 Task: Create a four accounting slide templates set.
Action: Mouse moved to (303, 170)
Screenshot: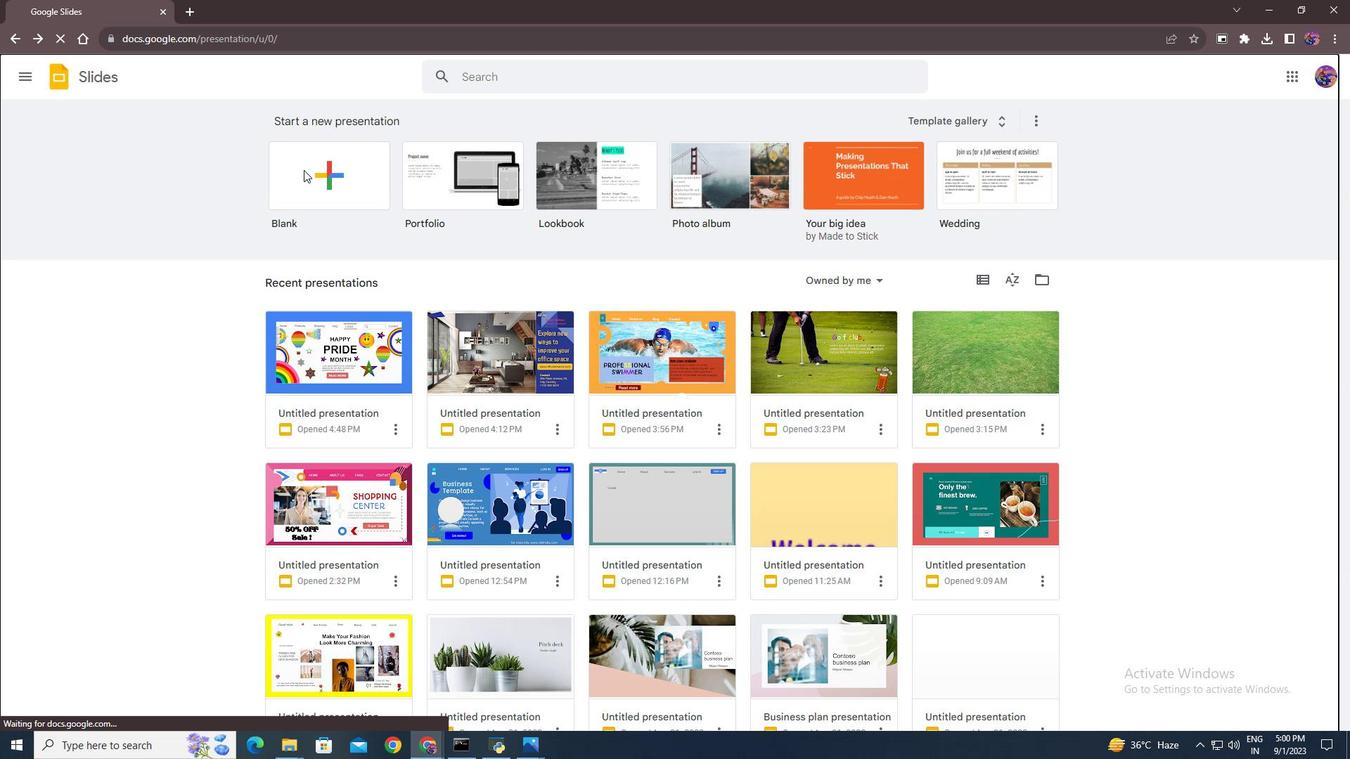 
Action: Mouse pressed left at (303, 170)
Screenshot: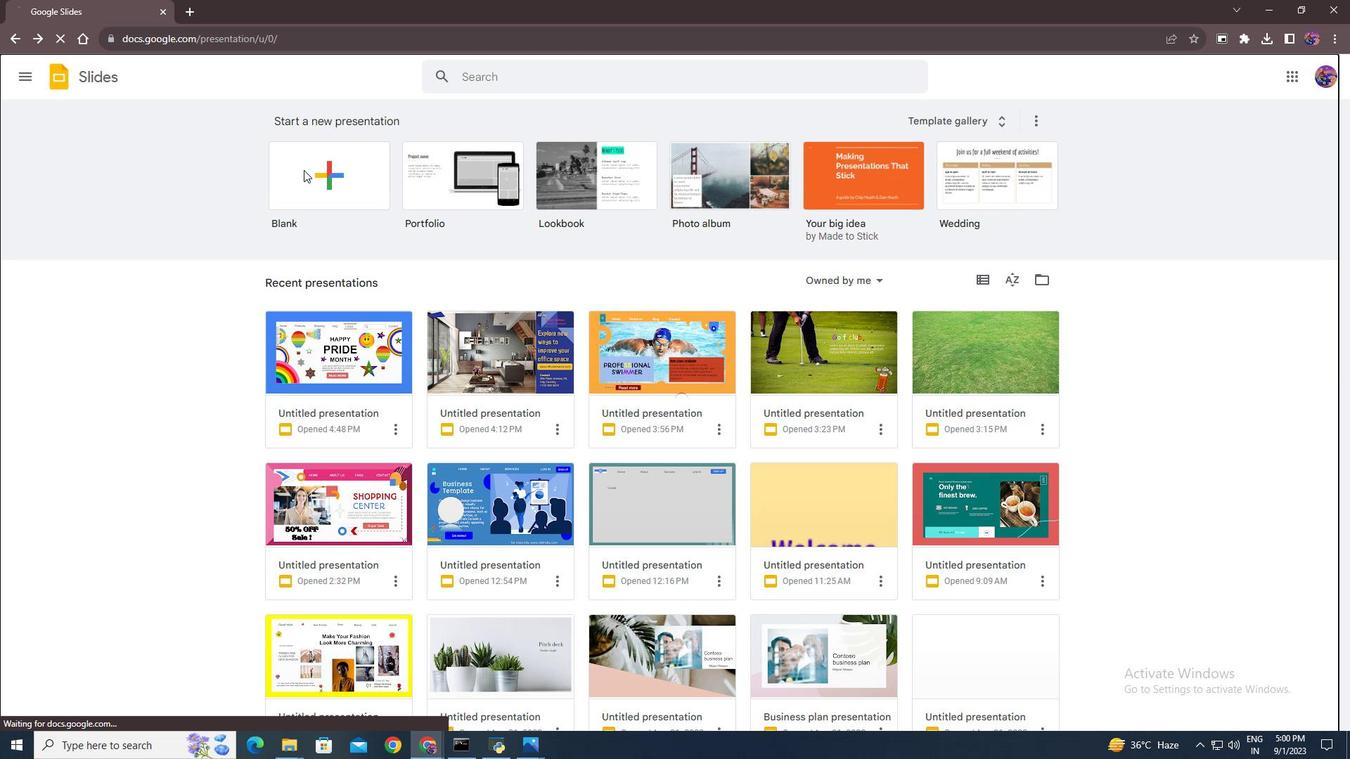 
Action: Mouse moved to (392, 232)
Screenshot: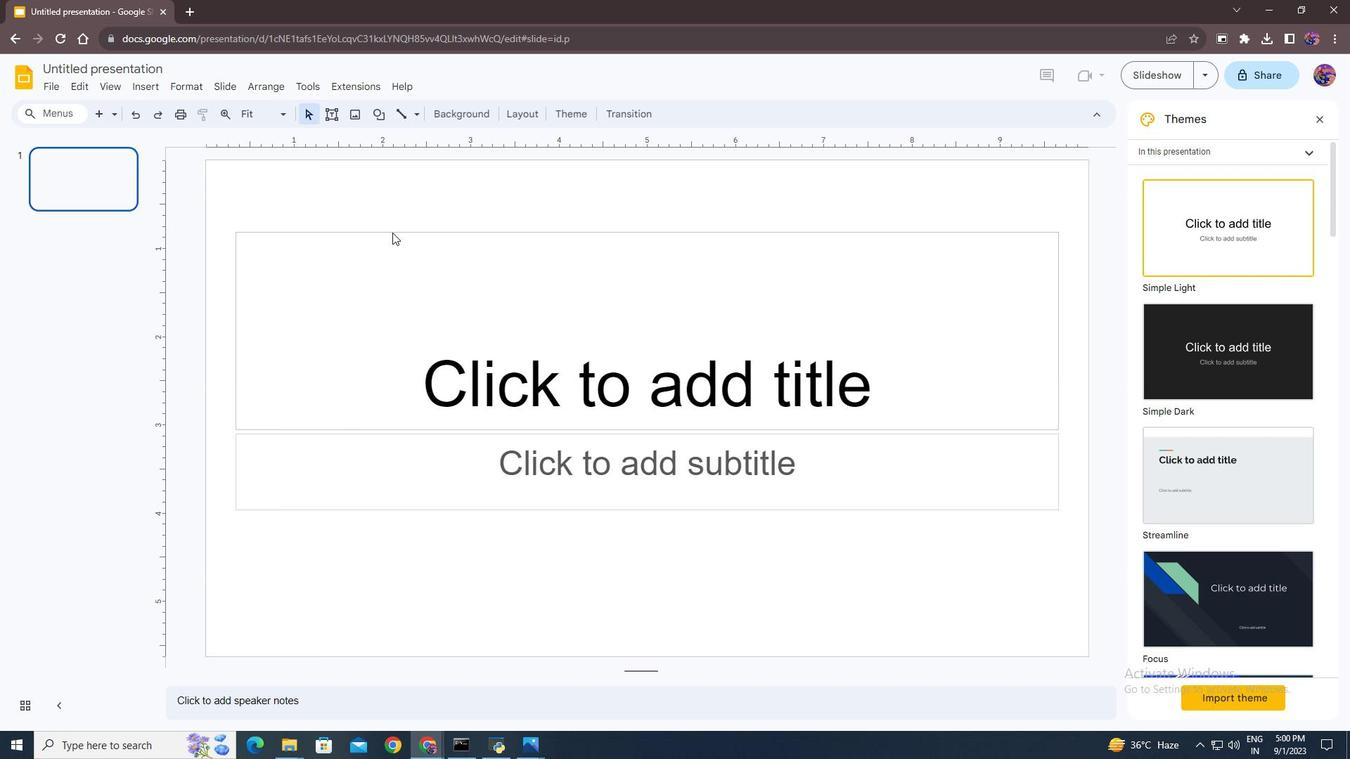 
Action: Mouse pressed left at (392, 232)
Screenshot: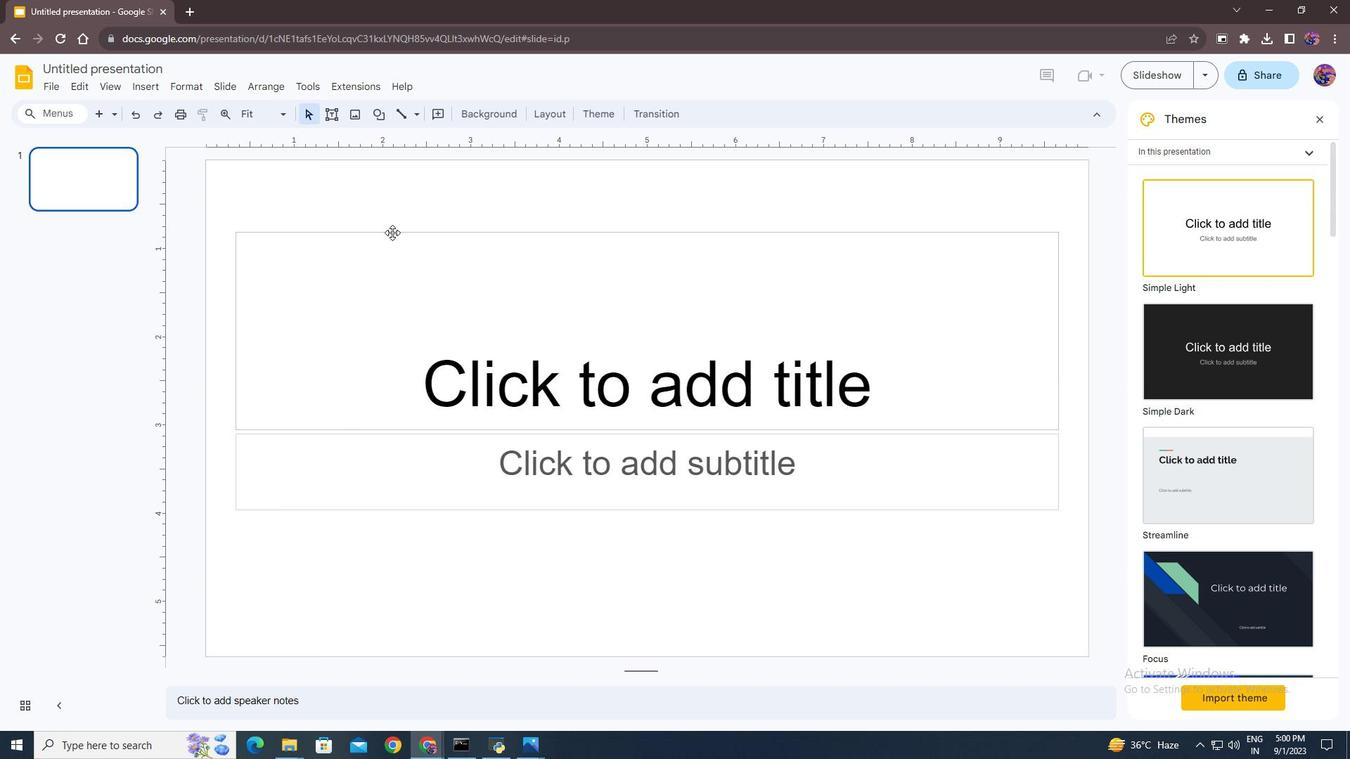
Action: Mouse moved to (392, 232)
Screenshot: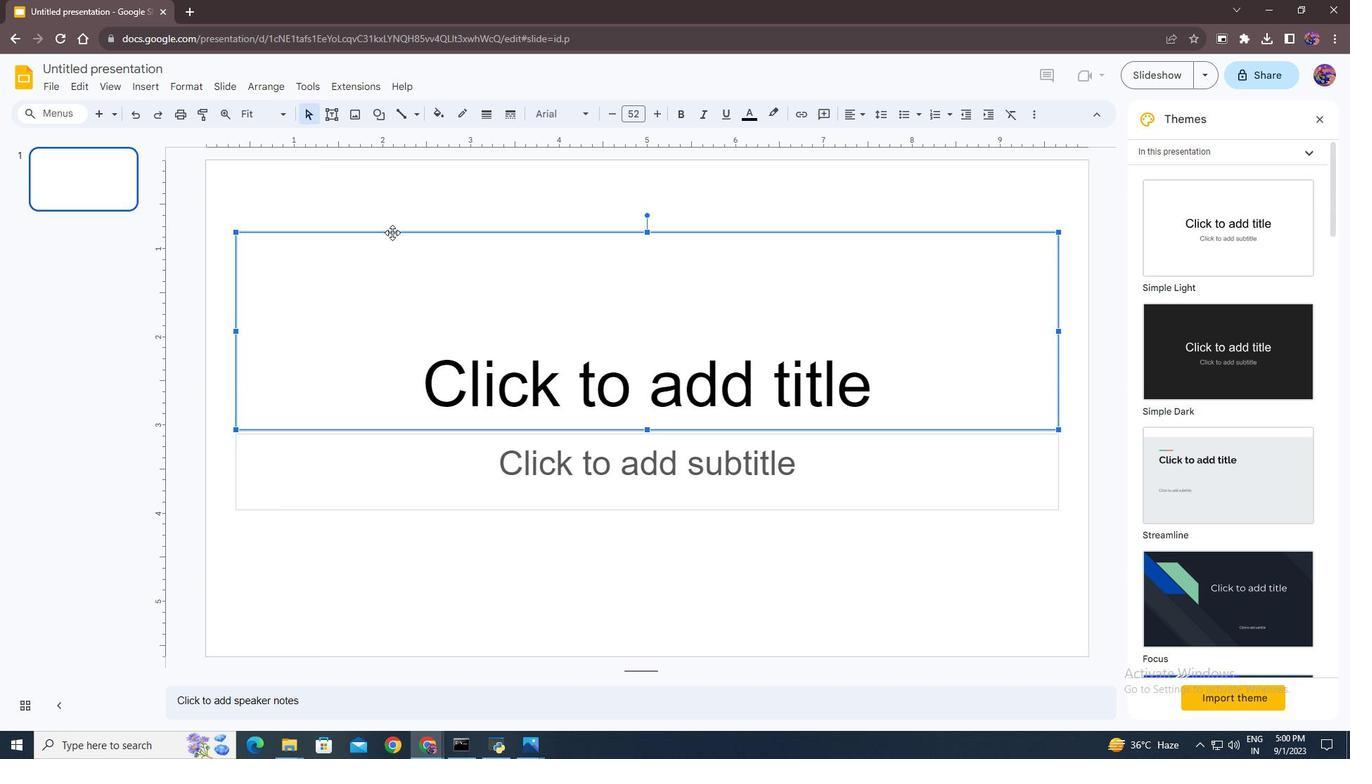 
Action: Key pressed <Key.delete>
Screenshot: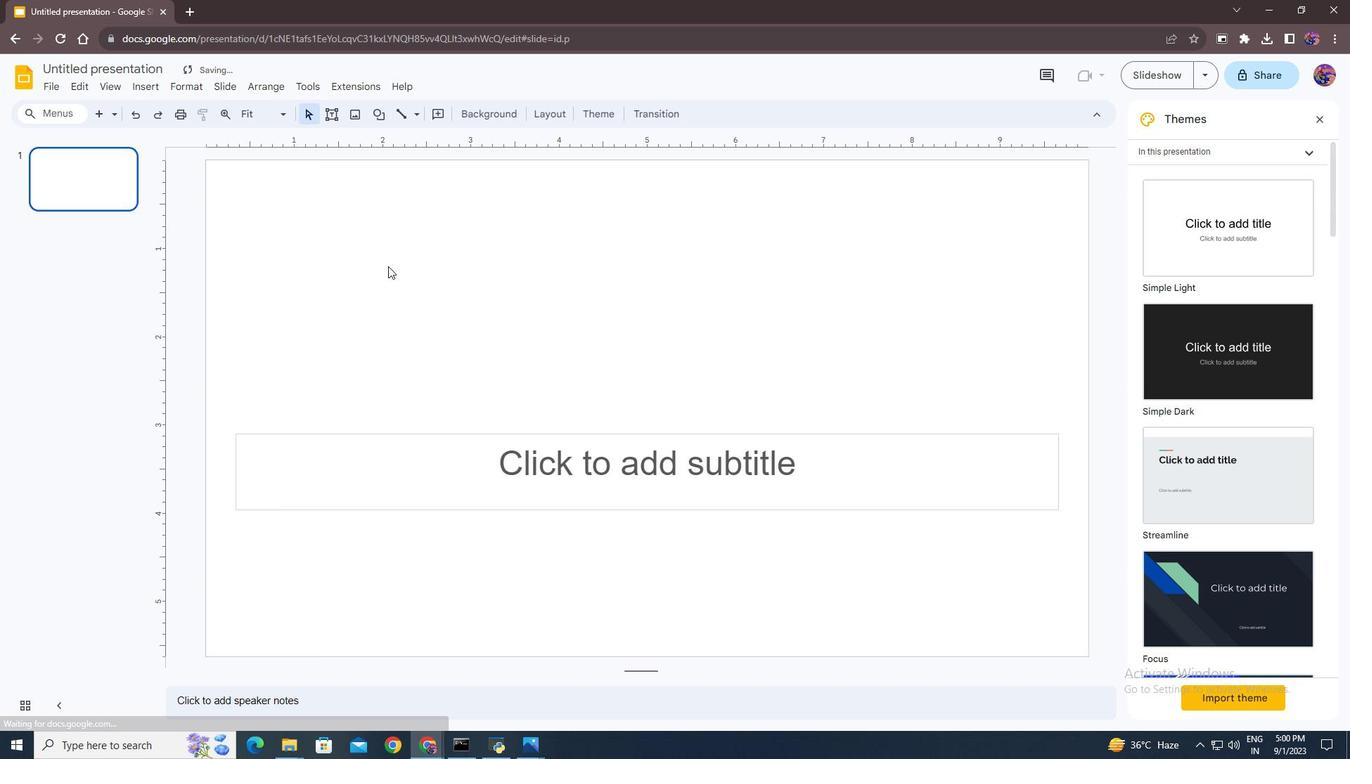 
Action: Mouse moved to (382, 429)
Screenshot: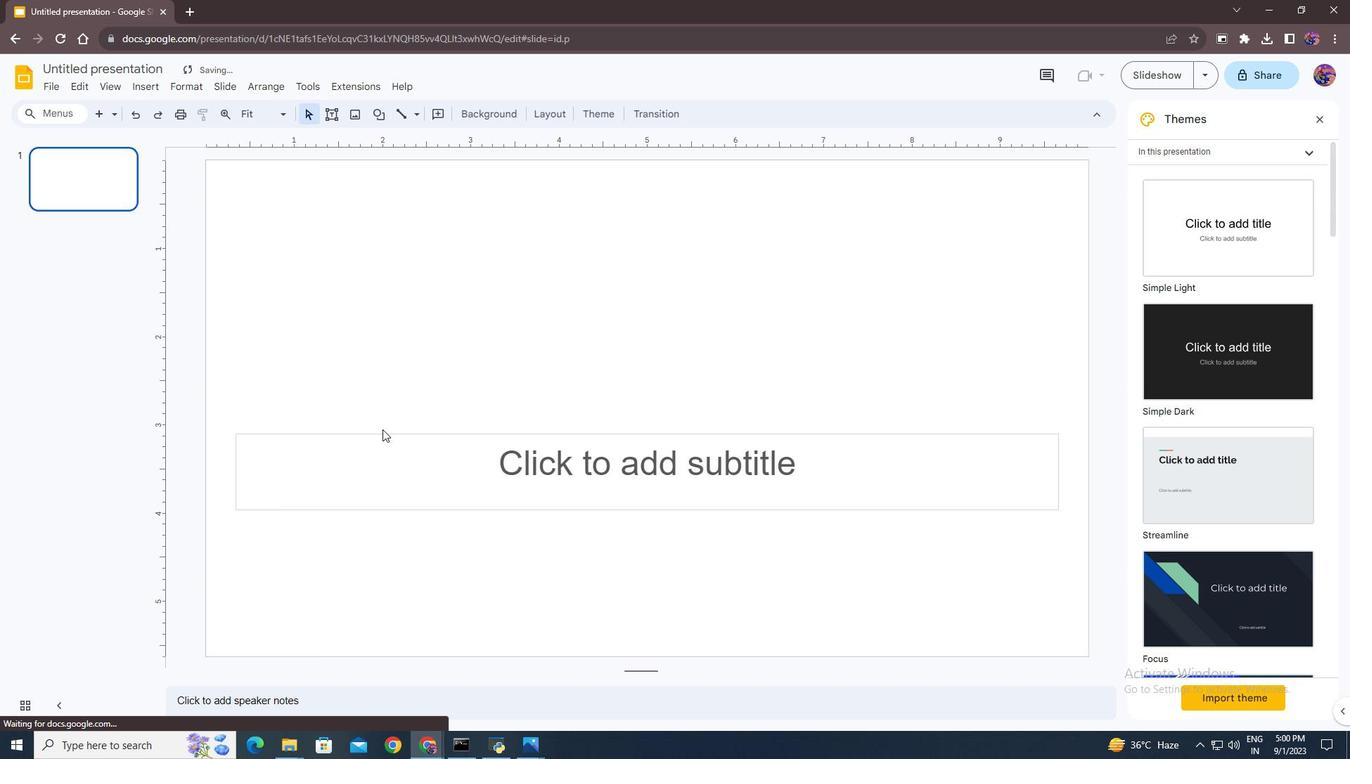 
Action: Mouse pressed left at (382, 429)
Screenshot: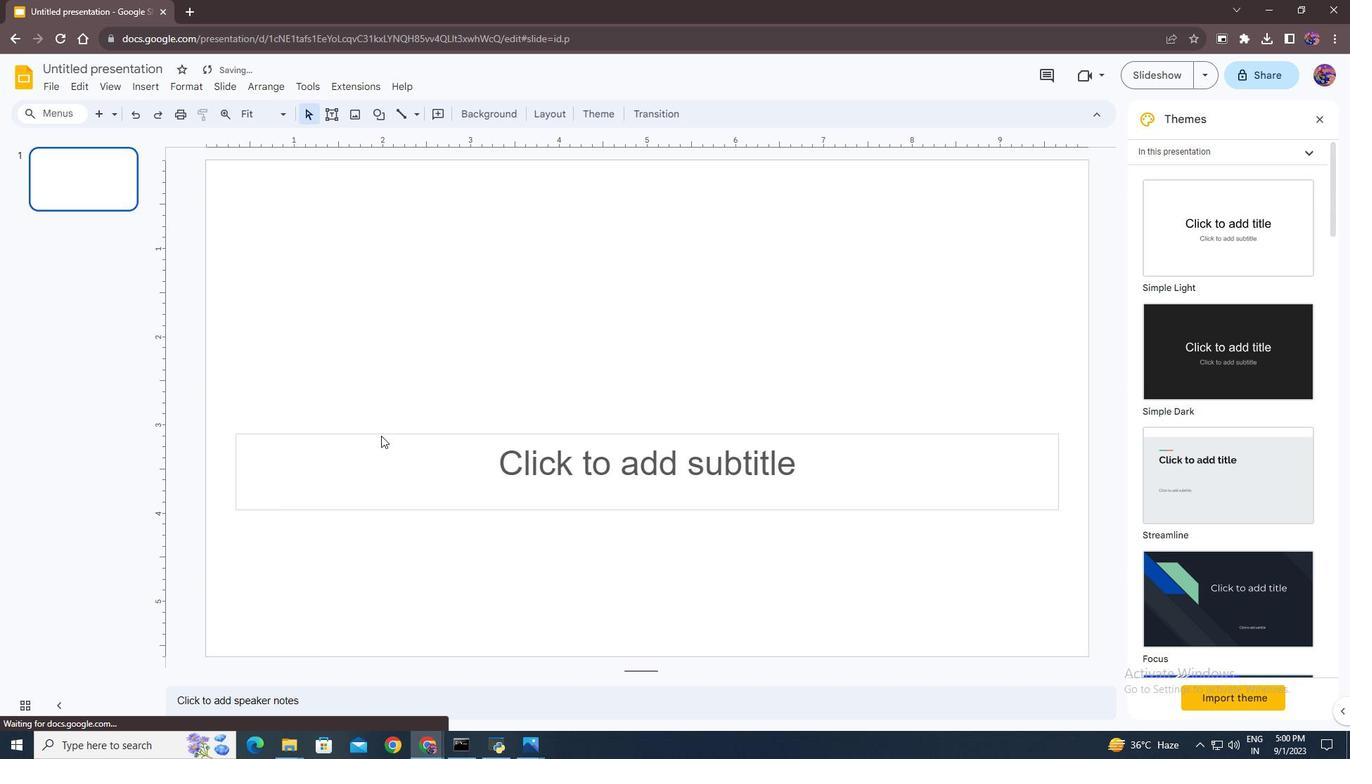 
Action: Mouse moved to (379, 437)
Screenshot: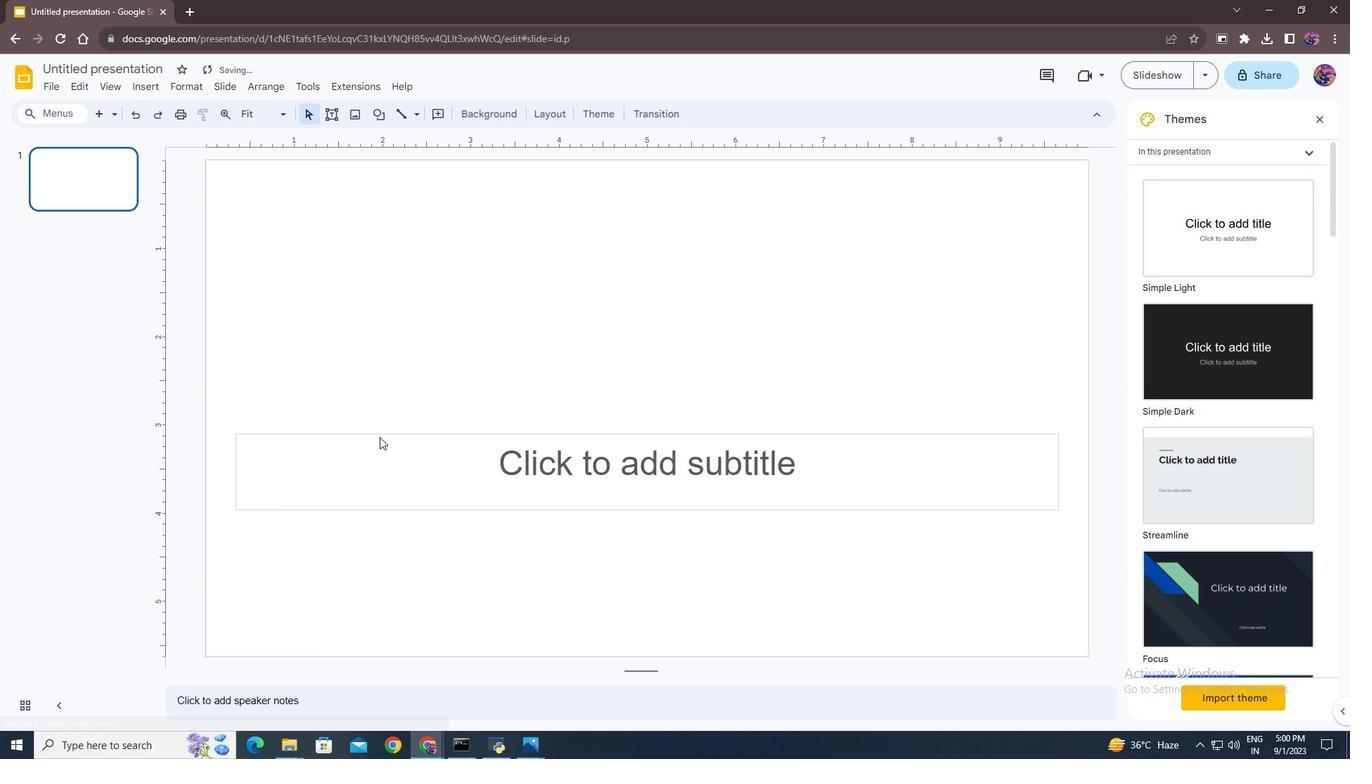 
Action: Mouse pressed left at (379, 437)
Screenshot: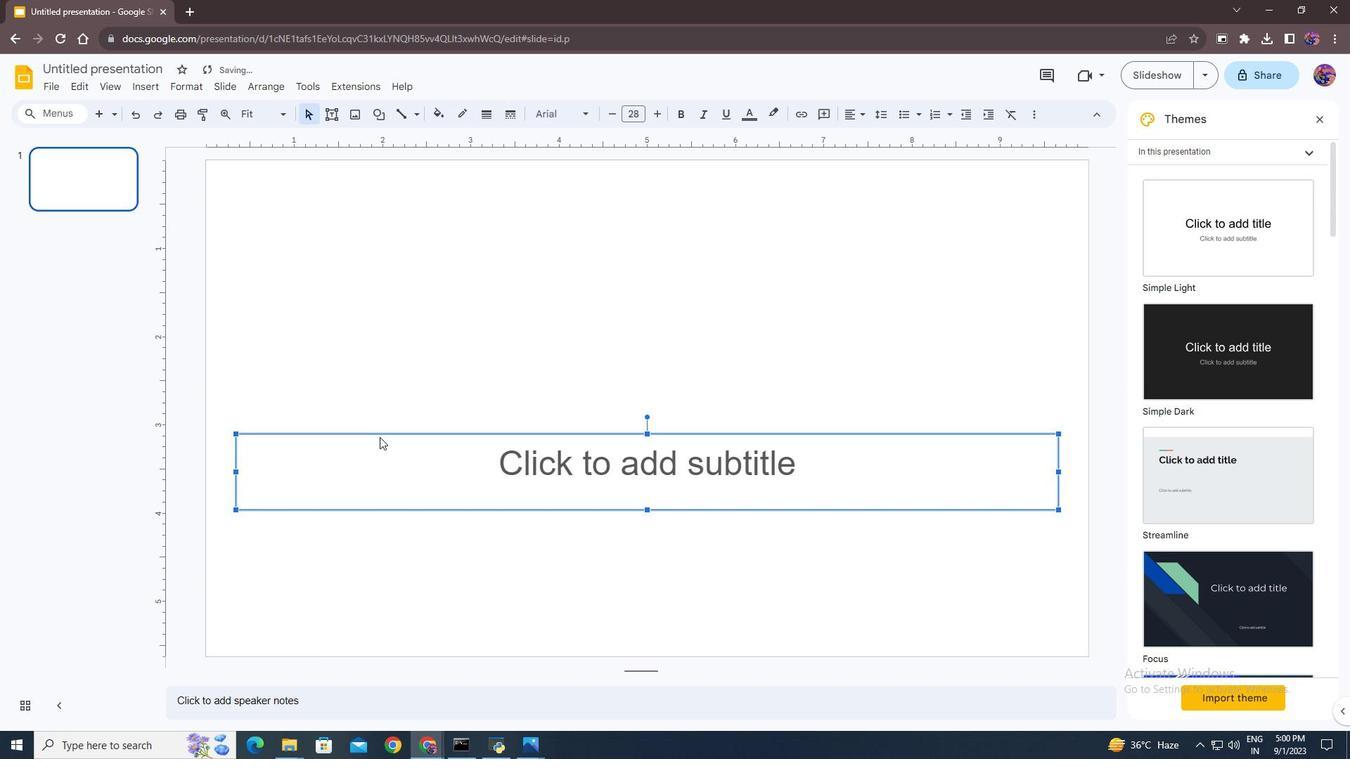 
Action: Mouse moved to (379, 434)
Screenshot: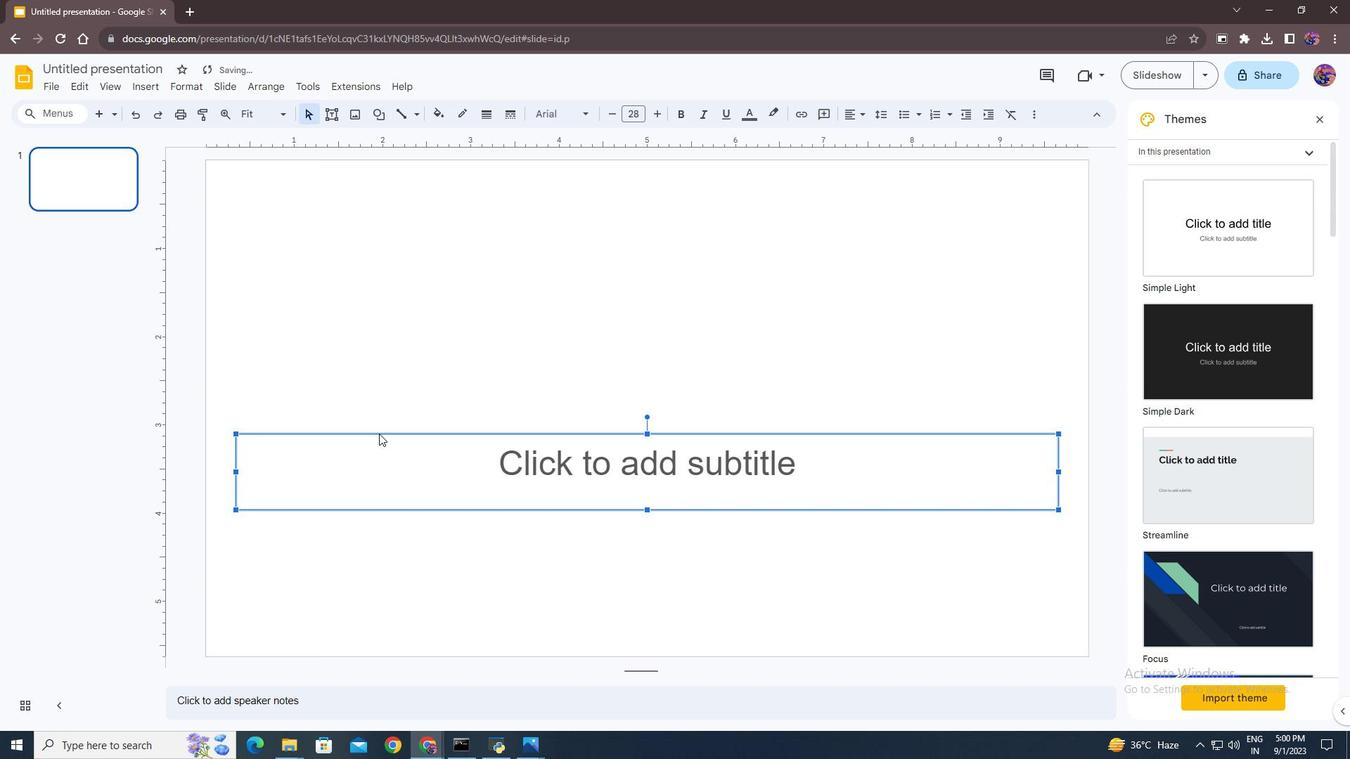 
Action: Key pressed <Key.delete>
Screenshot: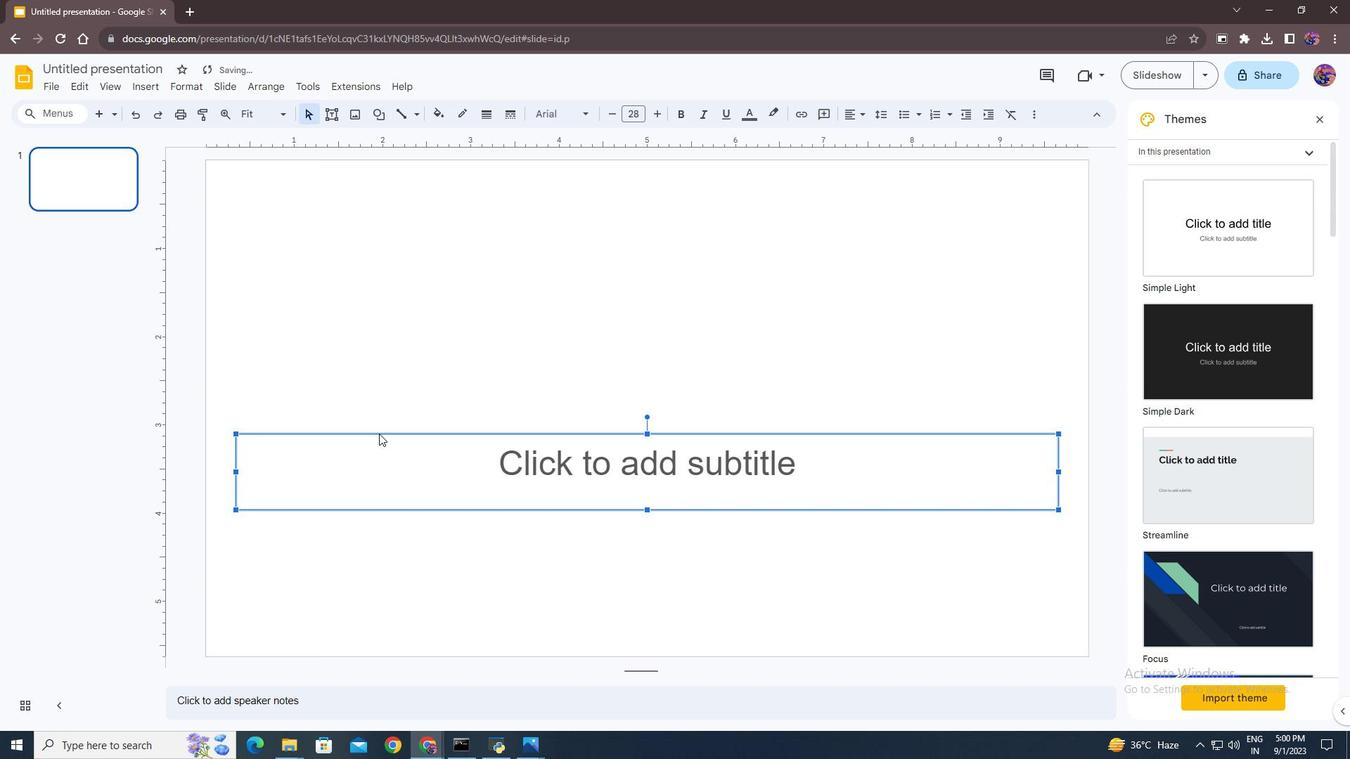 
Action: Mouse moved to (1320, 121)
Screenshot: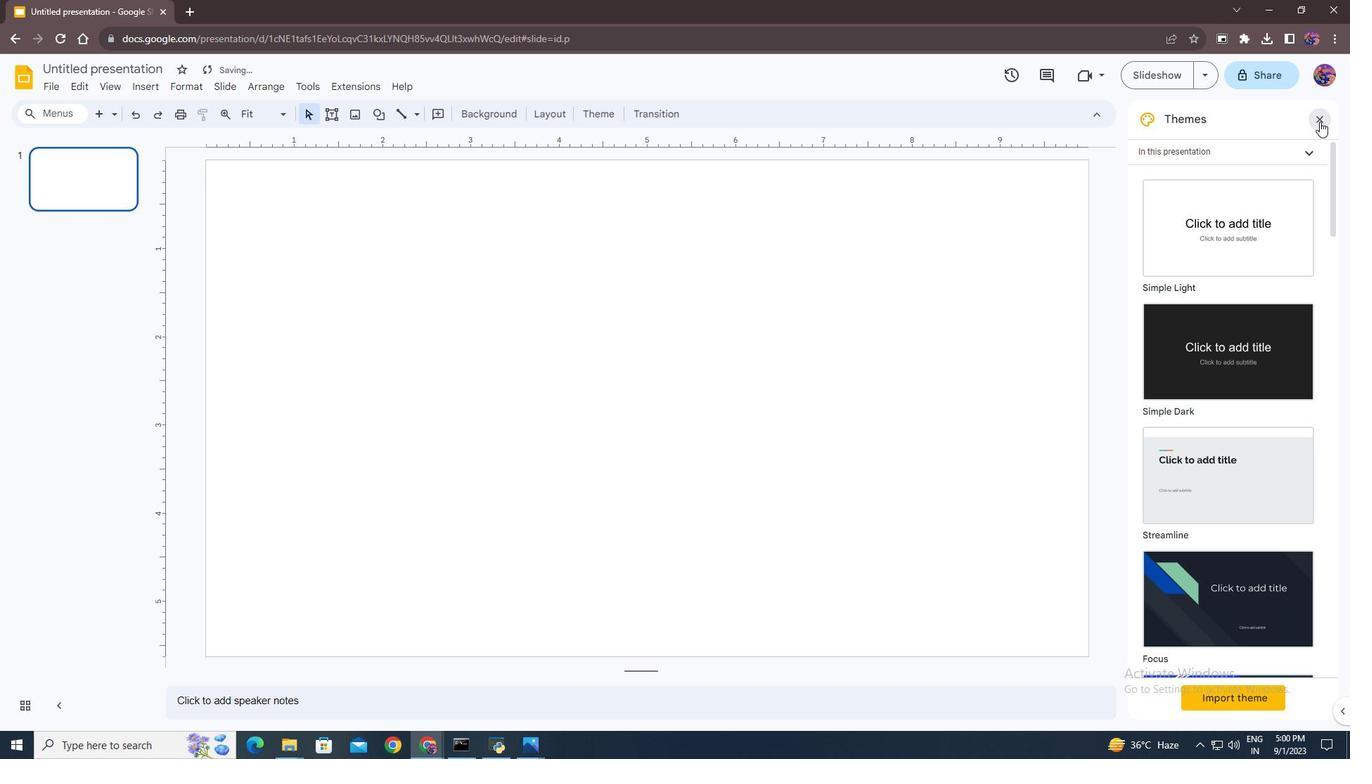 
Action: Mouse pressed left at (1320, 121)
Screenshot: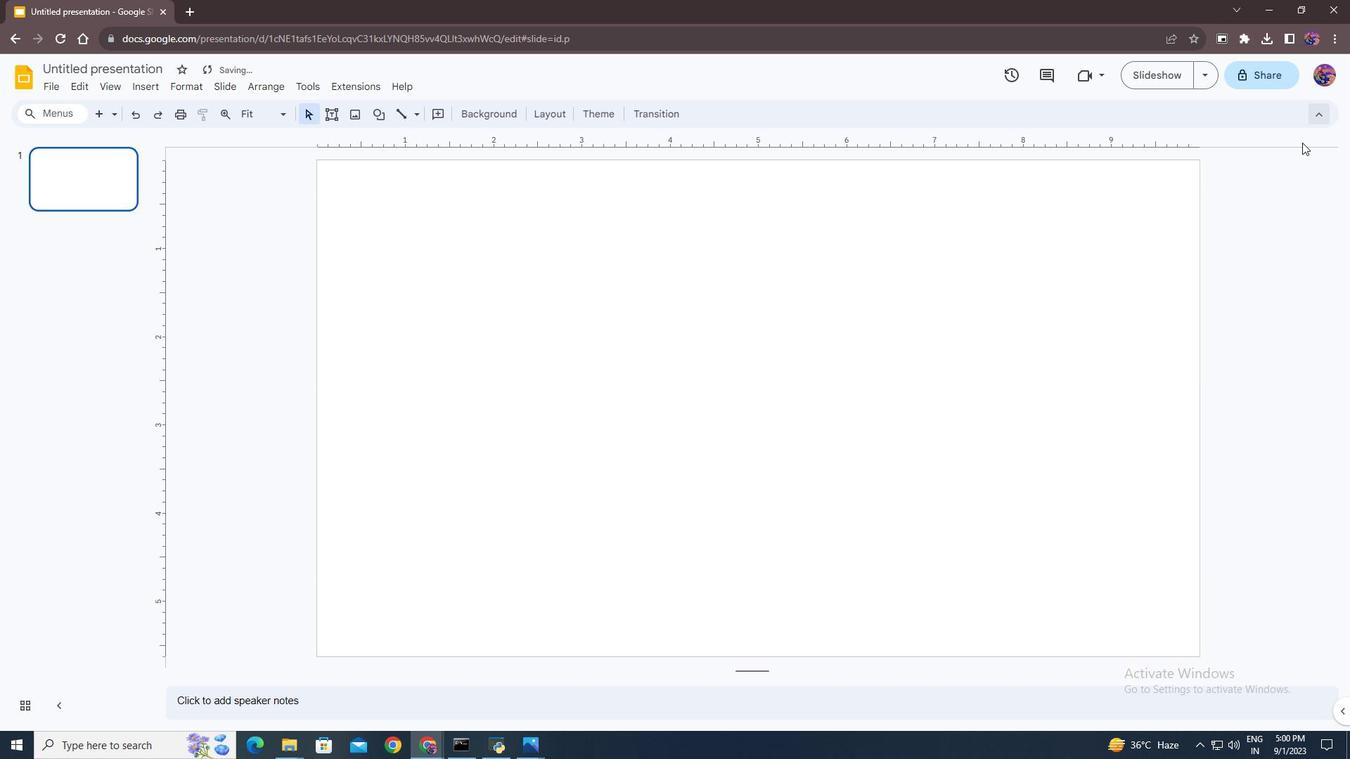
Action: Mouse moved to (684, 303)
Screenshot: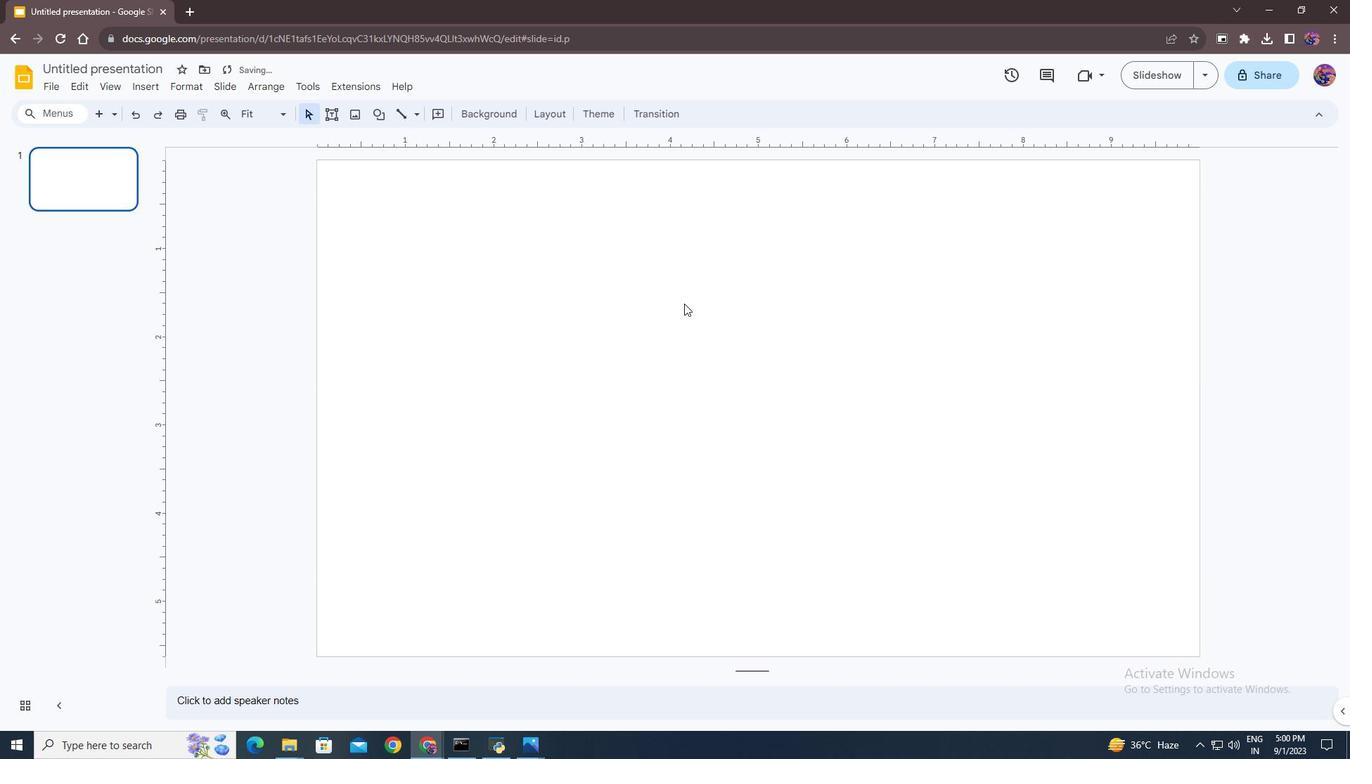 
Action: Mouse pressed left at (684, 303)
Screenshot: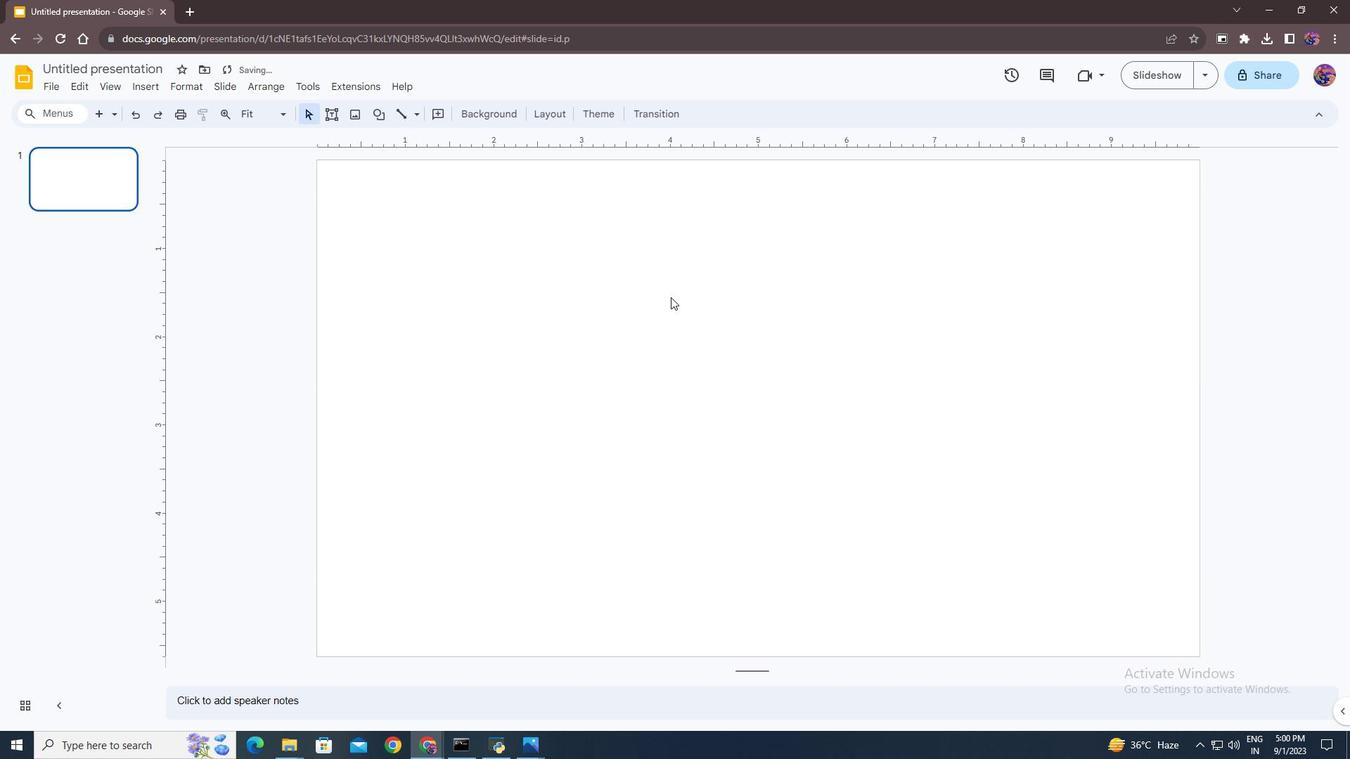 
Action: Mouse moved to (480, 113)
Screenshot: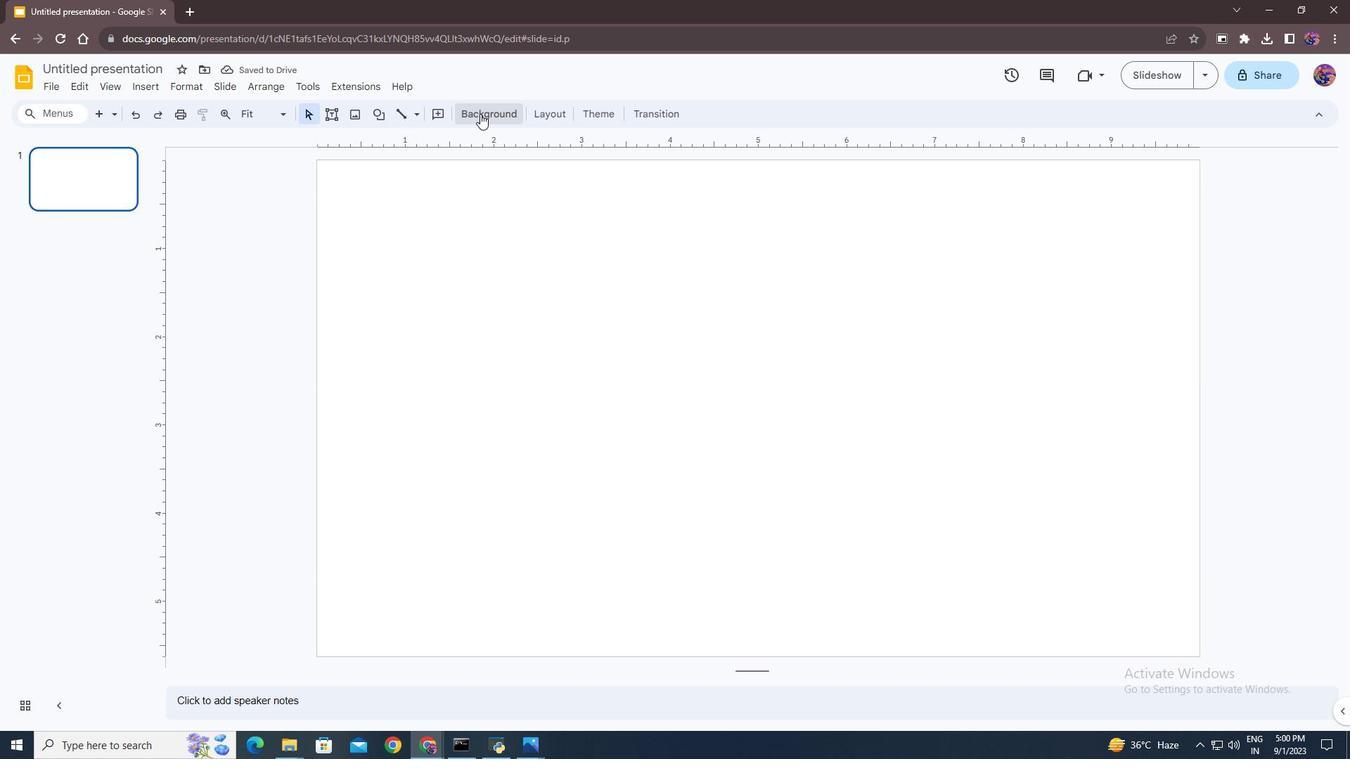 
Action: Mouse pressed left at (480, 113)
Screenshot: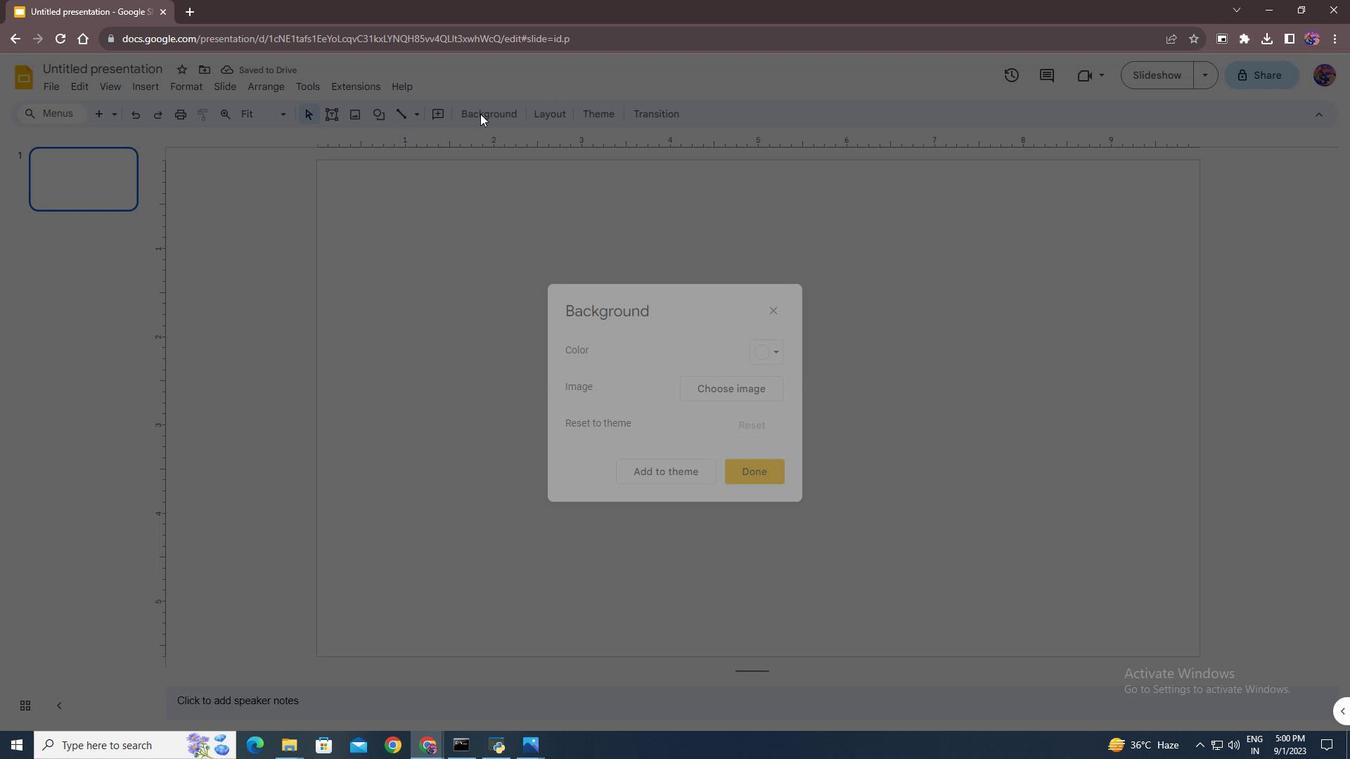 
Action: Mouse moved to (761, 351)
Screenshot: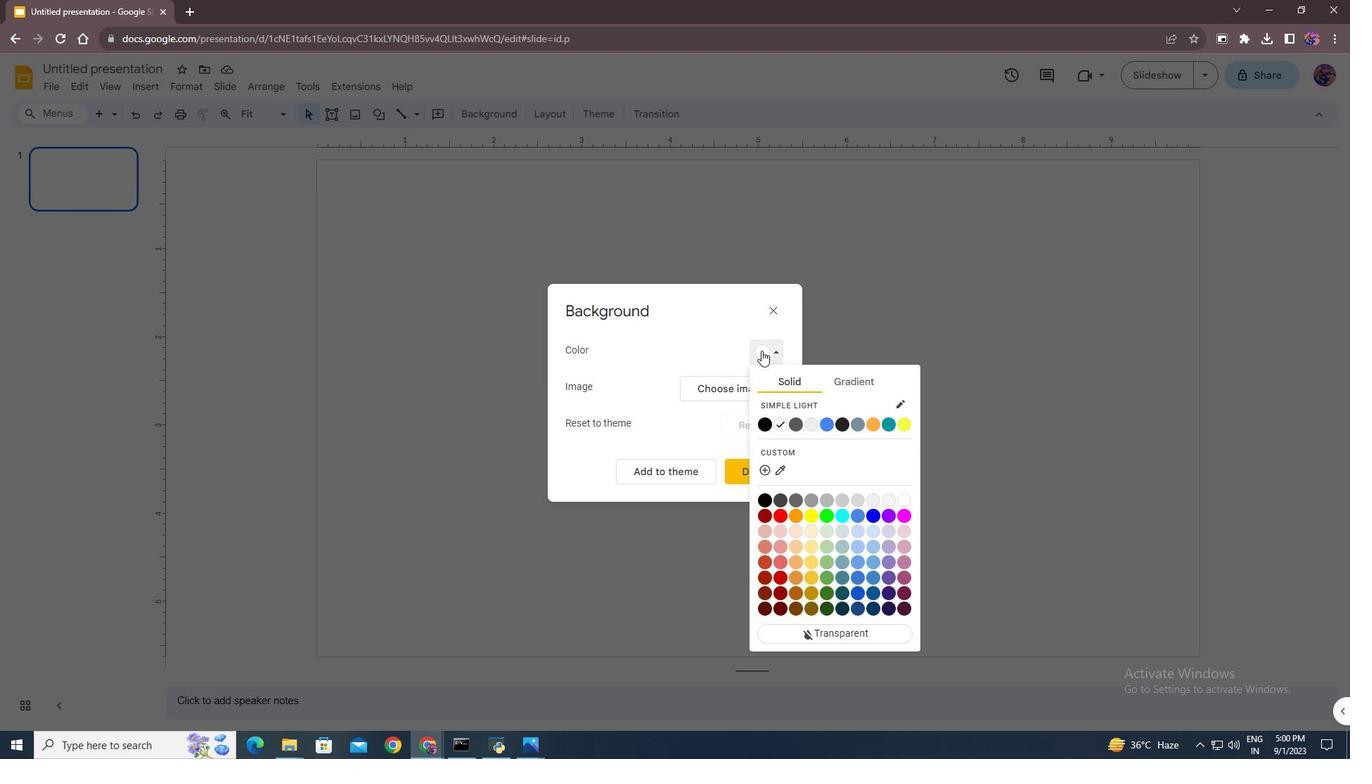 
Action: Mouse pressed left at (761, 351)
Screenshot: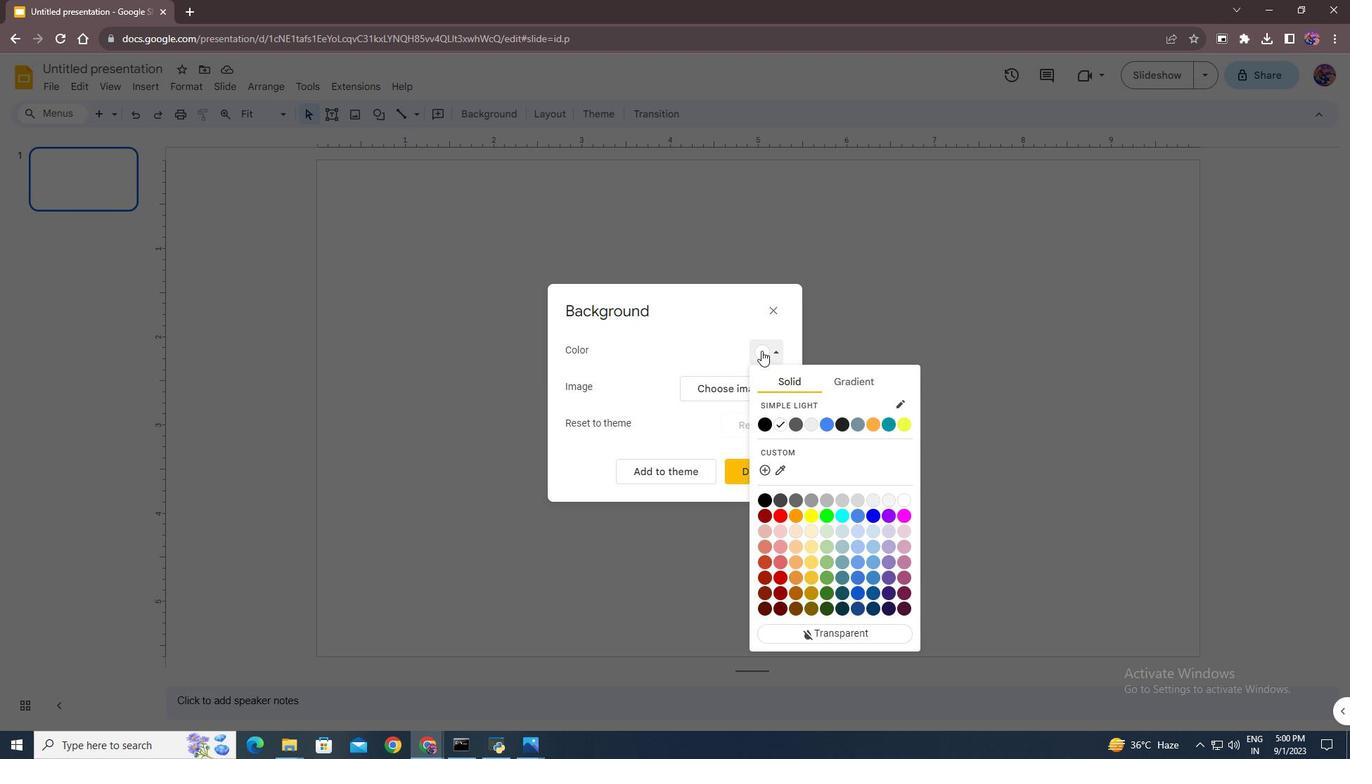 
Action: Mouse moved to (856, 519)
Screenshot: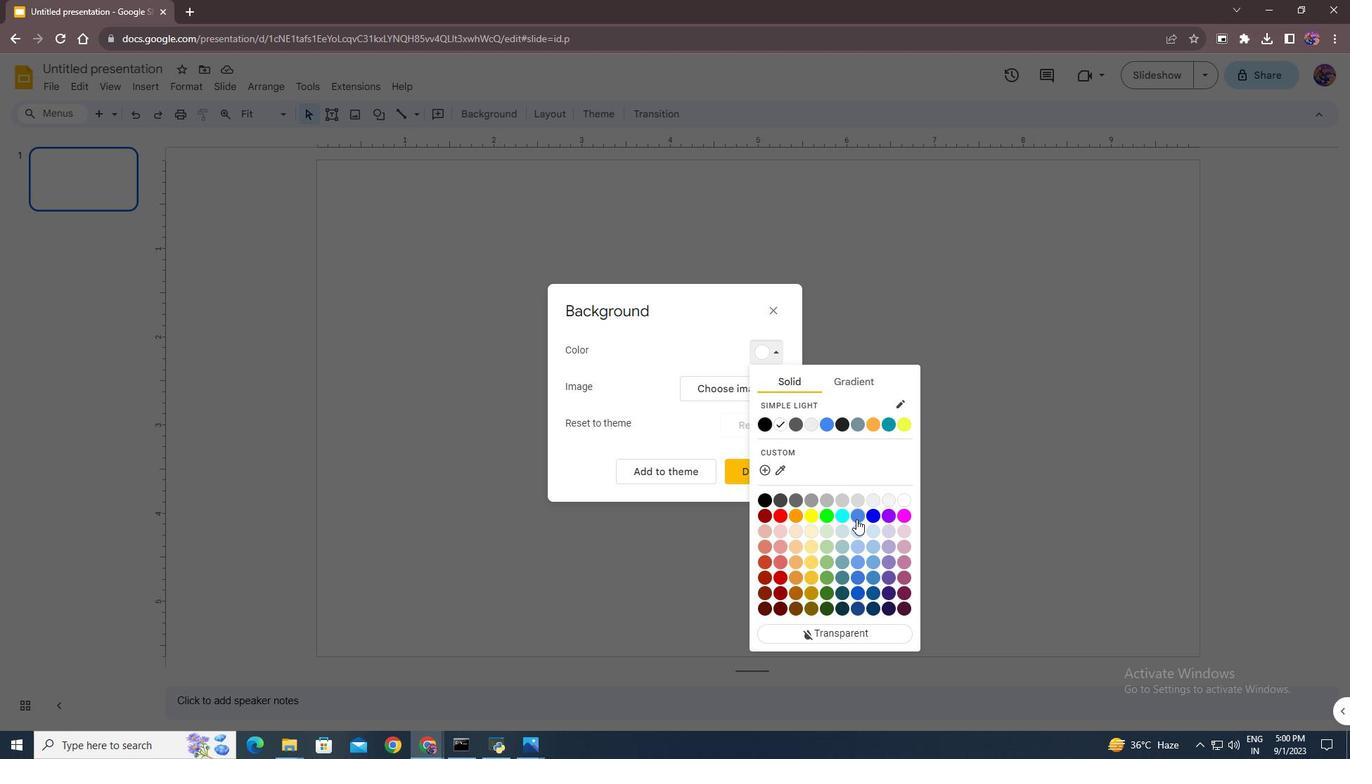 
Action: Mouse pressed left at (856, 519)
Screenshot: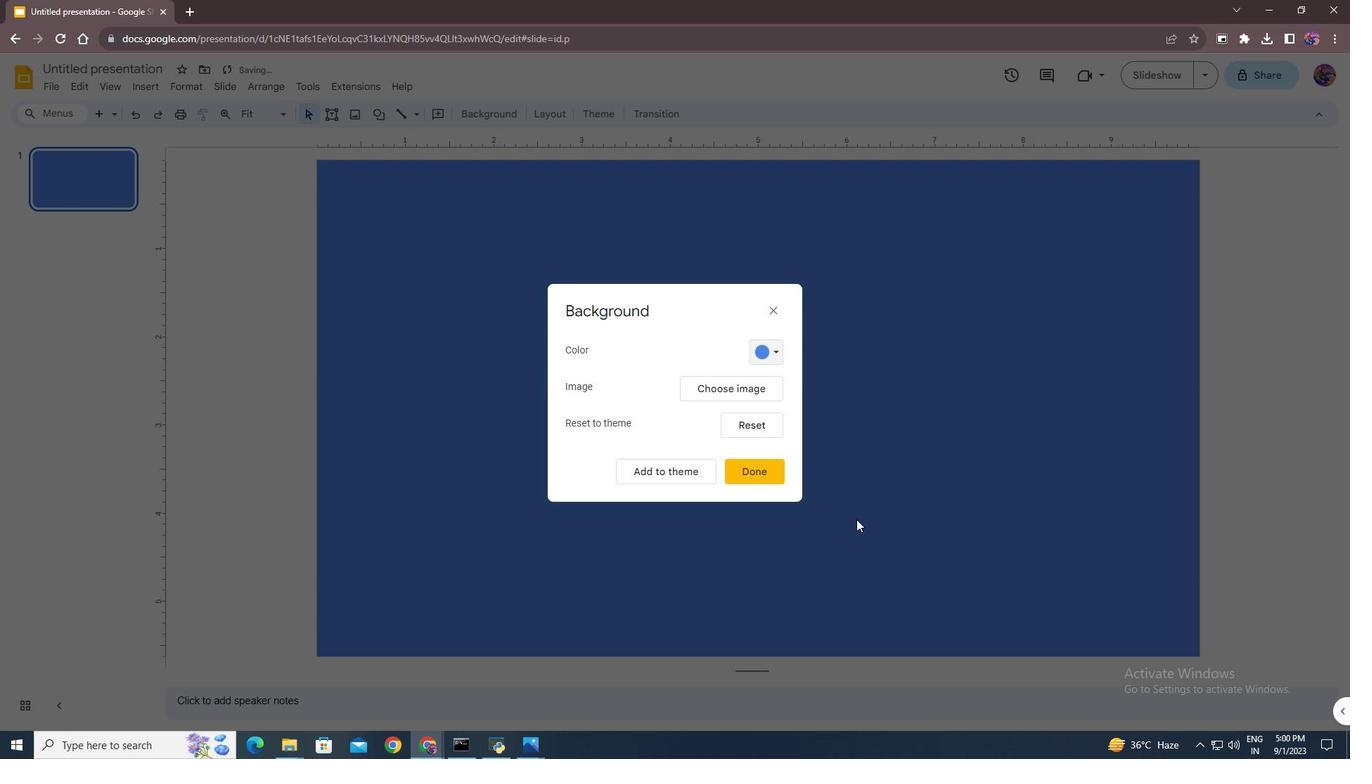 
Action: Mouse moved to (755, 469)
Screenshot: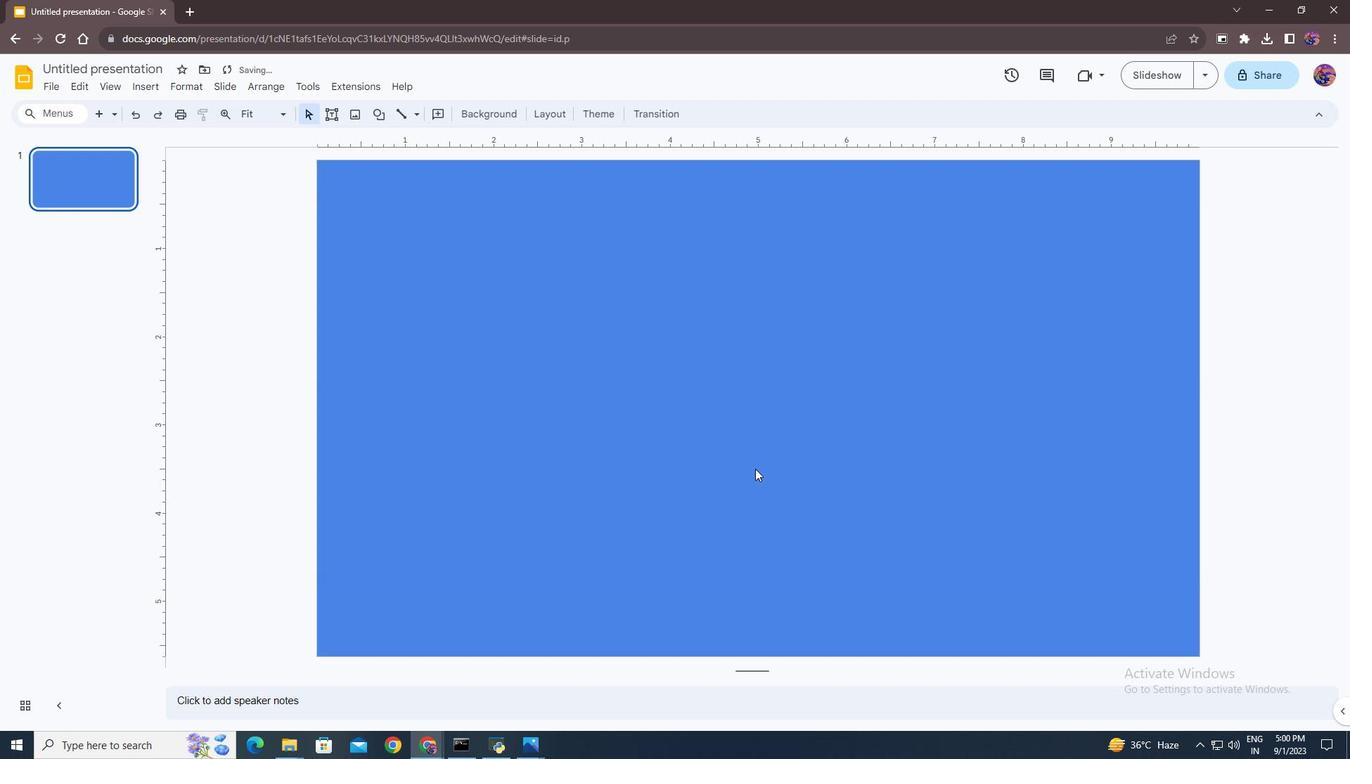 
Action: Mouse pressed left at (755, 469)
Screenshot: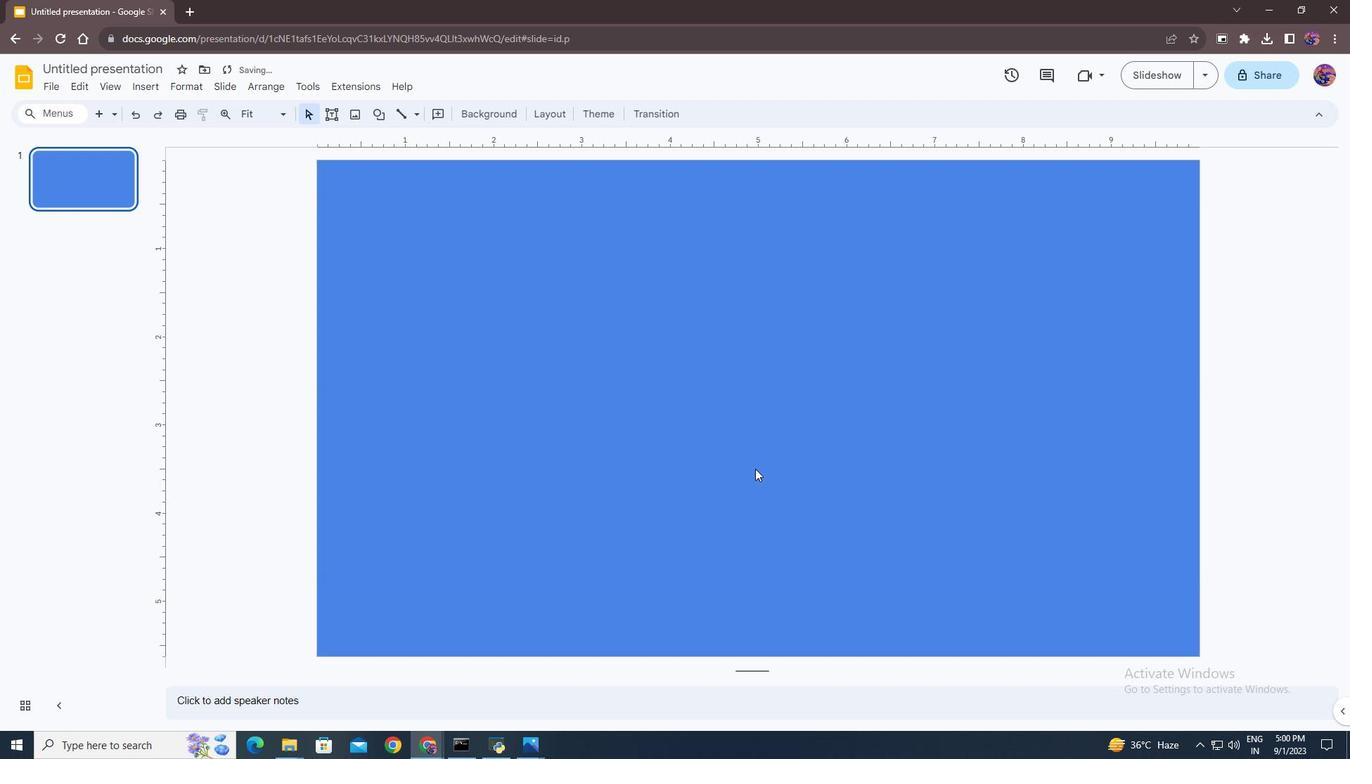 
Action: Mouse moved to (588, 428)
Screenshot: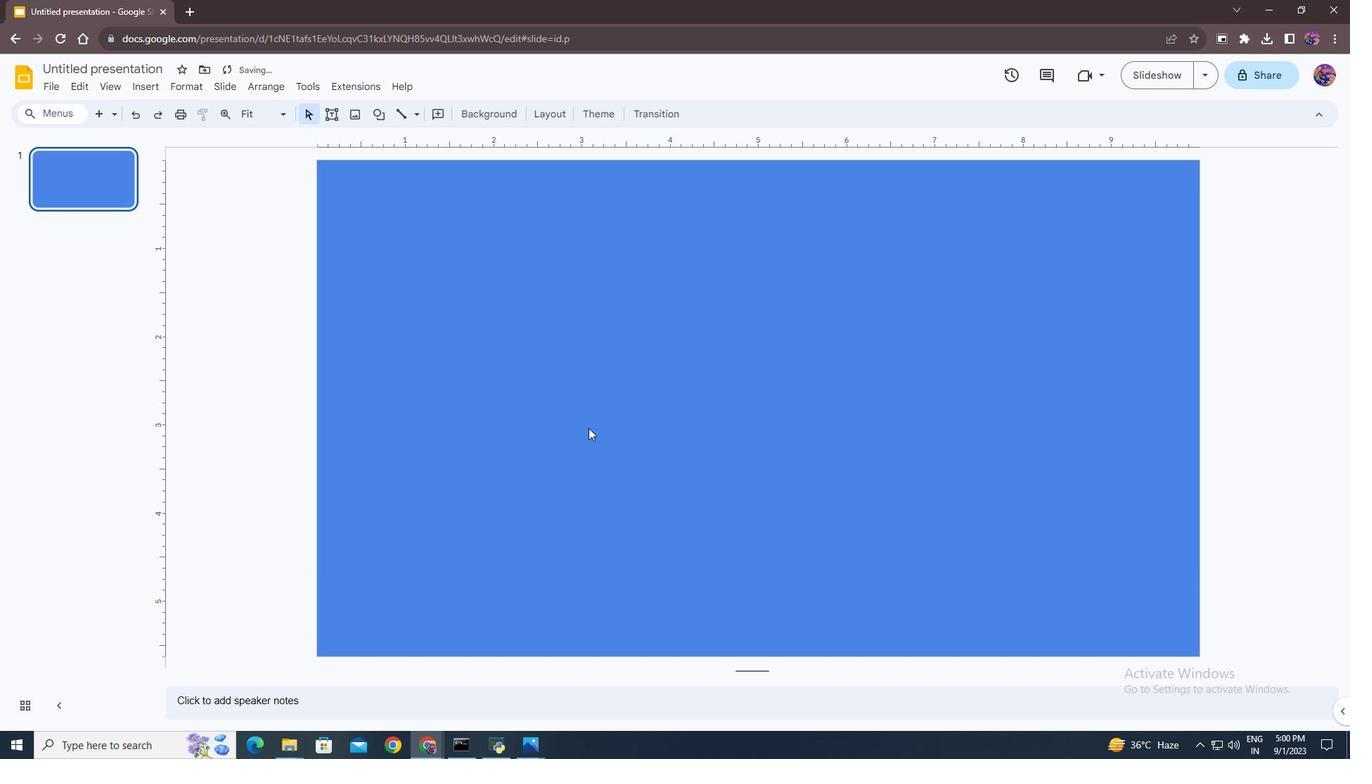 
Action: Mouse pressed left at (588, 428)
Screenshot: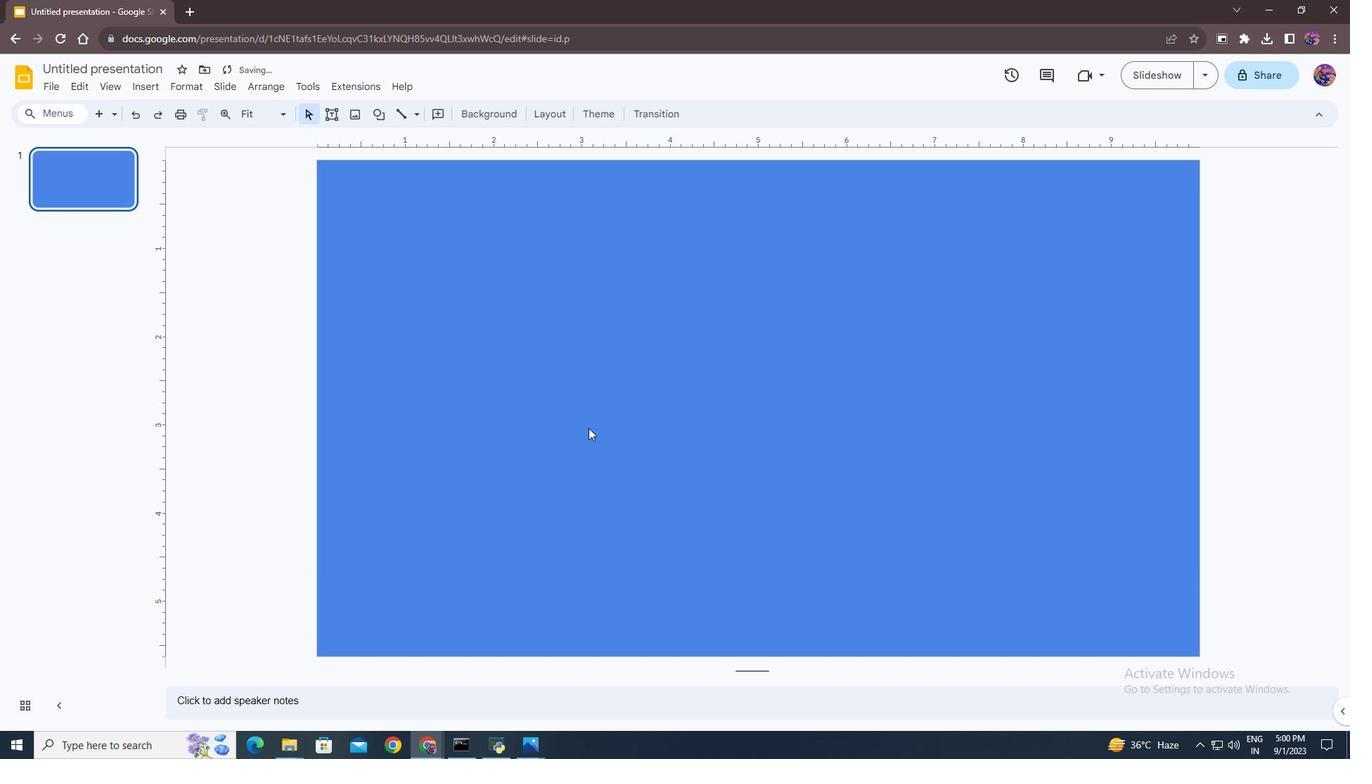 
Action: Mouse moved to (481, 113)
Screenshot: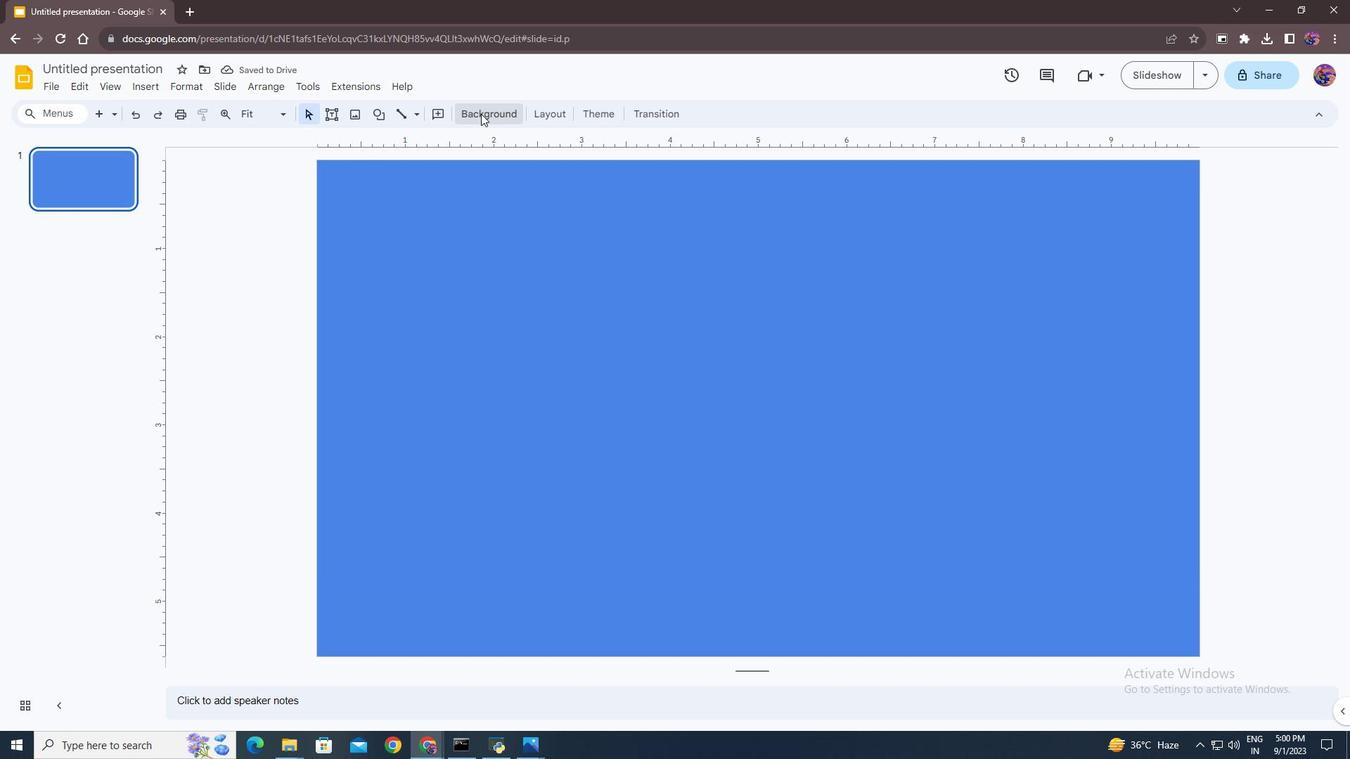
Action: Mouse pressed left at (481, 113)
Screenshot: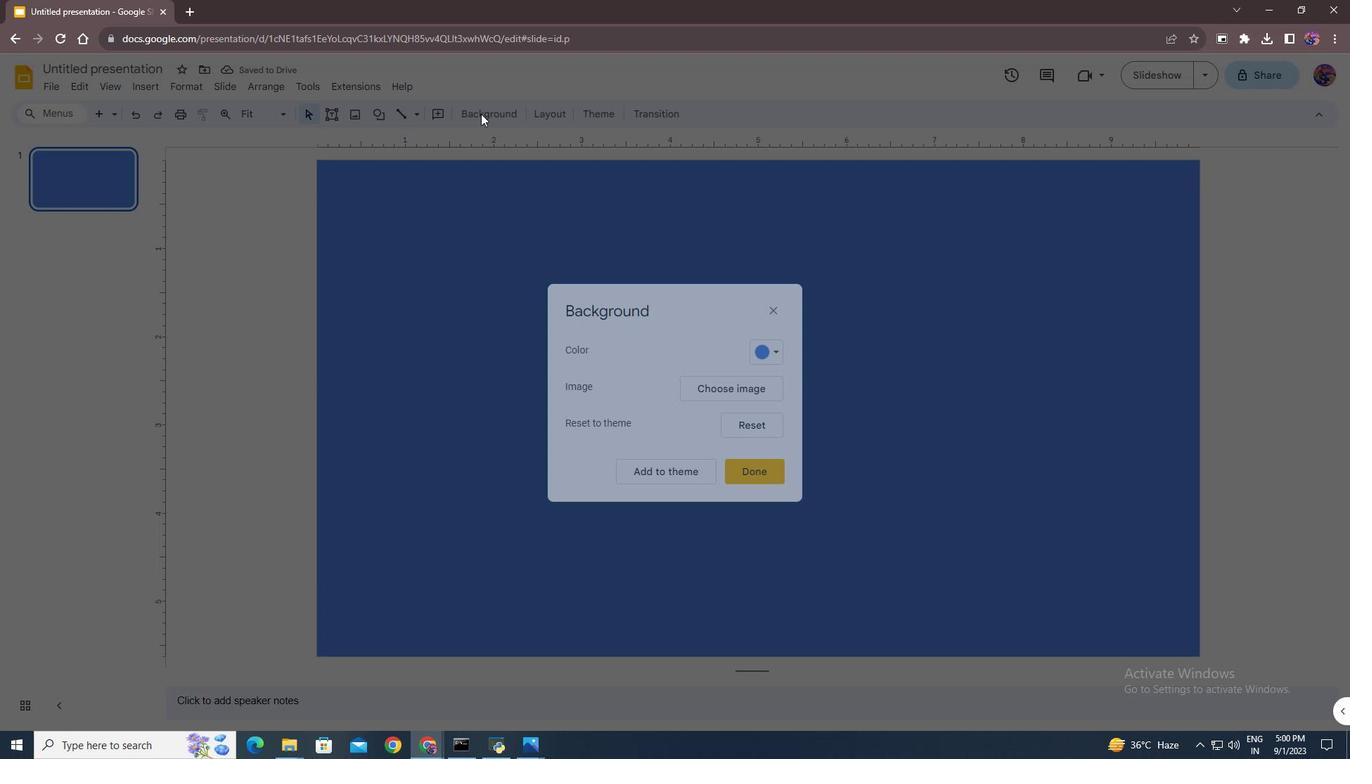 
Action: Mouse moved to (778, 348)
Screenshot: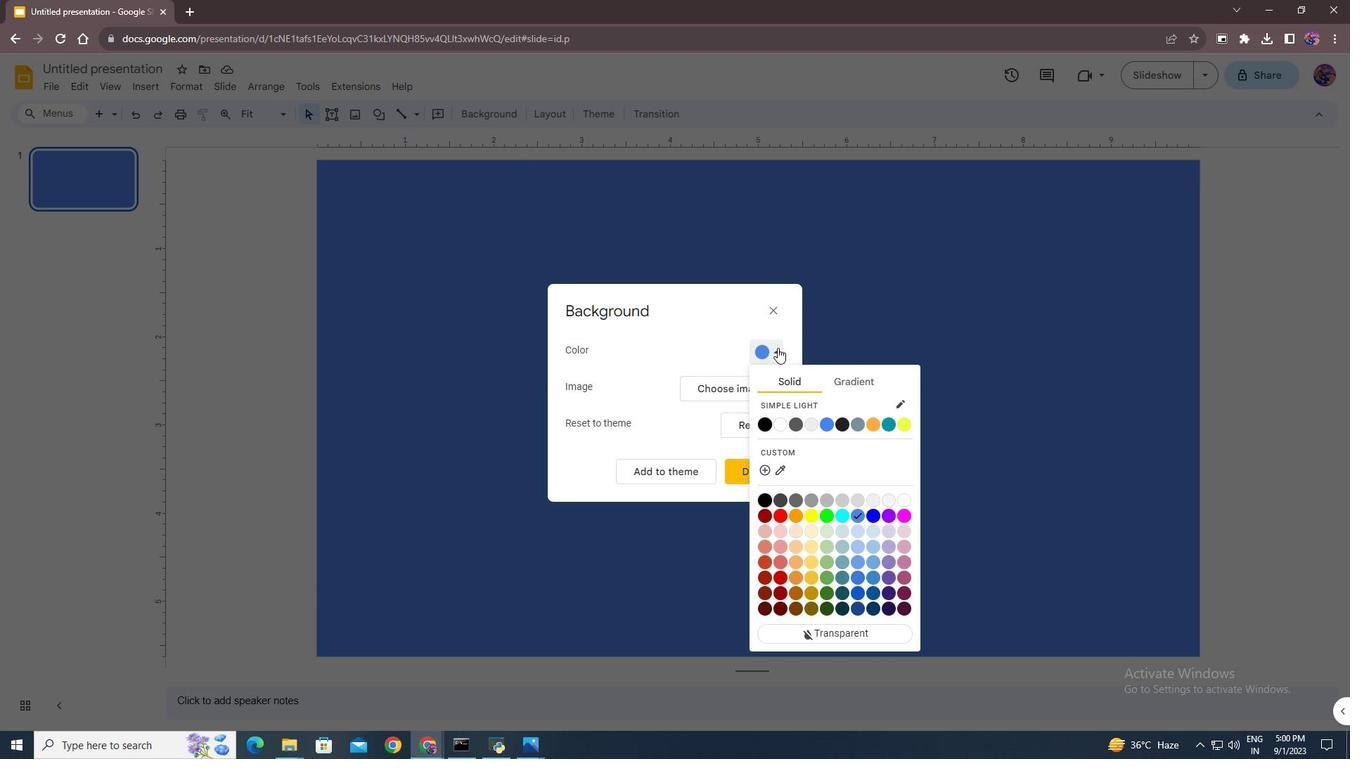 
Action: Mouse pressed left at (778, 348)
Screenshot: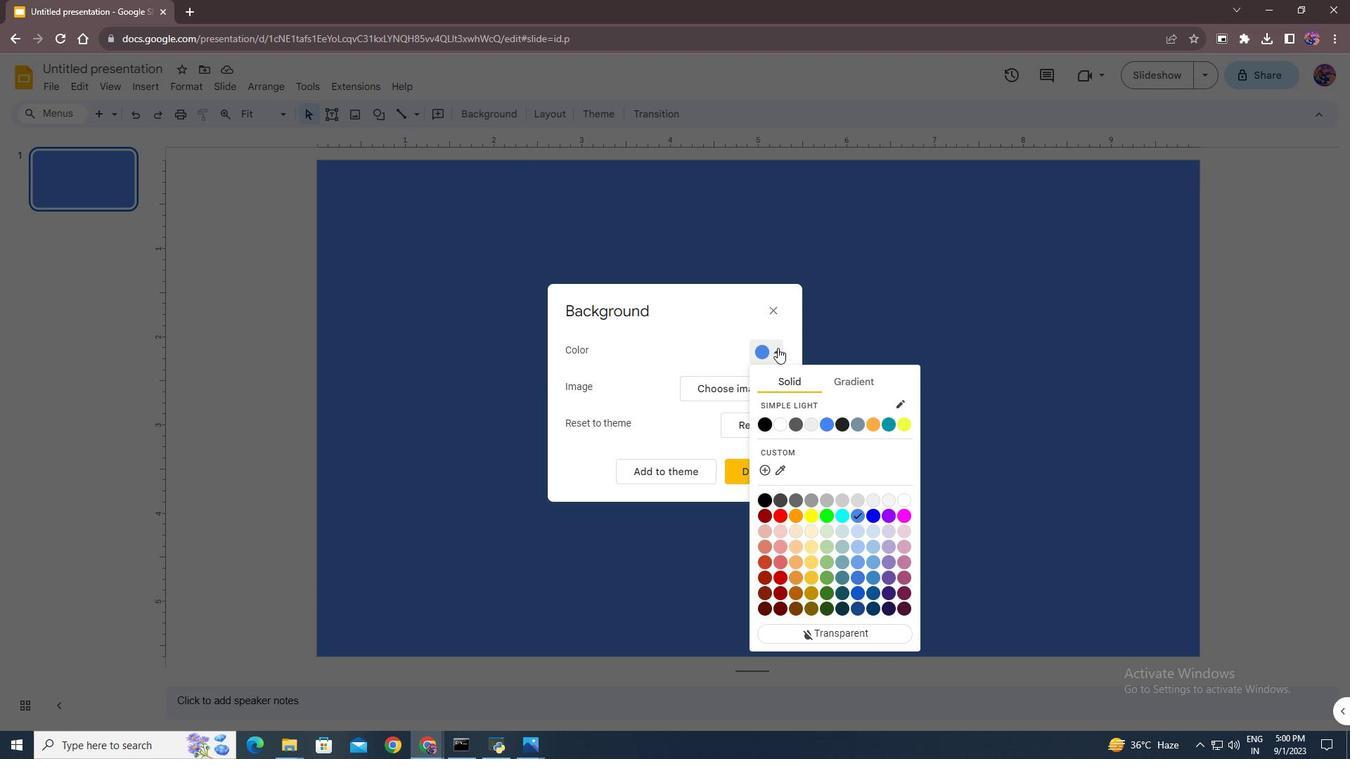 
Action: Mouse moved to (884, 422)
Screenshot: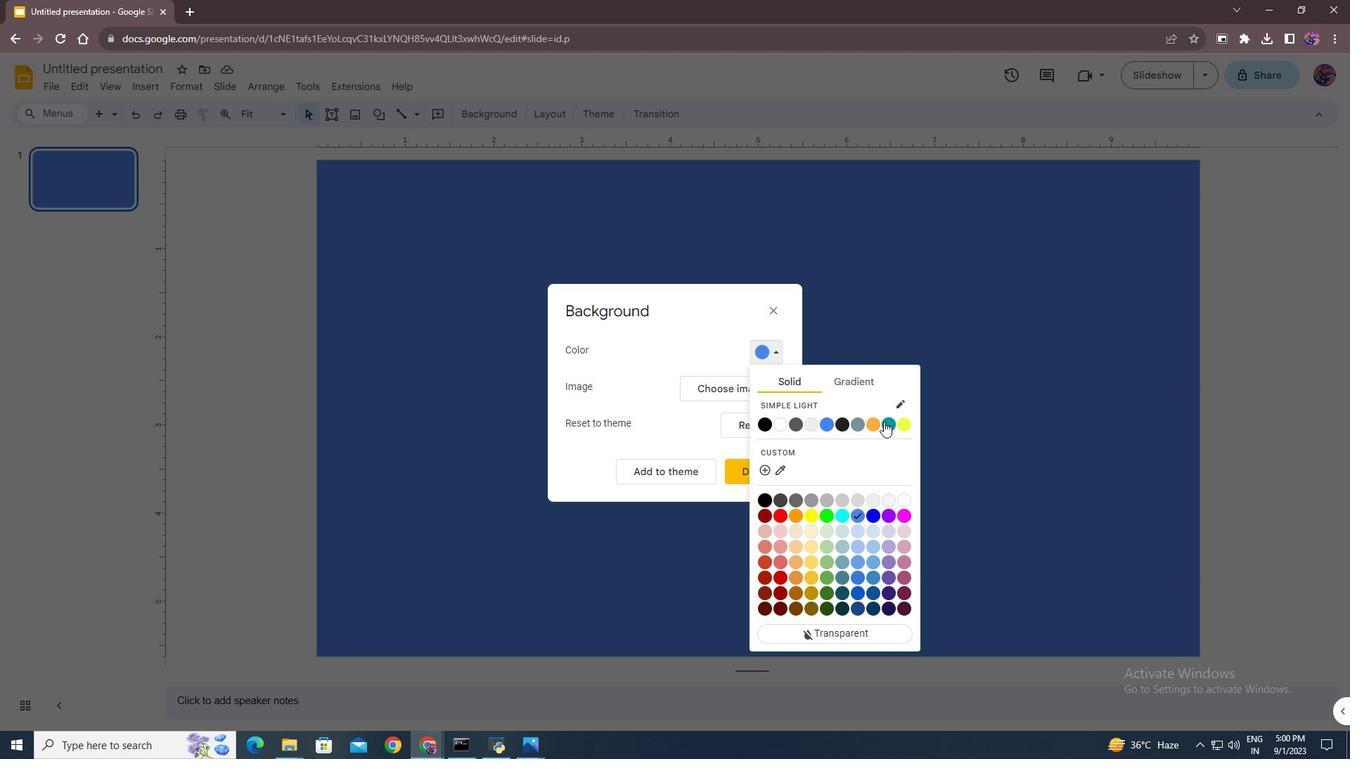 
Action: Mouse pressed left at (884, 422)
Screenshot: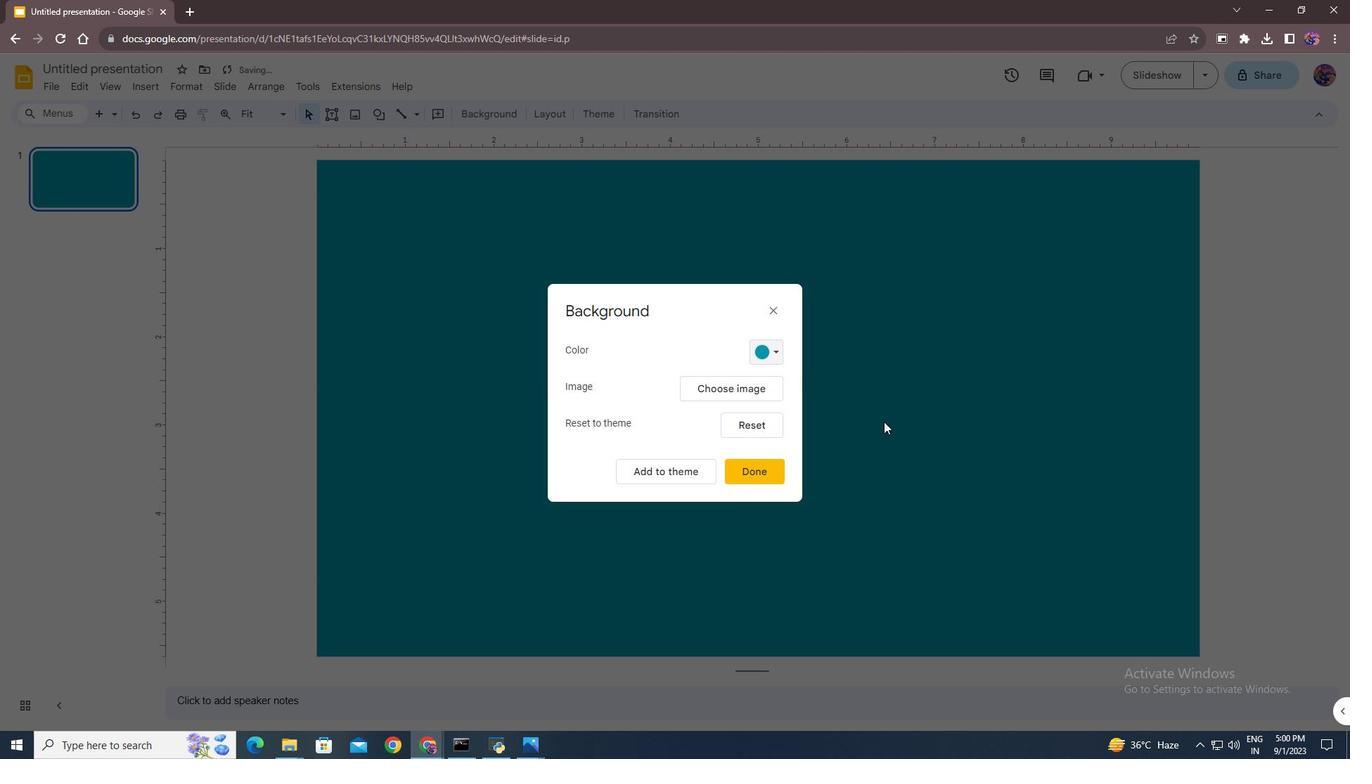 
Action: Mouse moved to (756, 469)
Screenshot: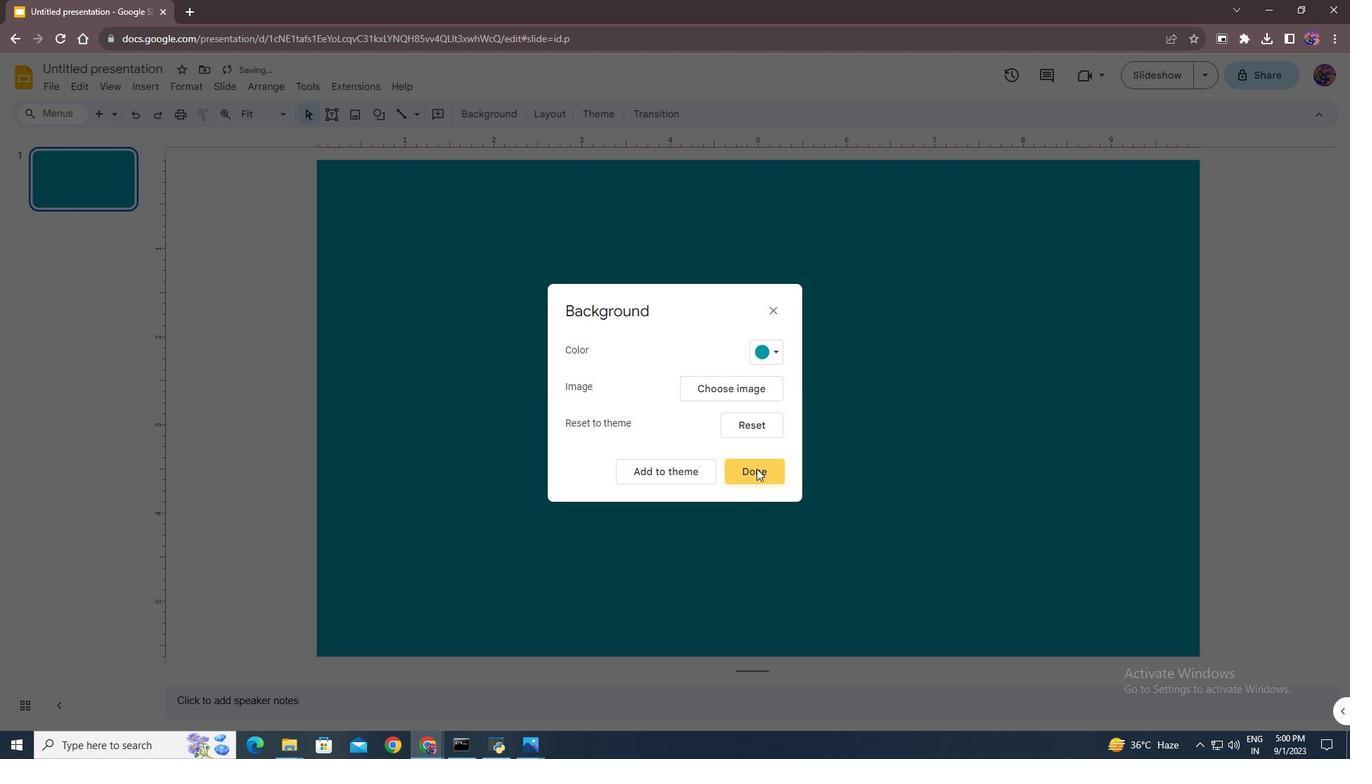 
Action: Mouse pressed left at (756, 469)
Screenshot: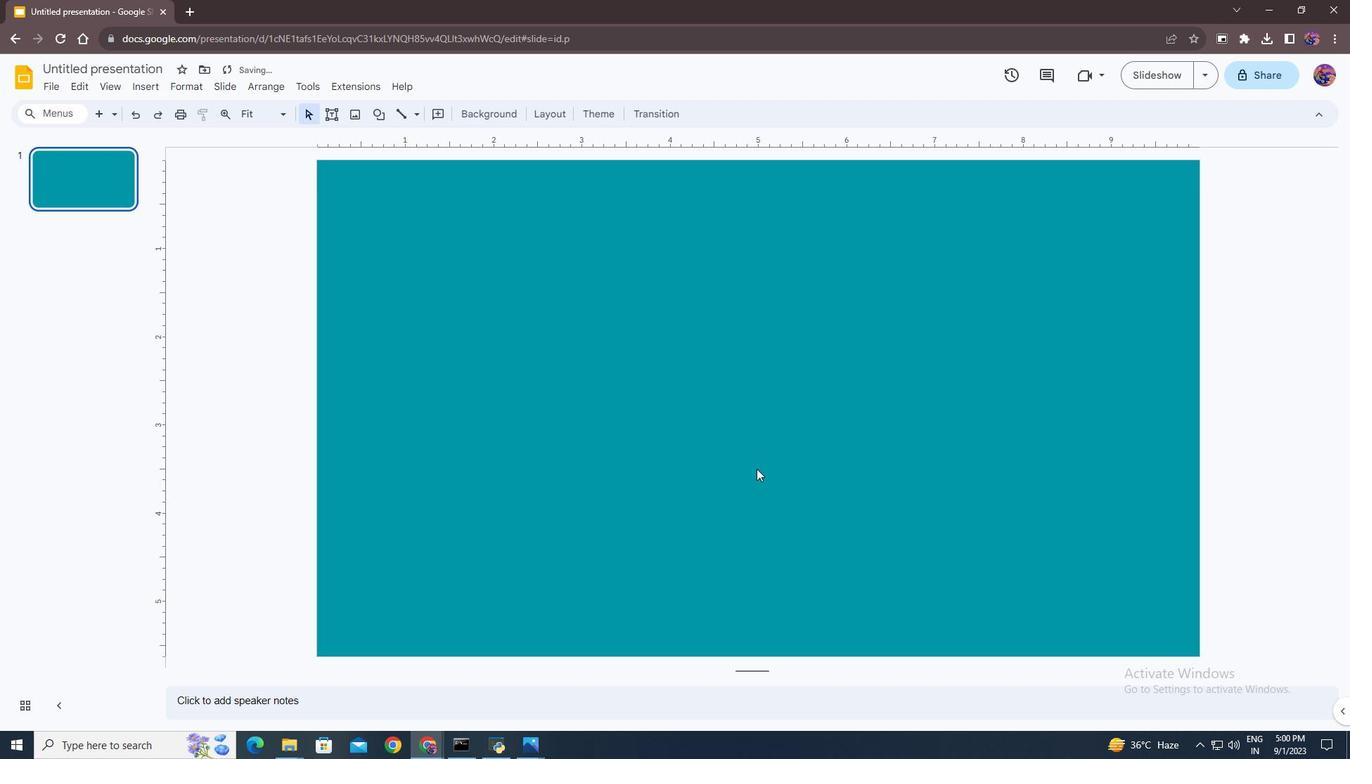 
Action: Mouse moved to (643, 416)
Screenshot: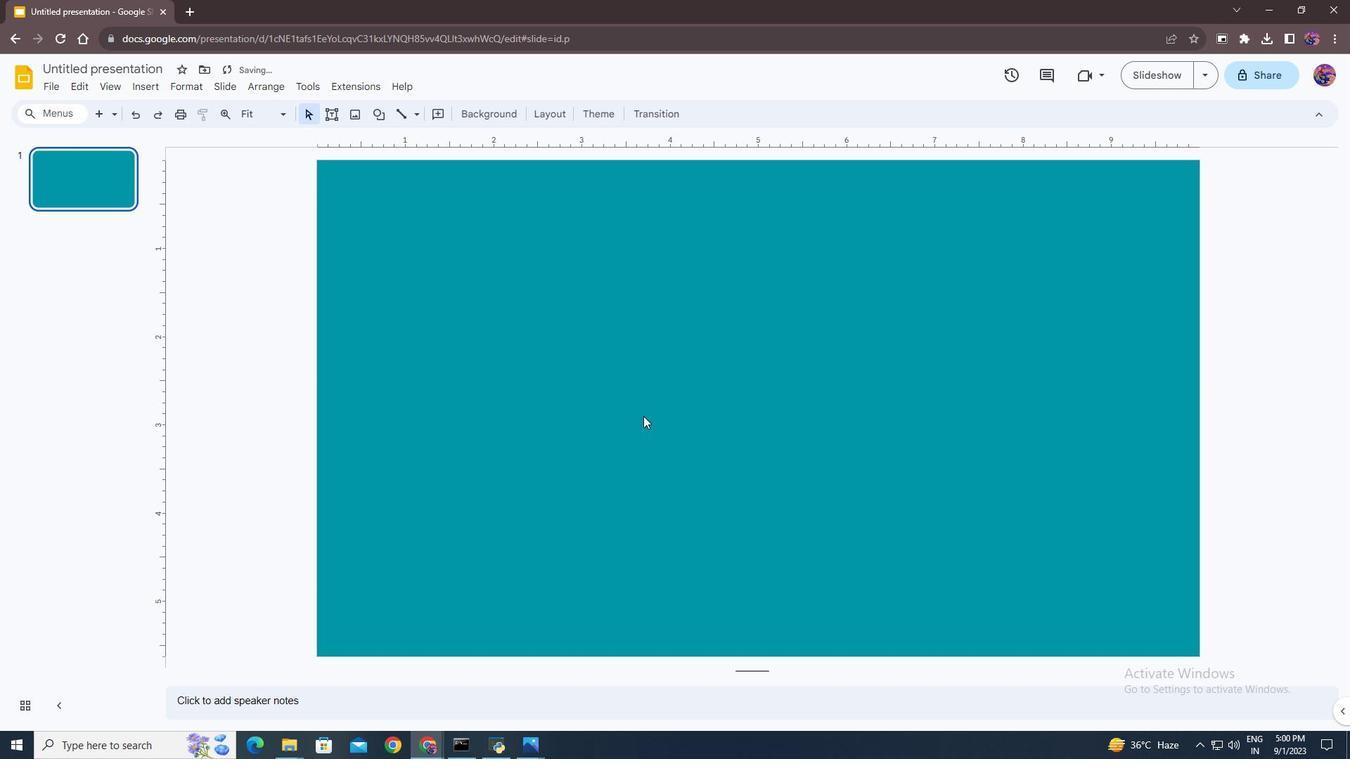 
Action: Mouse pressed left at (643, 416)
Screenshot: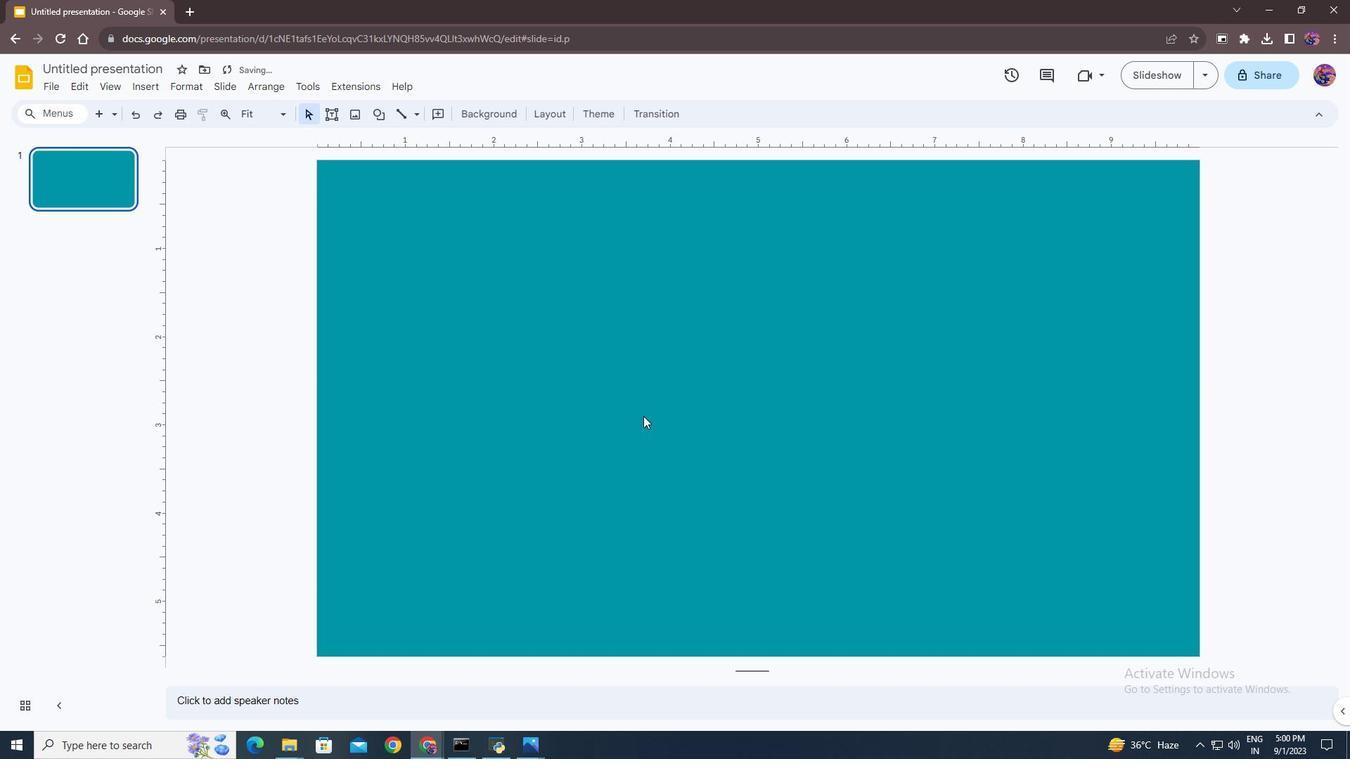
Action: Mouse moved to (378, 113)
Screenshot: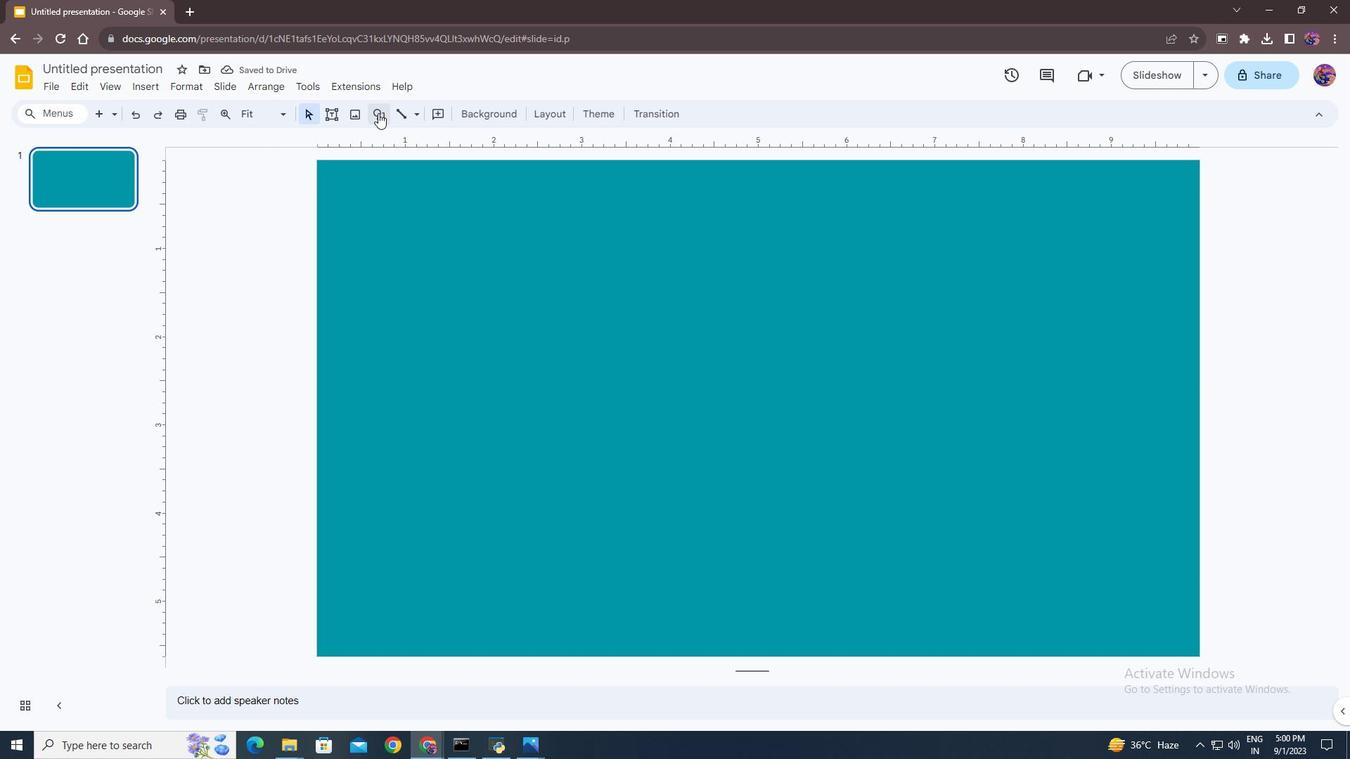
Action: Mouse pressed left at (378, 113)
Screenshot: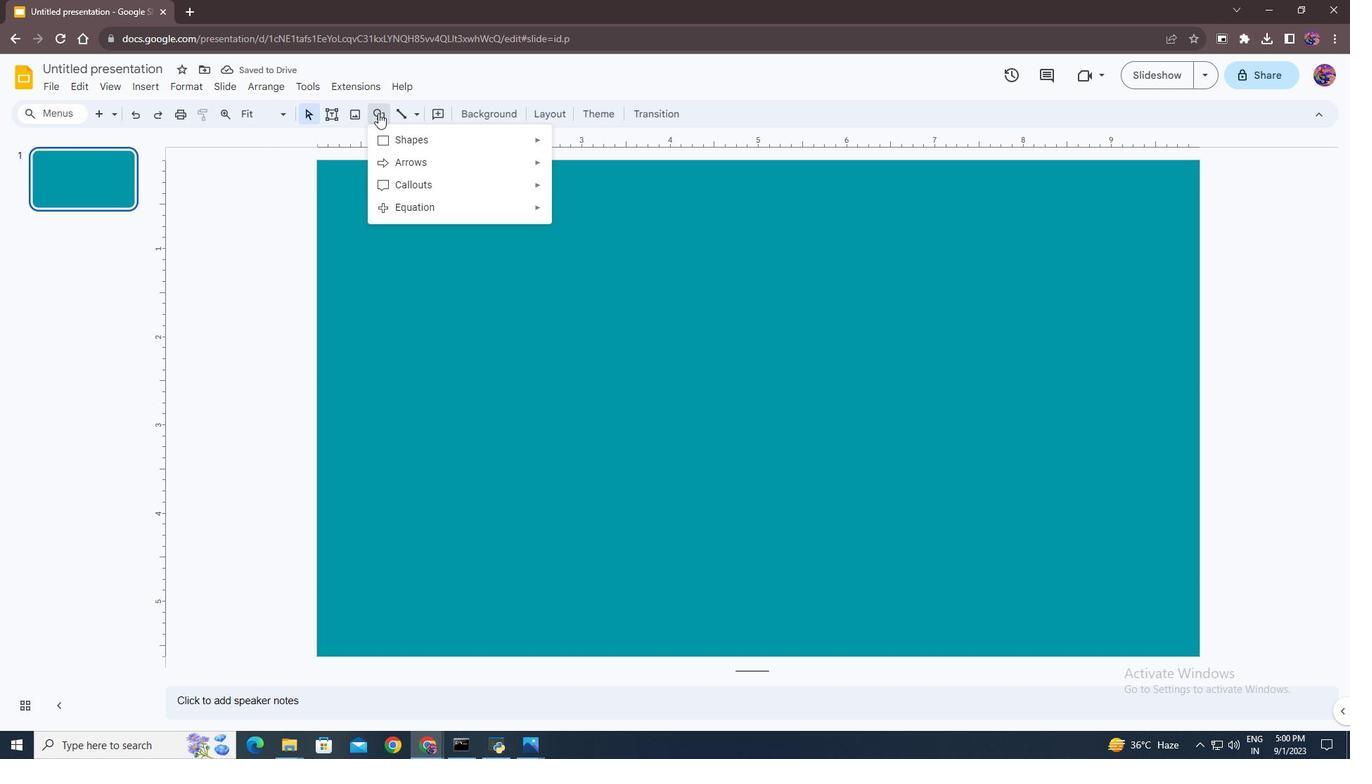 
Action: Mouse moved to (440, 140)
Screenshot: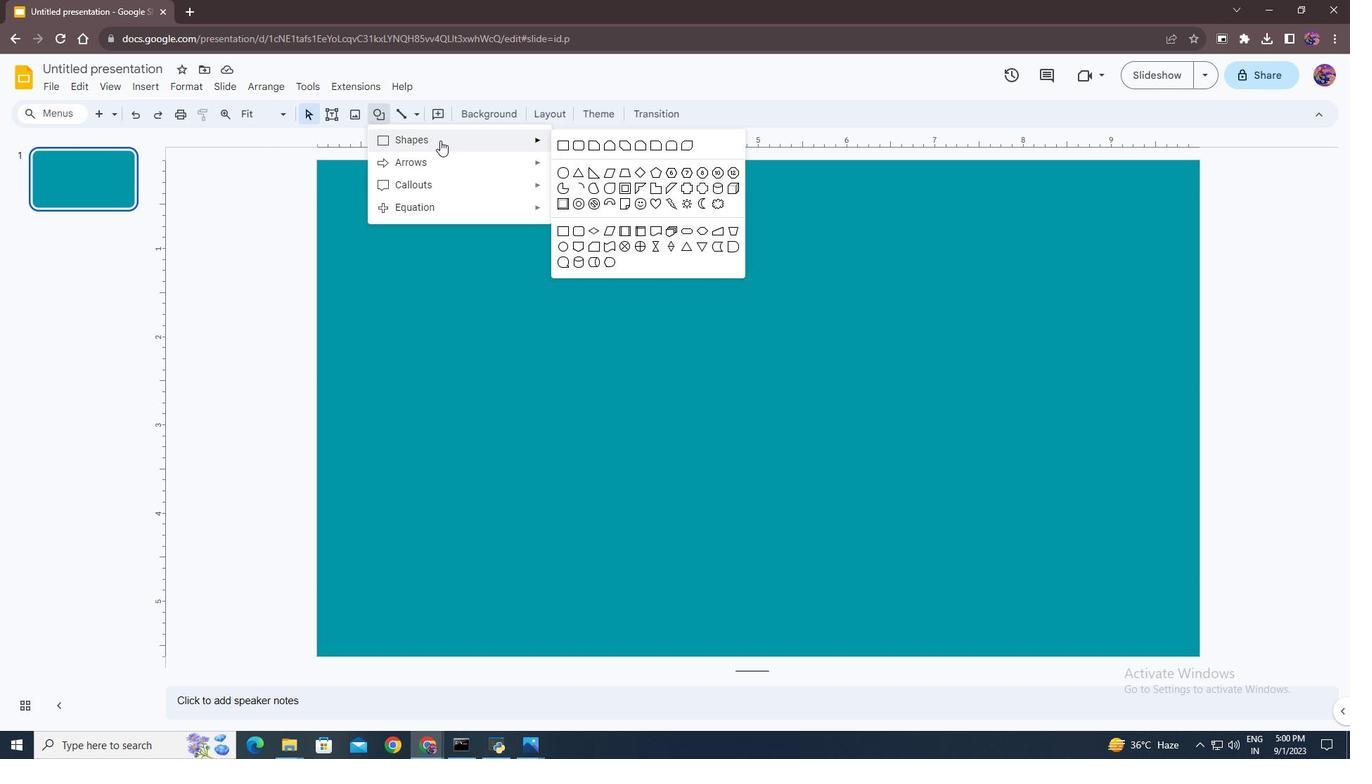 
Action: Mouse pressed left at (440, 140)
Screenshot: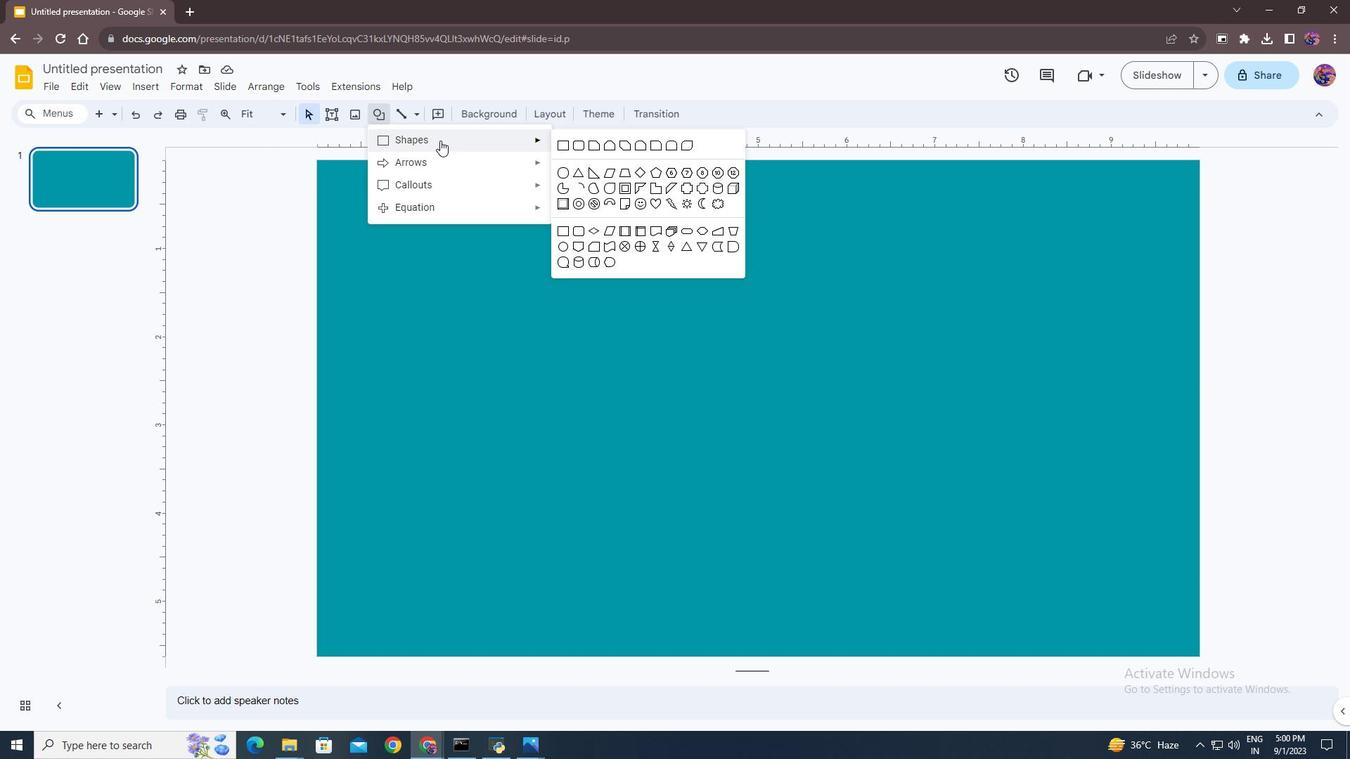 
Action: Mouse moved to (563, 145)
Screenshot: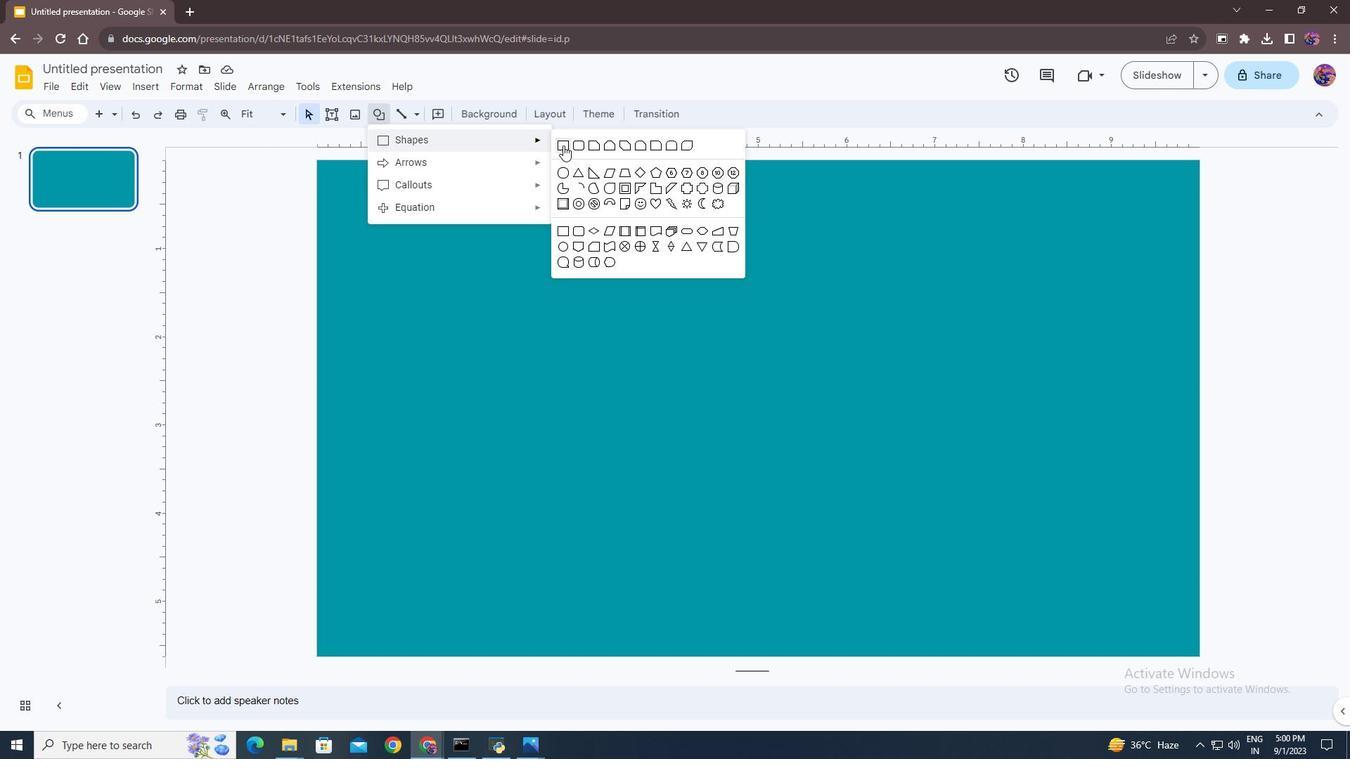 
Action: Mouse pressed left at (563, 145)
Screenshot: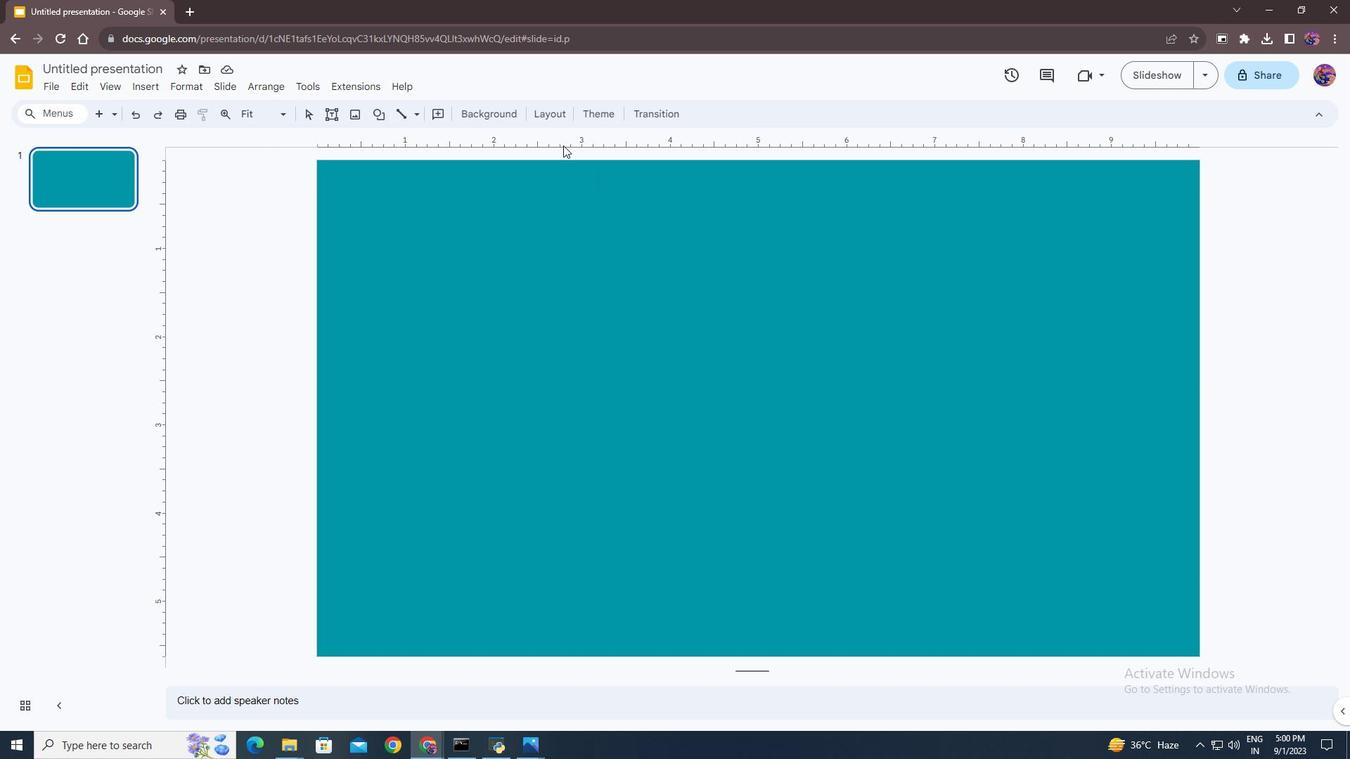 
Action: Mouse moved to (363, 192)
Screenshot: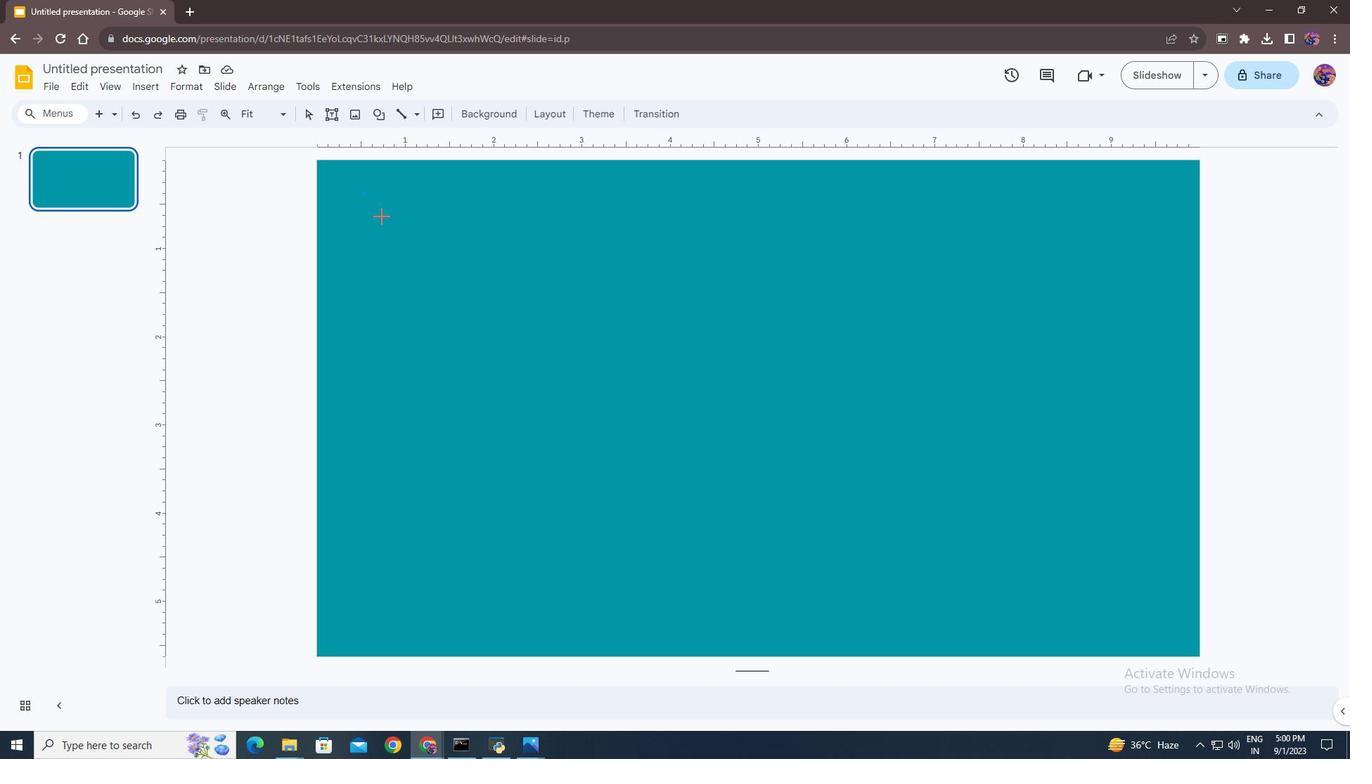 
Action: Mouse pressed left at (363, 192)
Screenshot: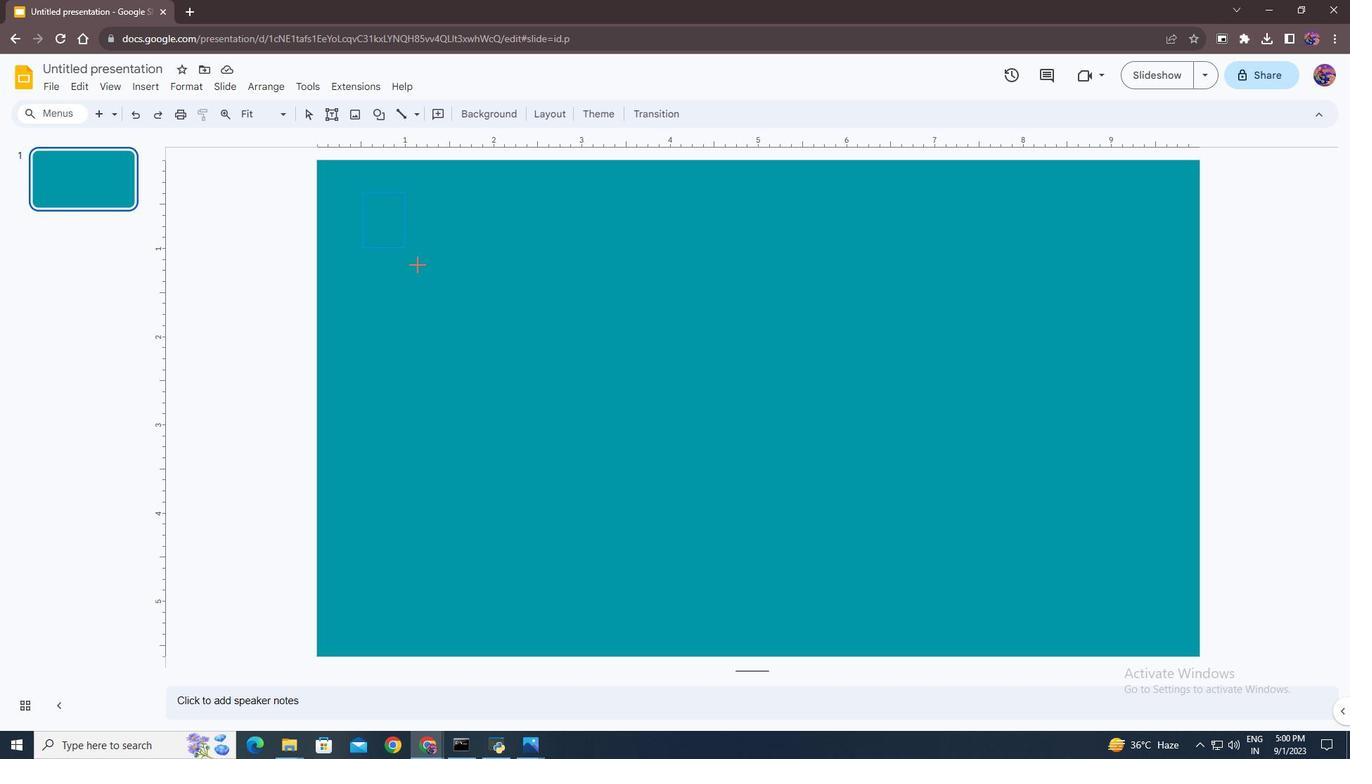 
Action: Mouse moved to (697, 454)
Screenshot: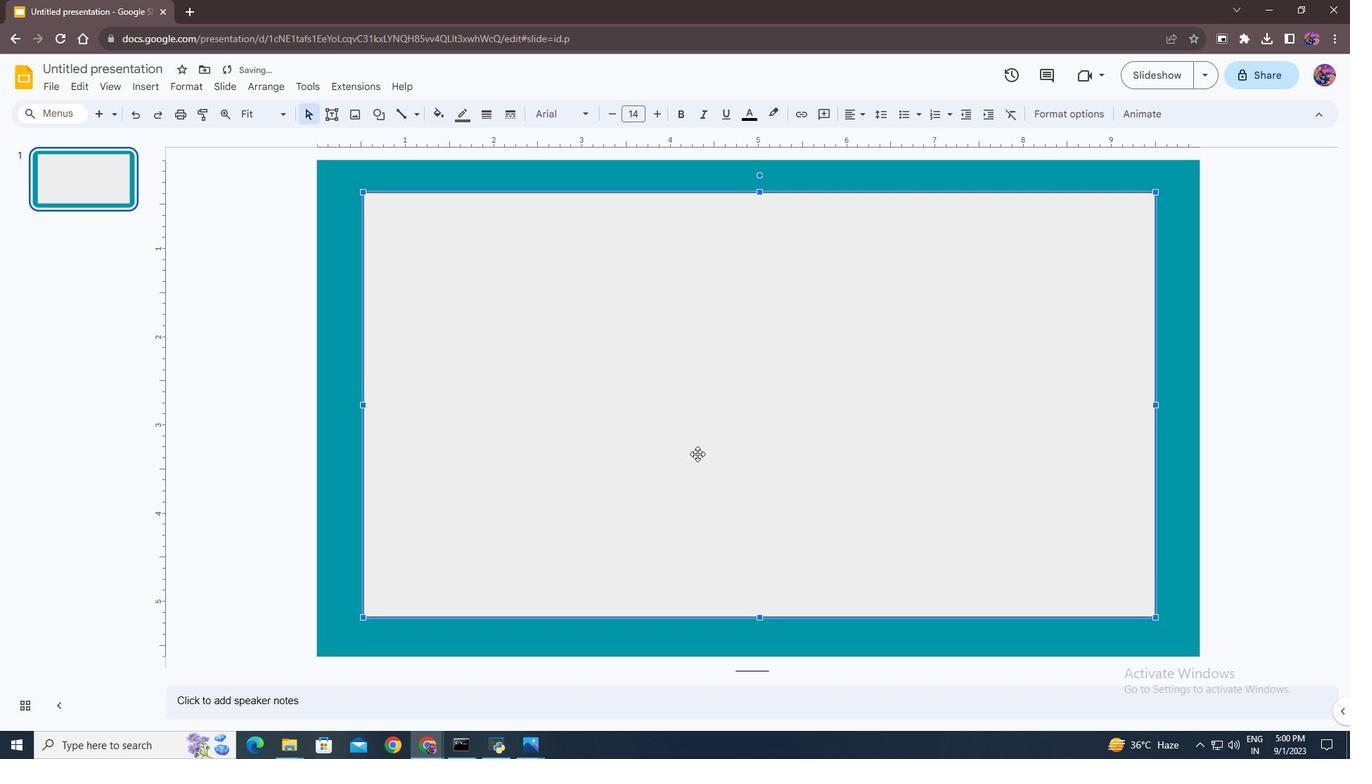 
Action: Mouse pressed left at (697, 454)
Screenshot: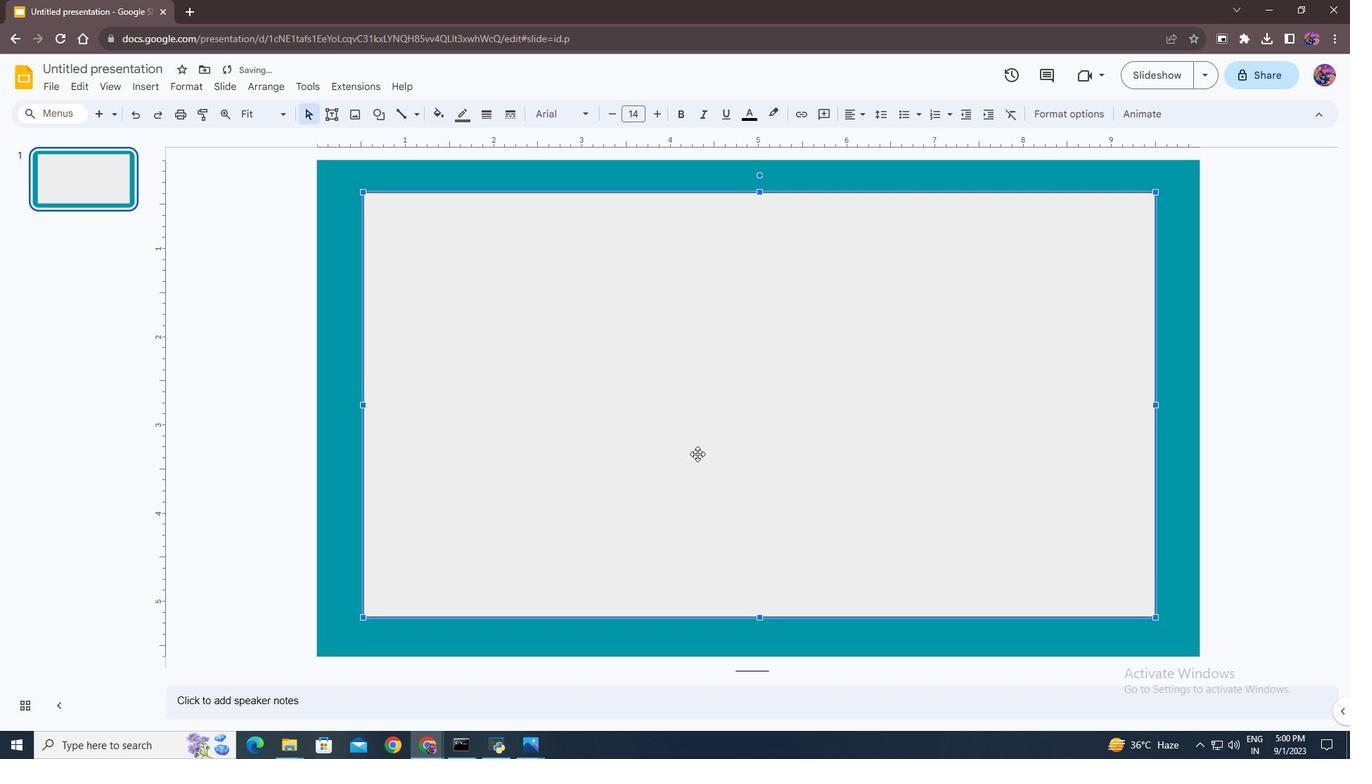 
Action: Mouse moved to (321, 301)
Screenshot: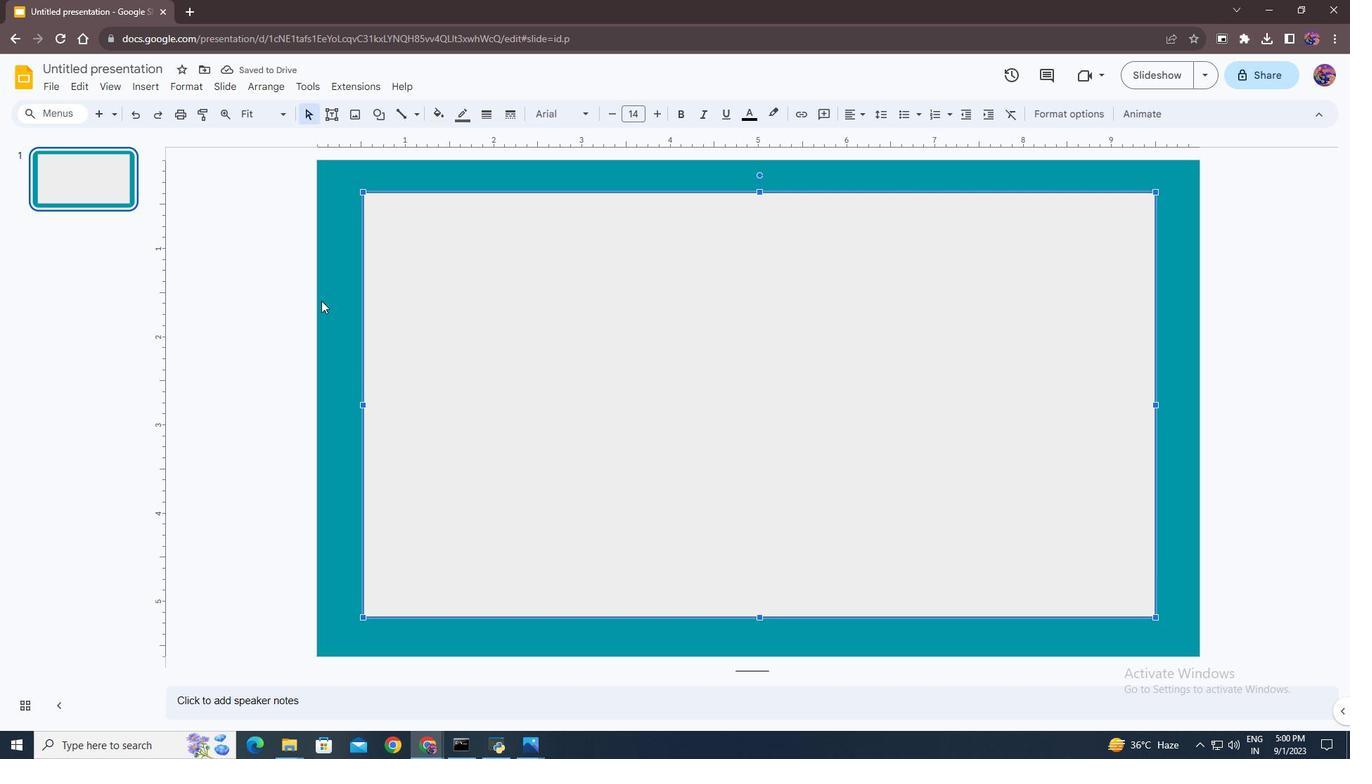 
Action: Mouse pressed left at (321, 301)
Screenshot: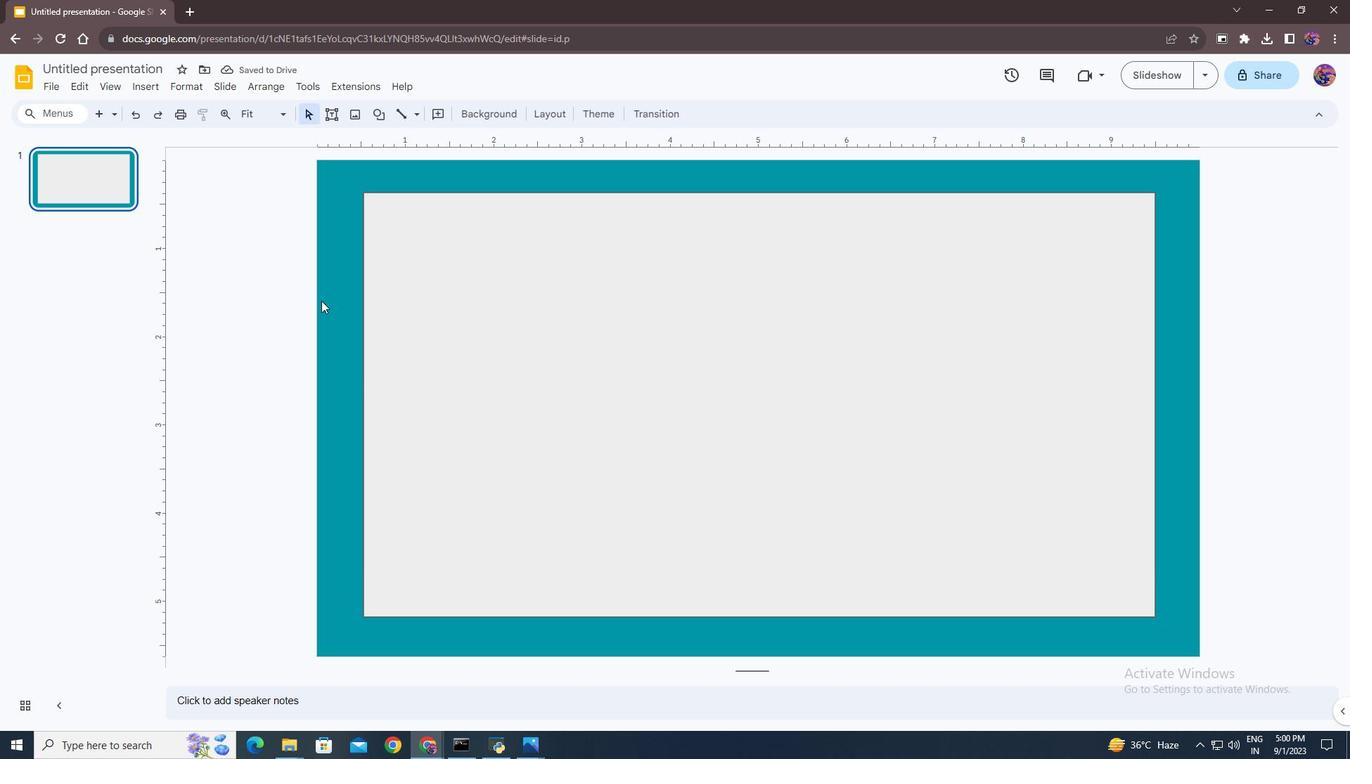 
Action: Mouse moved to (471, 321)
Screenshot: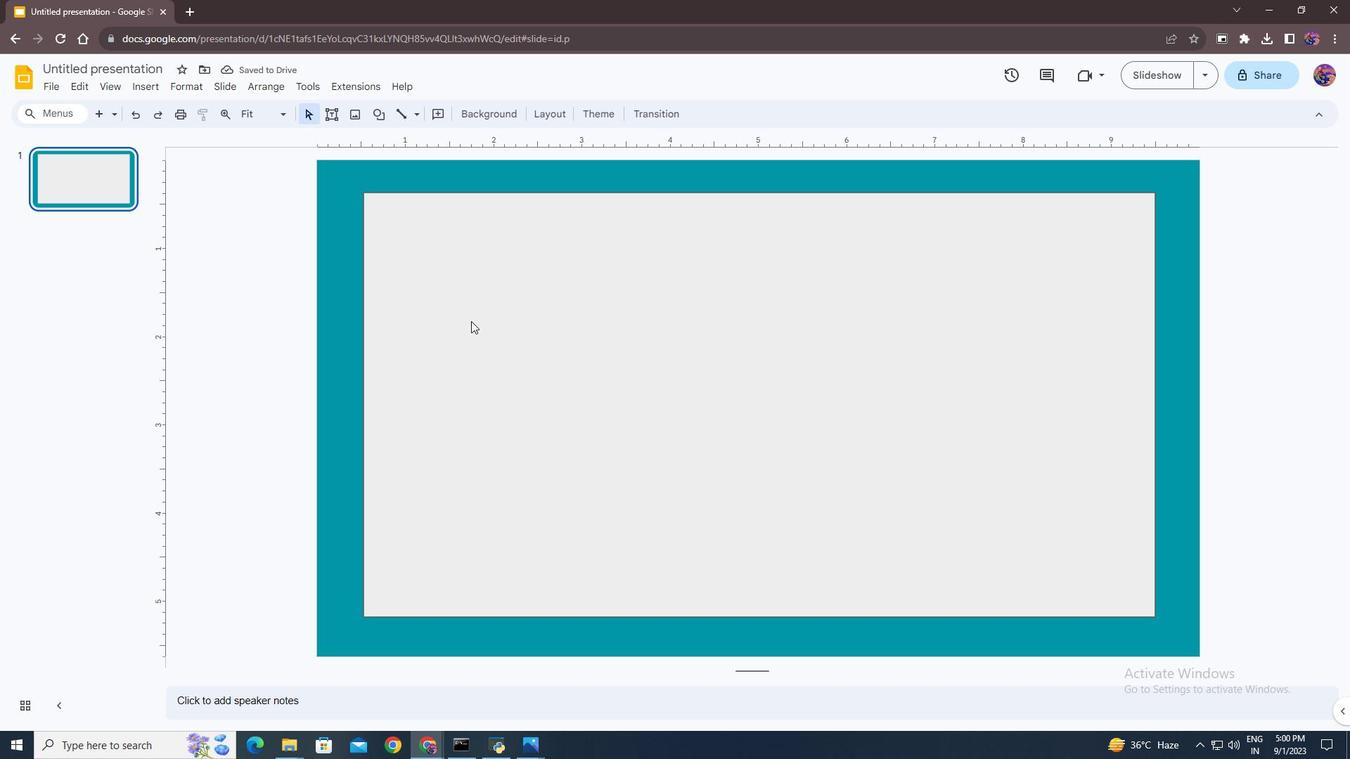 
Action: Mouse pressed left at (471, 321)
Screenshot: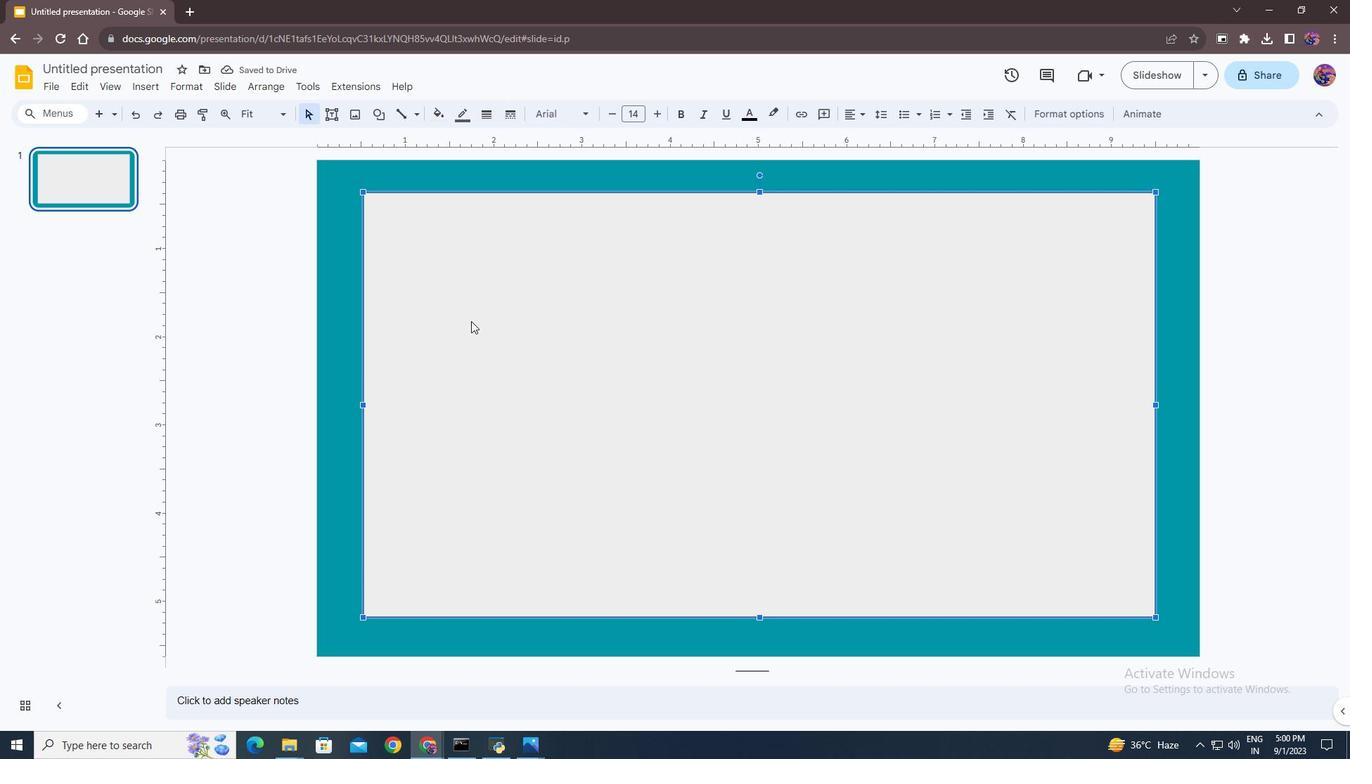 
Action: Mouse moved to (457, 111)
Screenshot: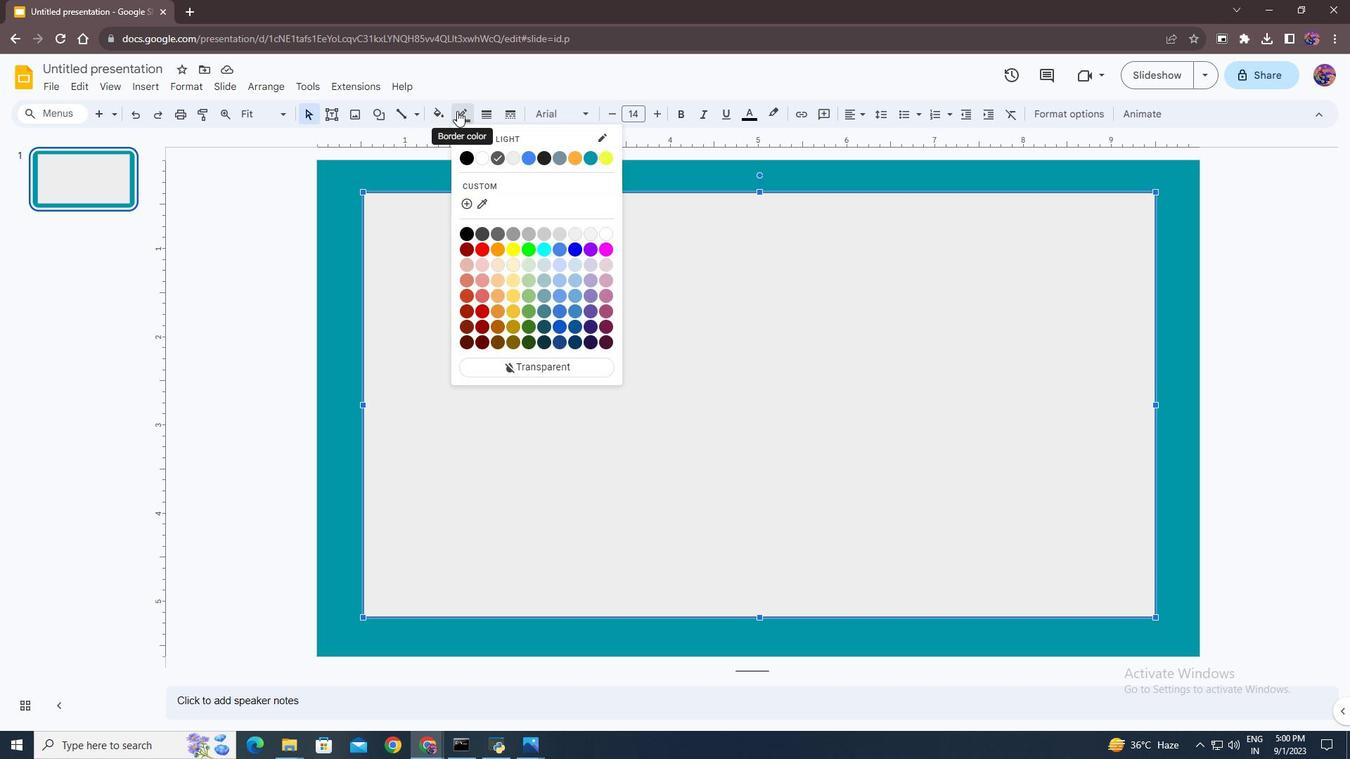 
Action: Mouse pressed left at (457, 111)
Screenshot: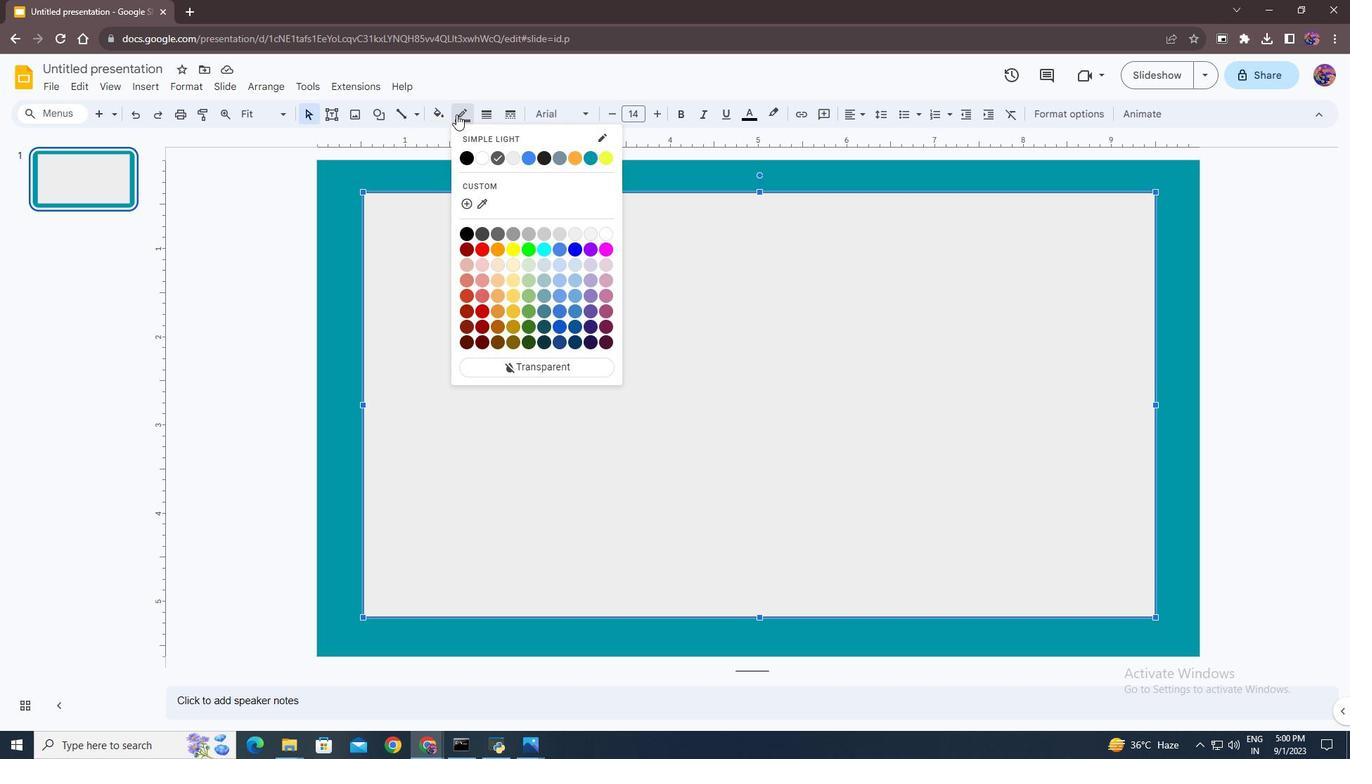 
Action: Mouse moved to (528, 365)
Screenshot: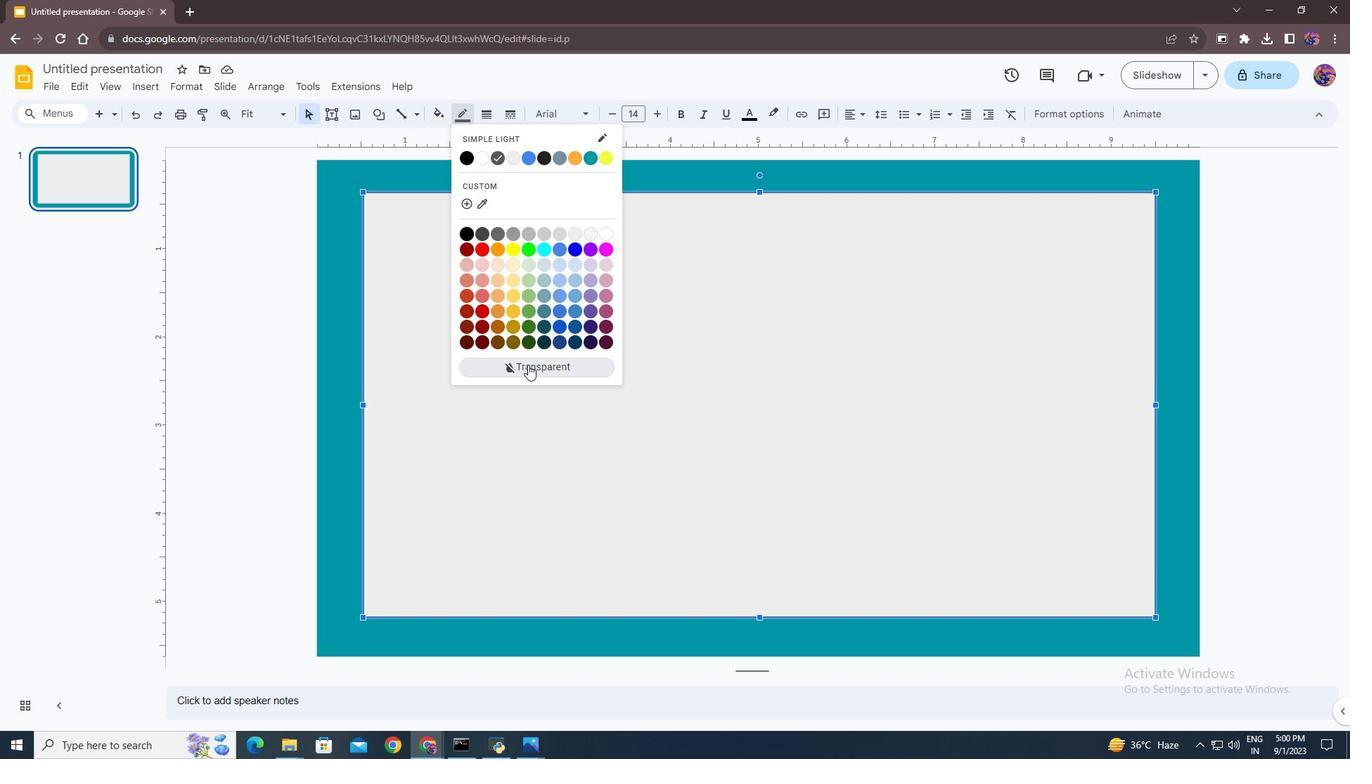 
Action: Mouse pressed left at (528, 365)
Screenshot: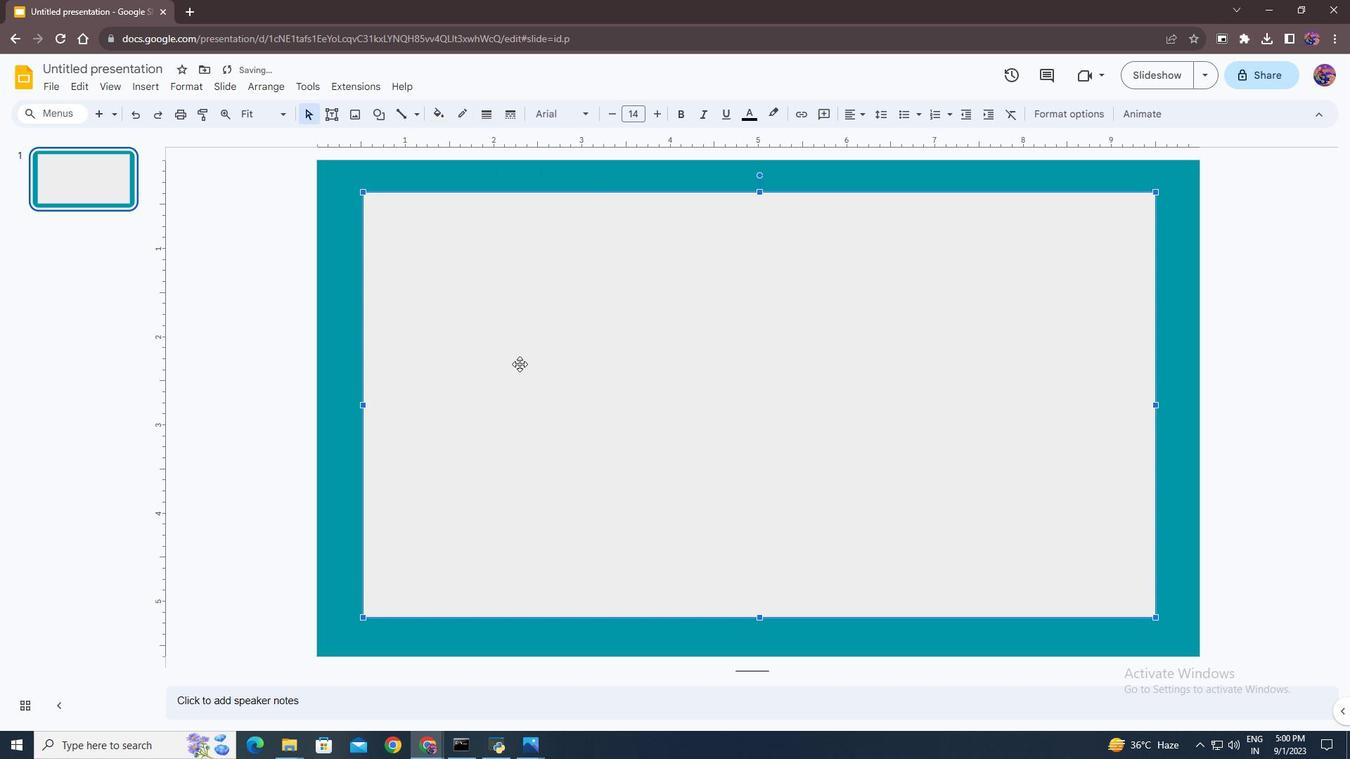 
Action: Mouse moved to (332, 294)
Screenshot: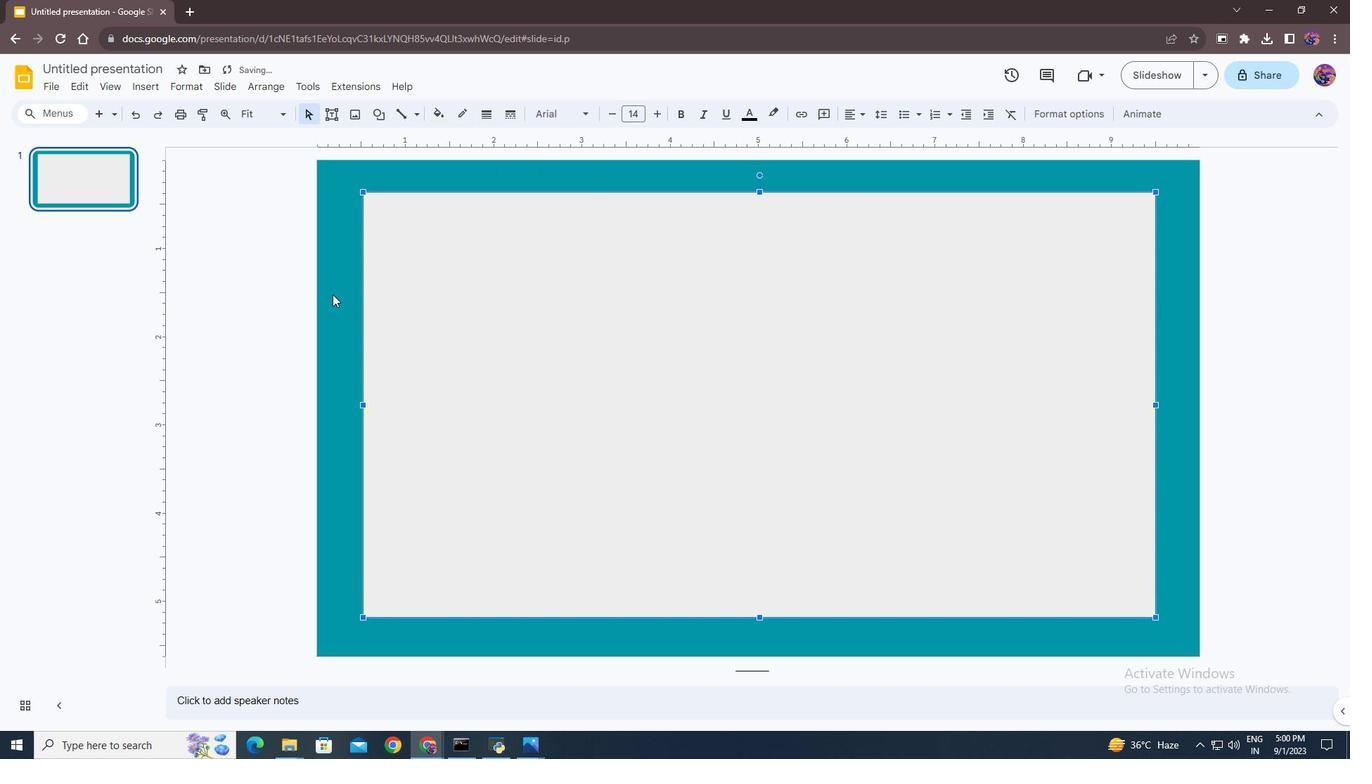 
Action: Mouse pressed left at (332, 294)
Screenshot: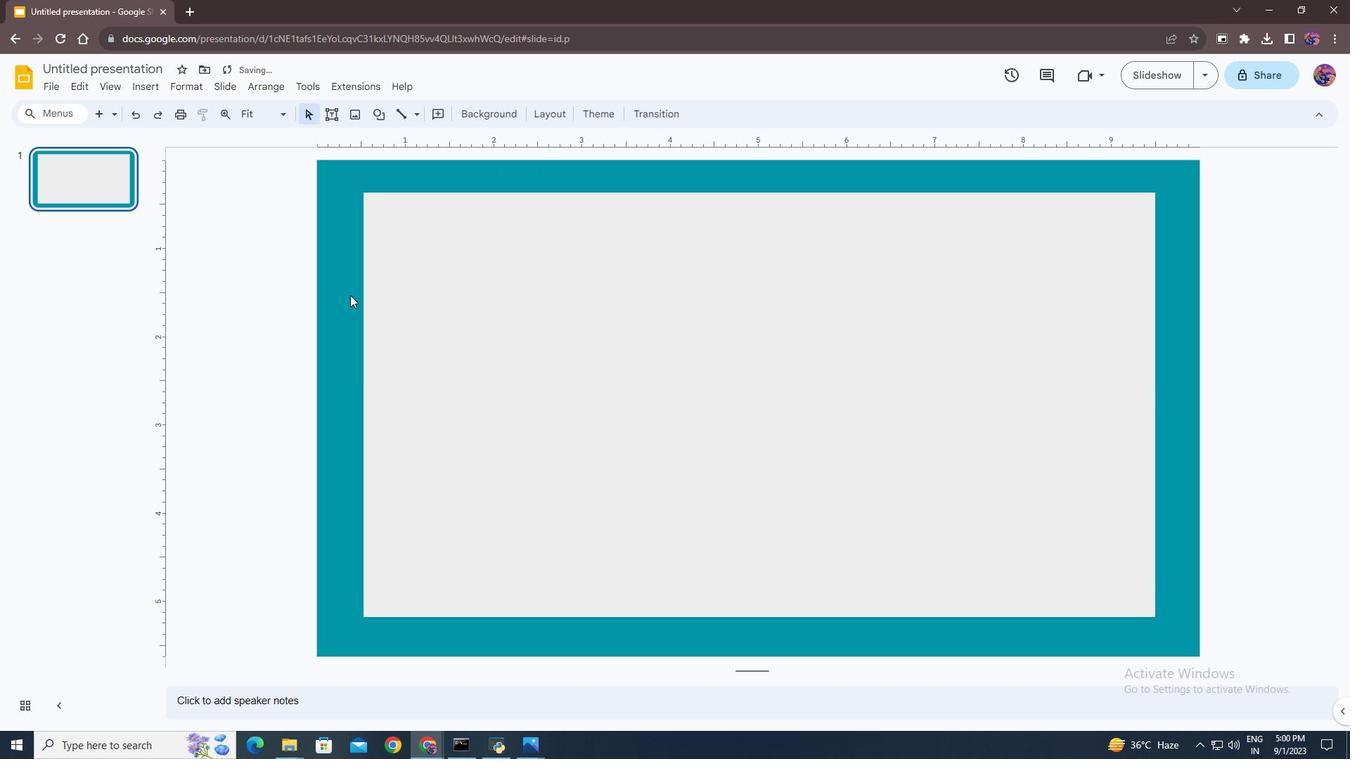 
Action: Mouse moved to (502, 292)
Screenshot: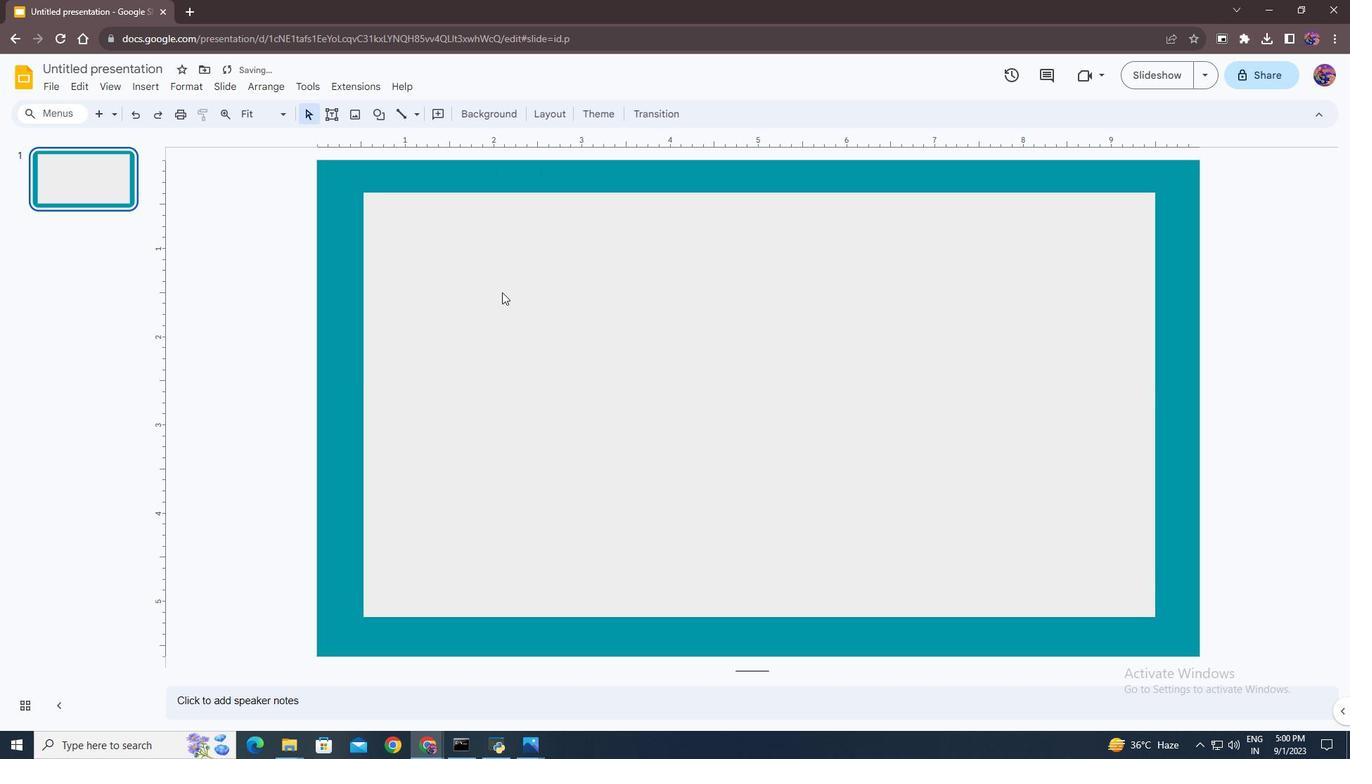 
Action: Mouse pressed left at (502, 292)
Screenshot: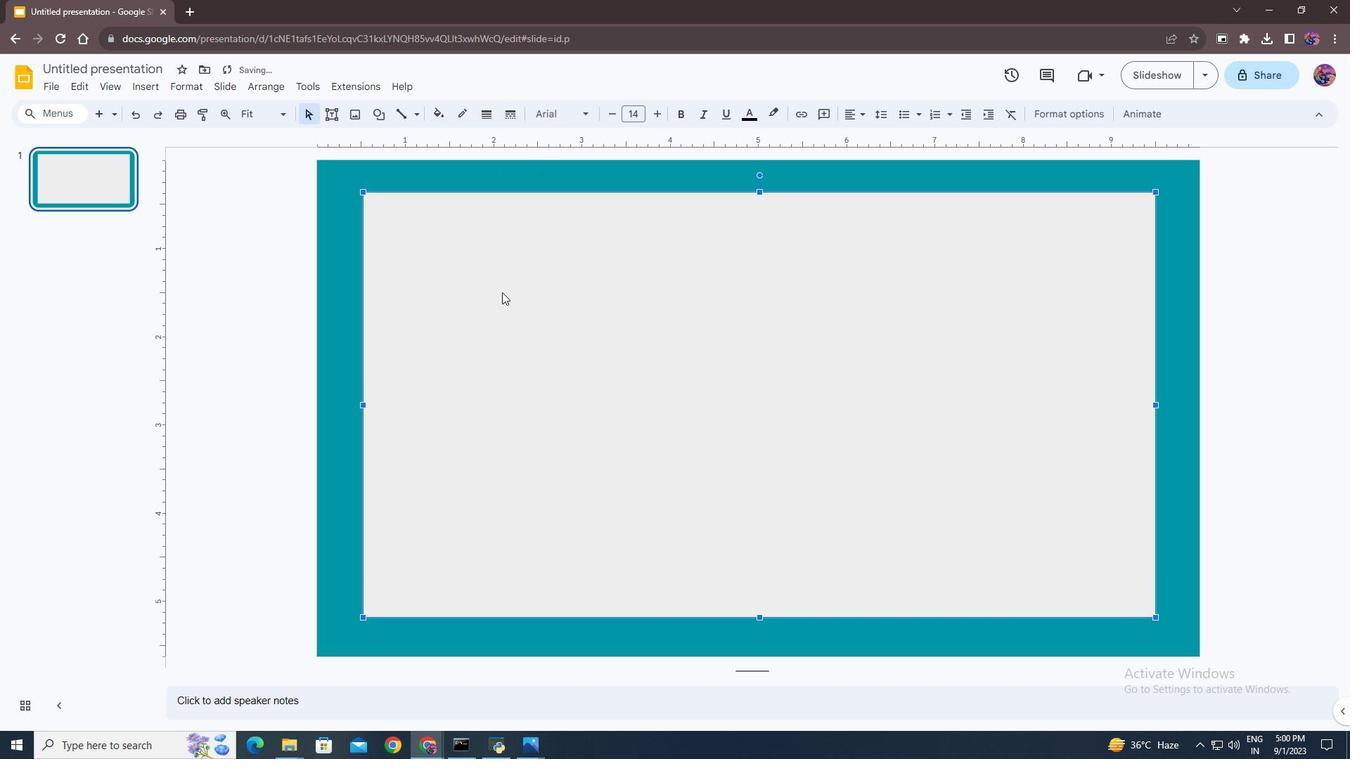 
Action: Mouse moved to (327, 109)
Screenshot: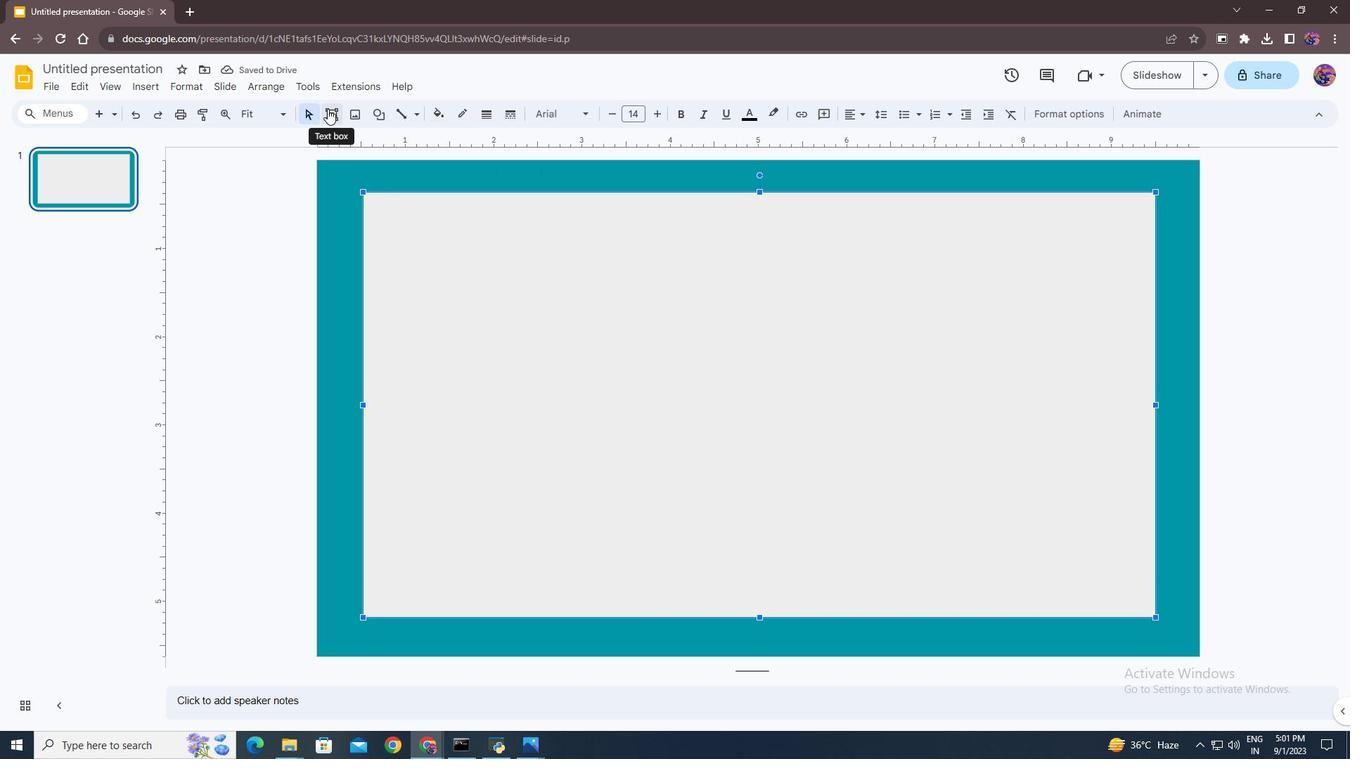 
Action: Mouse pressed left at (327, 109)
Screenshot: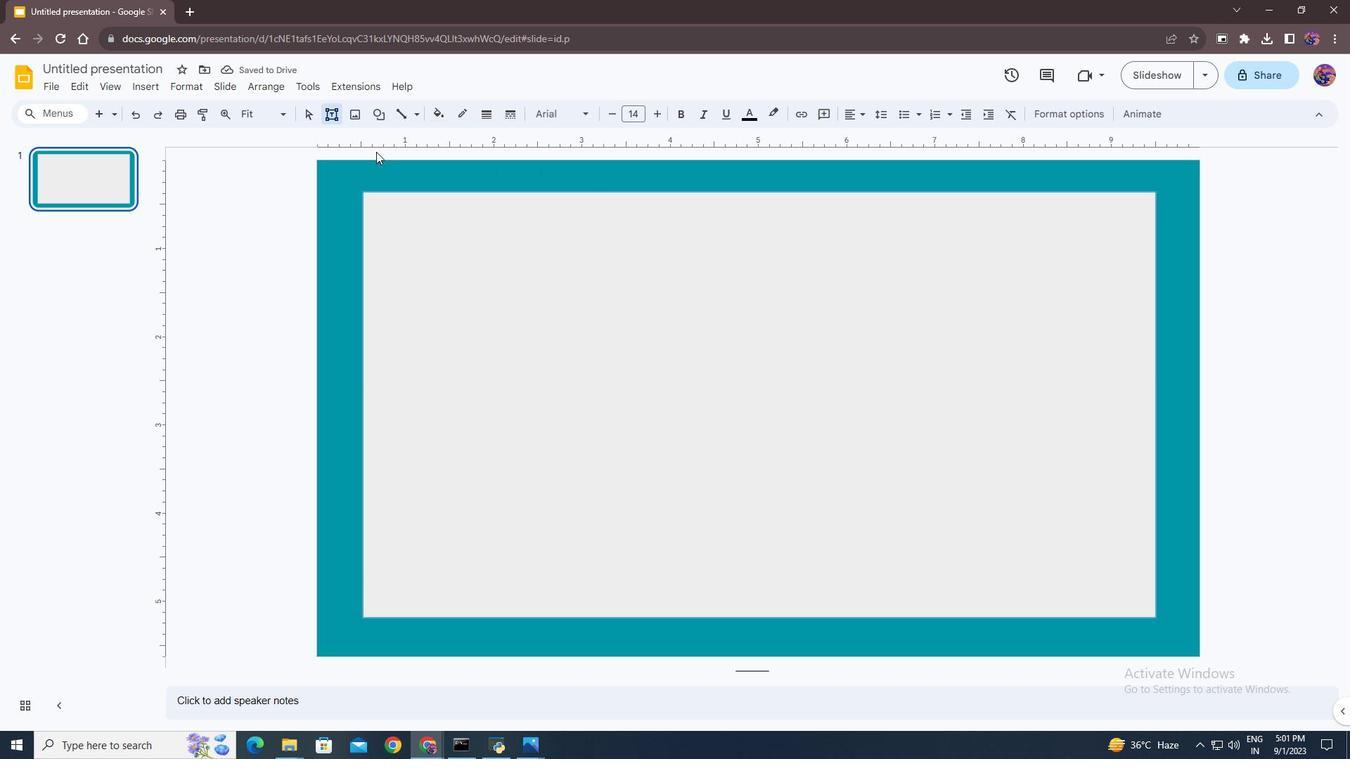 
Action: Mouse moved to (643, 206)
Screenshot: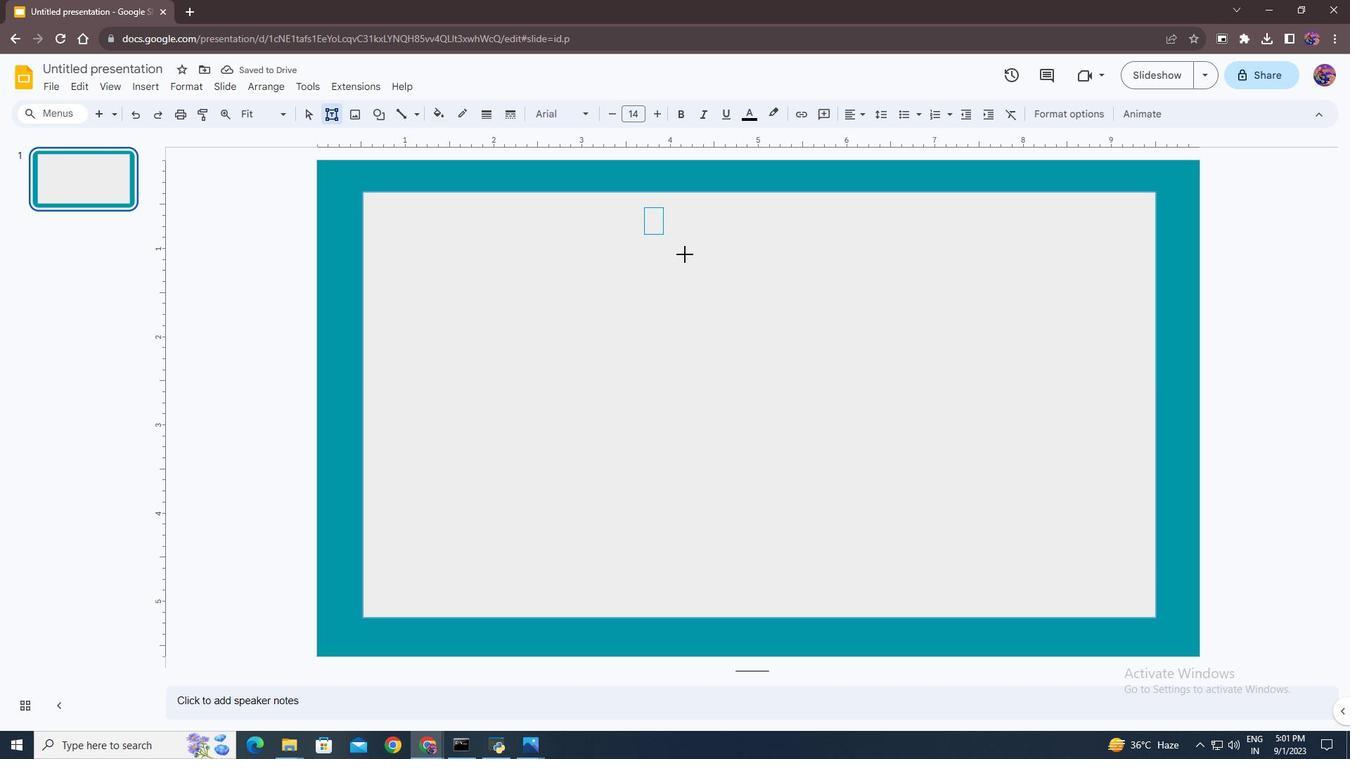 
Action: Mouse pressed left at (643, 206)
Screenshot: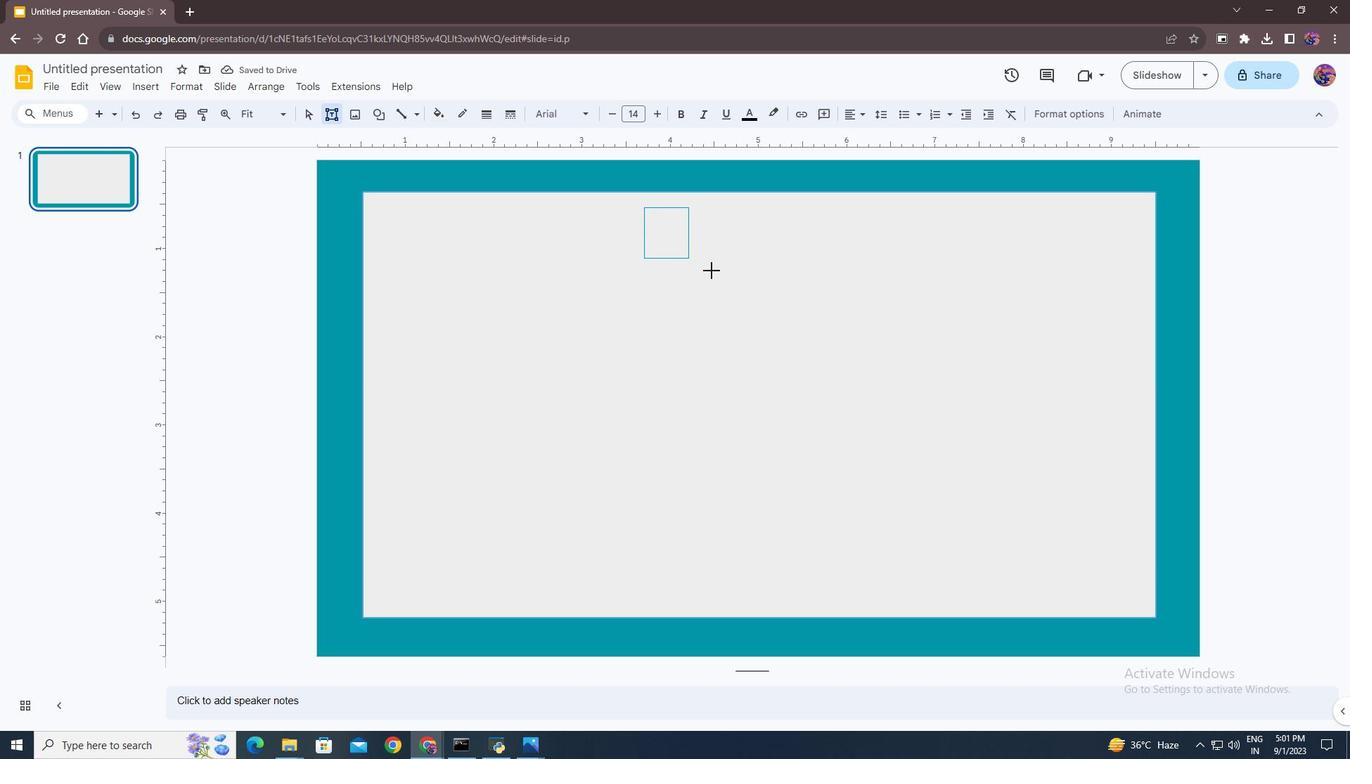
Action: Mouse moved to (771, 263)
Screenshot: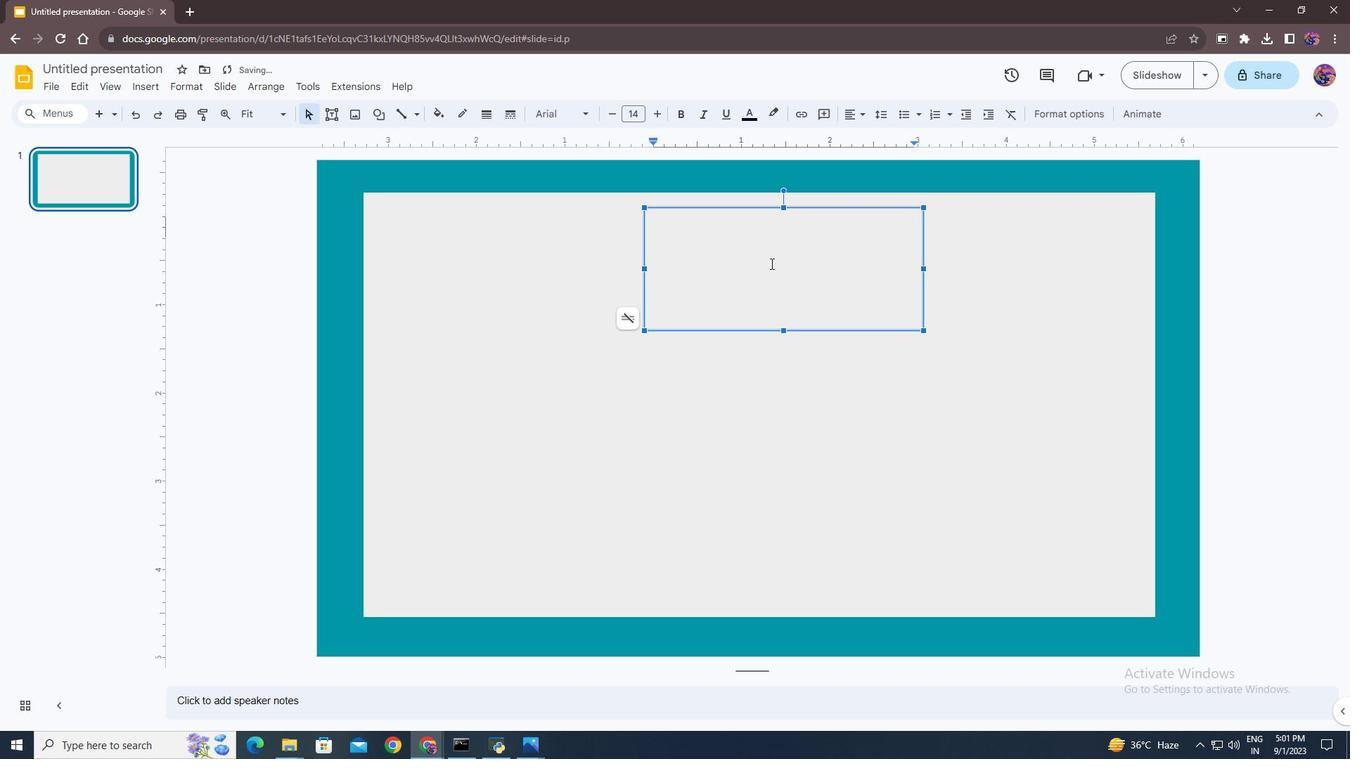 
Action: Key pressed <Key.caps_lock>FINANCE<Key.space>INFOGRAPHIC<Key.space>1<Key.enter>YOUR<Key.space>SUBHEAD<Key.space>HERE
Screenshot: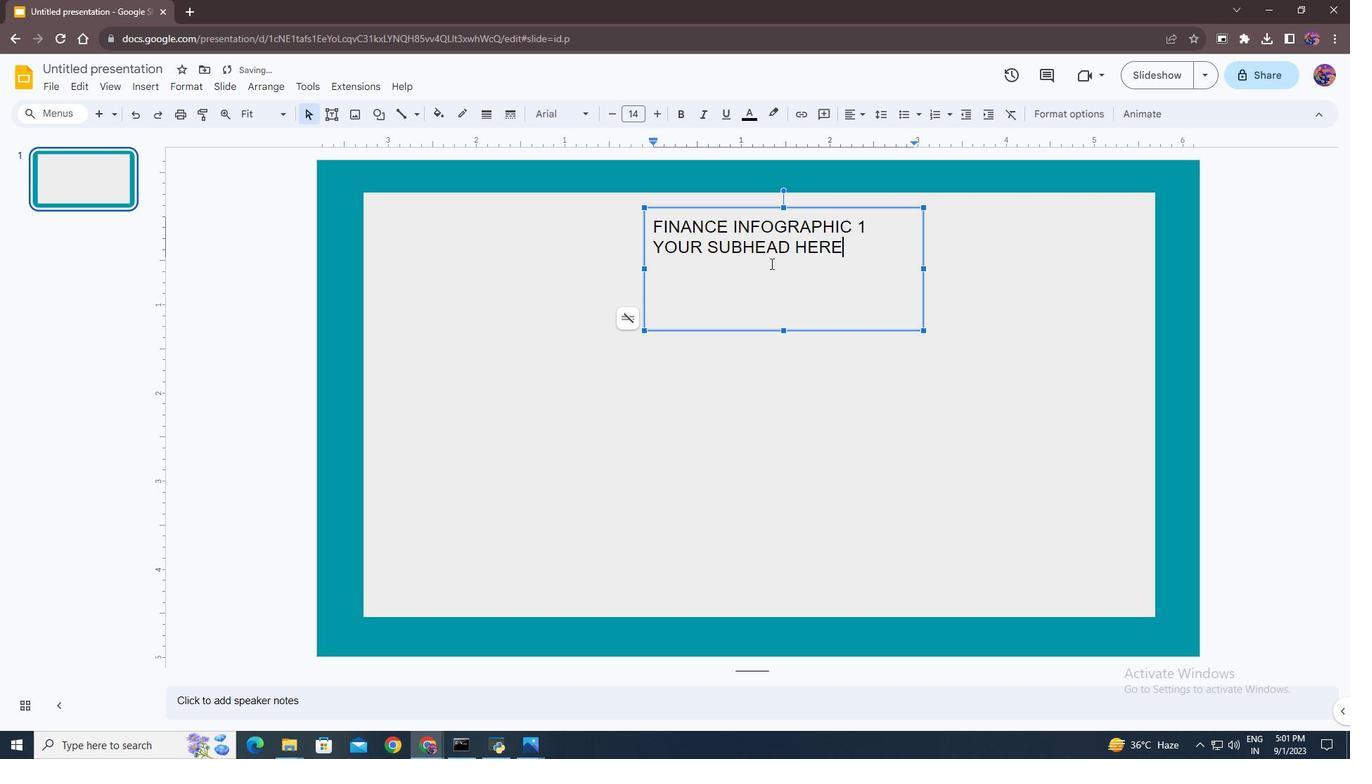 
Action: Mouse moved to (852, 246)
Screenshot: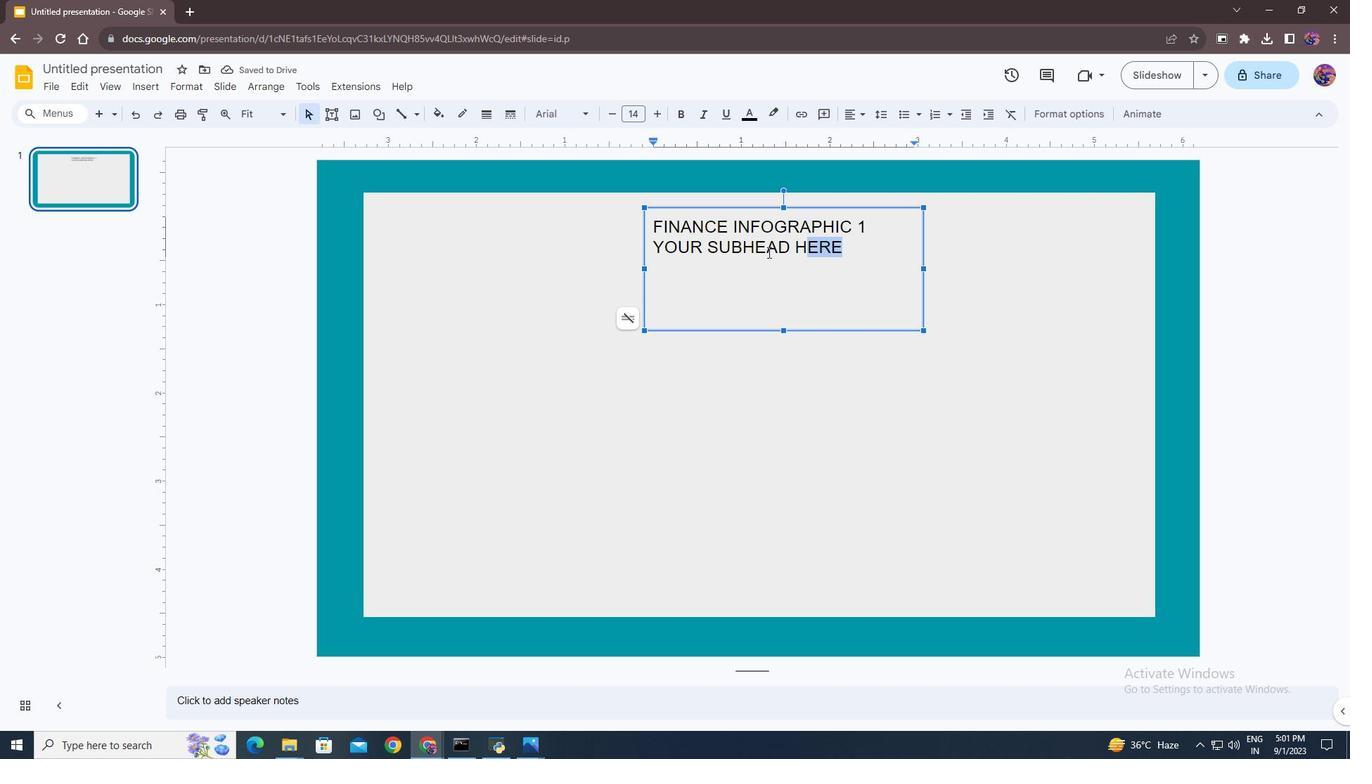 
Action: Mouse pressed left at (852, 246)
Screenshot: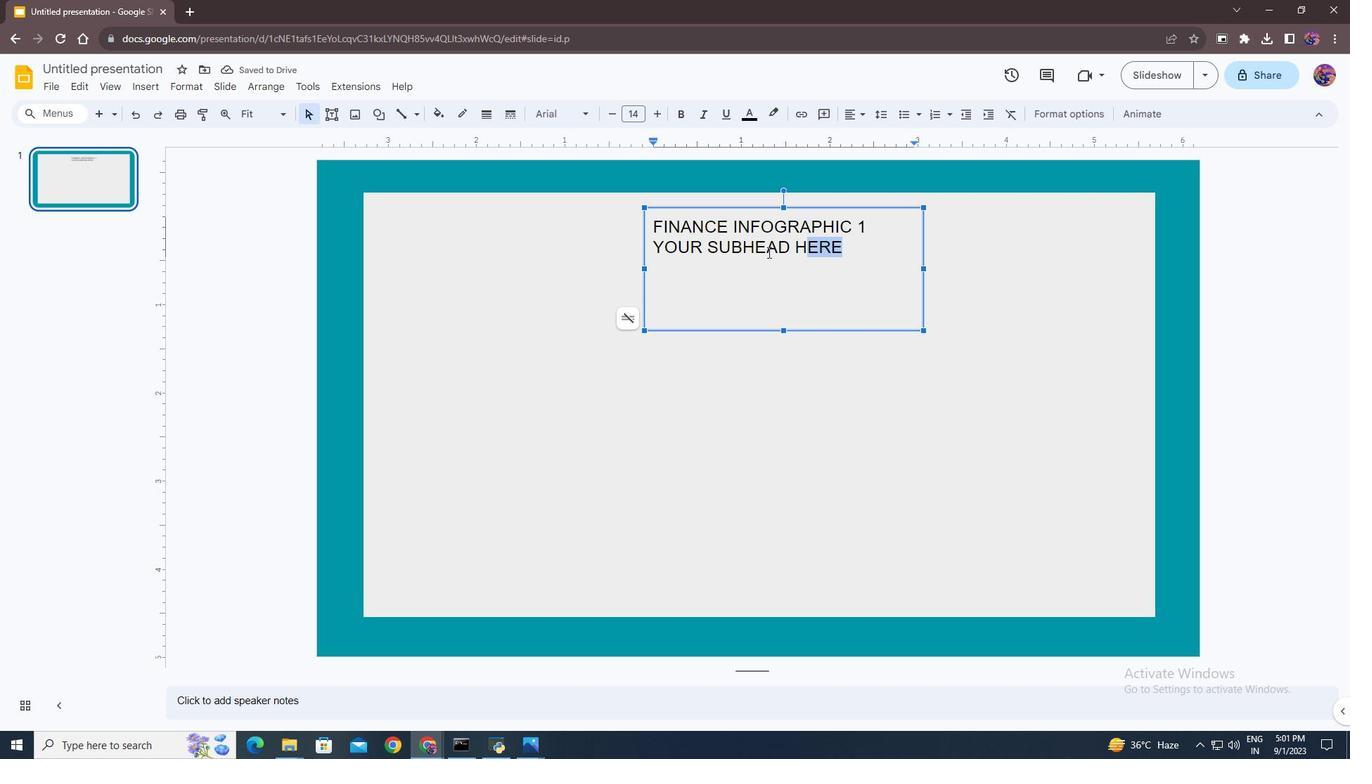 
Action: Mouse moved to (607, 113)
Screenshot: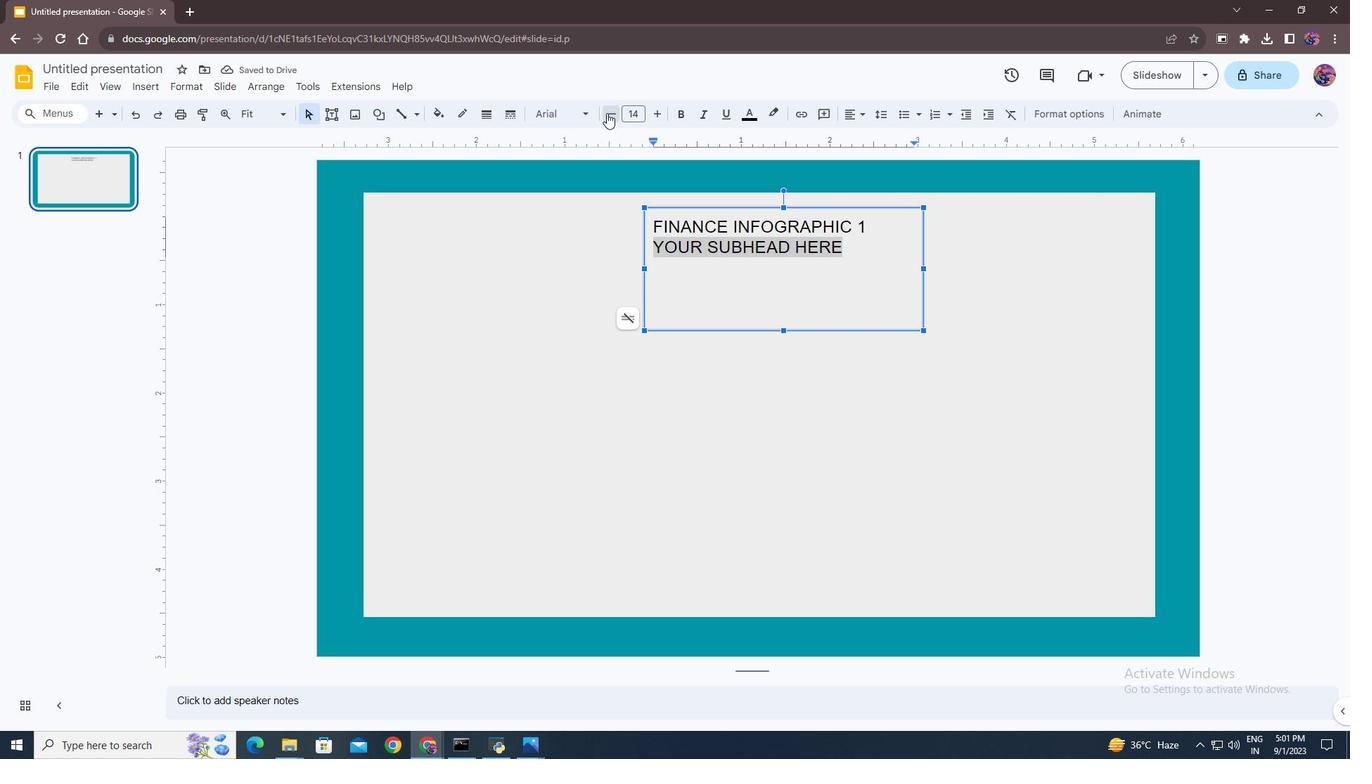 
Action: Mouse pressed left at (607, 113)
Screenshot: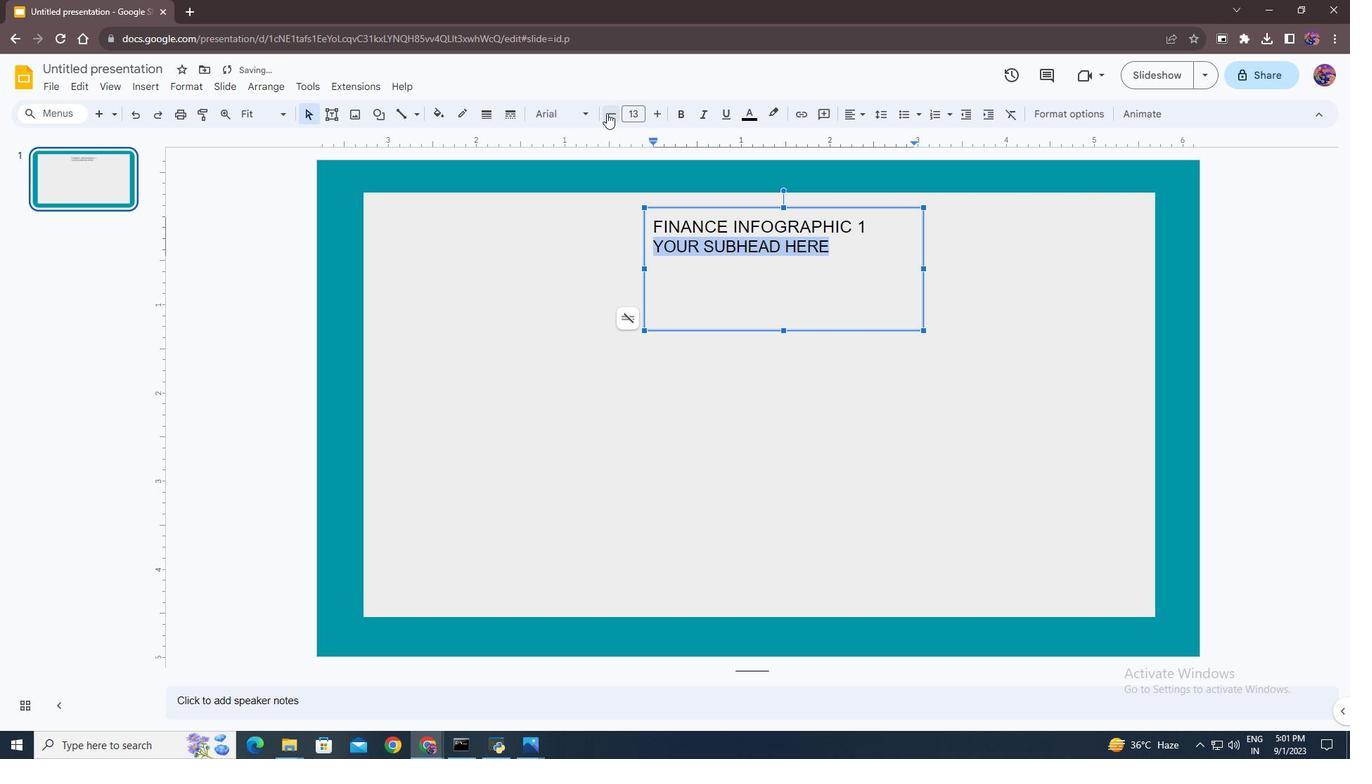 
Action: Mouse pressed left at (607, 113)
Screenshot: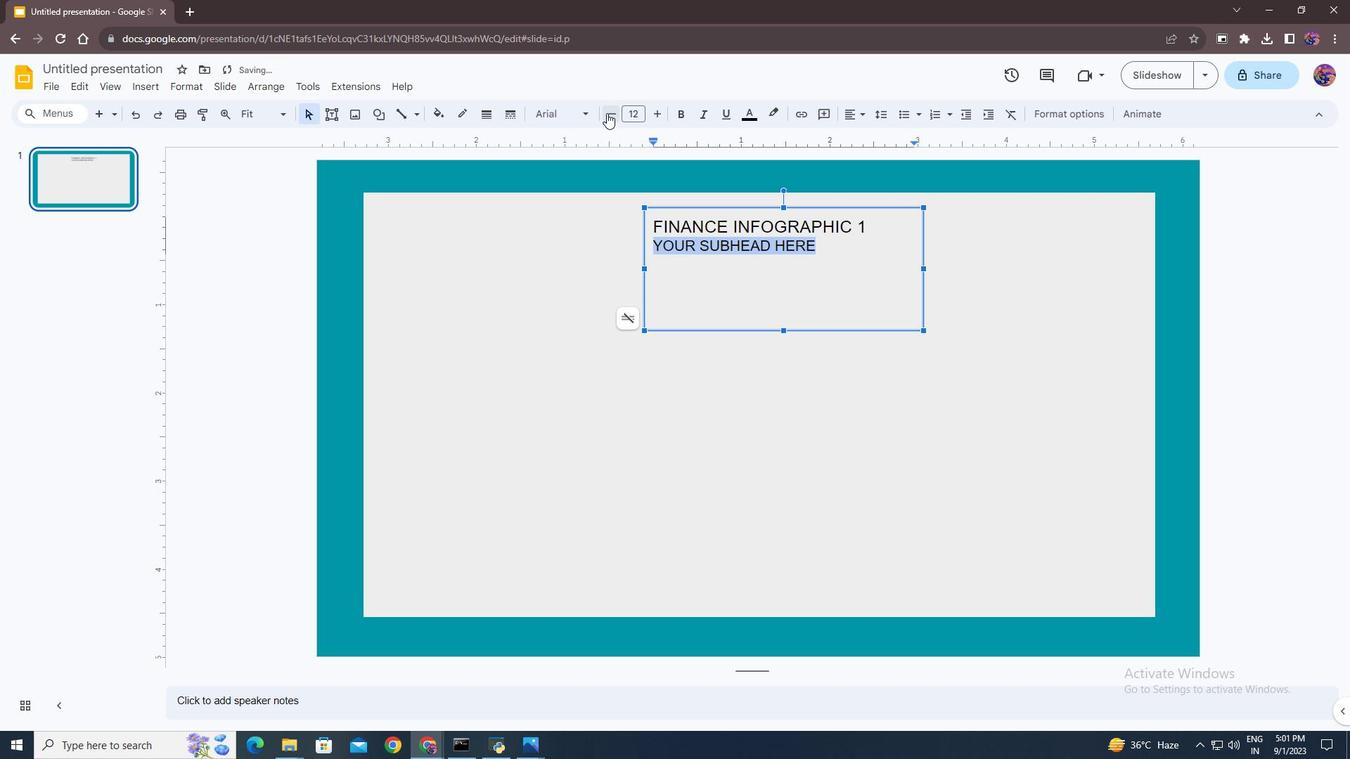 
Action: Mouse moved to (870, 227)
Screenshot: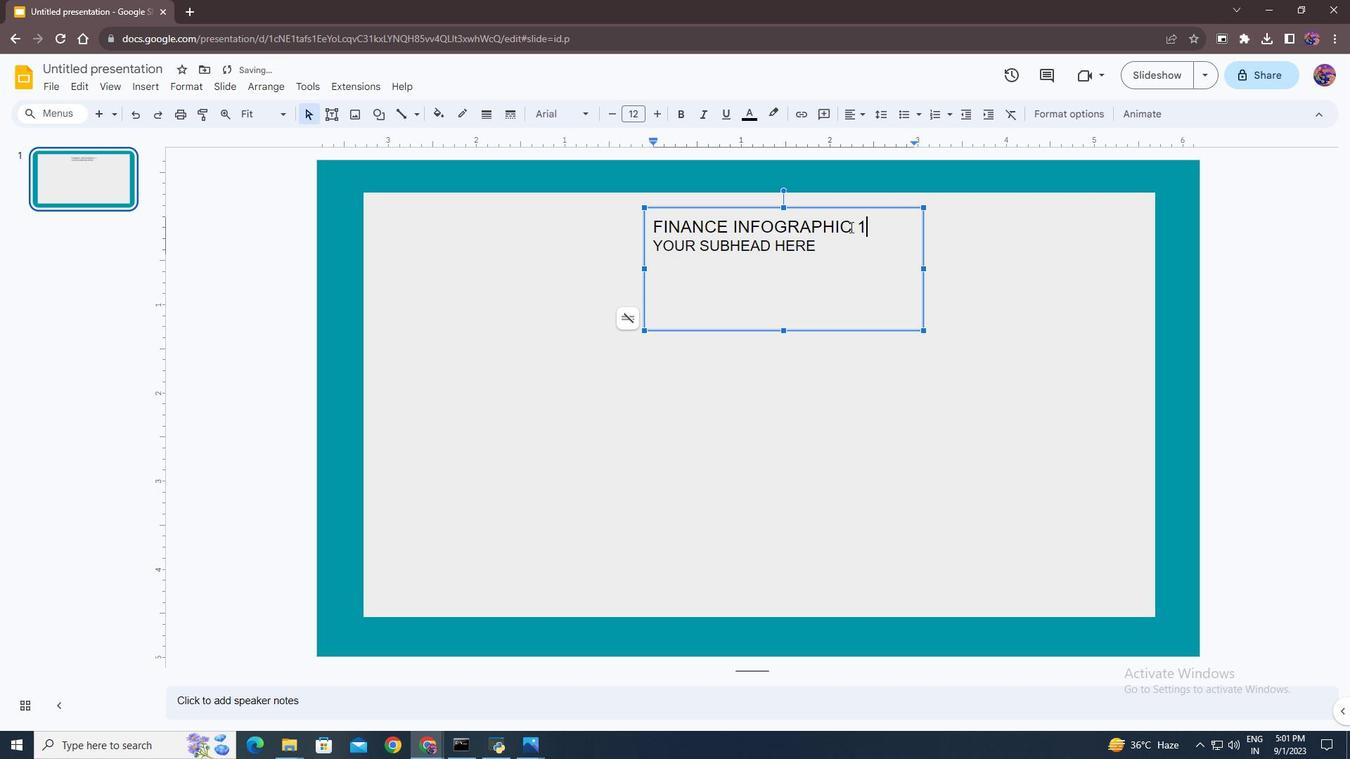 
Action: Mouse pressed left at (870, 227)
Screenshot: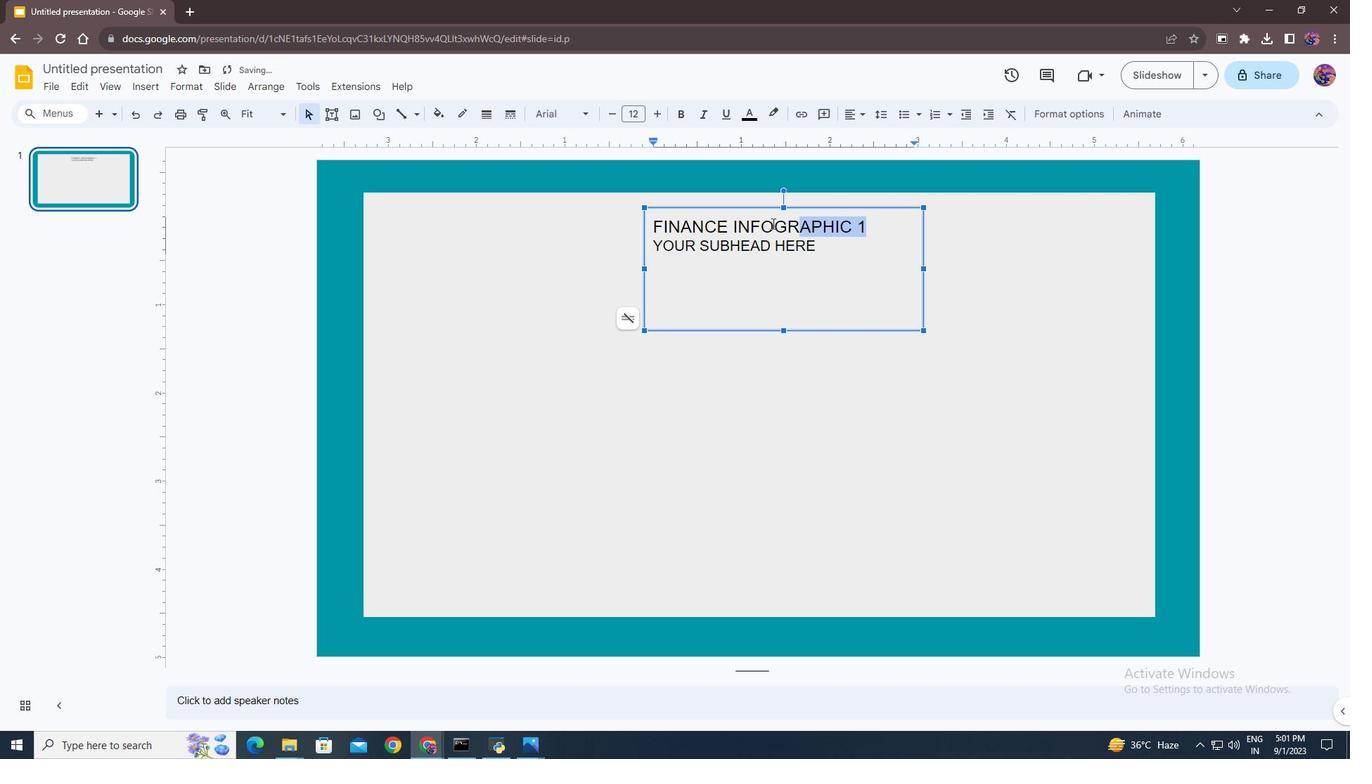 
Action: Mouse moved to (654, 109)
Screenshot: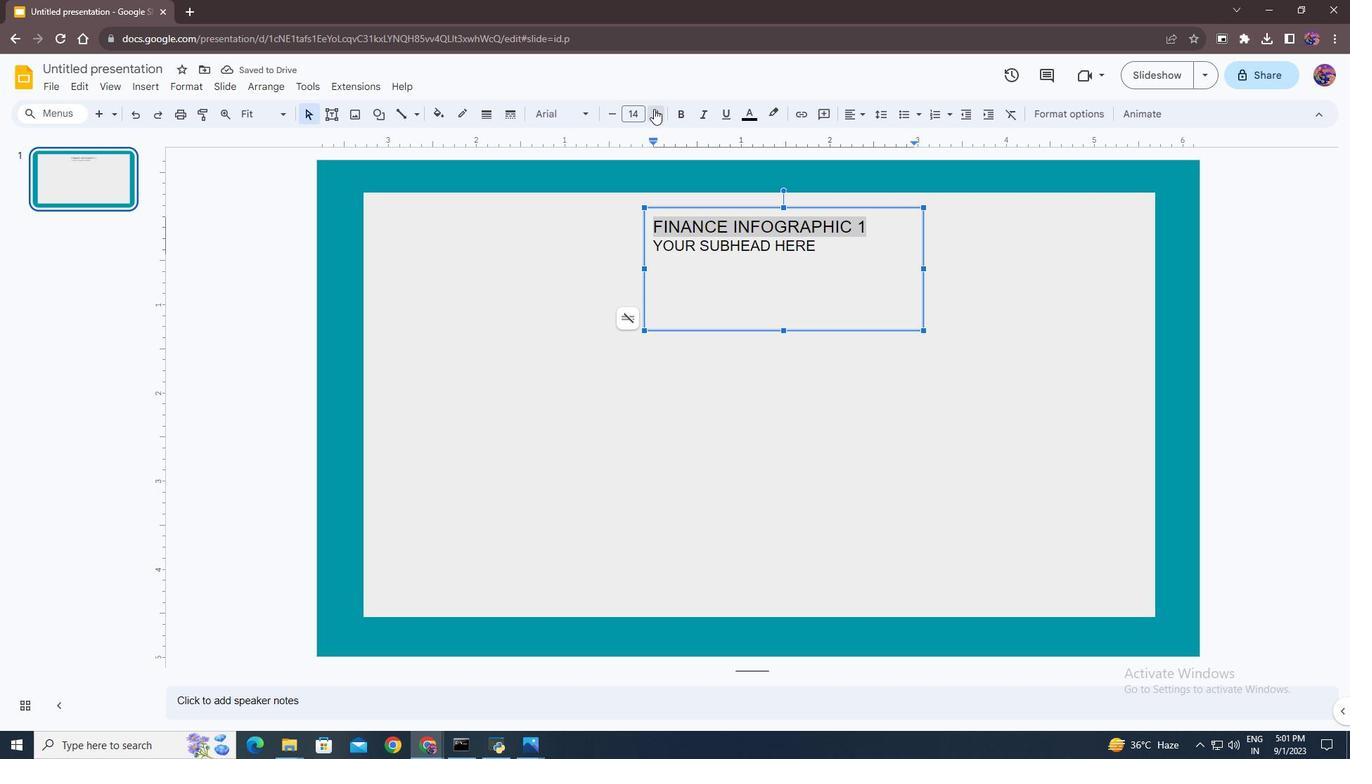 
Action: Mouse pressed left at (654, 109)
Screenshot: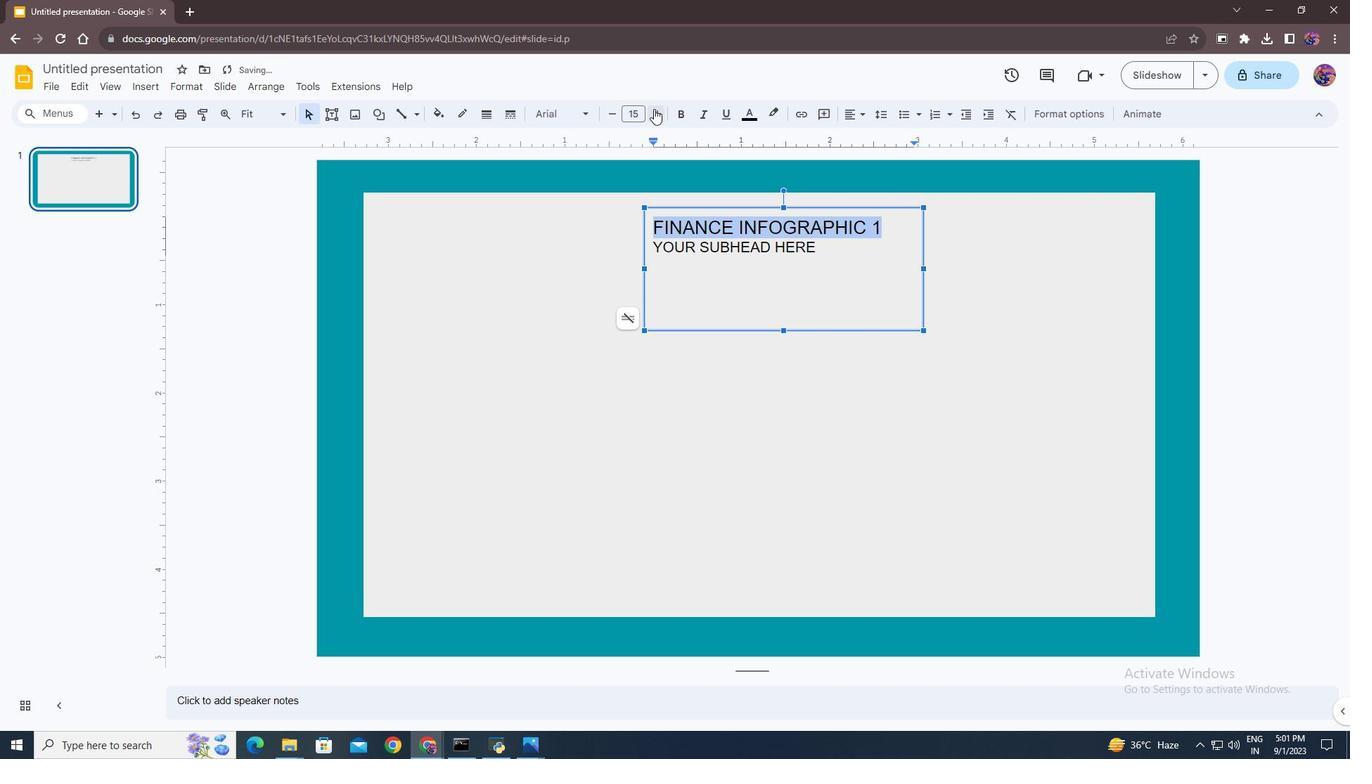 
Action: Mouse pressed left at (654, 109)
Screenshot: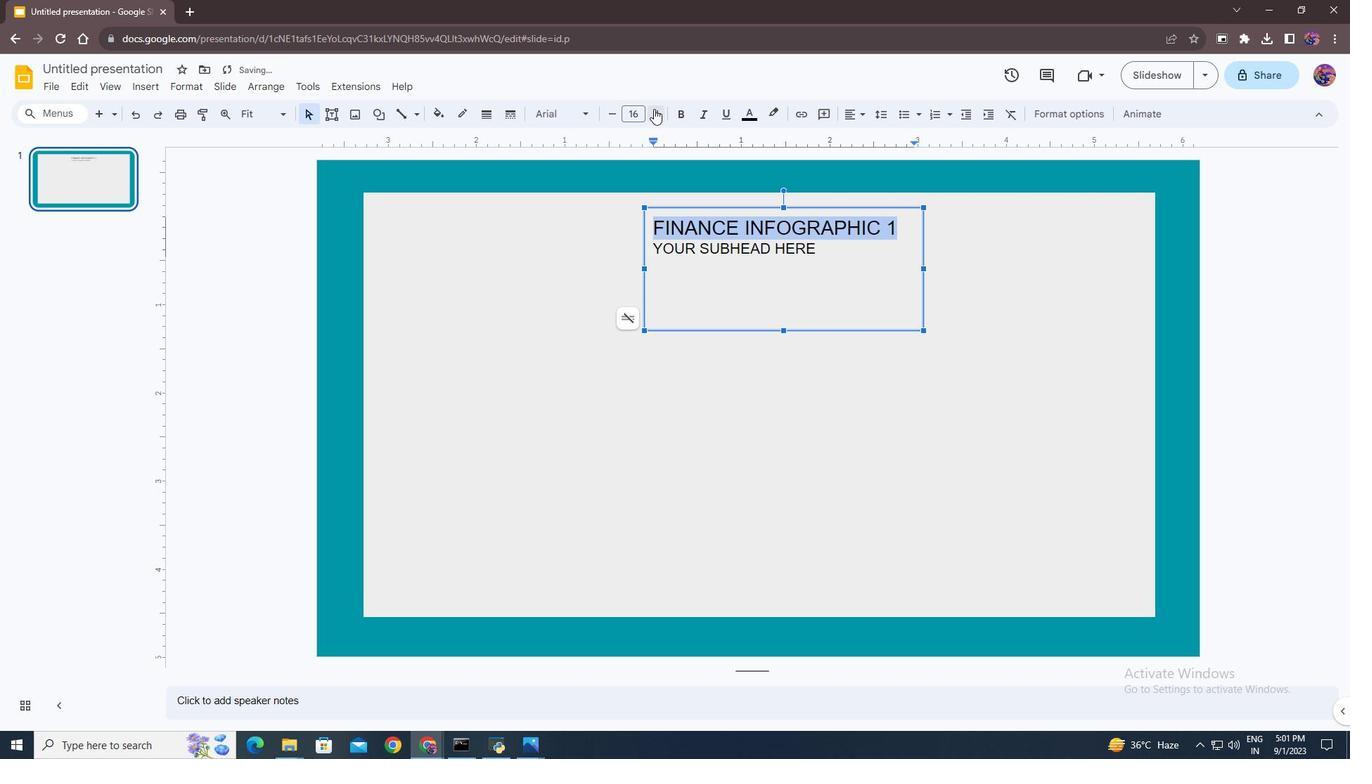 
Action: Mouse moved to (682, 117)
Screenshot: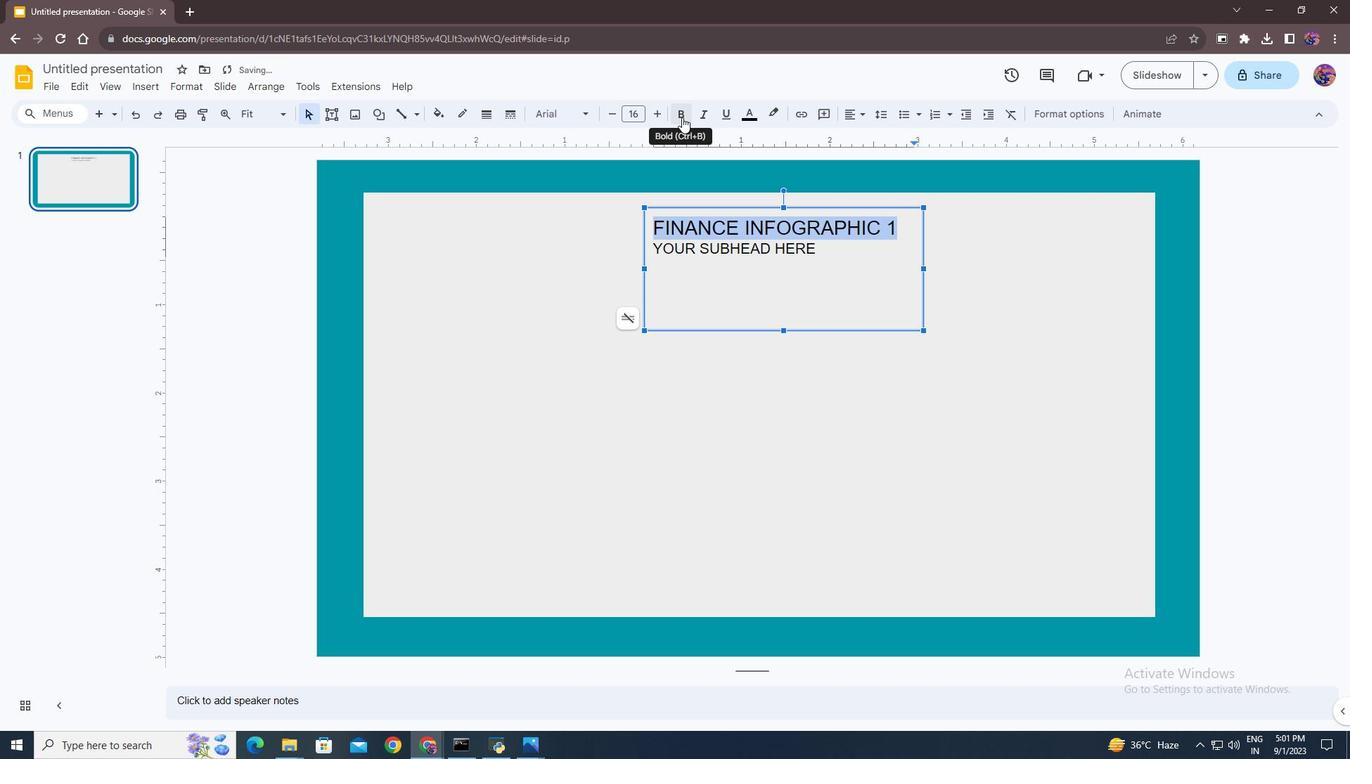 
Action: Mouse pressed left at (682, 117)
Screenshot: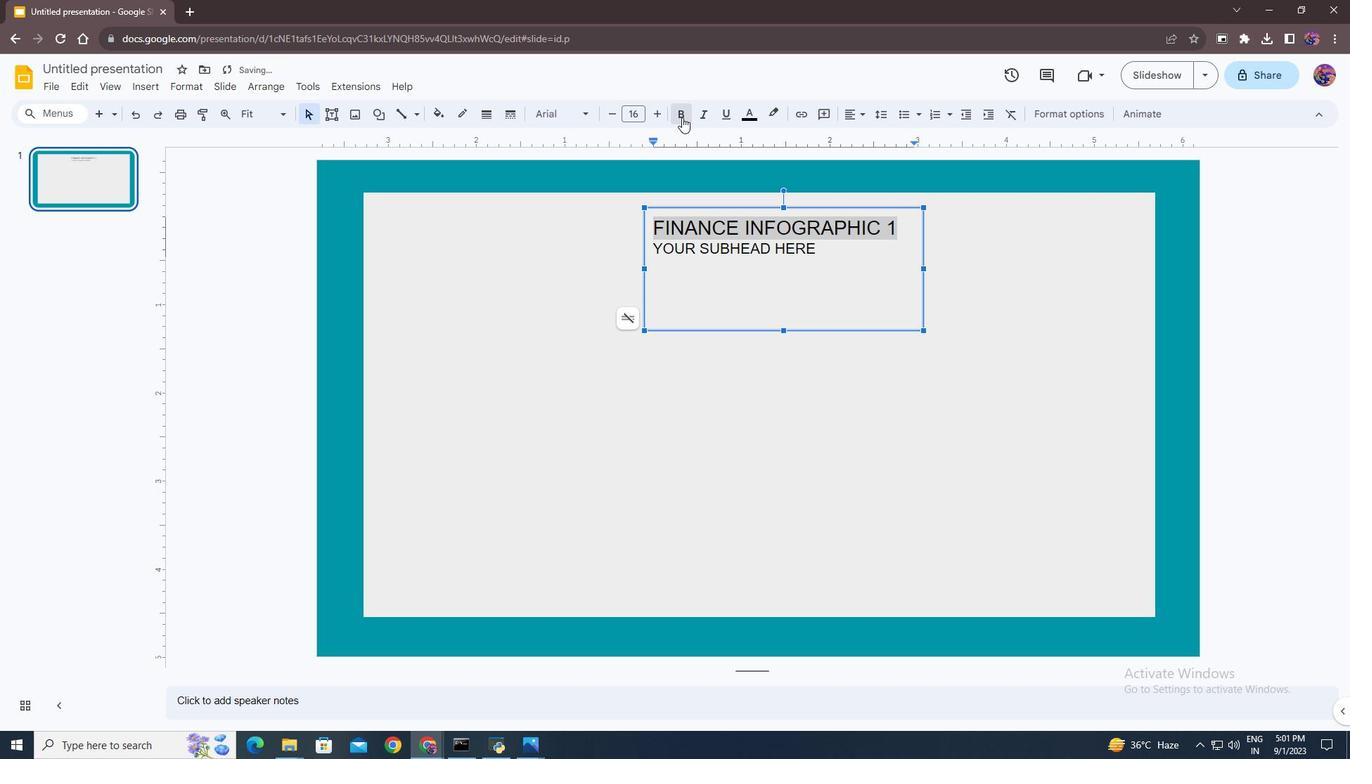
Action: Mouse moved to (856, 256)
Screenshot: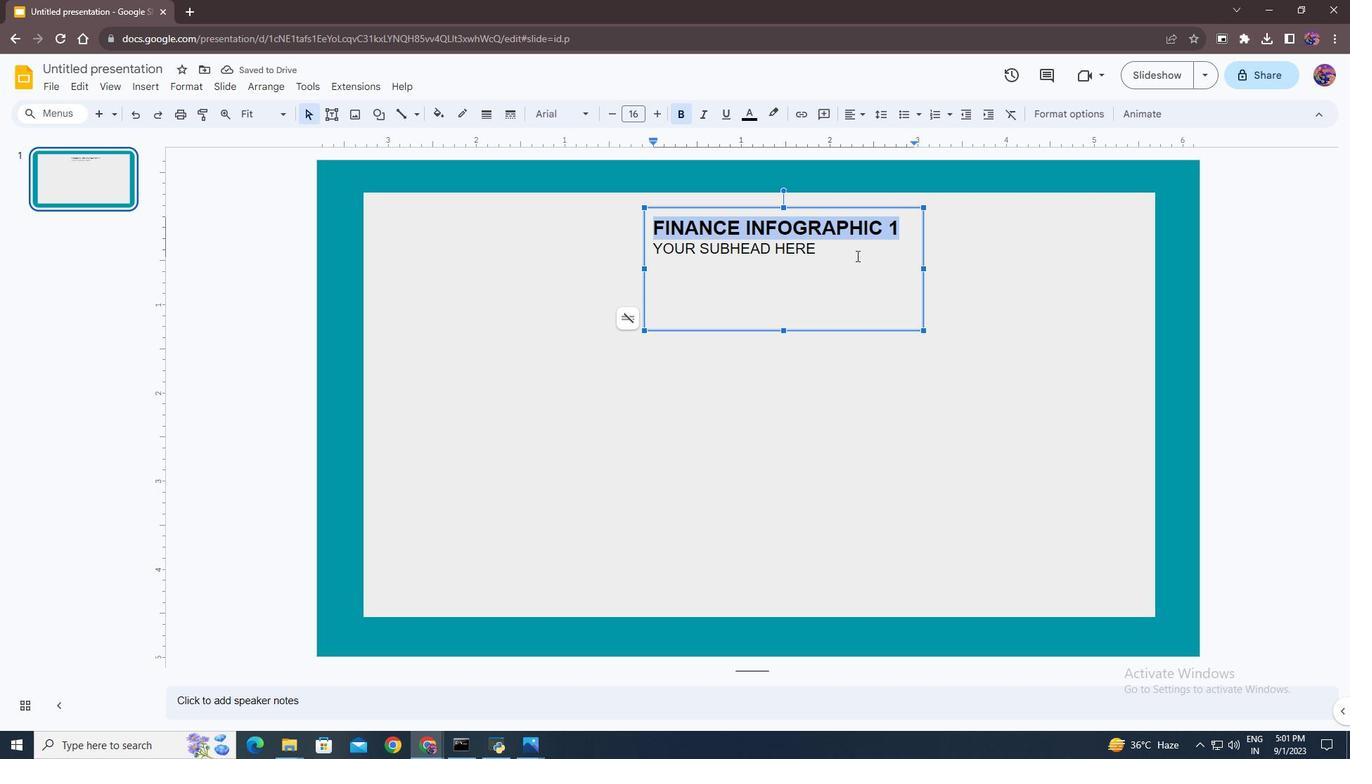 
Action: Mouse pressed left at (856, 256)
Screenshot: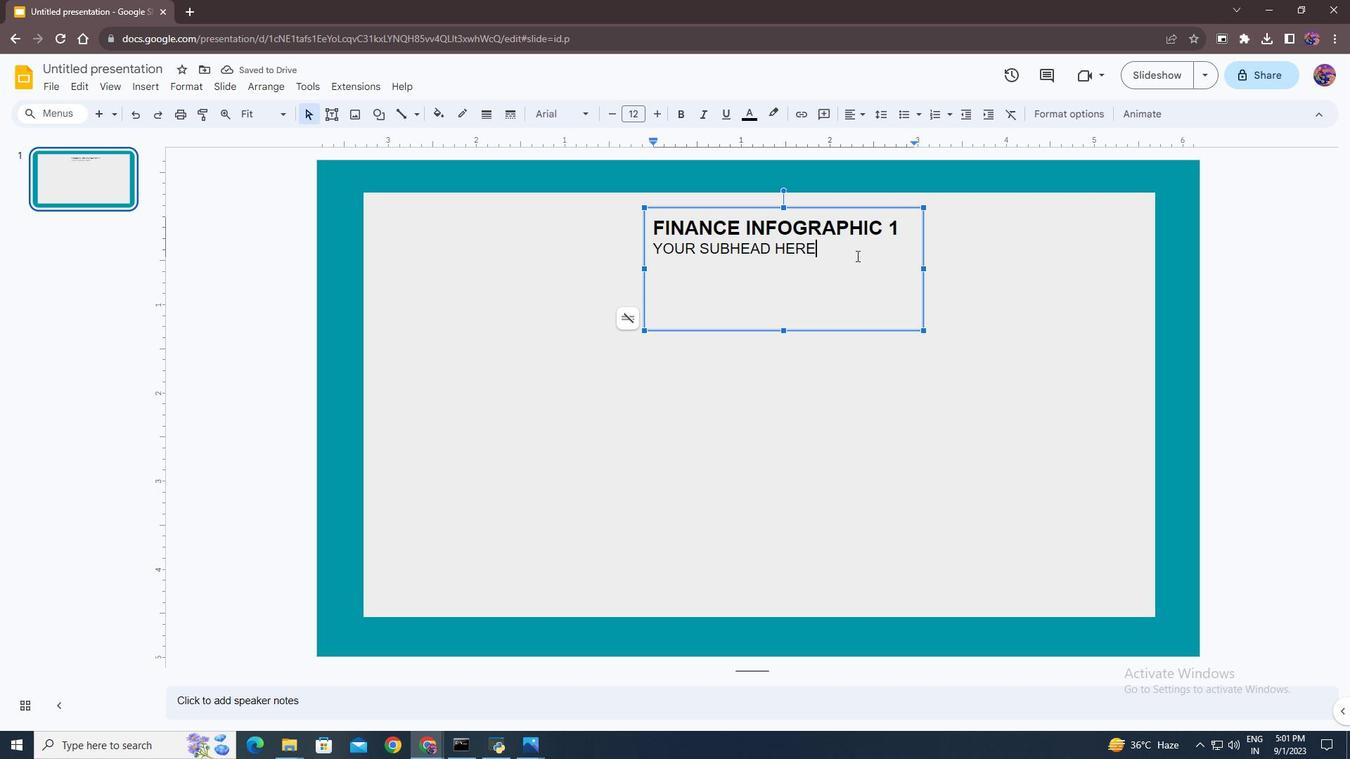 
Action: Mouse moved to (856, 256)
Screenshot: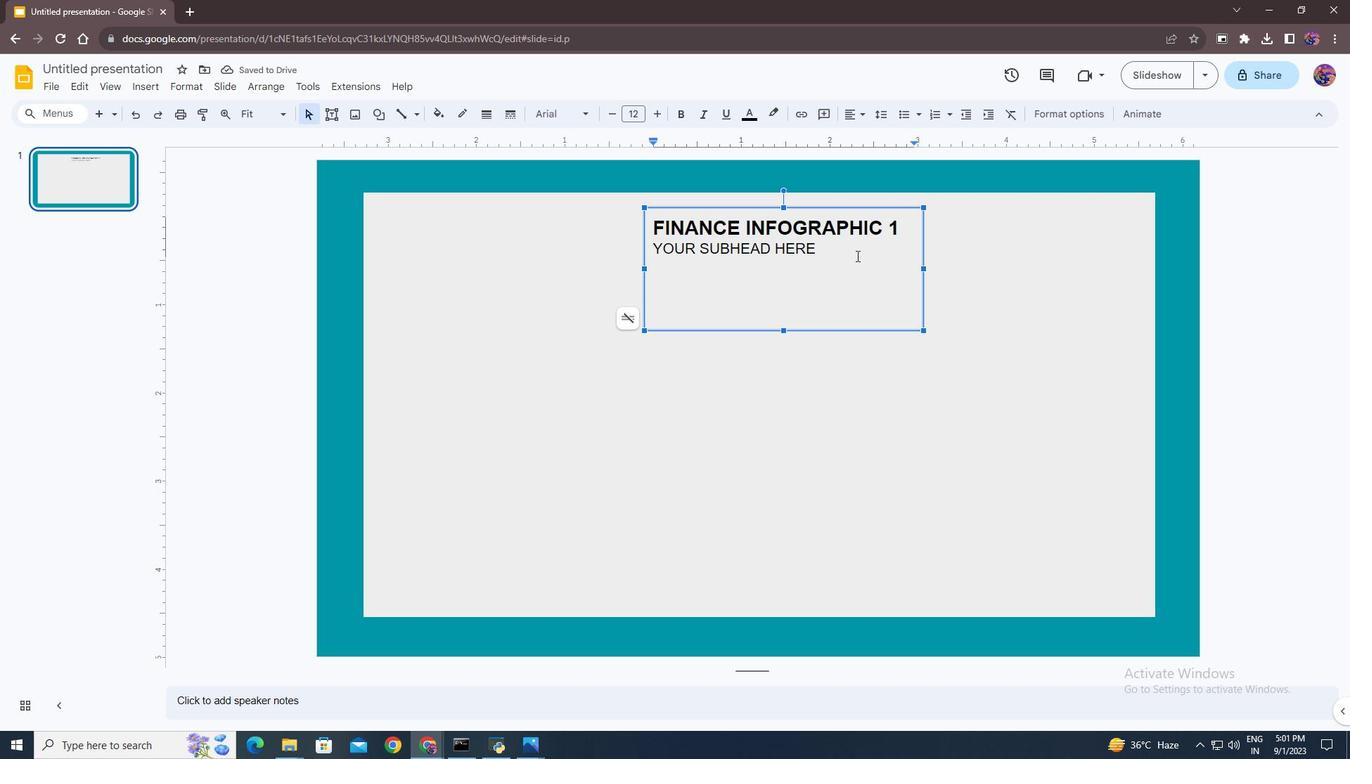 
Action: Key pressed <Key.enter><Key.caps_lock><Key.shift>Lorem<Key.space>ipsum<Key.space>dolor<Key.space>sit<Key.space>amet<Key.space><Key.backspace>,<Key.space>consecter<Key.backspace>tuer<Key.space>adipiscing<Key.space>elit<Key.space>consectetur.
Screenshot: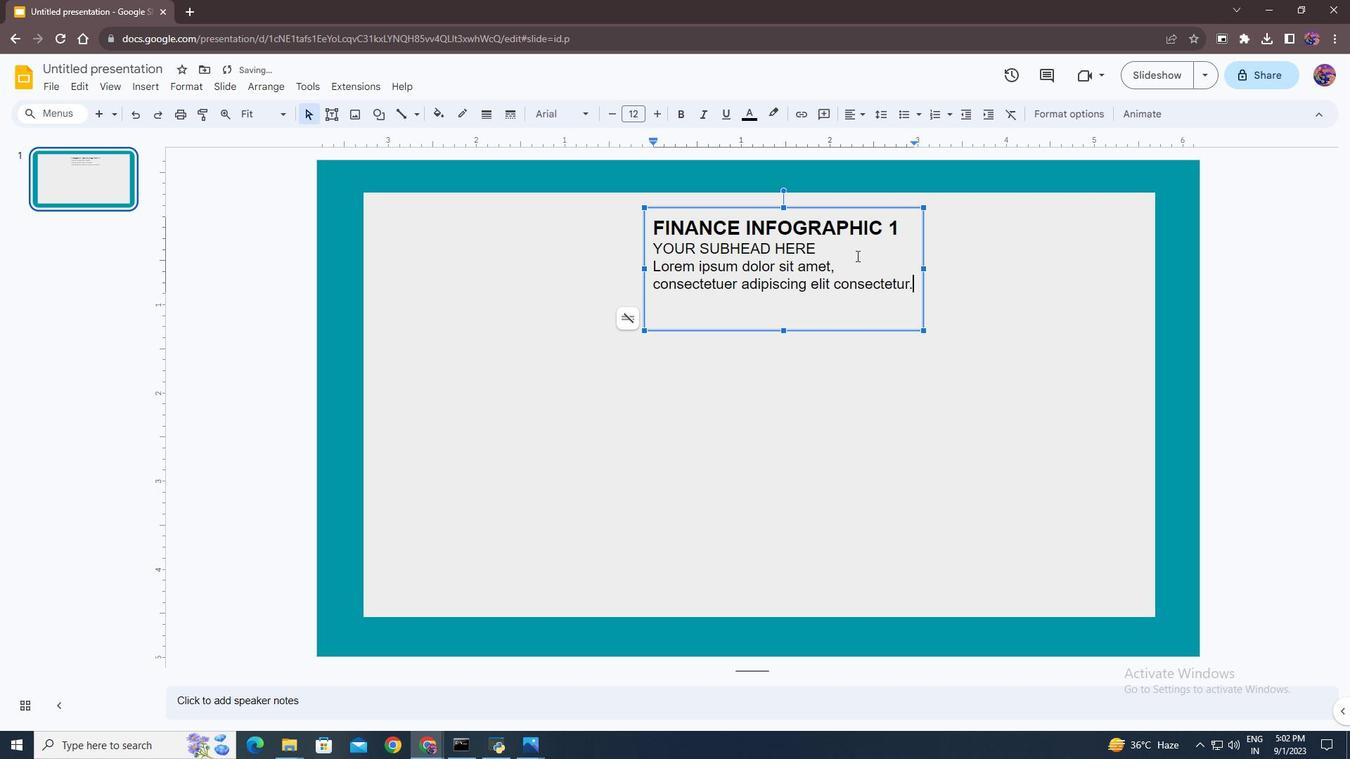 
Action: Mouse moved to (914, 285)
Screenshot: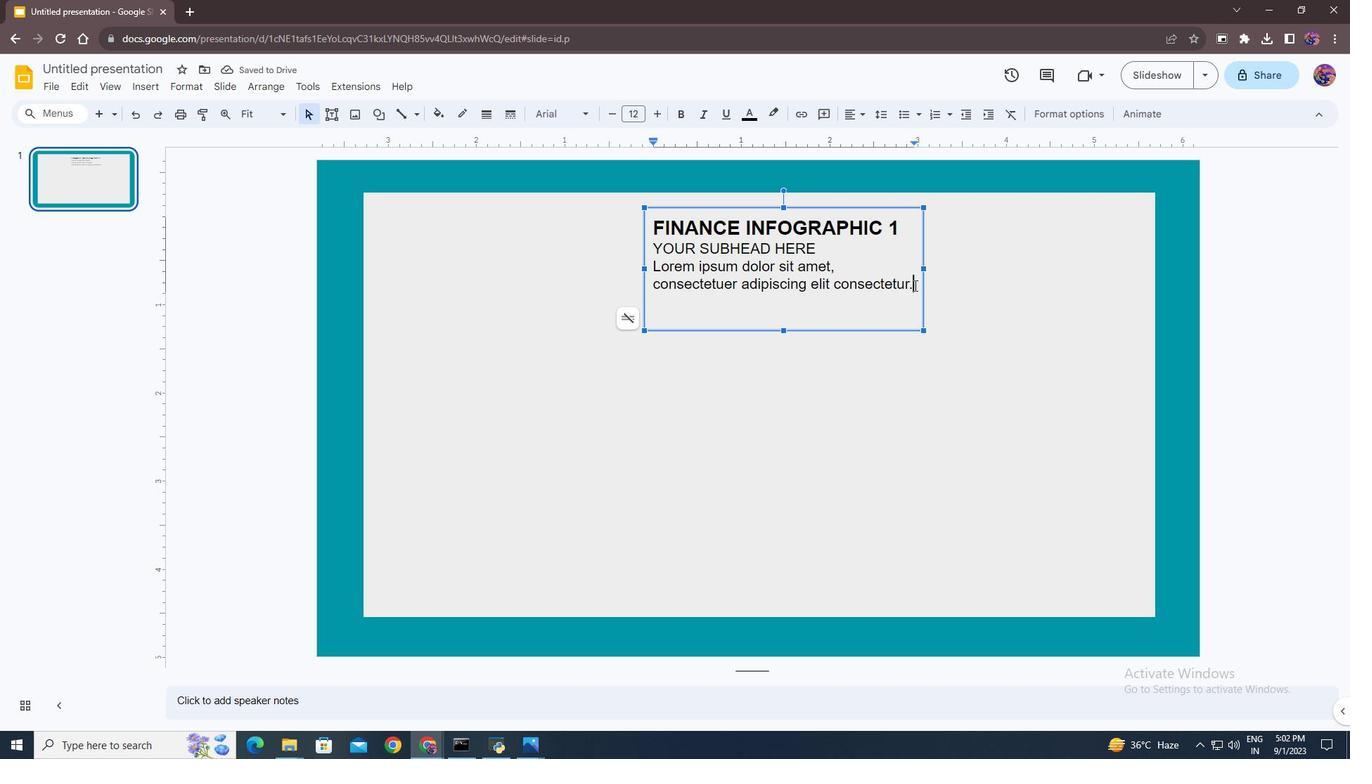 
Action: Mouse pressed left at (914, 285)
Screenshot: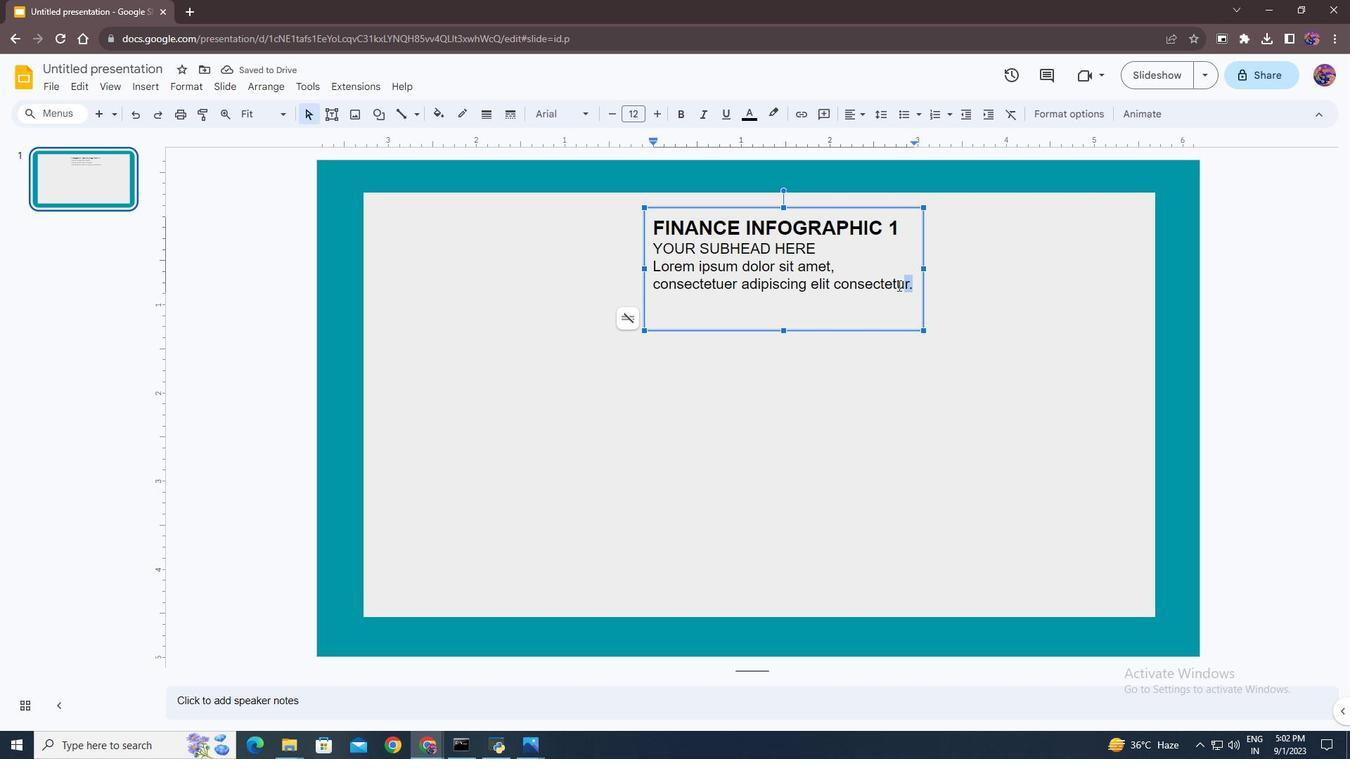 
Action: Mouse moved to (859, 113)
Screenshot: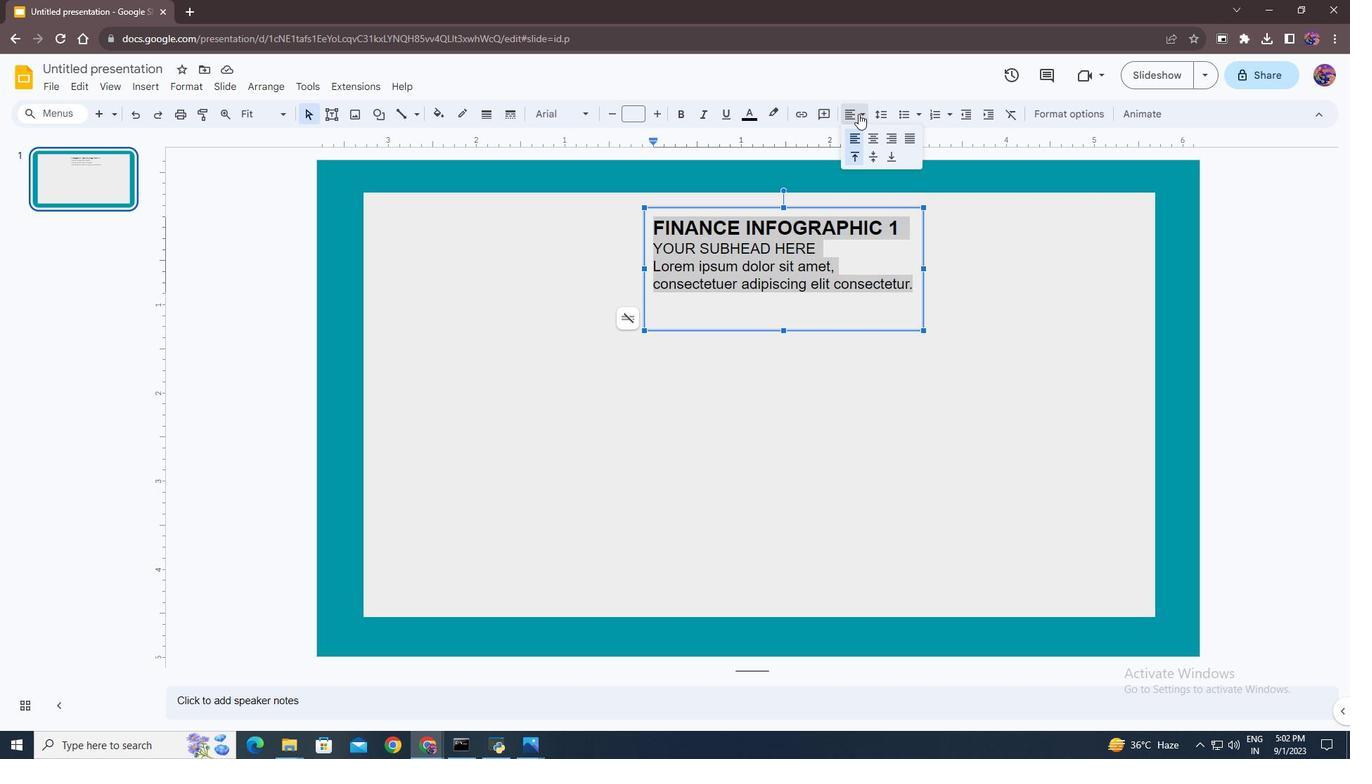 
Action: Mouse pressed left at (859, 113)
Screenshot: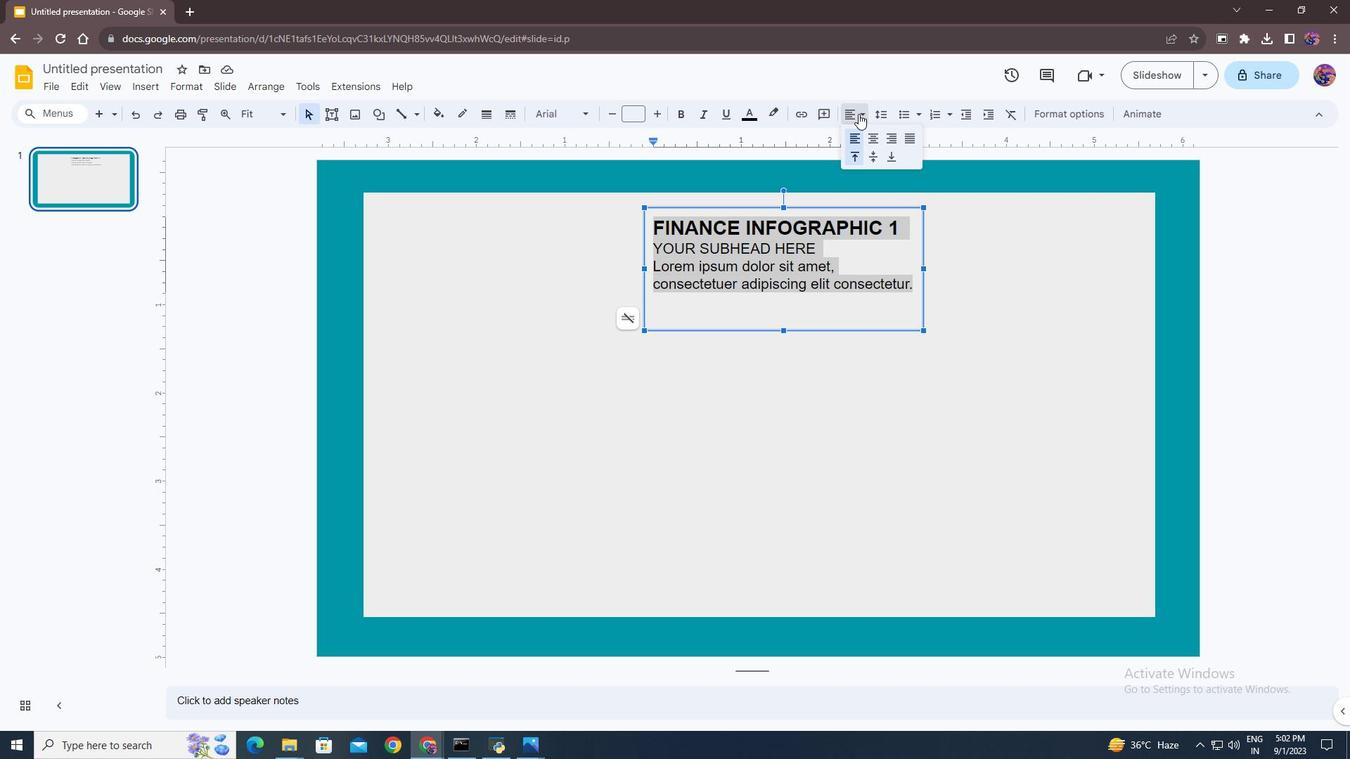 
Action: Mouse moved to (870, 135)
Screenshot: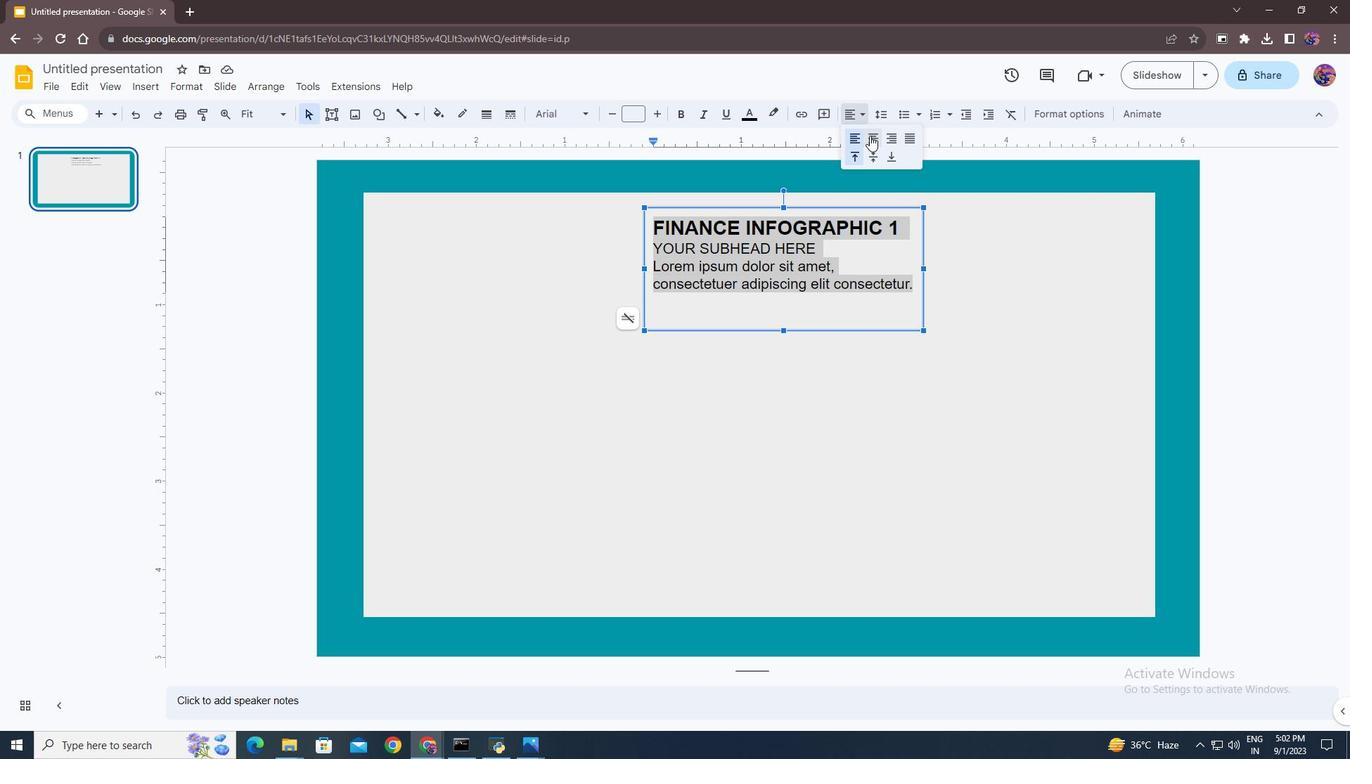 
Action: Mouse pressed left at (870, 135)
Screenshot: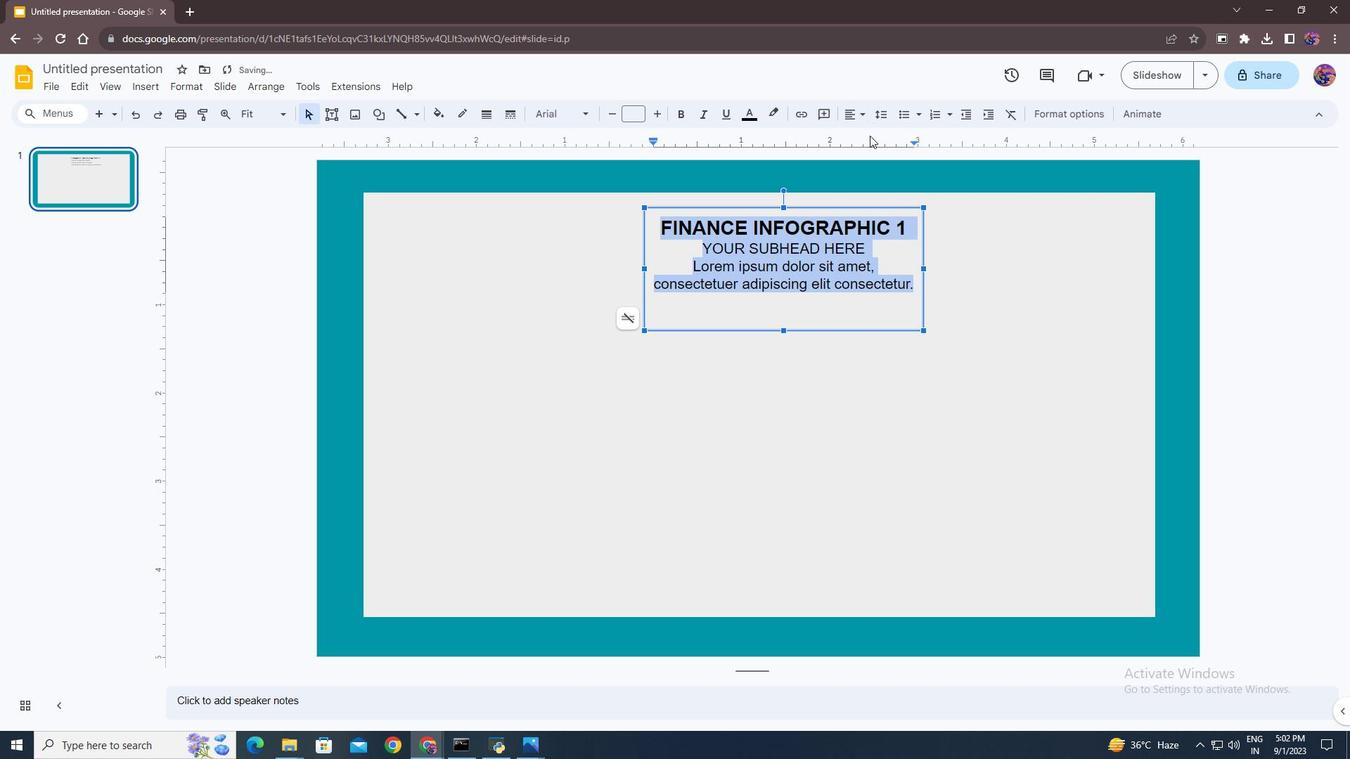 
Action: Mouse moved to (801, 277)
Screenshot: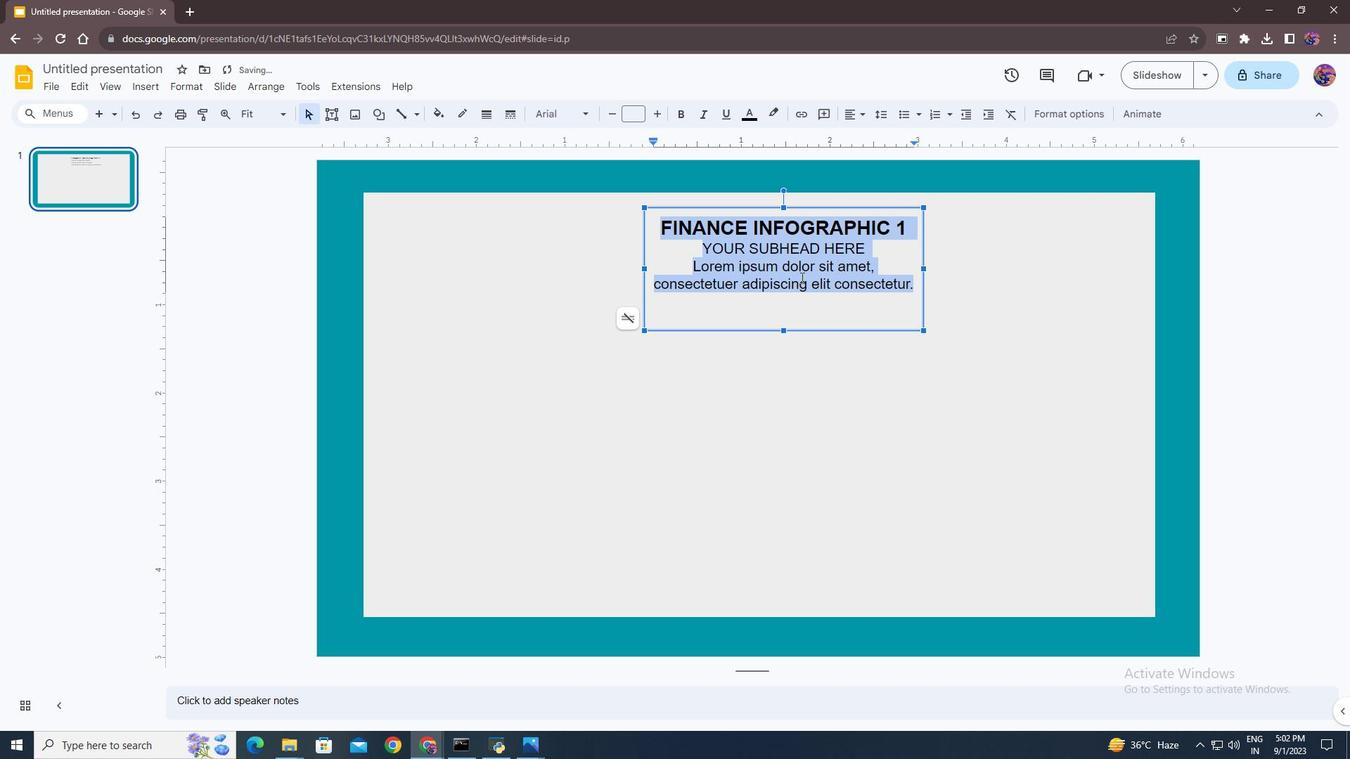 
Action: Mouse pressed left at (801, 277)
Screenshot: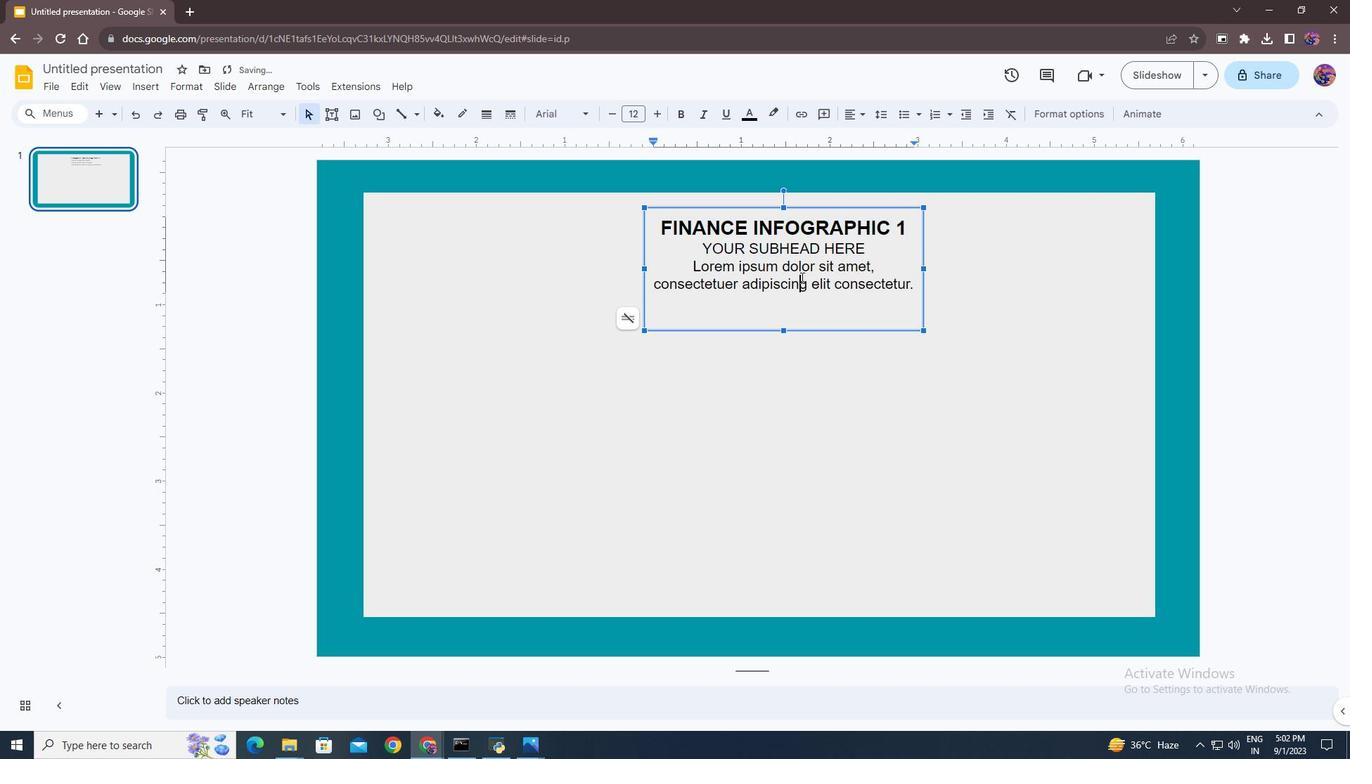 
Action: Mouse moved to (808, 284)
Screenshot: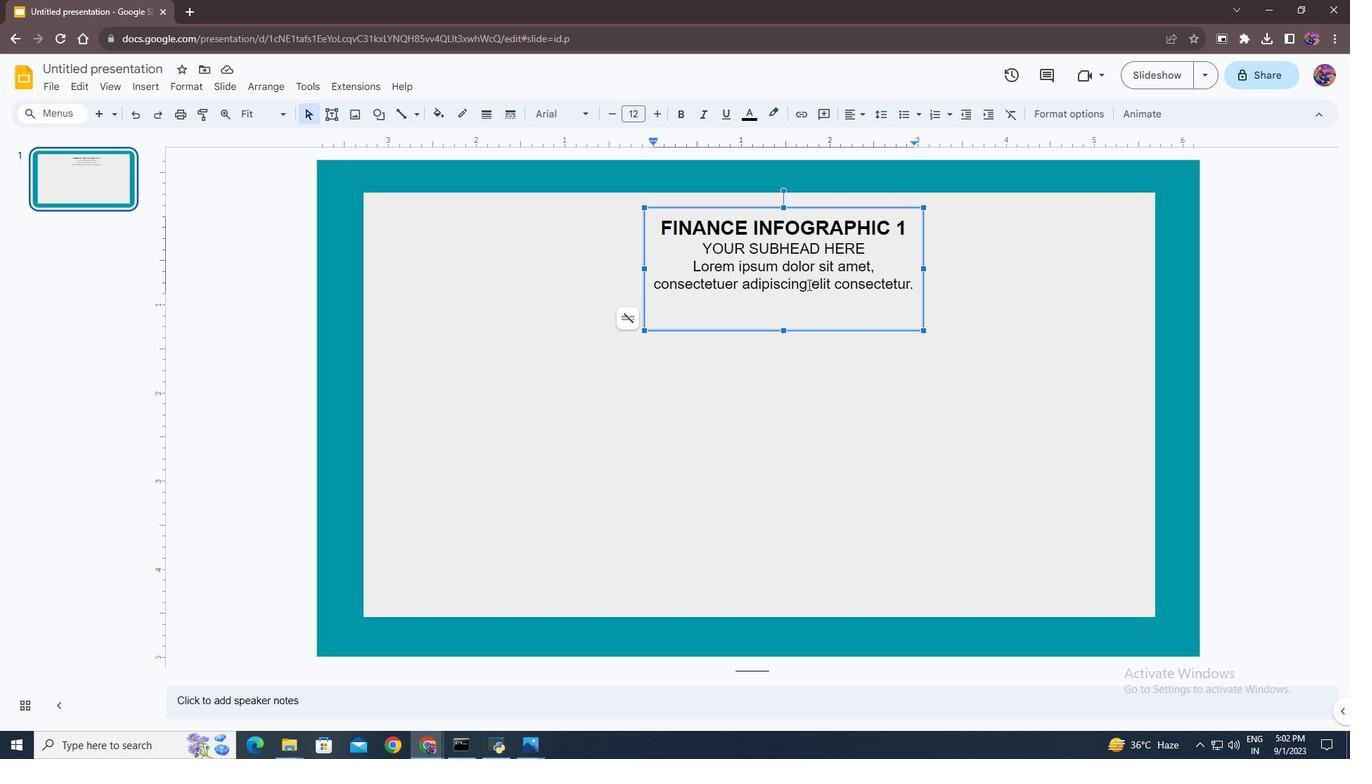 
Action: Mouse pressed left at (808, 284)
Screenshot: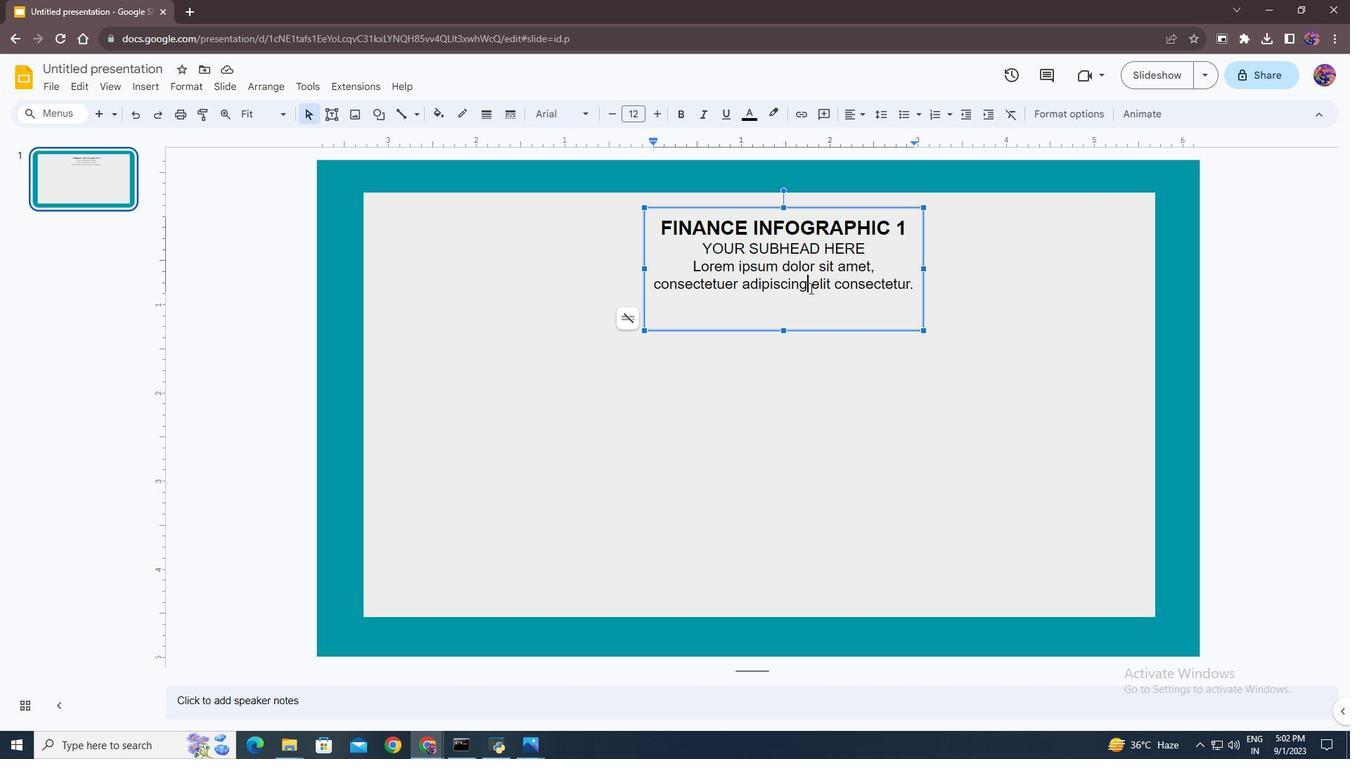 
Action: Mouse moved to (849, 329)
Screenshot: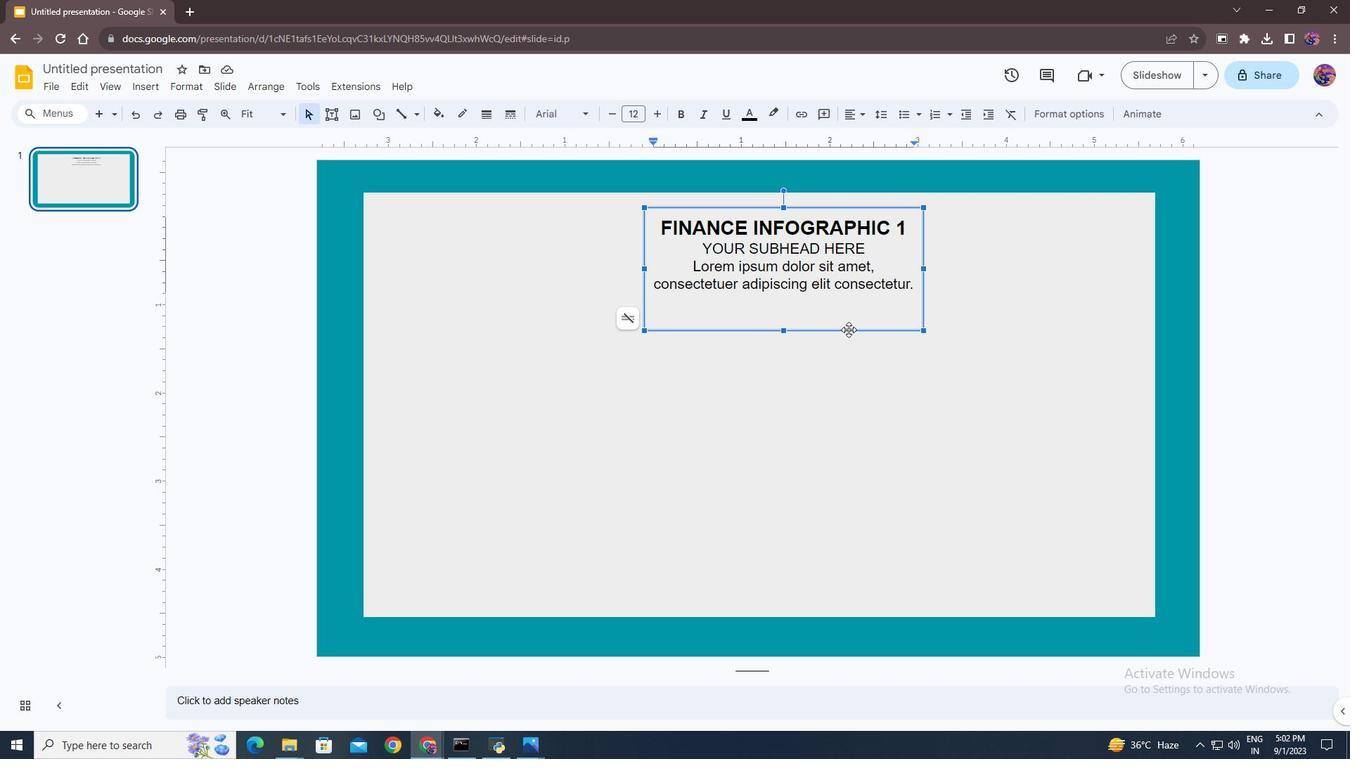 
Action: Key pressed <Key.enter>
Screenshot: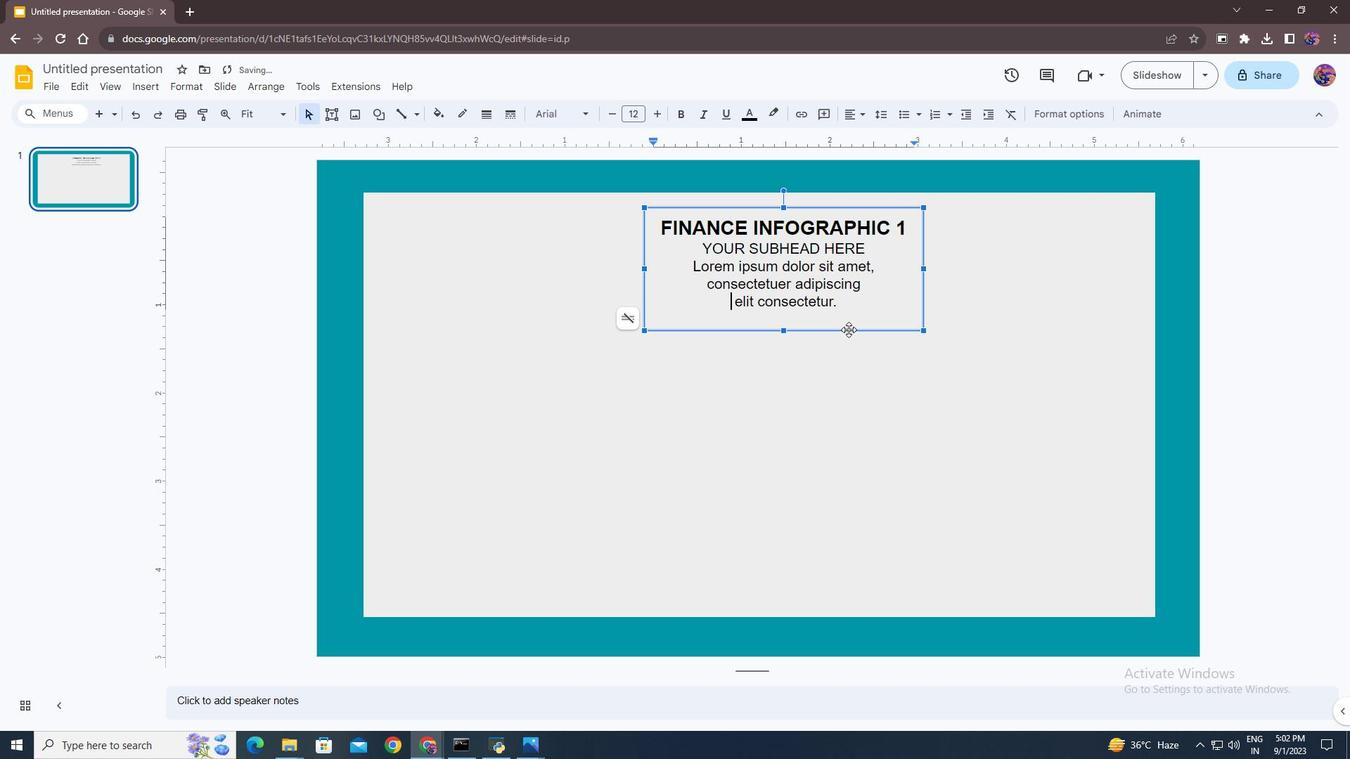 
Action: Mouse moved to (865, 285)
Screenshot: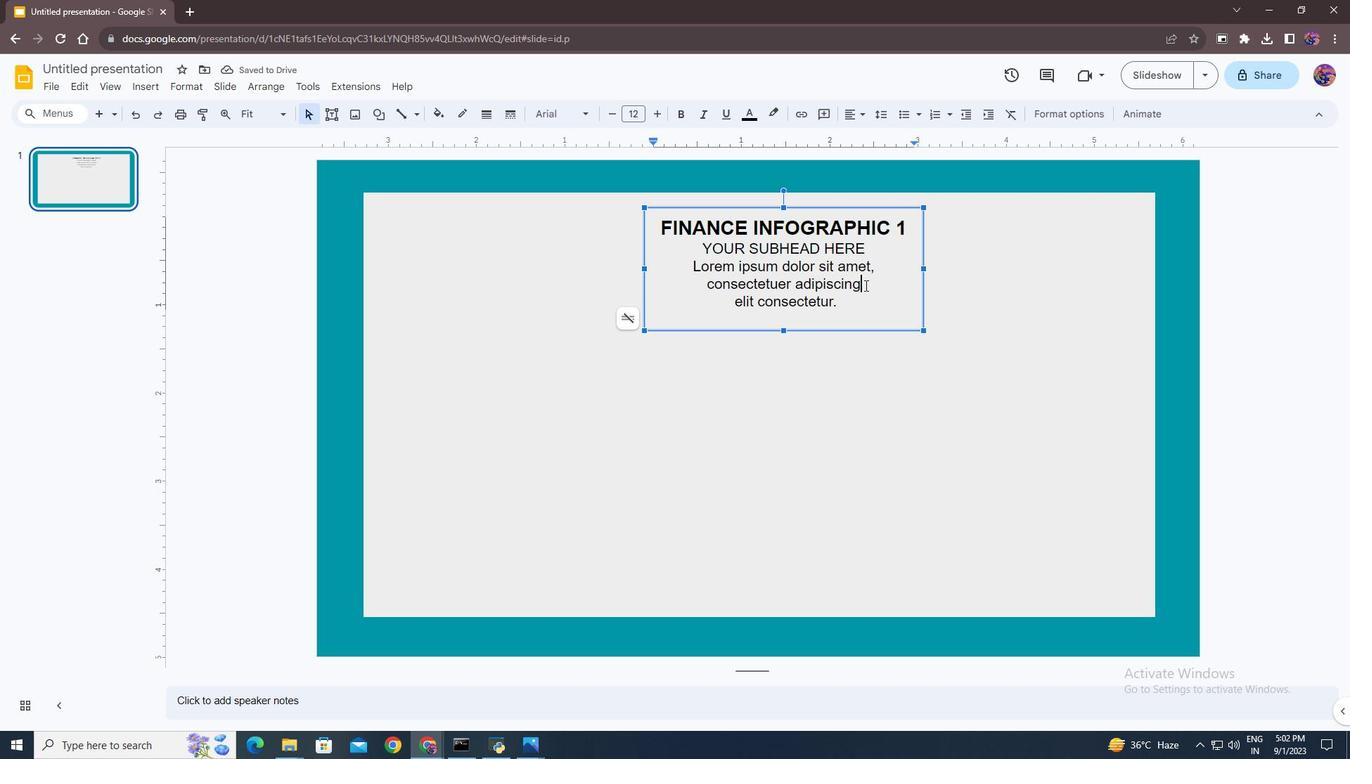 
Action: Mouse pressed left at (865, 285)
Screenshot: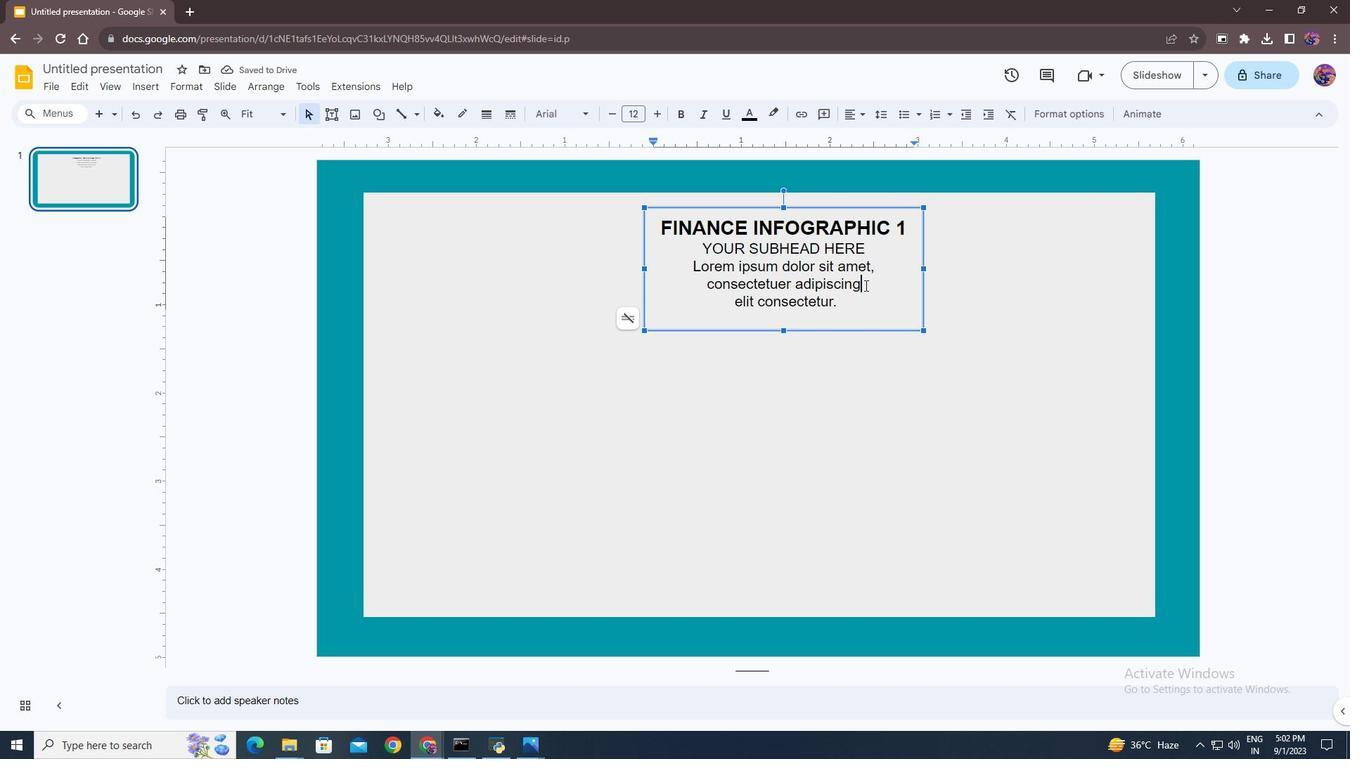 
Action: Mouse moved to (881, 377)
Screenshot: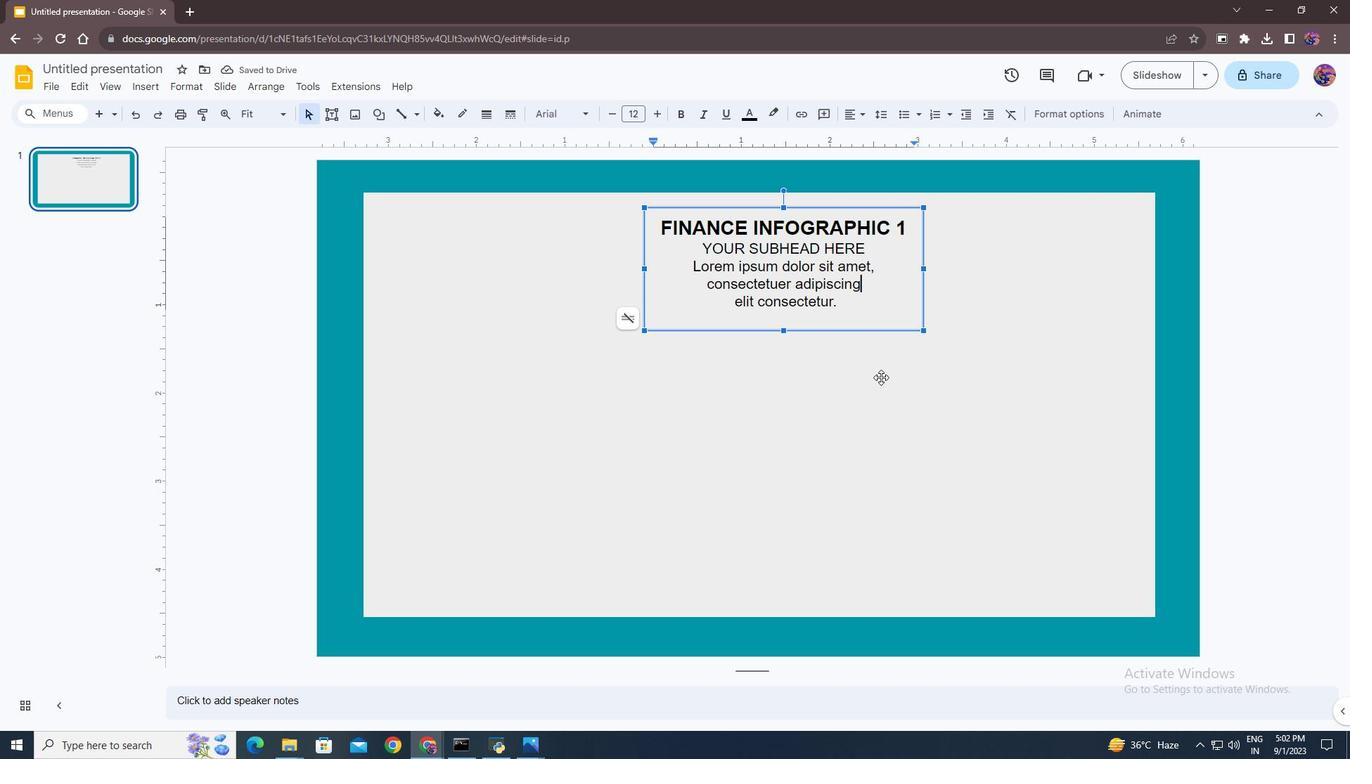 
Action: Mouse pressed left at (881, 377)
Screenshot: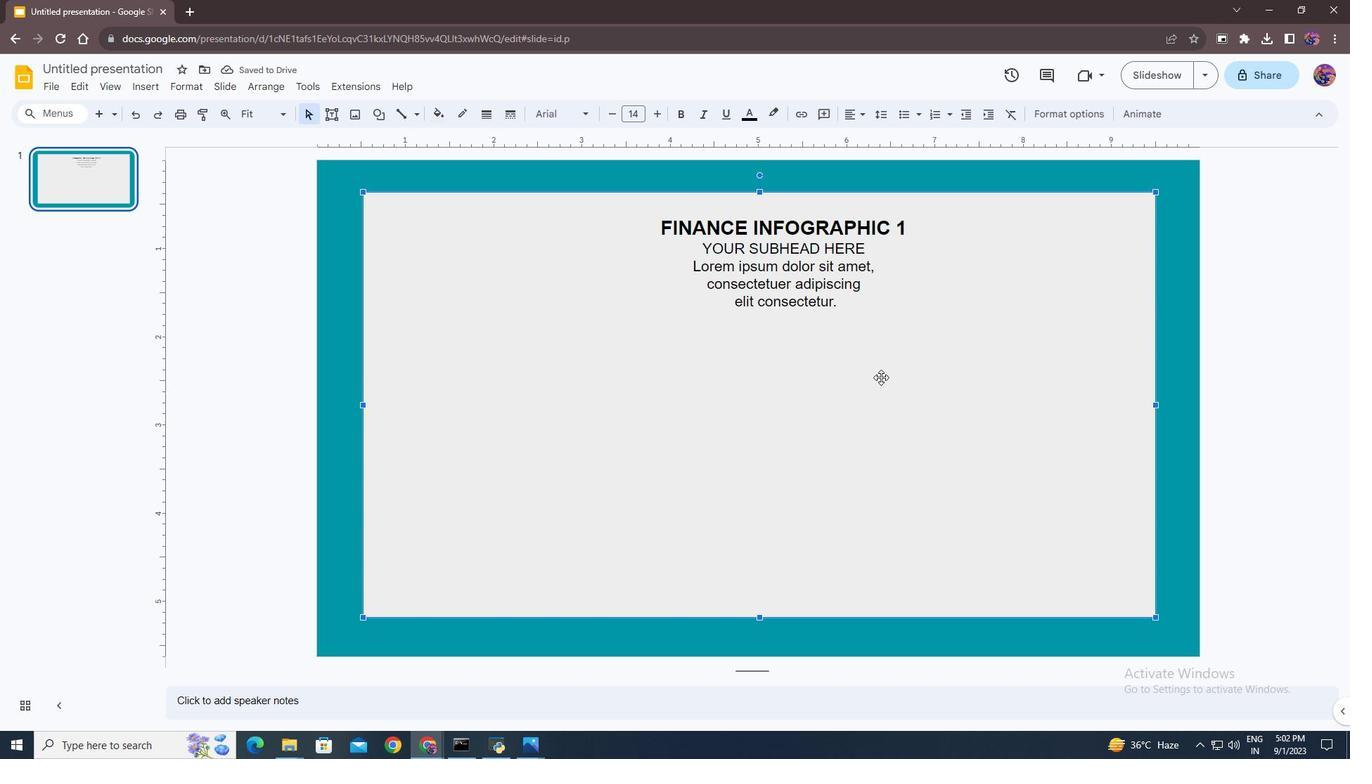 
Action: Mouse moved to (722, 360)
Screenshot: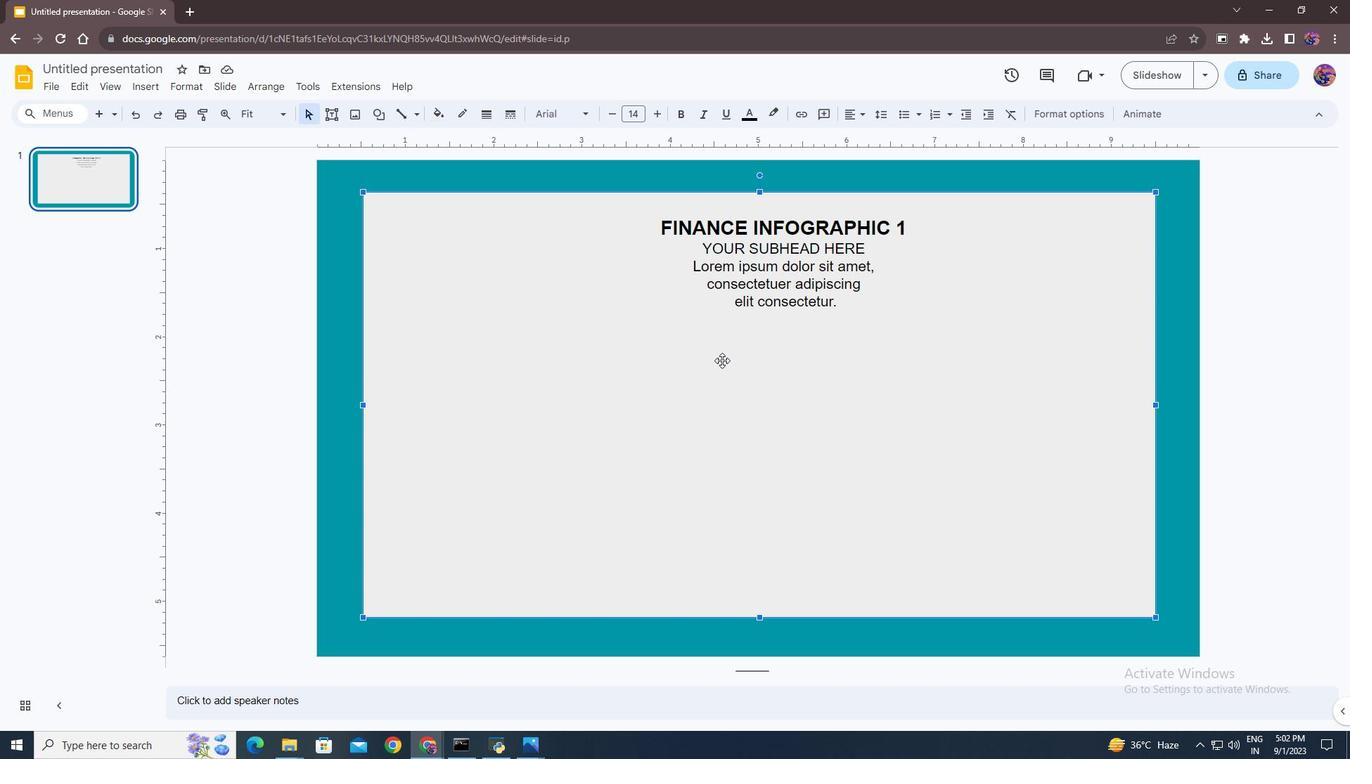 
Action: Mouse pressed left at (722, 360)
Screenshot: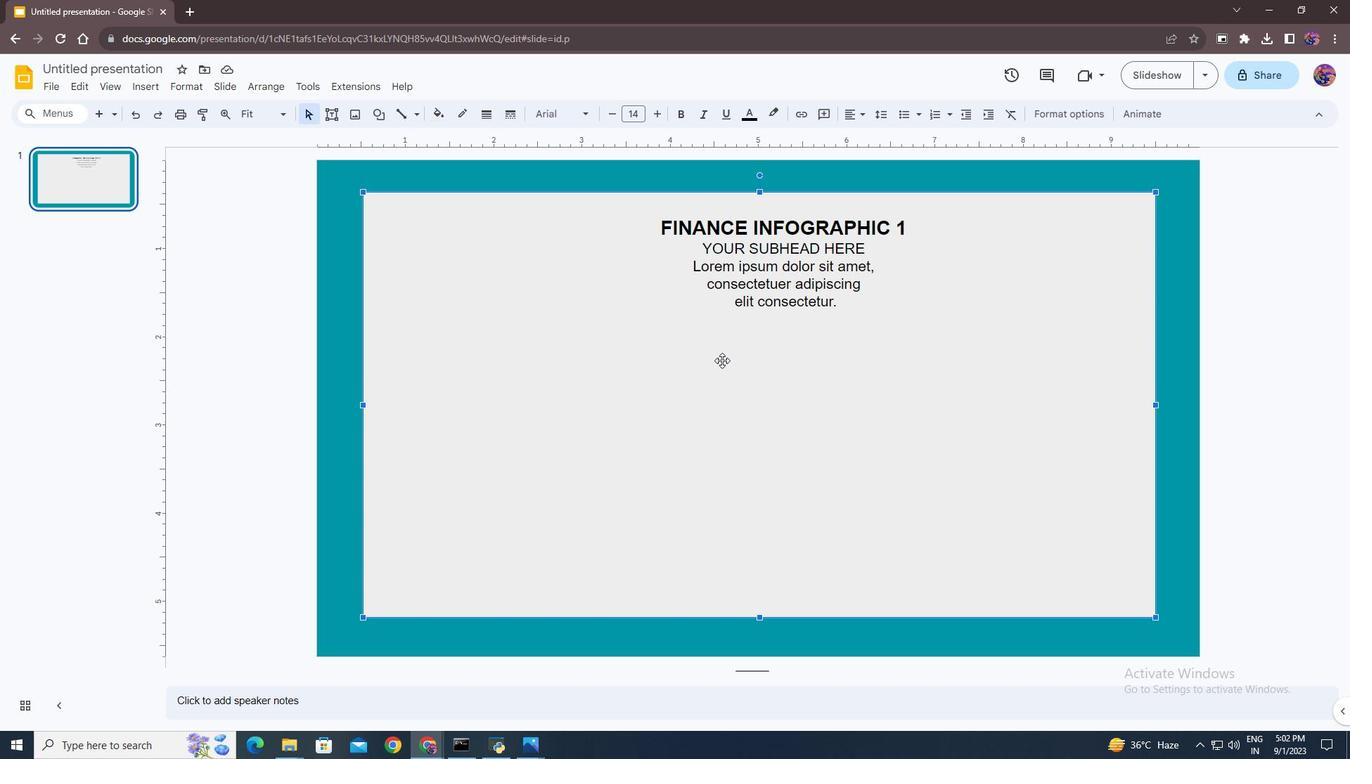
Action: Mouse moved to (358, 111)
Screenshot: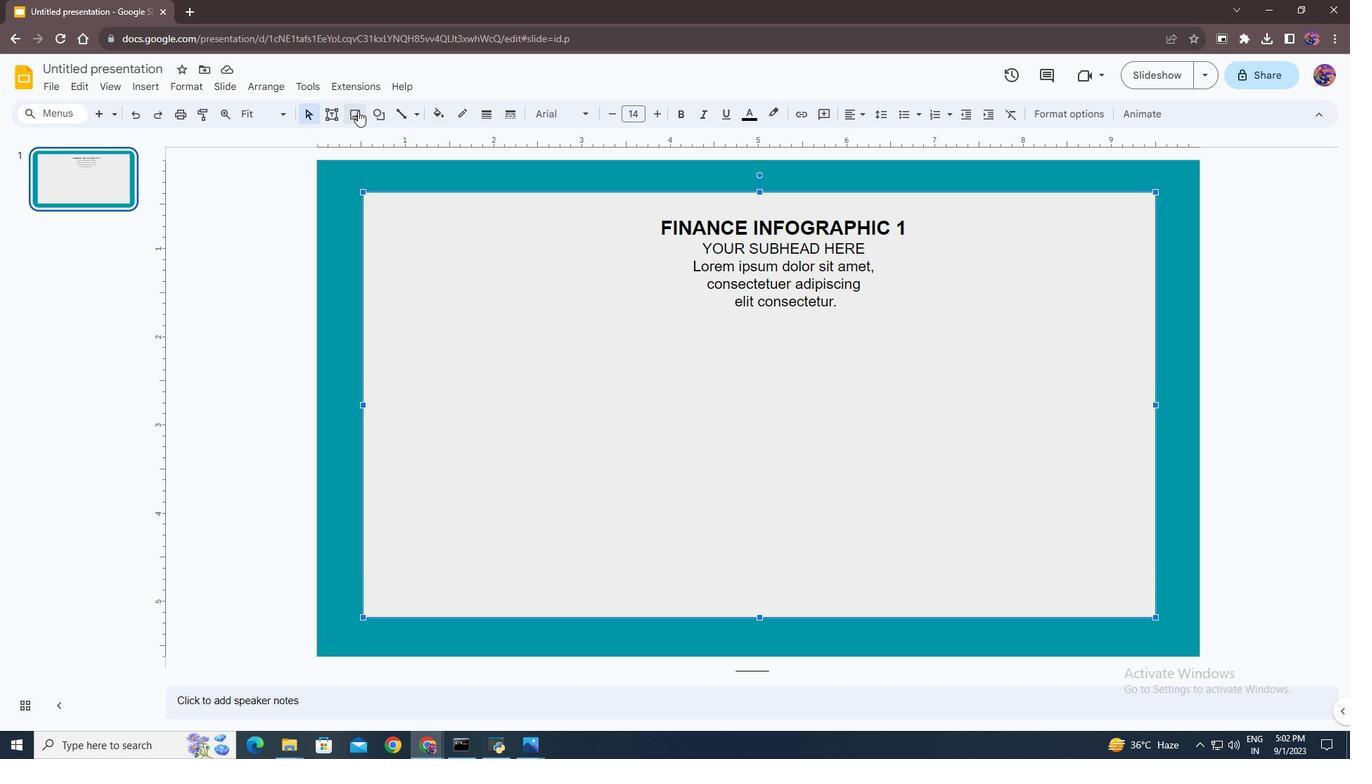 
Action: Mouse pressed left at (358, 111)
Screenshot: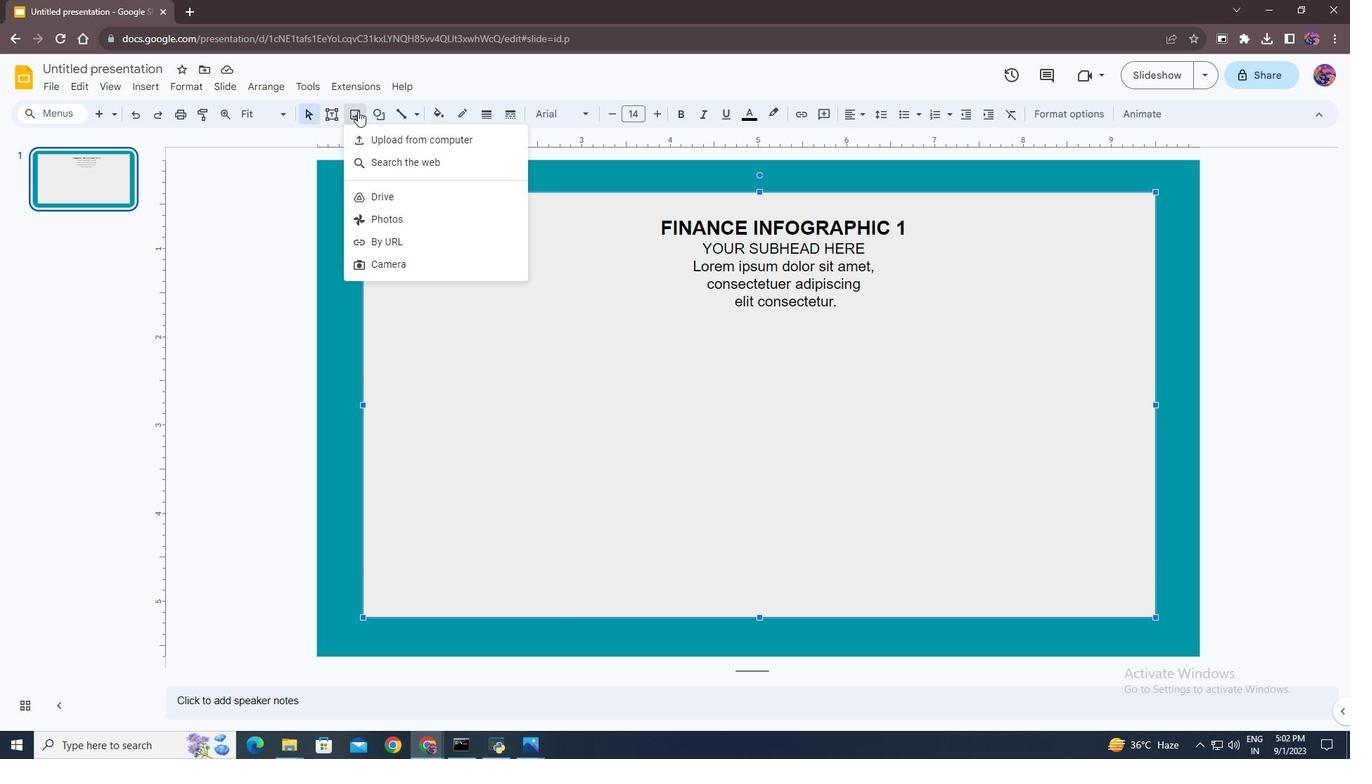 
Action: Mouse moved to (401, 158)
Screenshot: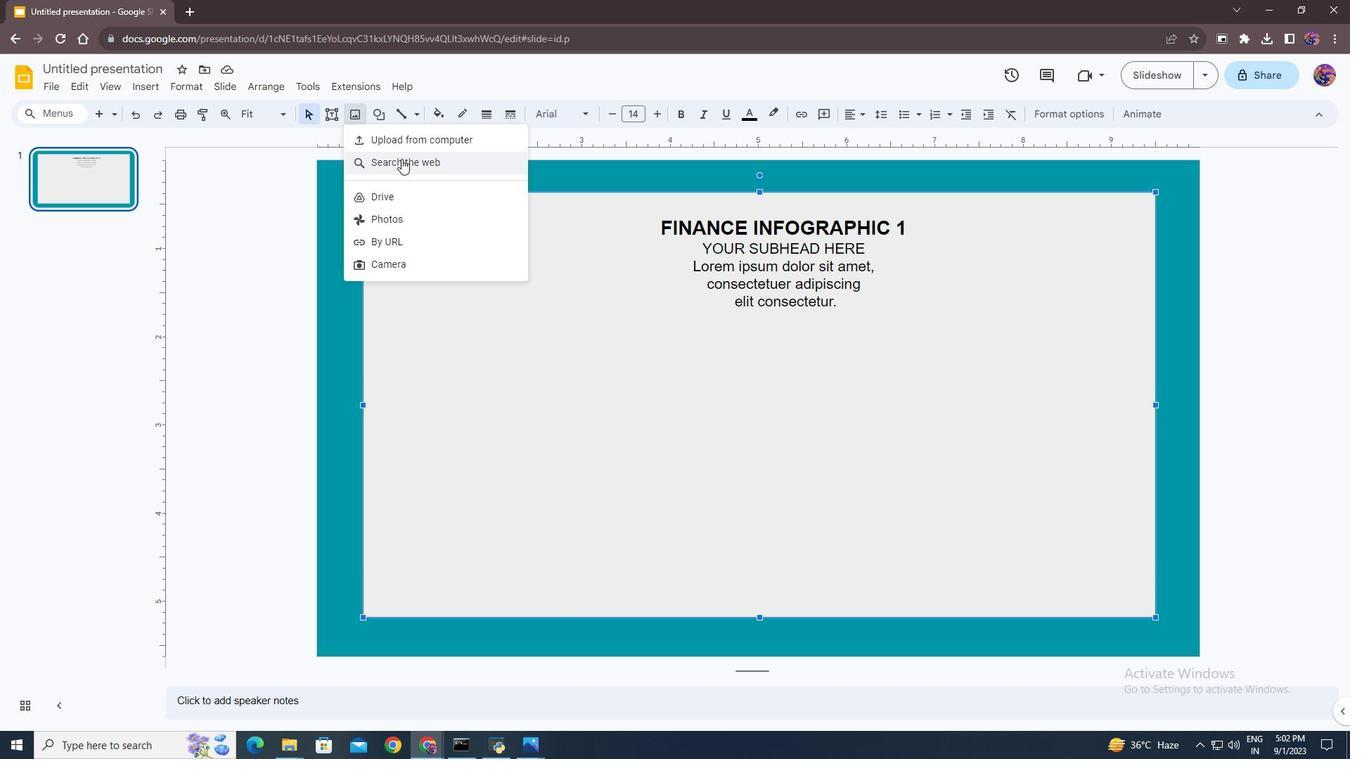 
Action: Mouse pressed left at (401, 158)
Screenshot: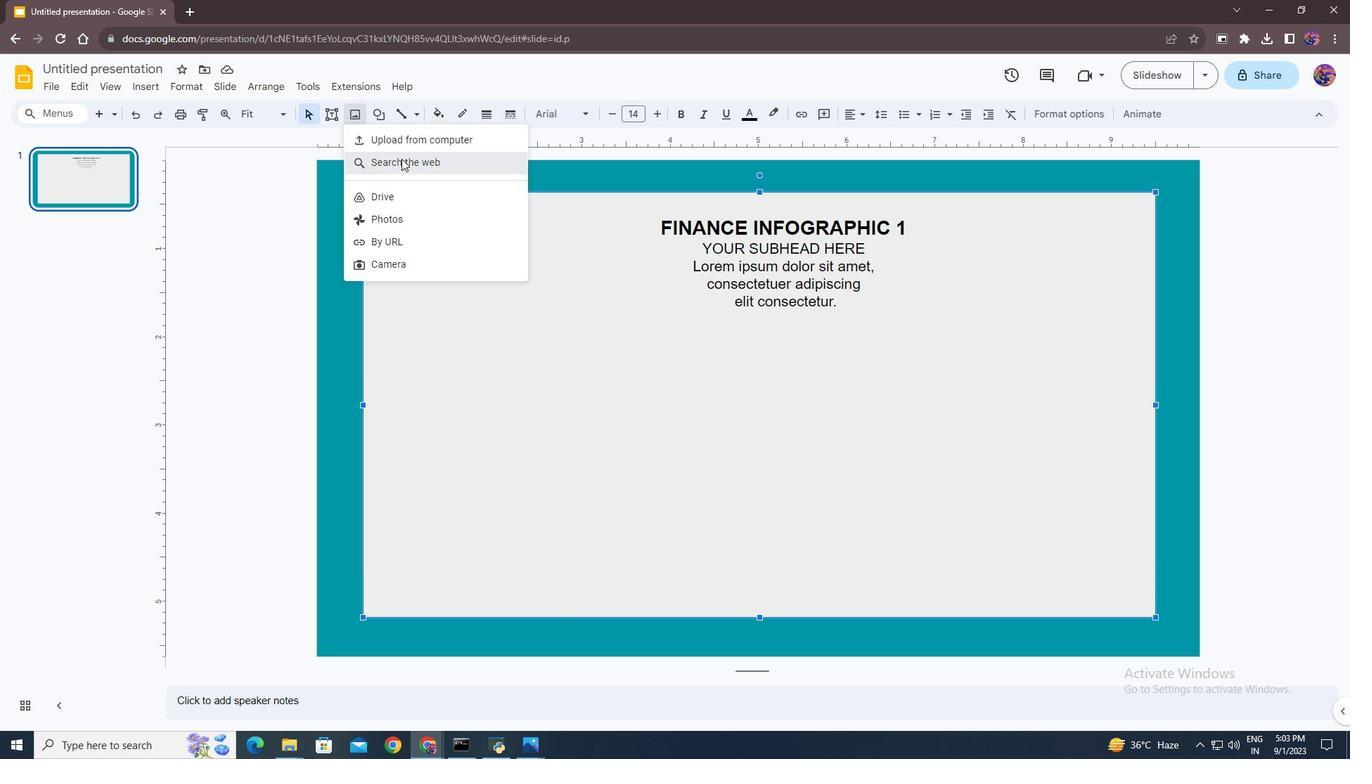 
Action: Mouse moved to (1172, 122)
Screenshot: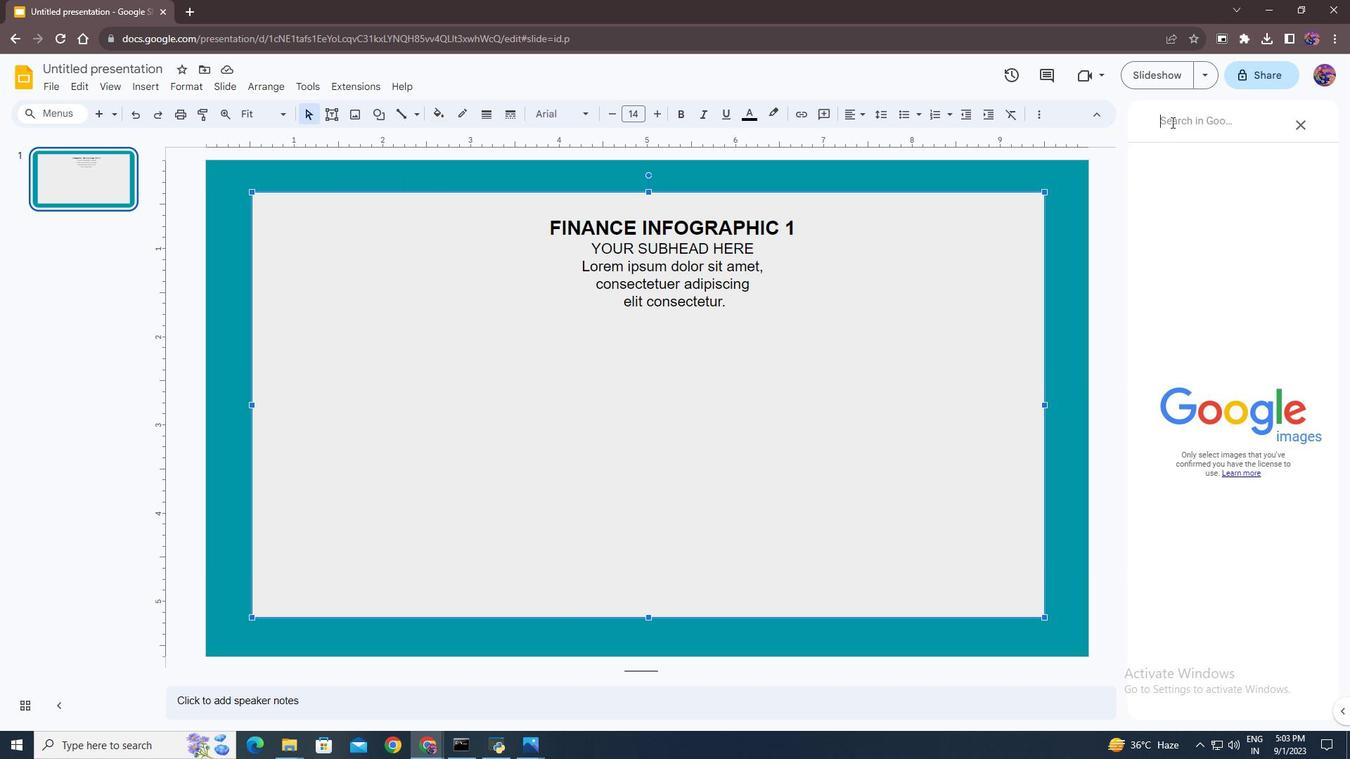 
Action: Mouse pressed left at (1172, 122)
Screenshot: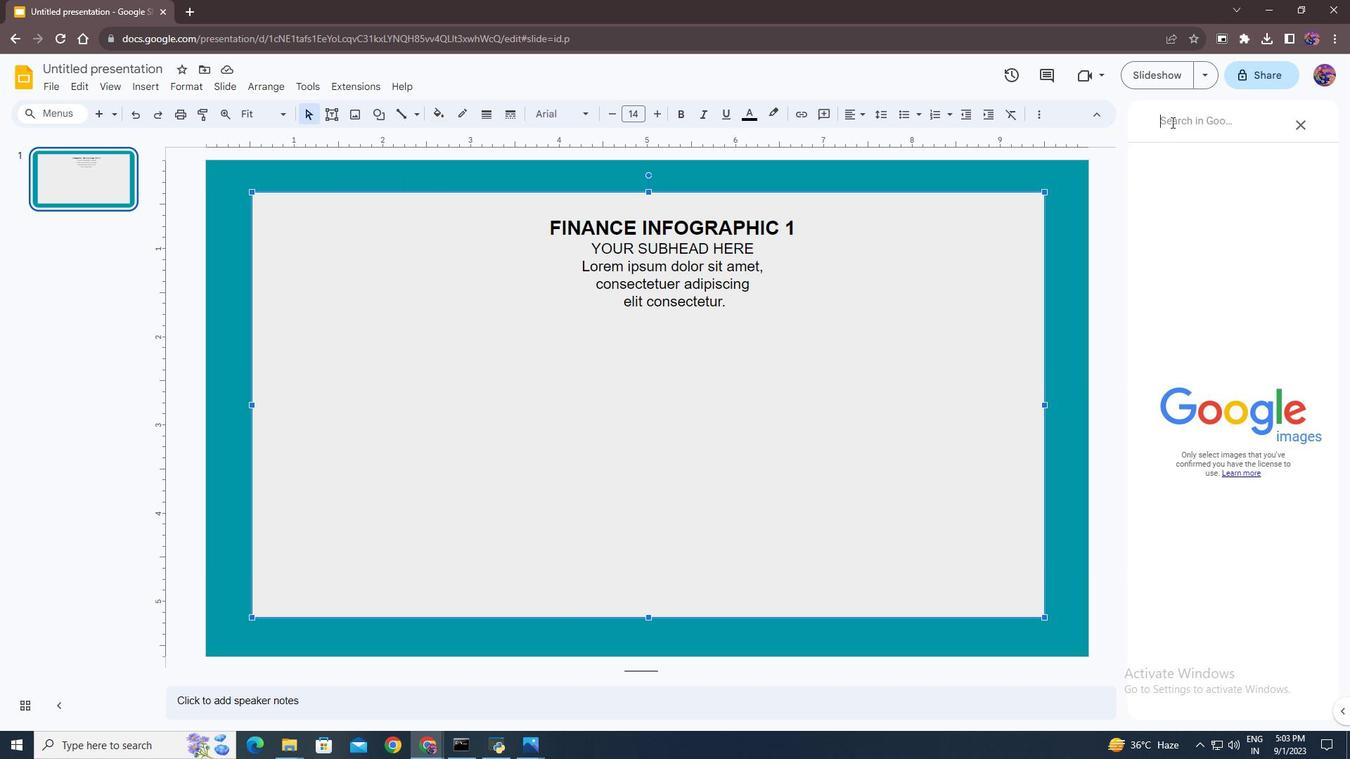 
Action: Mouse moved to (1171, 123)
Screenshot: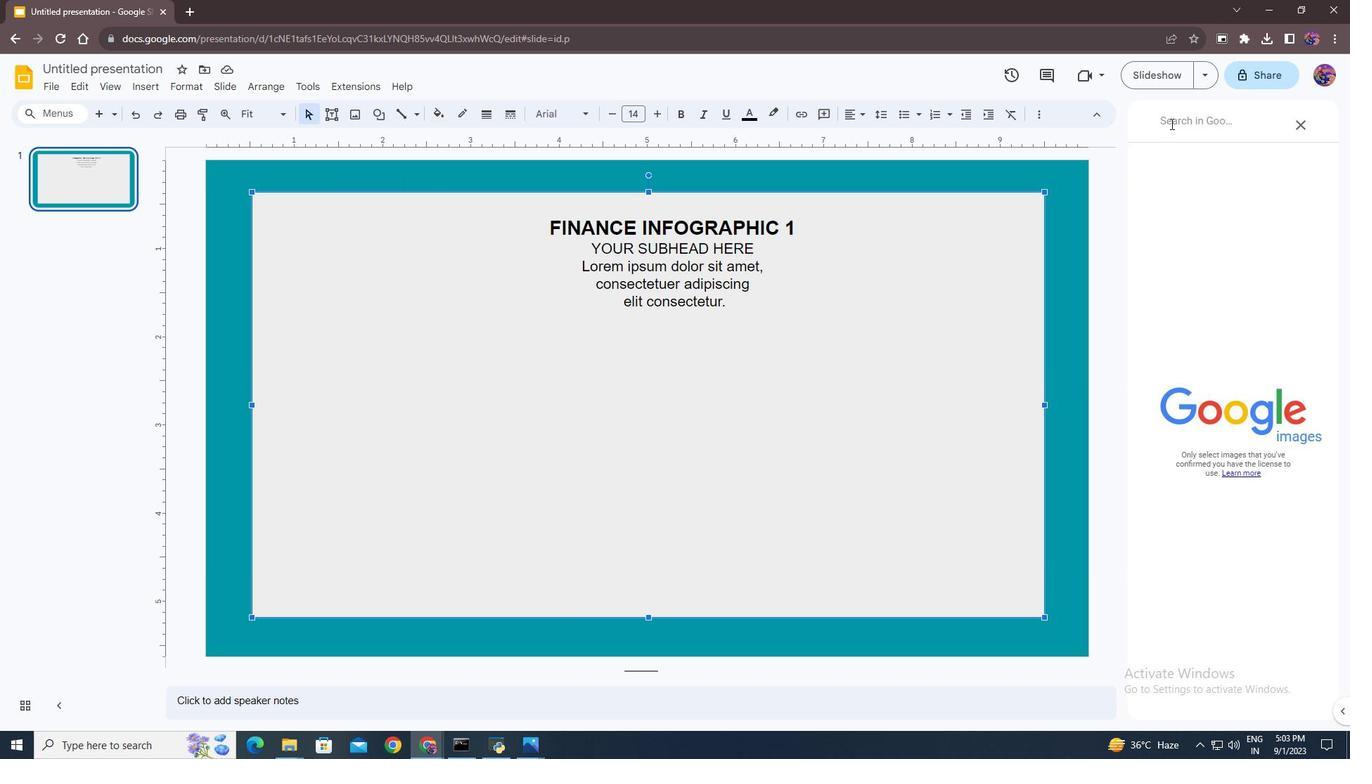 
Action: Key pressed wallet<Key.down><Key.down><Key.enter>
Screenshot: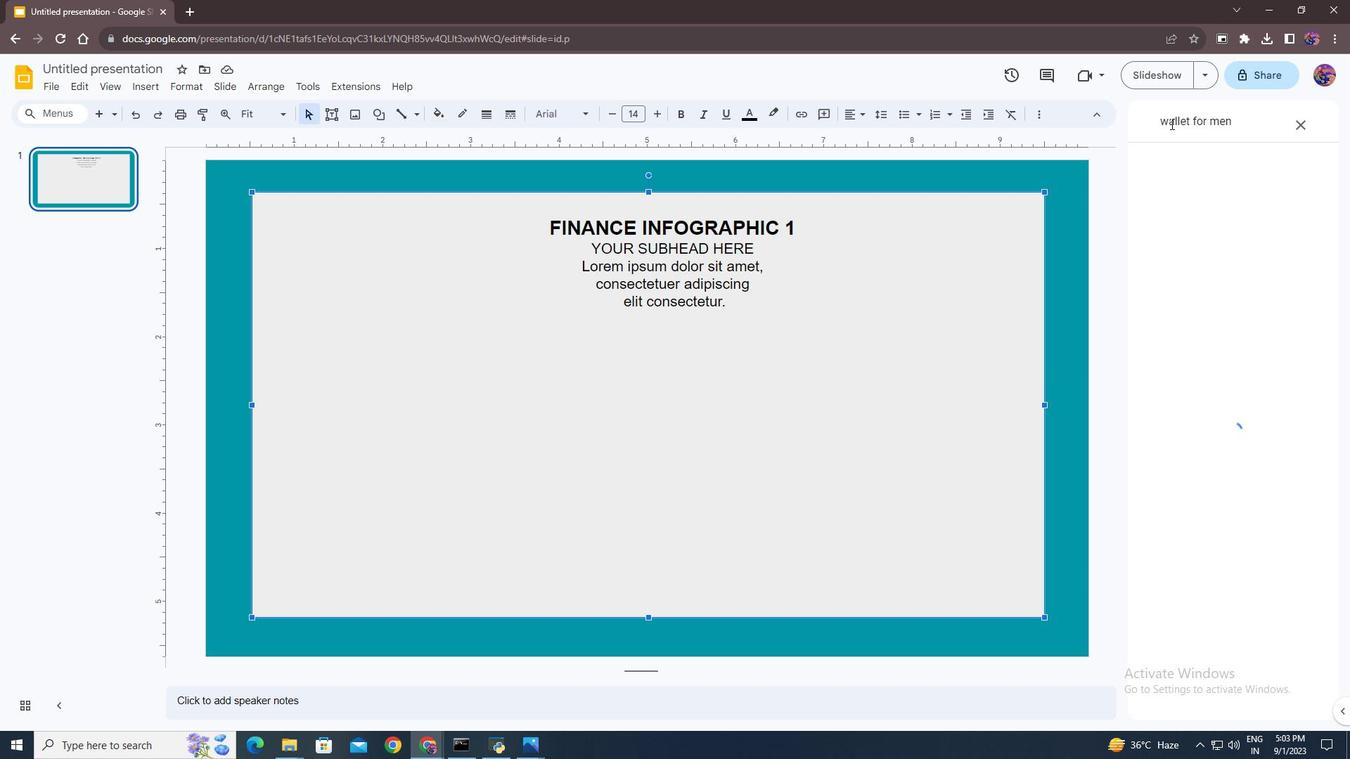 
Action: Mouse moved to (1250, 408)
Screenshot: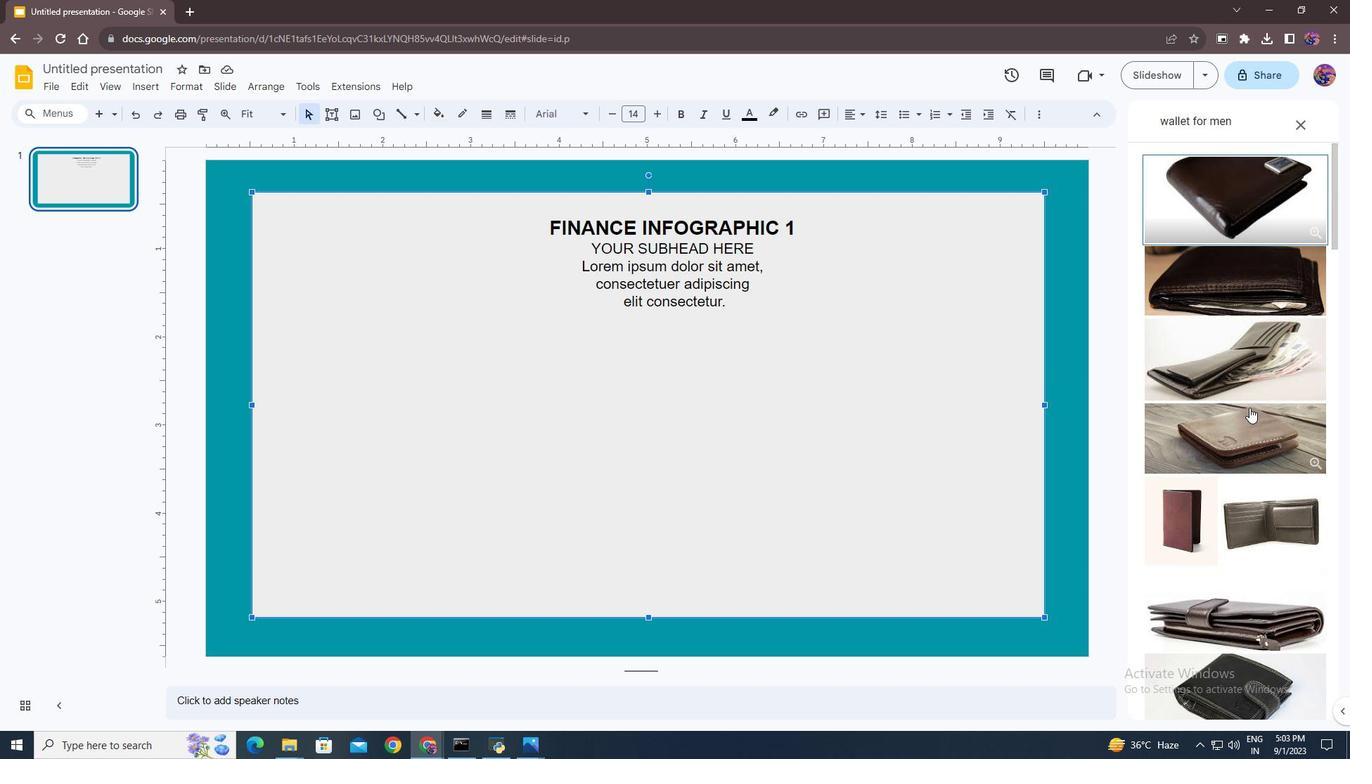 
Action: Mouse scrolled (1250, 407) with delta (0, 0)
Screenshot: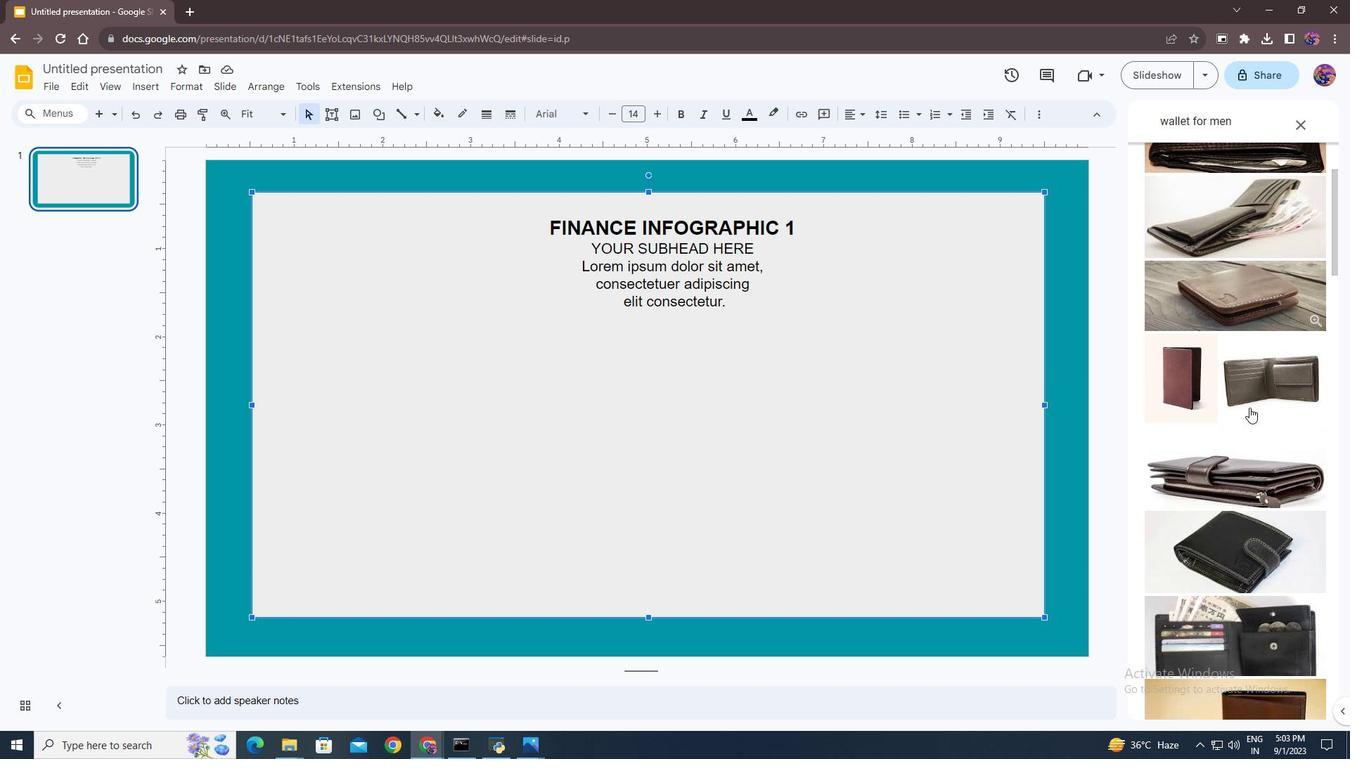 
Action: Mouse scrolled (1250, 407) with delta (0, 0)
Screenshot: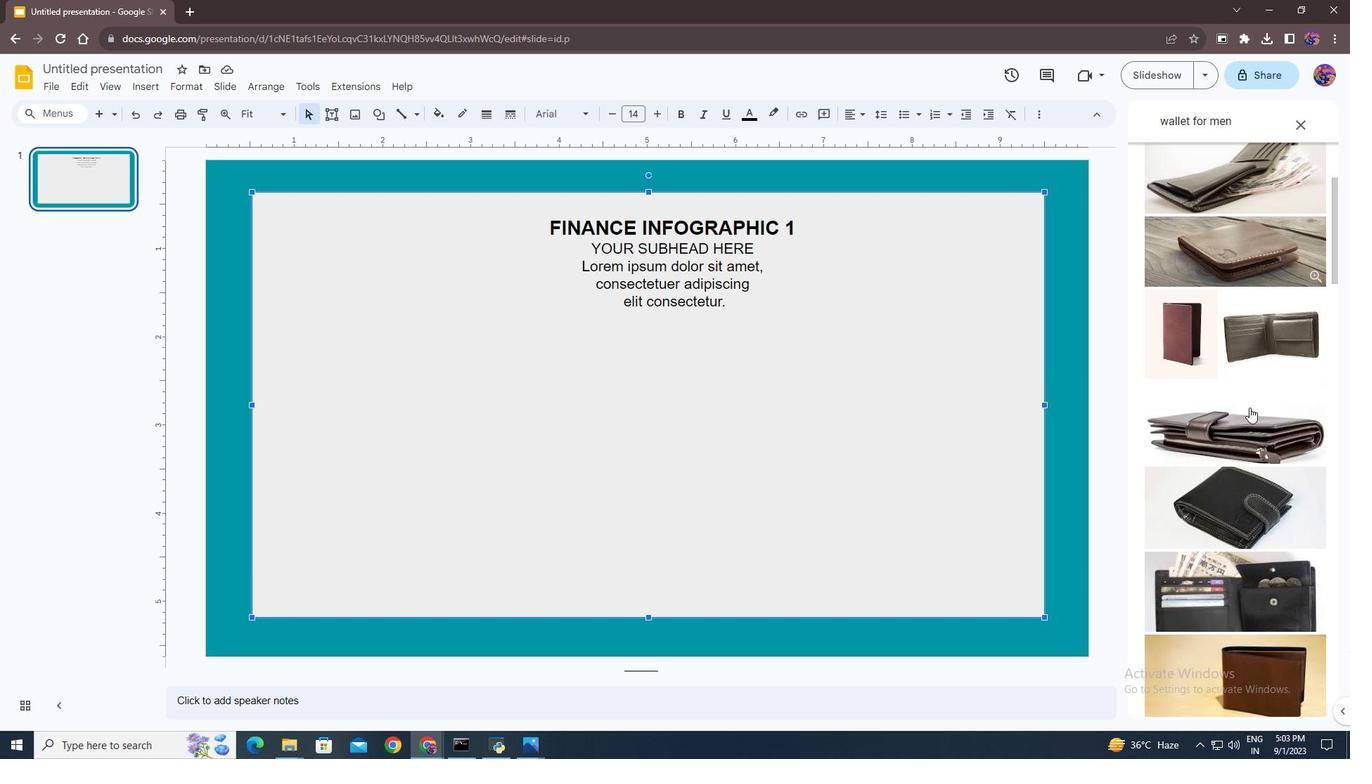 
Action: Mouse scrolled (1250, 407) with delta (0, 0)
Screenshot: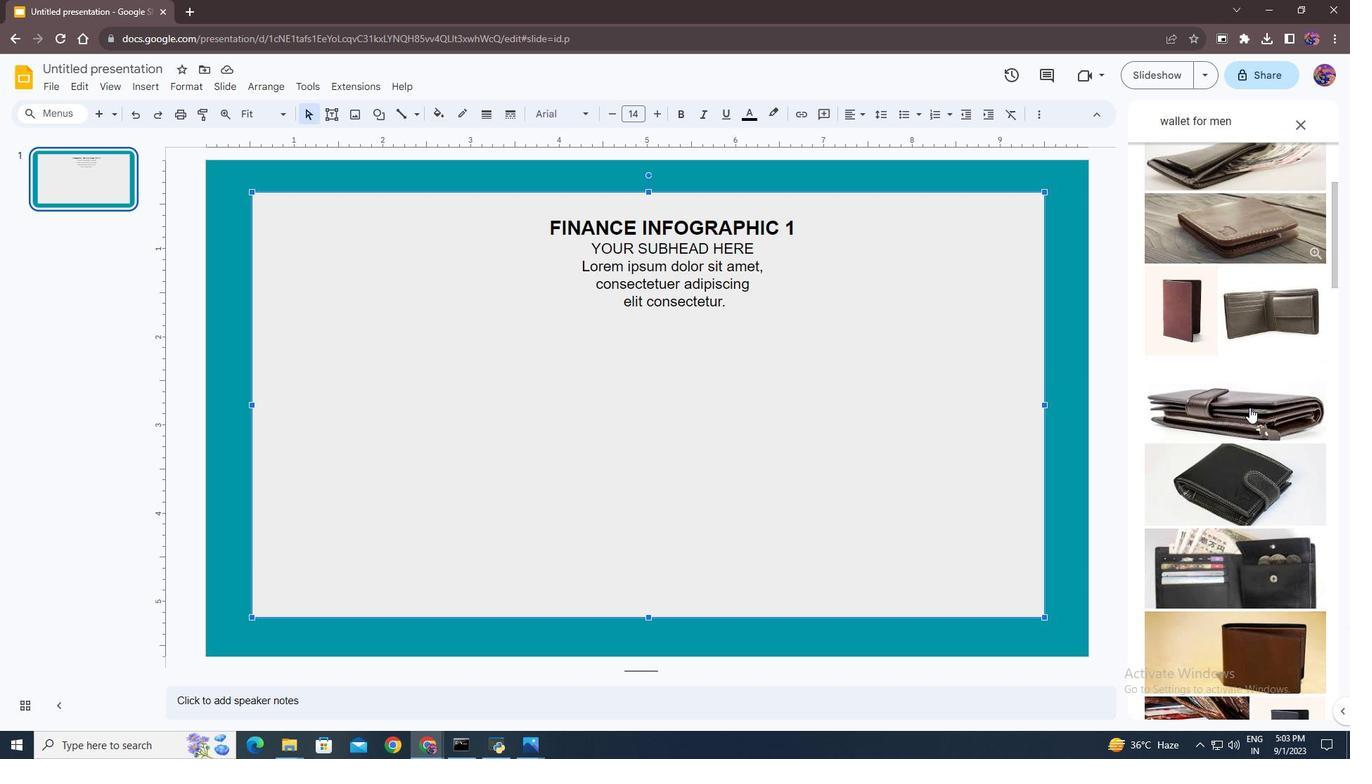 
Action: Mouse scrolled (1250, 407) with delta (0, 0)
Screenshot: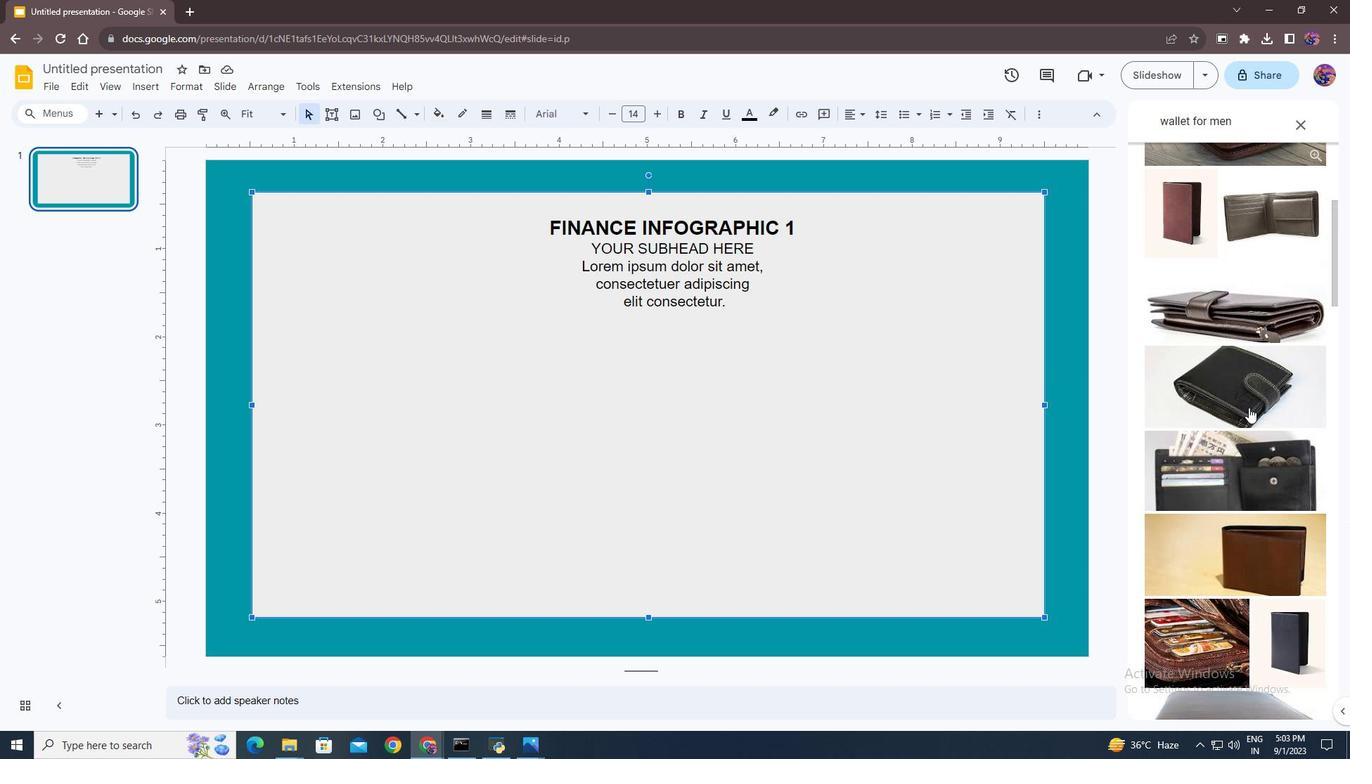 
Action: Mouse scrolled (1250, 407) with delta (0, 0)
Screenshot: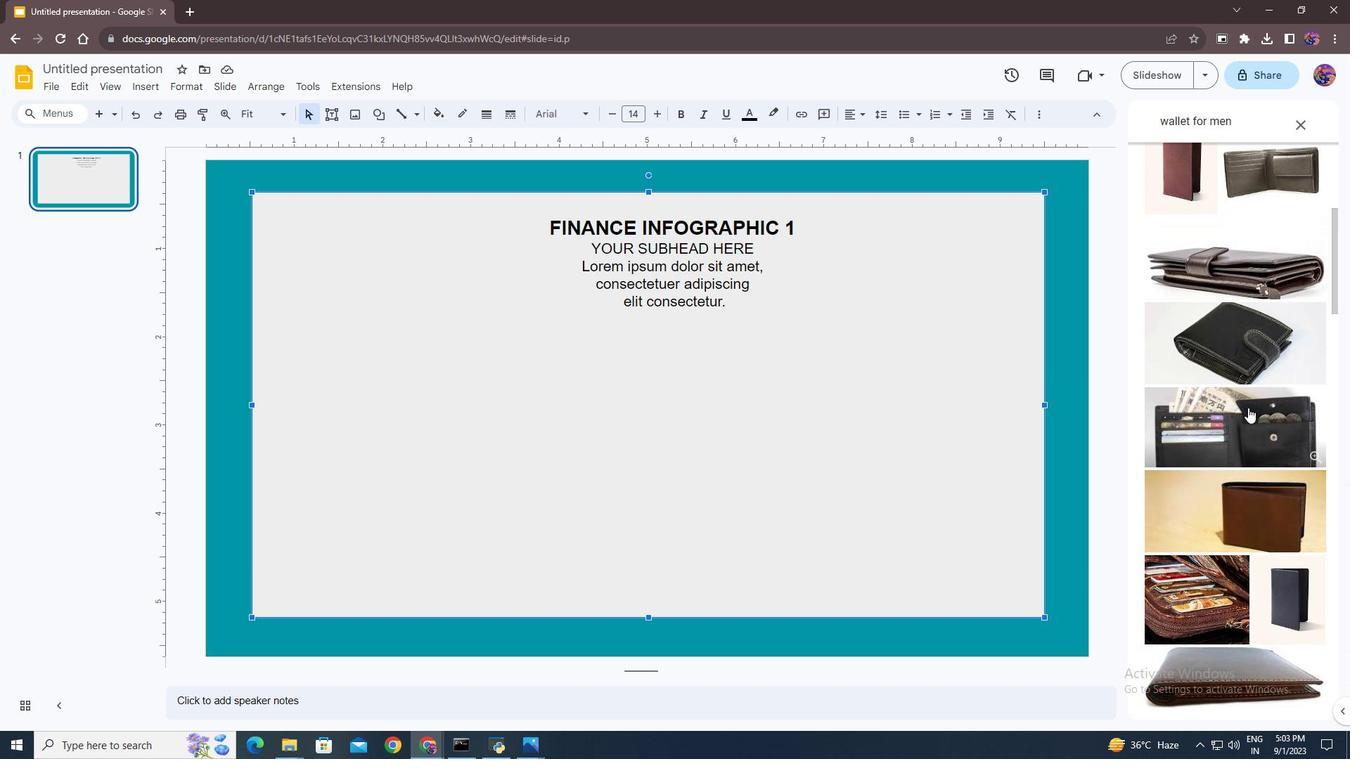 
Action: Mouse moved to (1248, 408)
Screenshot: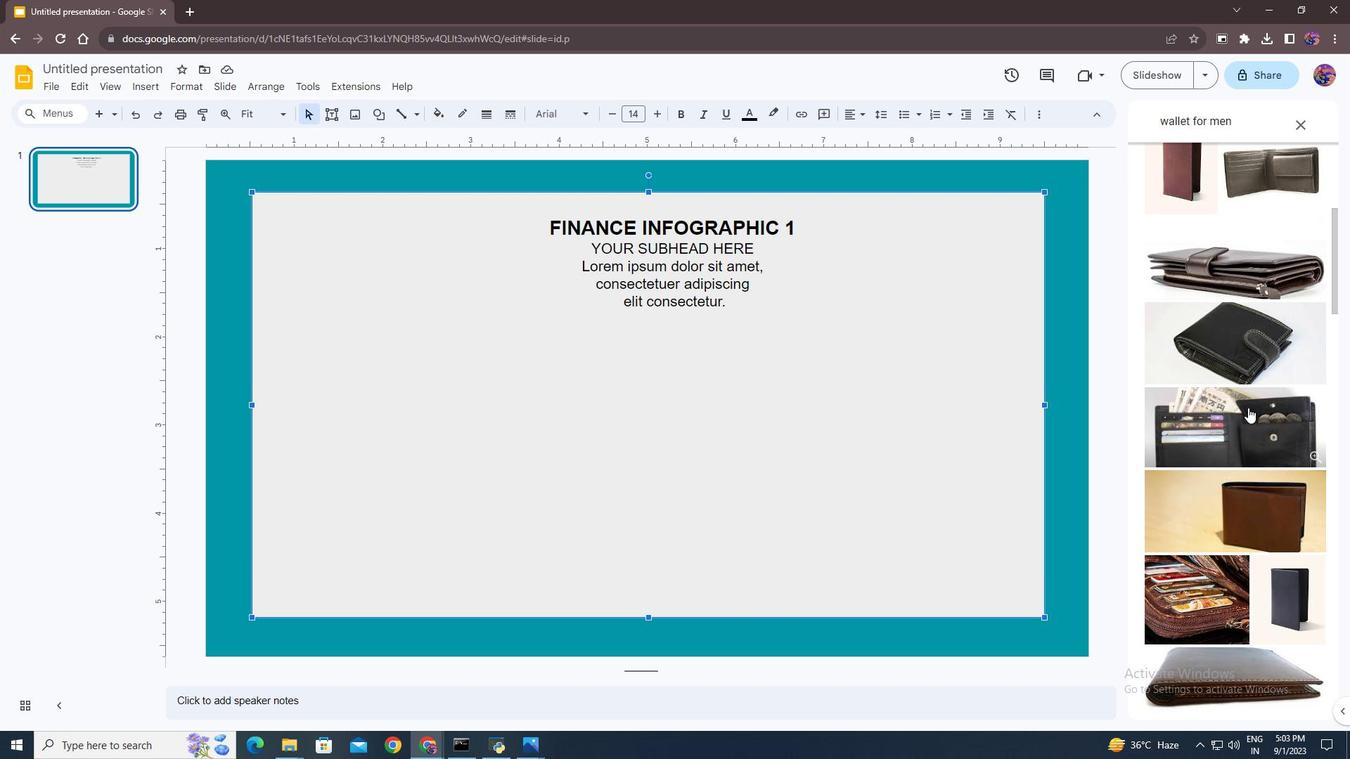 
Action: Mouse scrolled (1248, 407) with delta (0, 0)
Screenshot: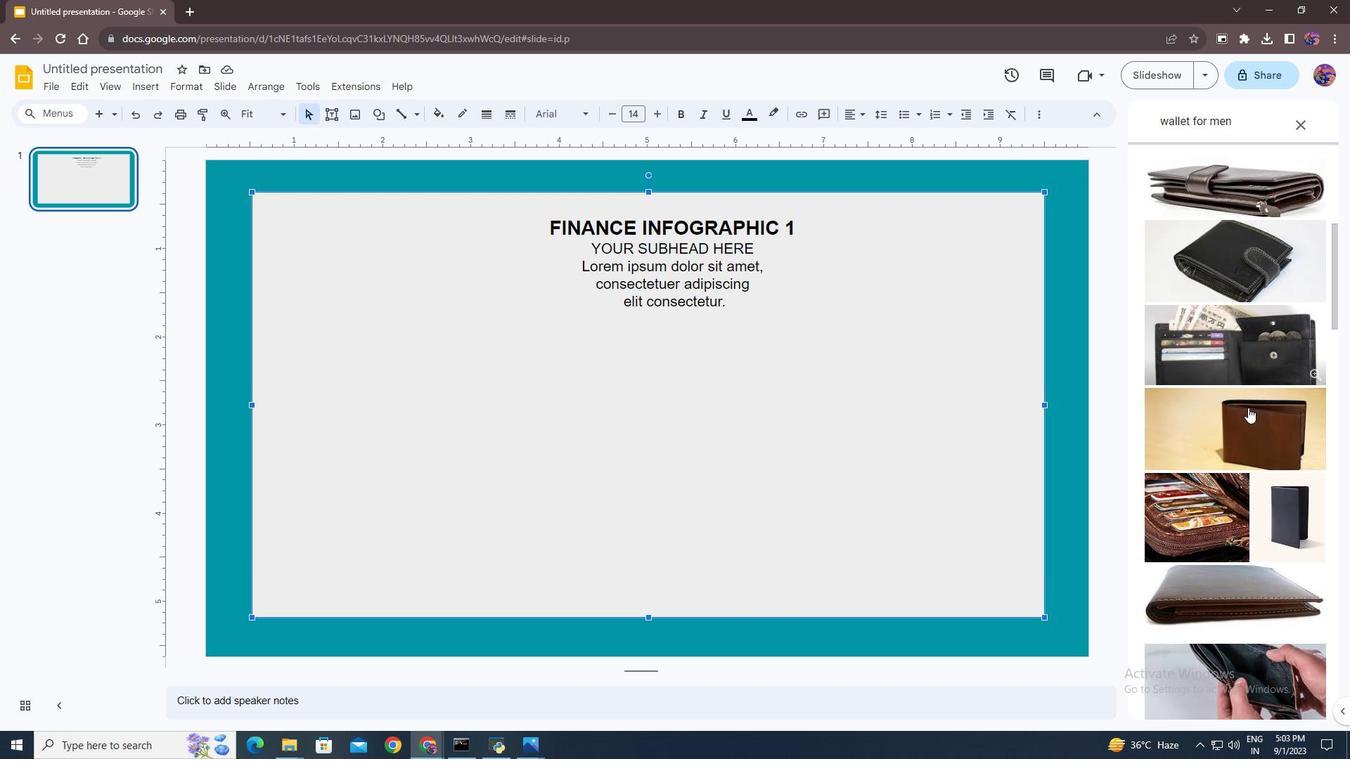 
Action: Mouse scrolled (1248, 407) with delta (0, 0)
Screenshot: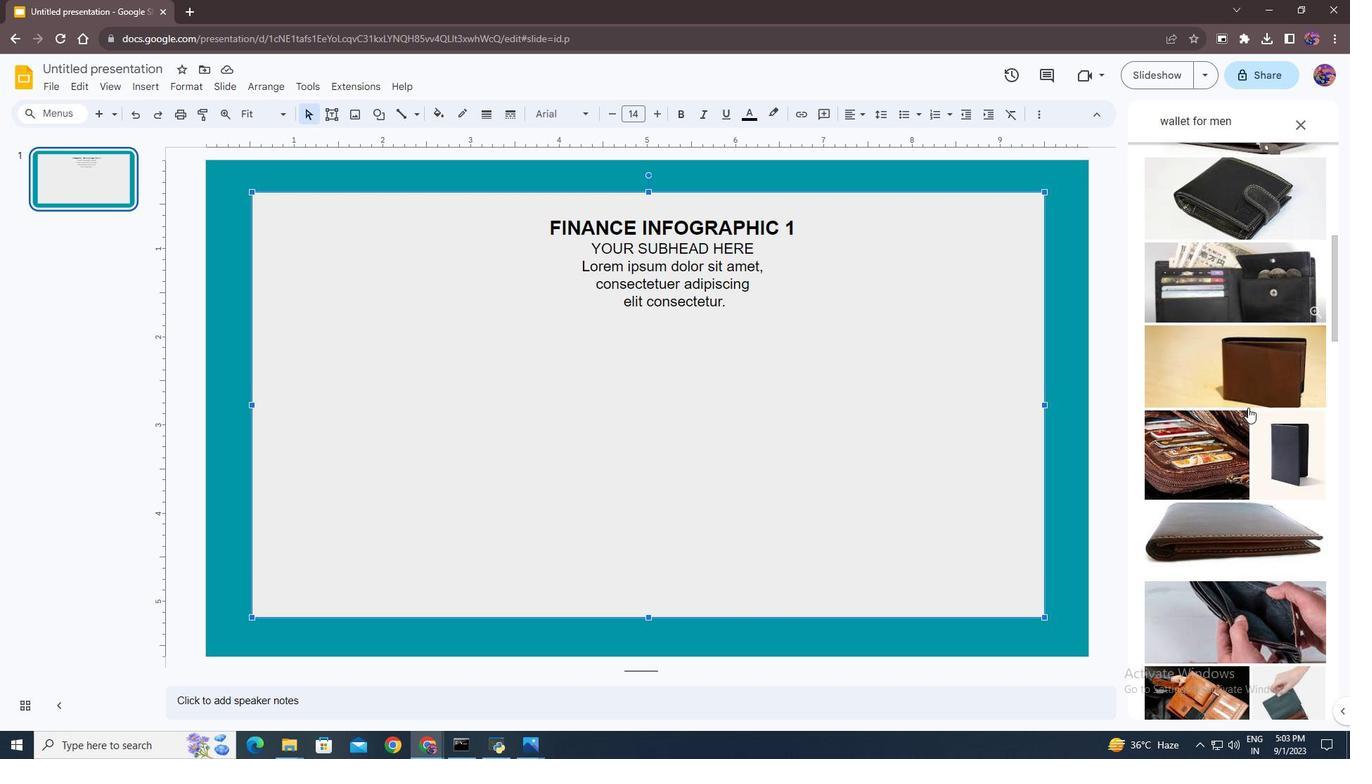 
Action: Mouse scrolled (1248, 407) with delta (0, 0)
Screenshot: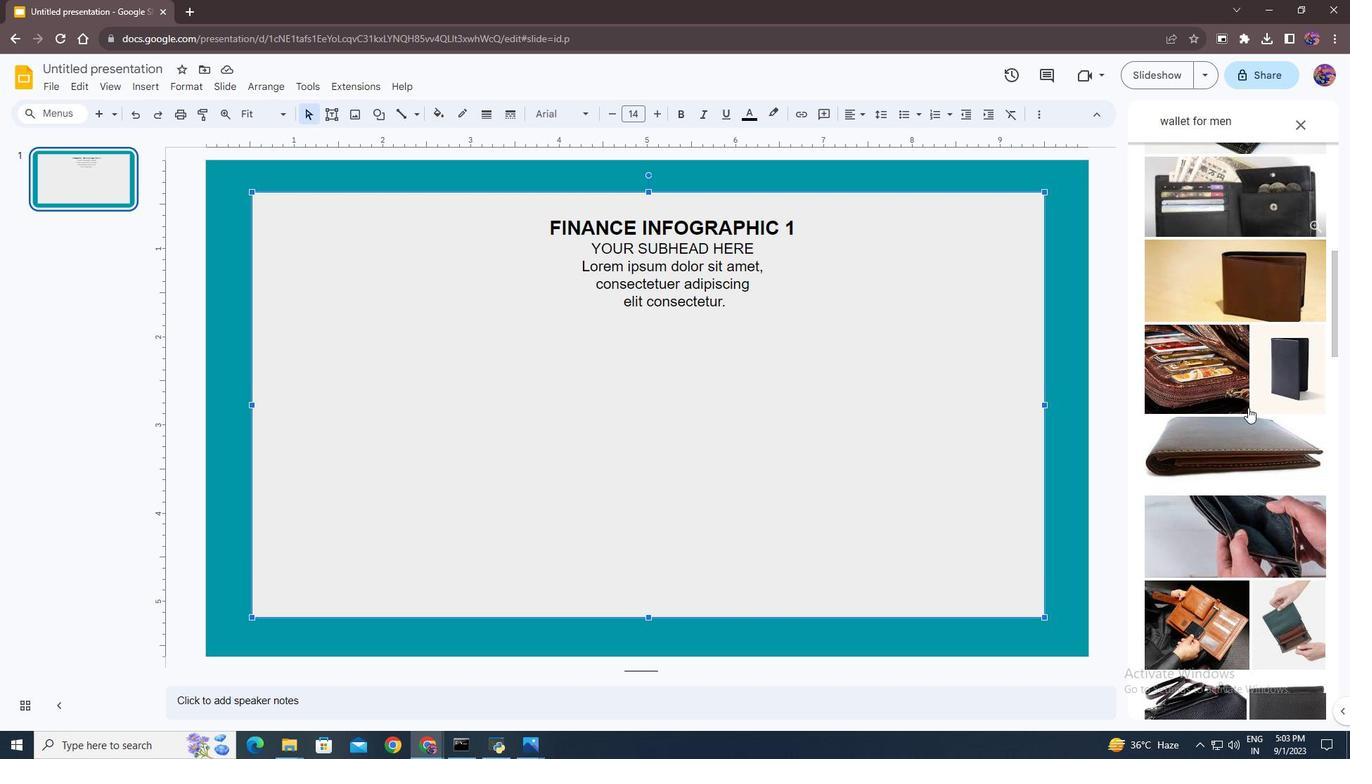
Action: Mouse scrolled (1248, 407) with delta (0, 0)
Screenshot: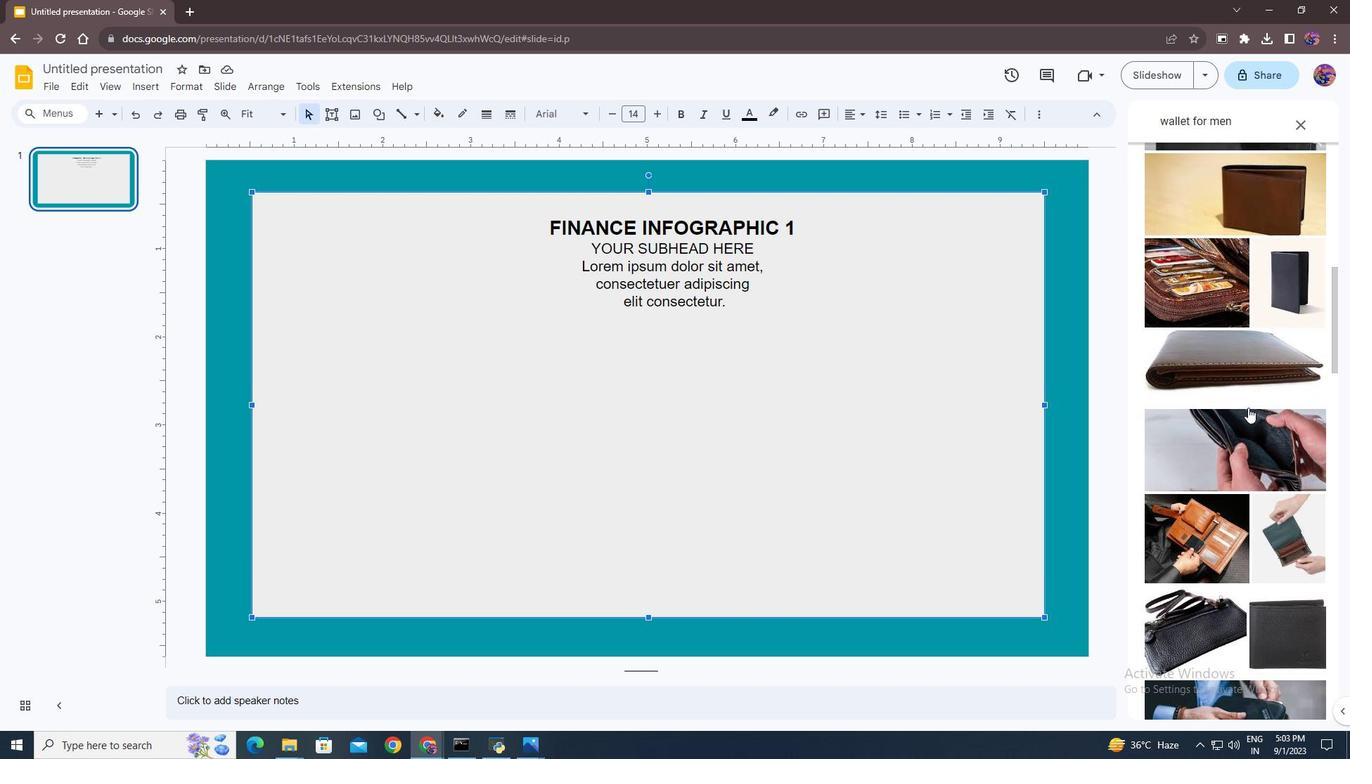 
Action: Mouse scrolled (1248, 407) with delta (0, 0)
Screenshot: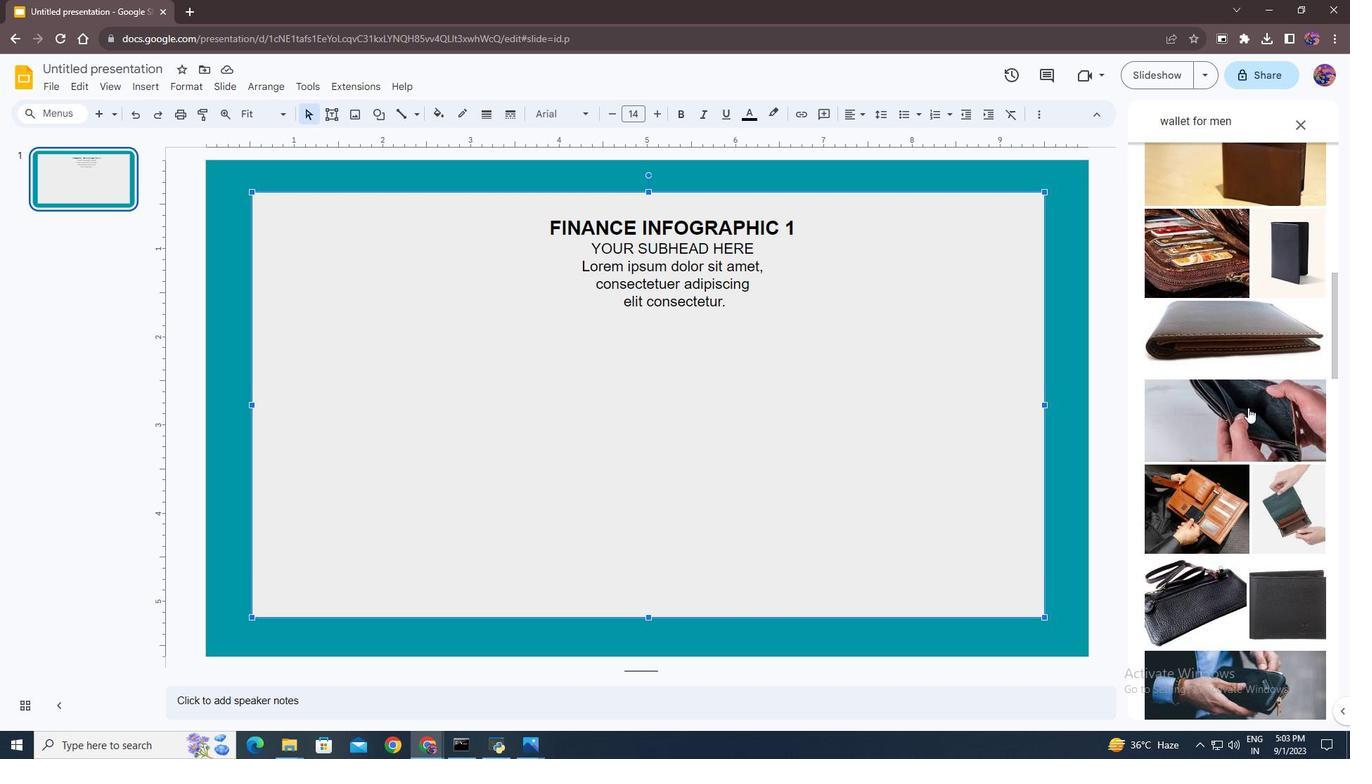 
Action: Mouse scrolled (1248, 407) with delta (0, 0)
Screenshot: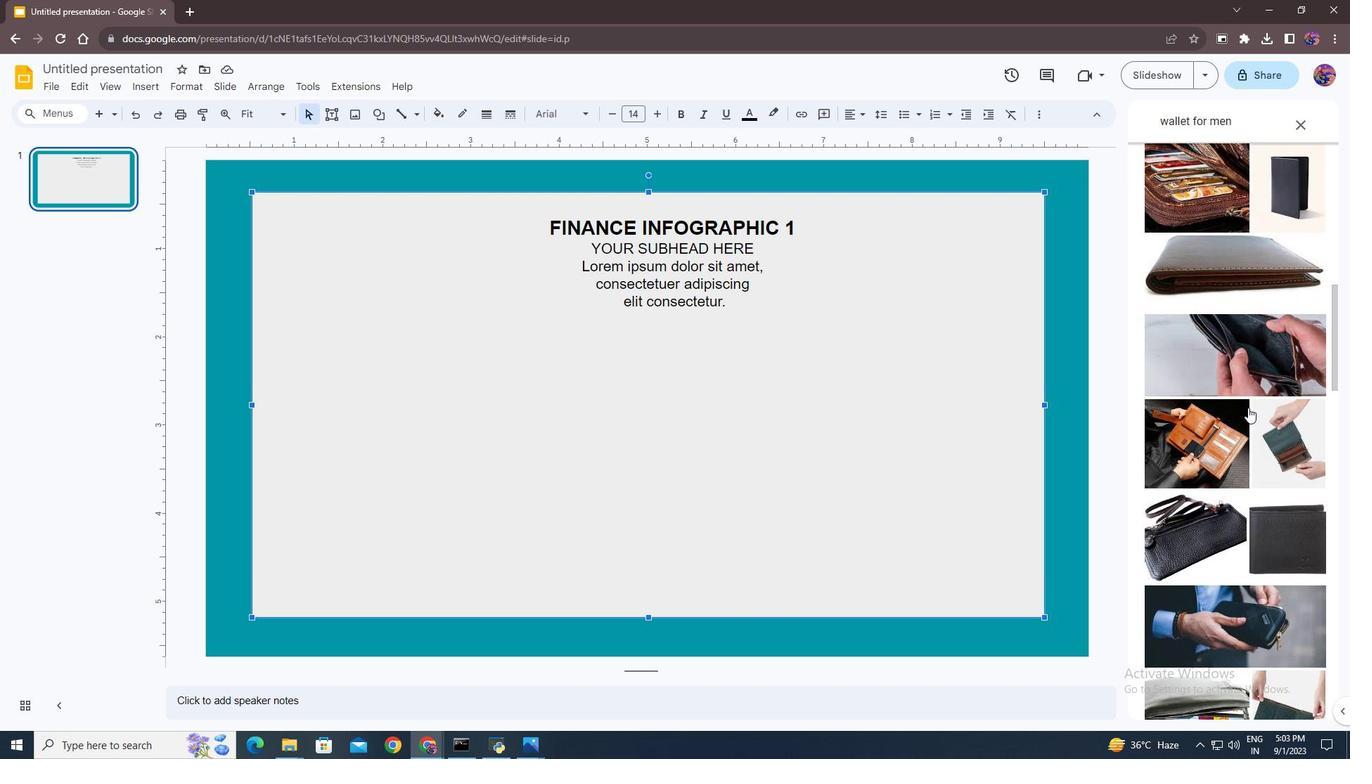 
Action: Mouse scrolled (1248, 407) with delta (0, 0)
Screenshot: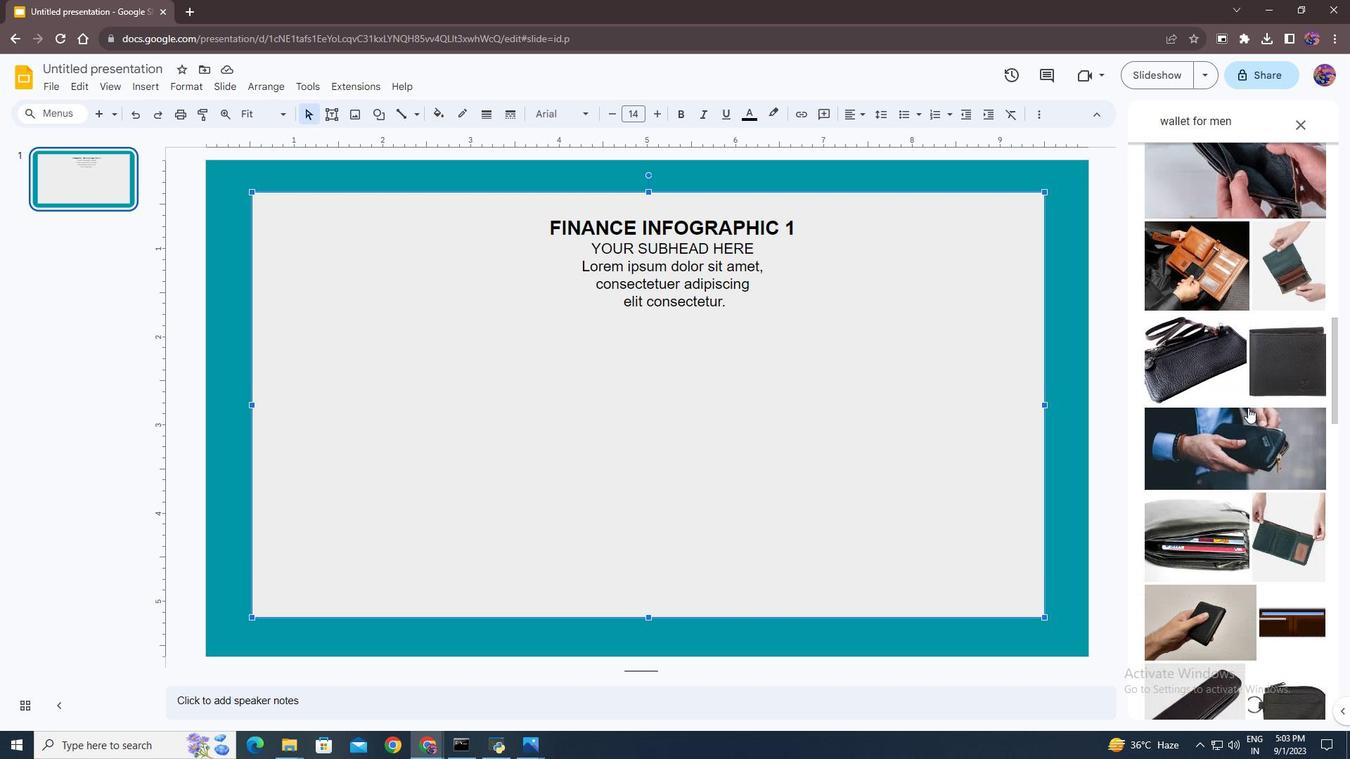
Action: Mouse scrolled (1248, 407) with delta (0, 0)
Screenshot: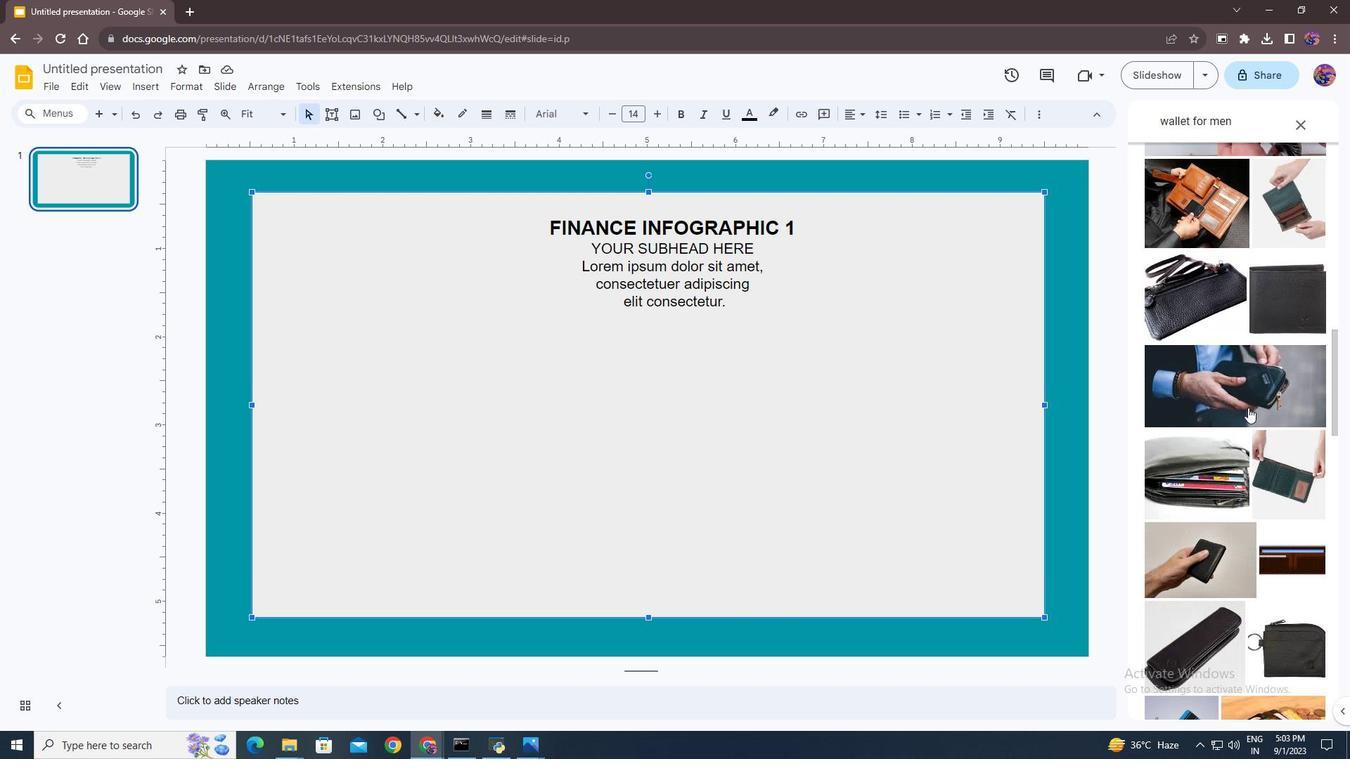 
Action: Mouse scrolled (1248, 407) with delta (0, 0)
Screenshot: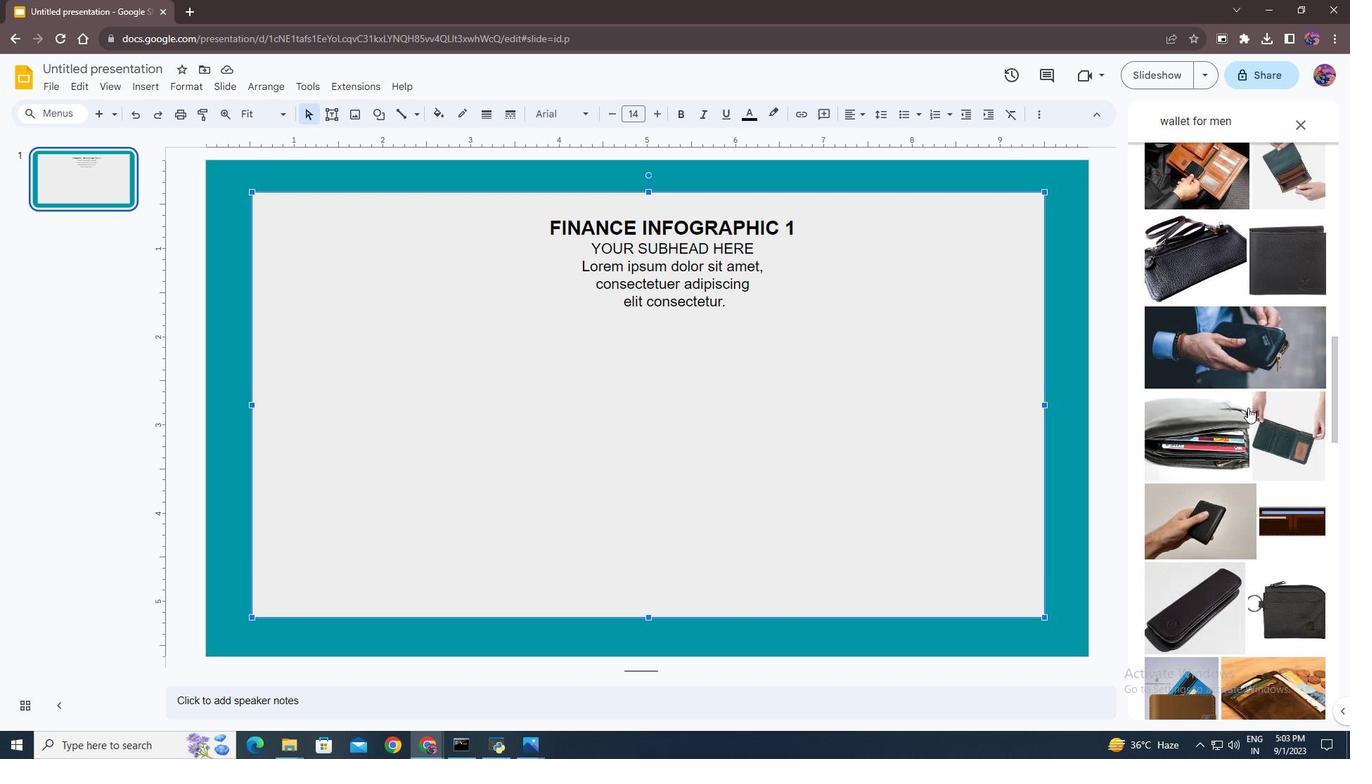 
Action: Mouse scrolled (1248, 407) with delta (0, 0)
Screenshot: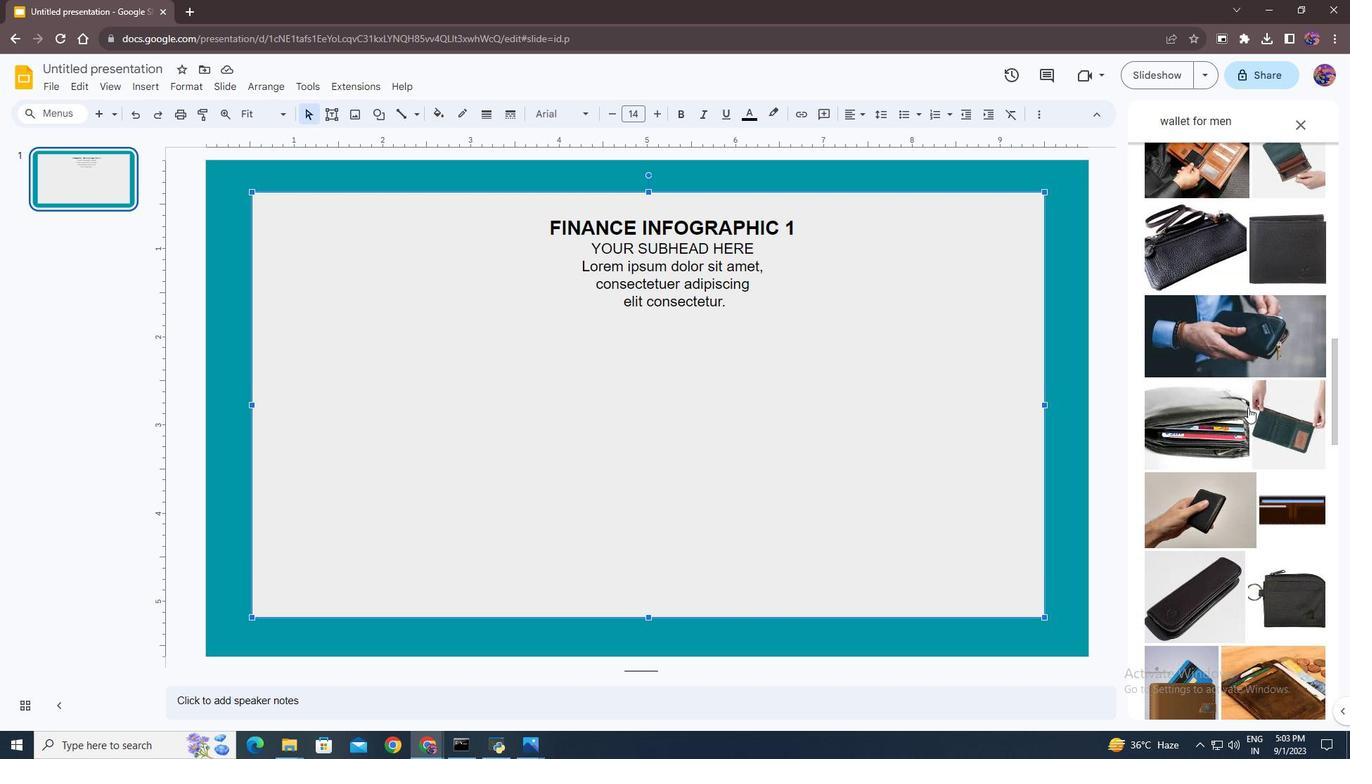 
Action: Mouse scrolled (1248, 407) with delta (0, 0)
Screenshot: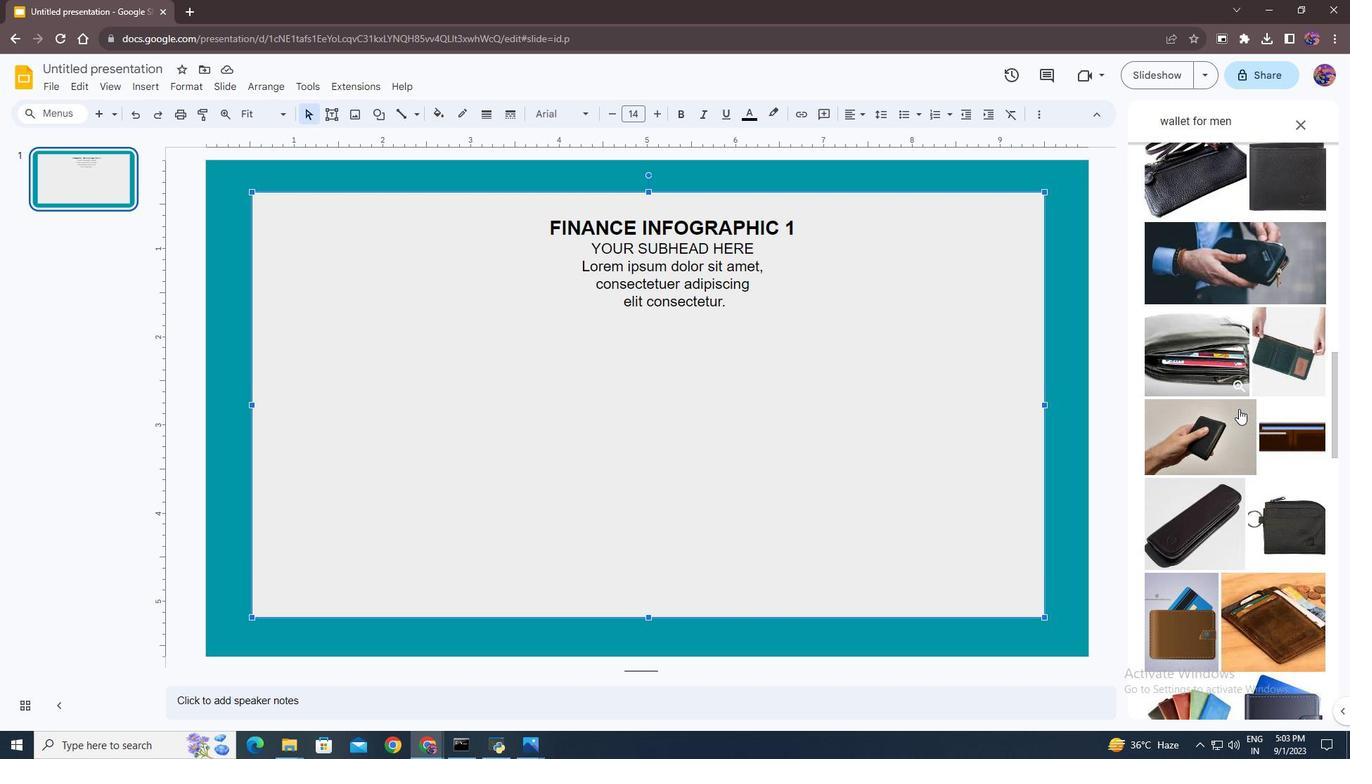 
Action: Mouse moved to (1239, 409)
Screenshot: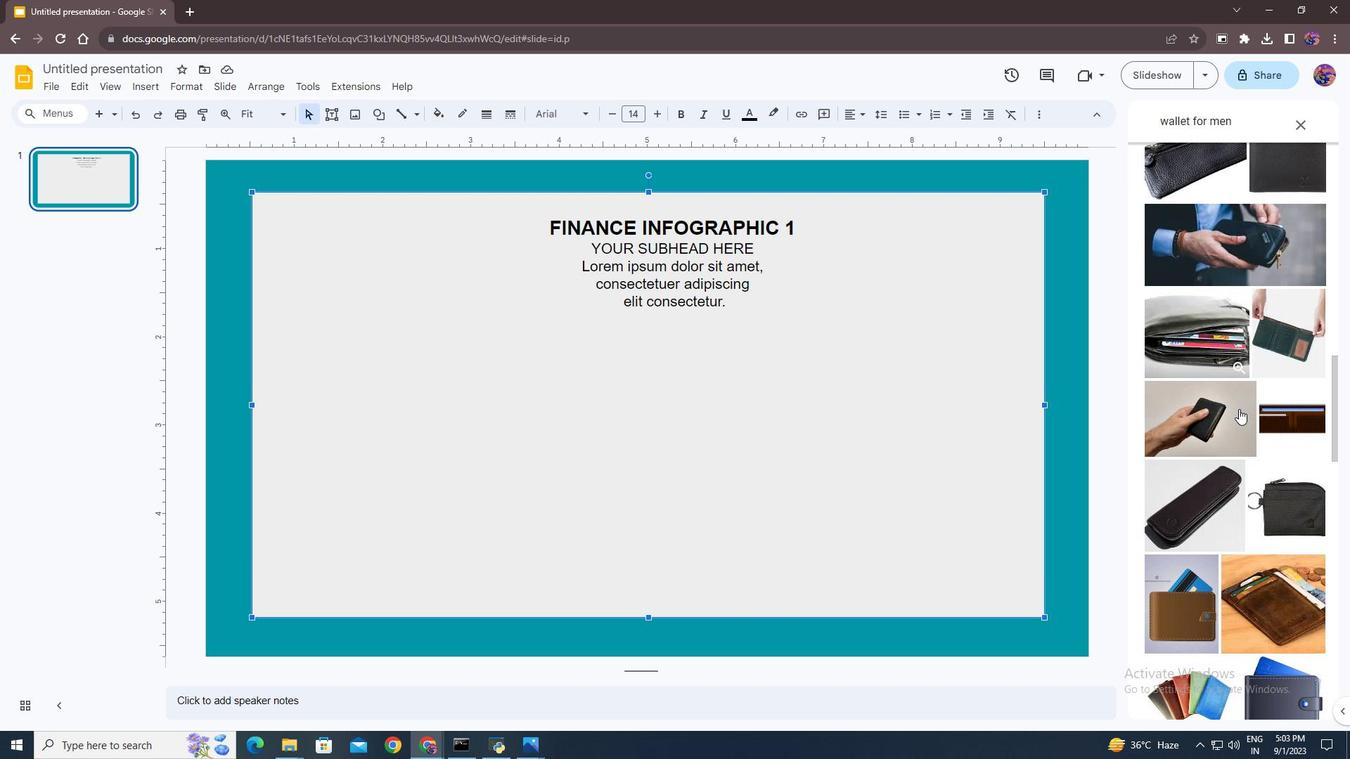 
Action: Mouse scrolled (1239, 408) with delta (0, 0)
Screenshot: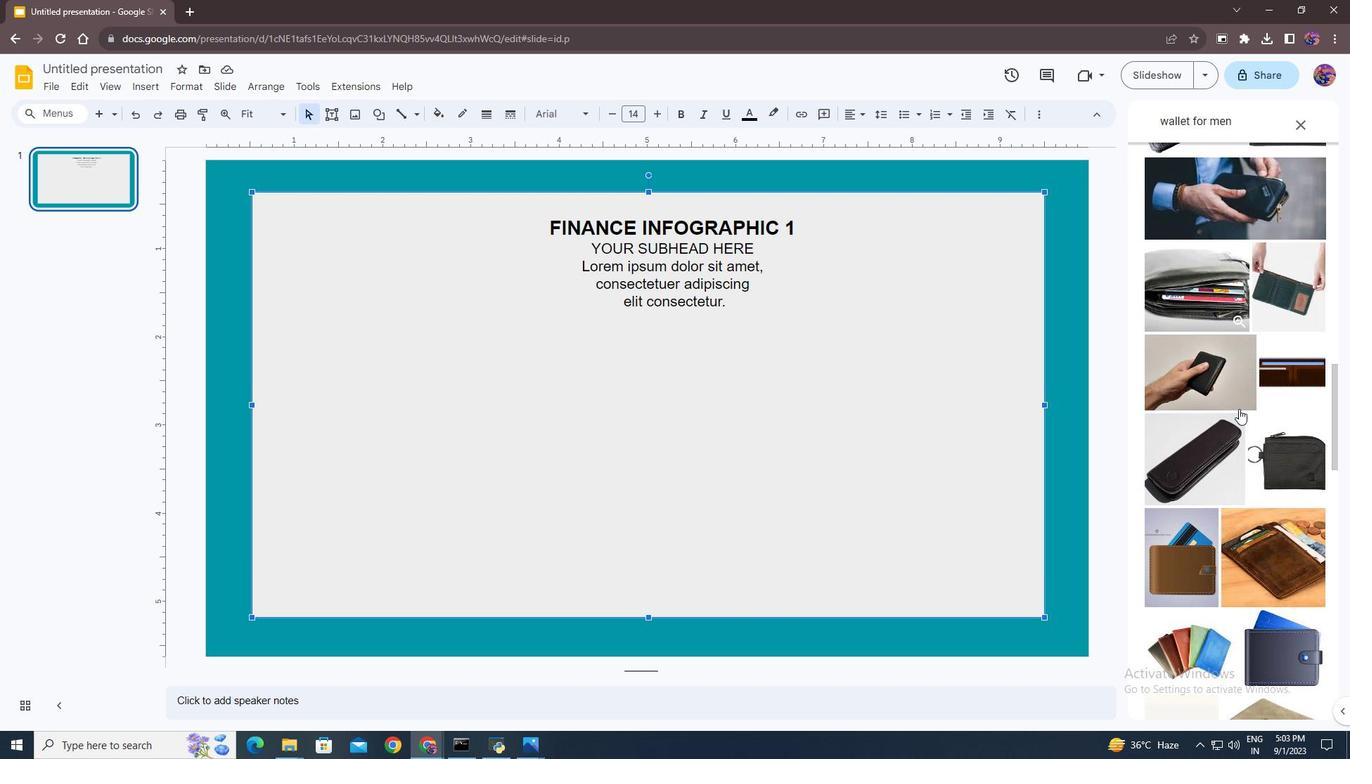 
Action: Mouse scrolled (1239, 408) with delta (0, 0)
Screenshot: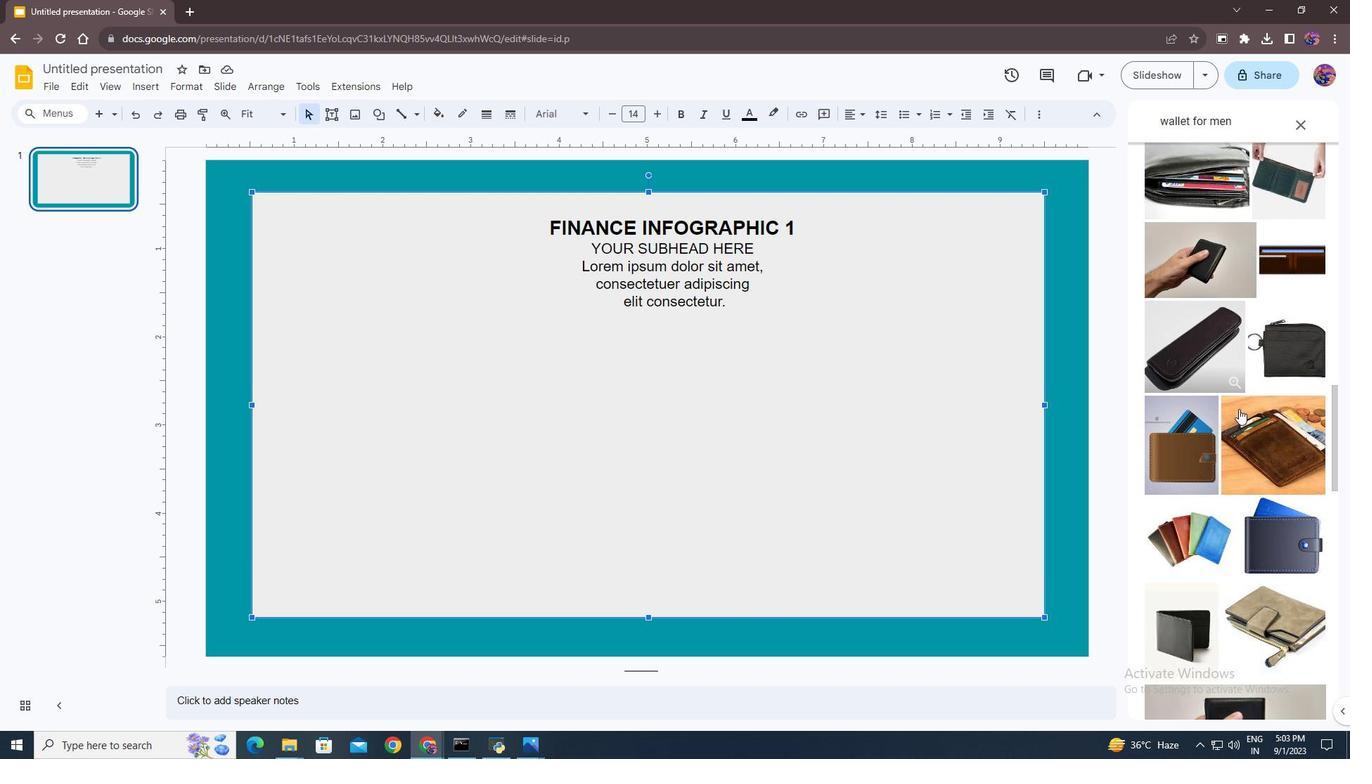
Action: Mouse scrolled (1239, 408) with delta (0, 0)
Screenshot: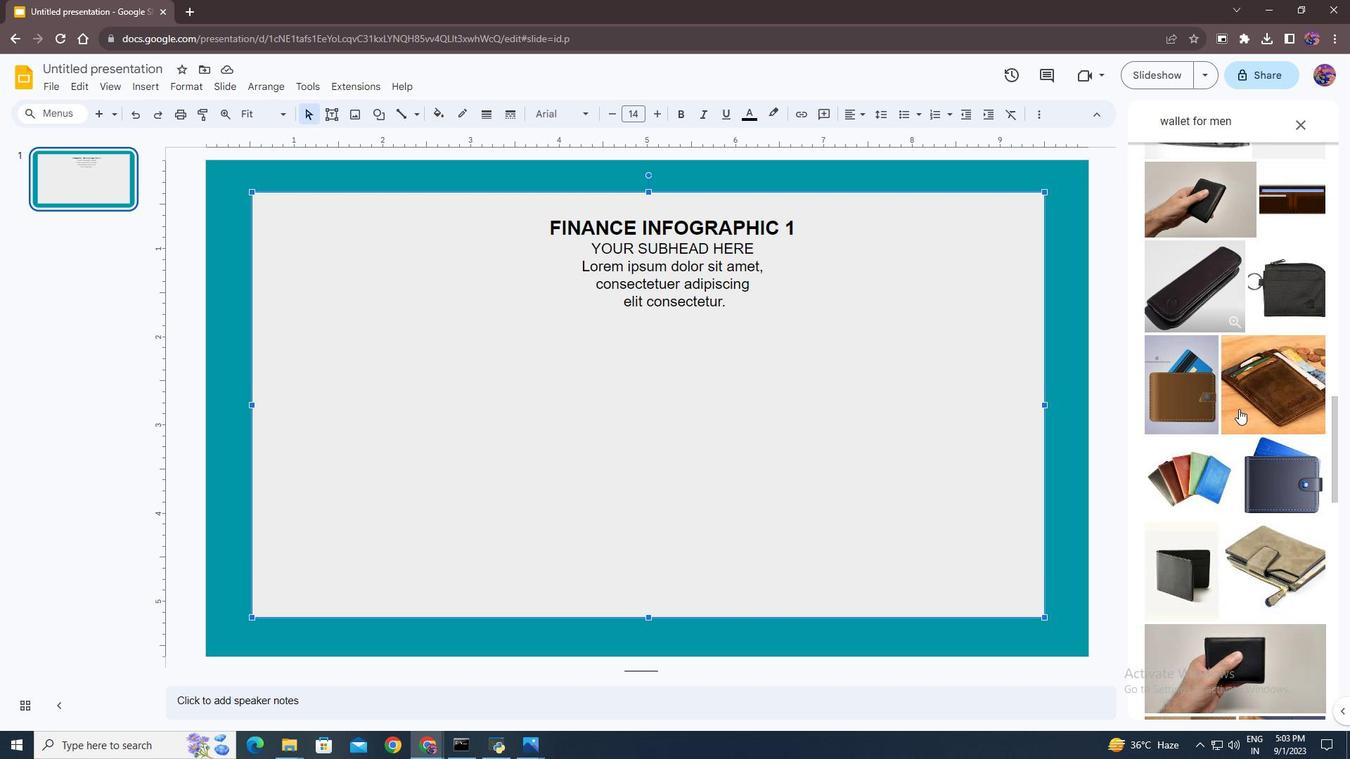 
Action: Mouse scrolled (1239, 408) with delta (0, 0)
Screenshot: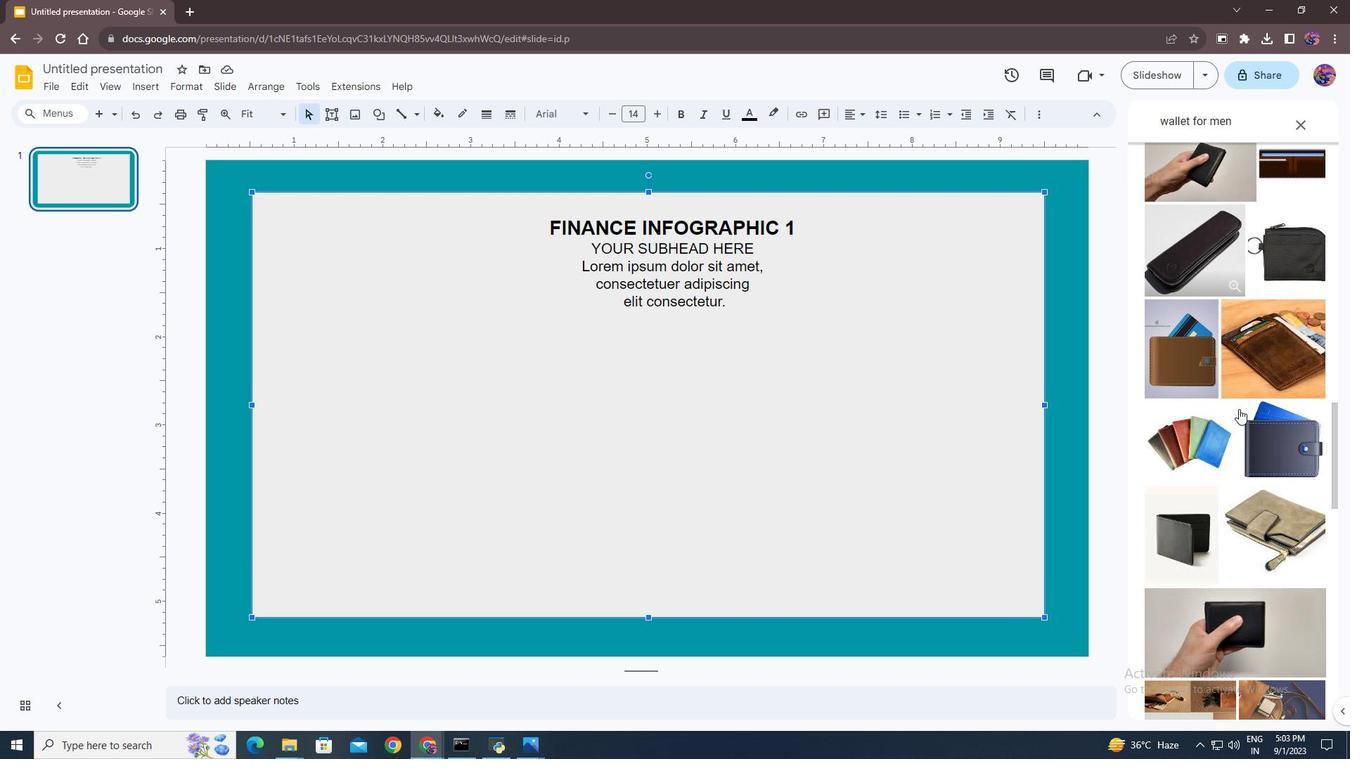 
Action: Mouse scrolled (1239, 408) with delta (0, 0)
Screenshot: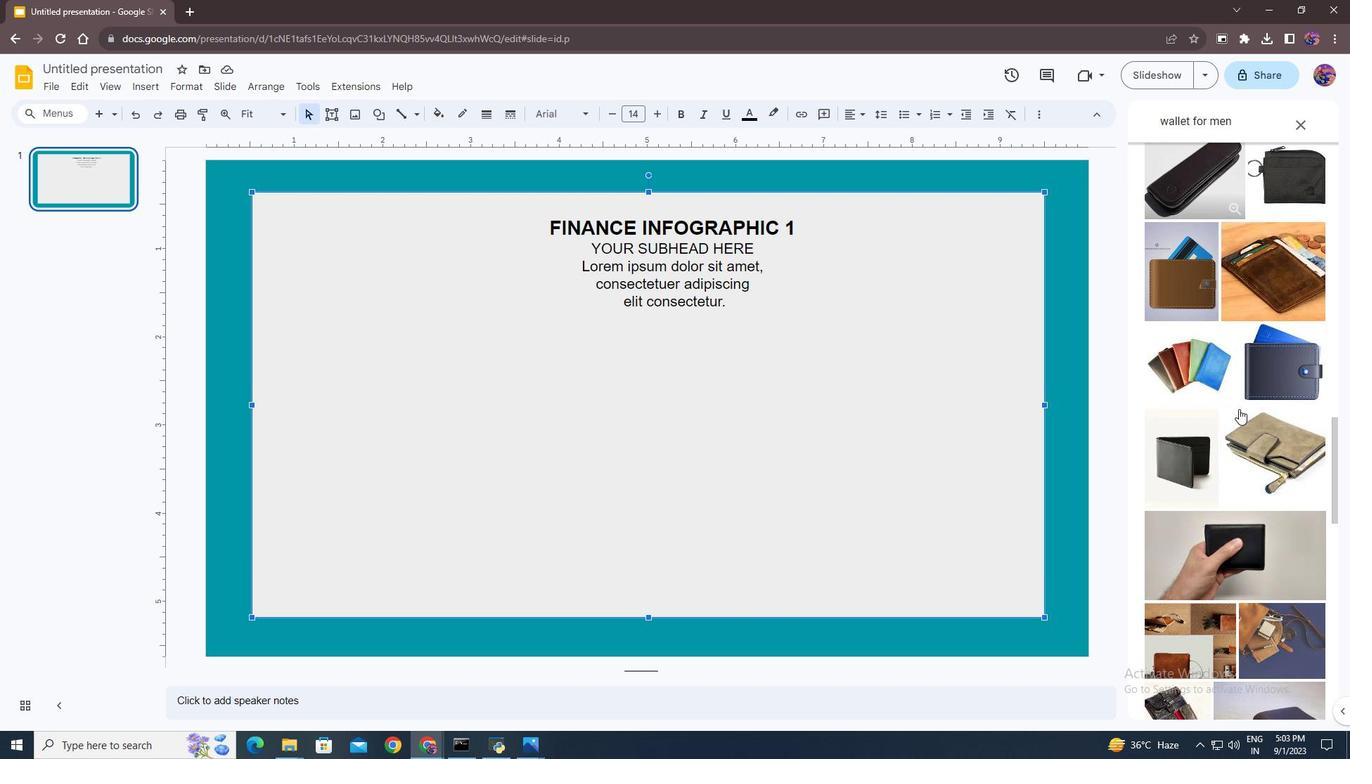 
Action: Mouse scrolled (1239, 408) with delta (0, 0)
Screenshot: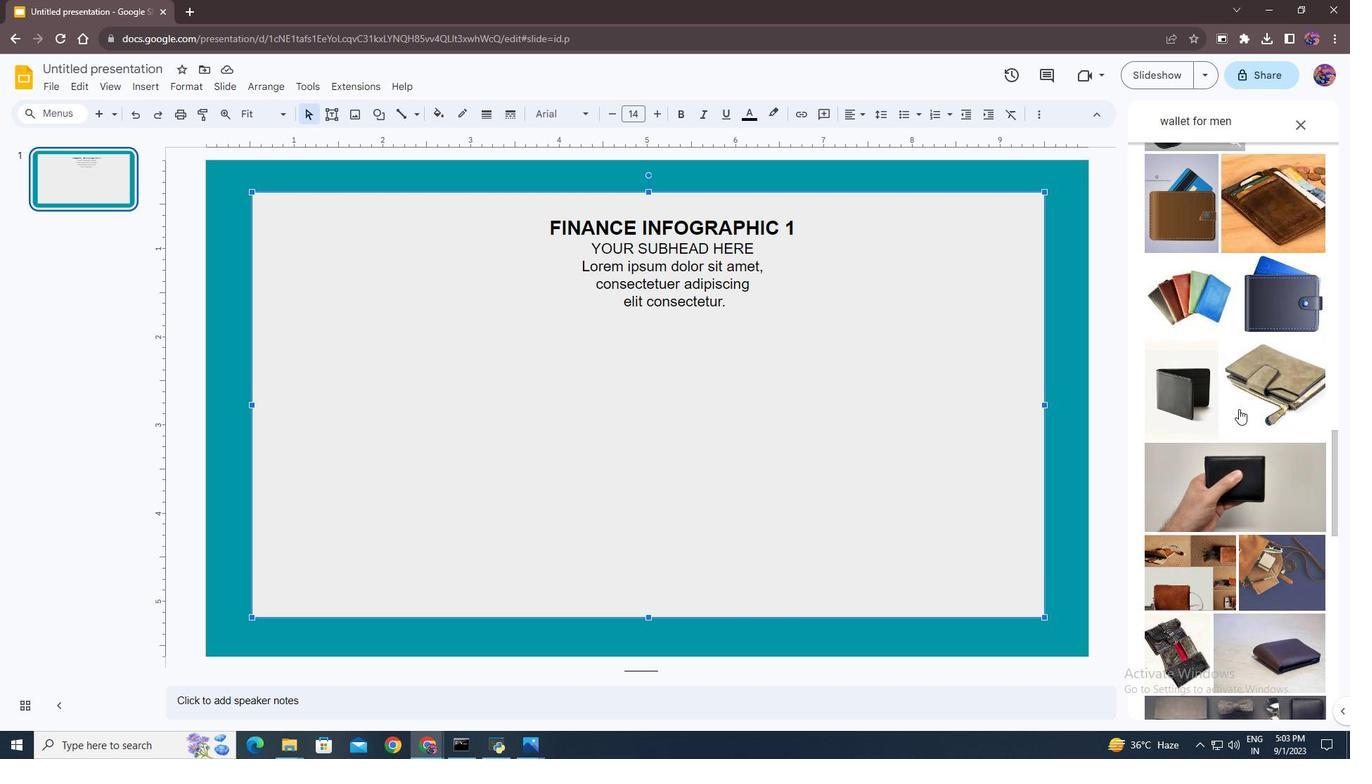 
Action: Mouse scrolled (1239, 408) with delta (0, 0)
Screenshot: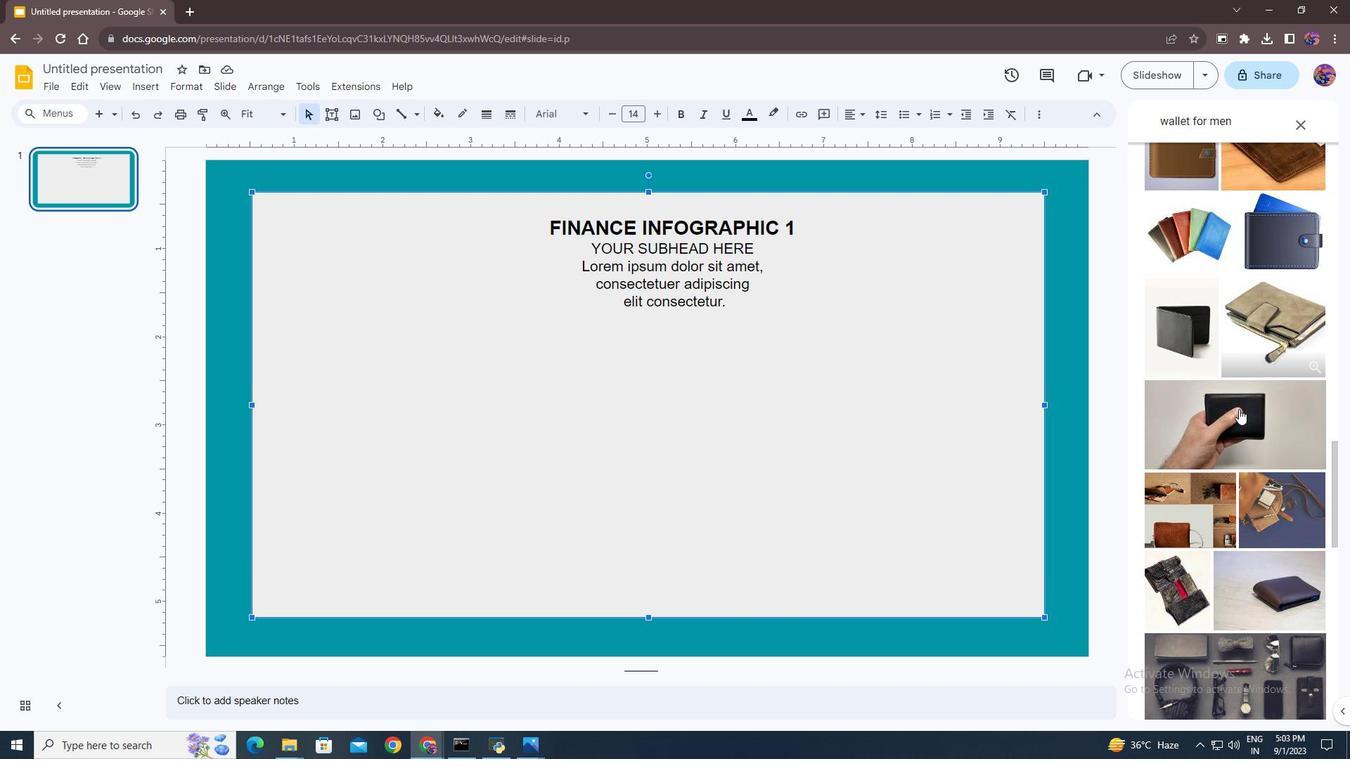
Action: Mouse scrolled (1239, 408) with delta (0, 0)
Screenshot: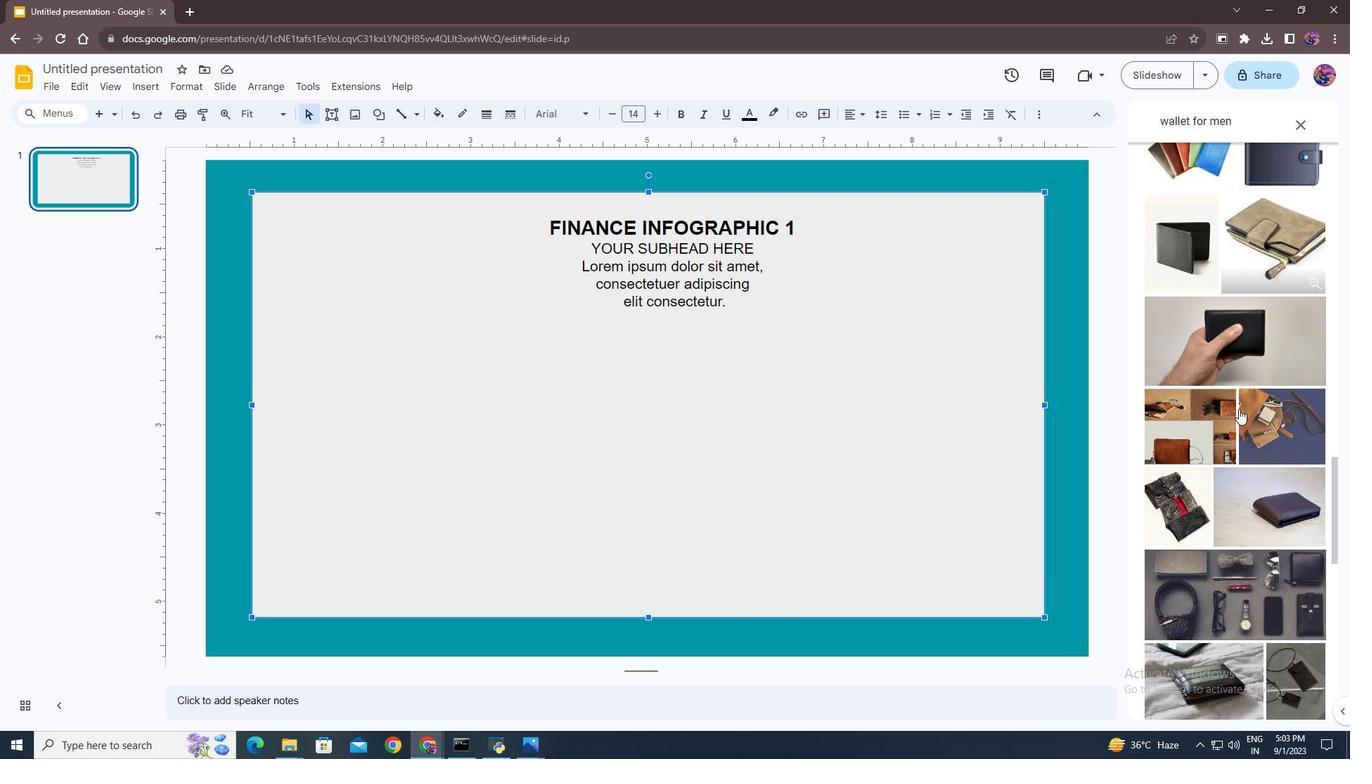 
Action: Mouse scrolled (1239, 408) with delta (0, 0)
Screenshot: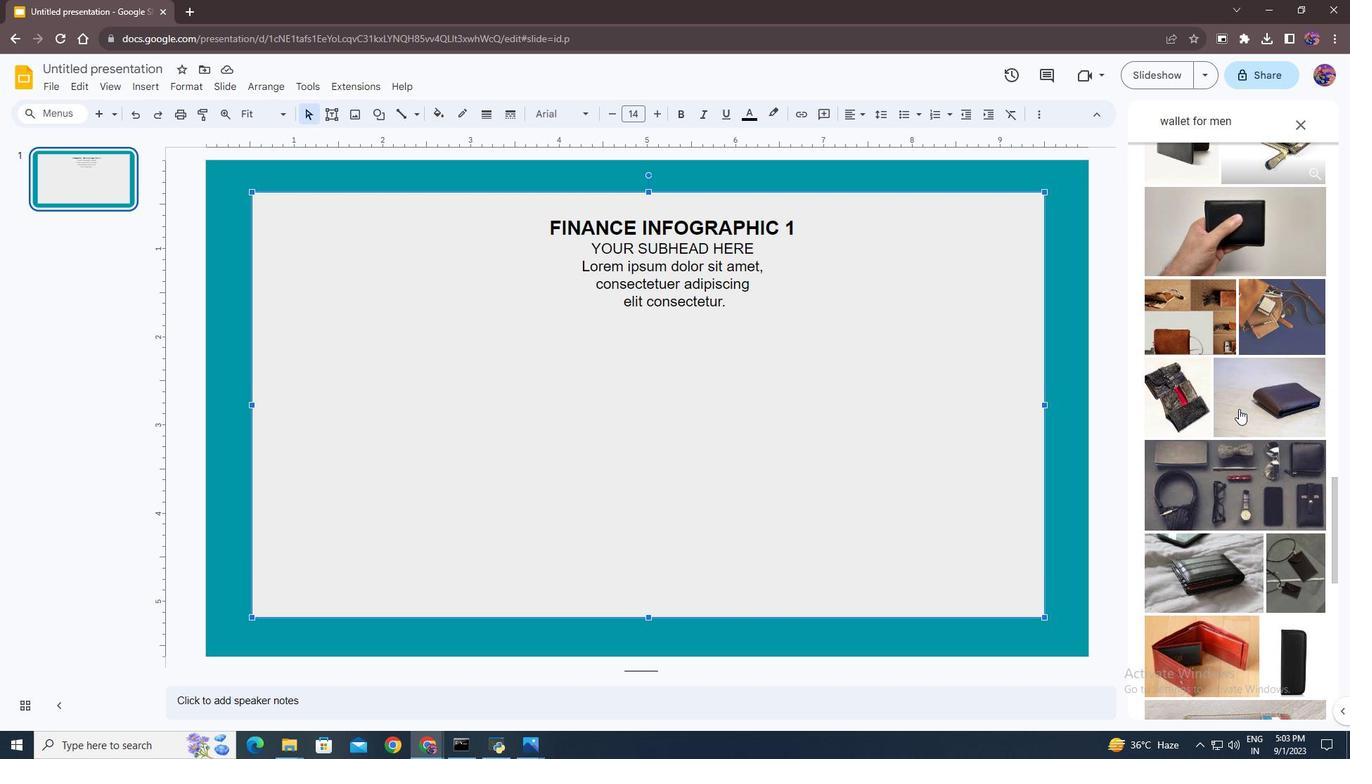 
Action: Mouse scrolled (1239, 408) with delta (0, 0)
Screenshot: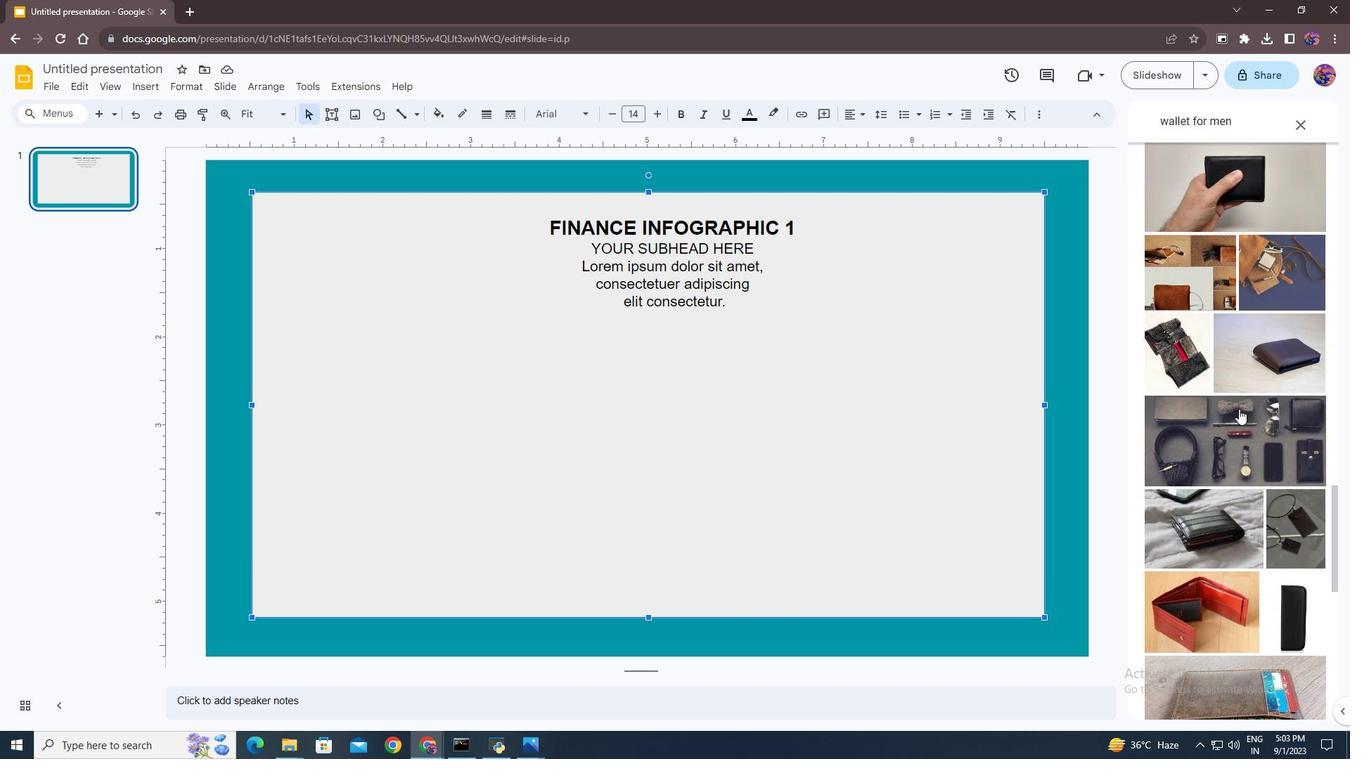 
Action: Mouse scrolled (1239, 408) with delta (0, 0)
Screenshot: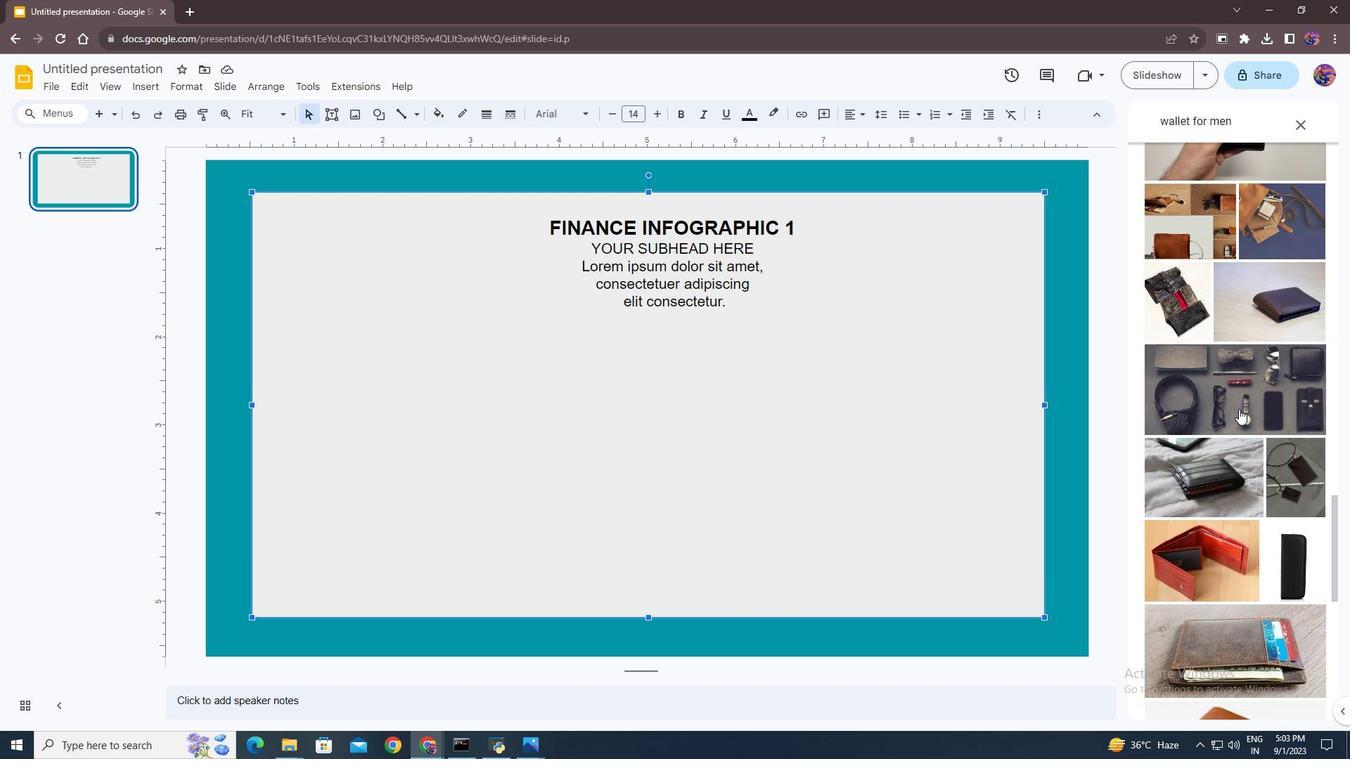
Action: Mouse scrolled (1239, 408) with delta (0, 0)
Screenshot: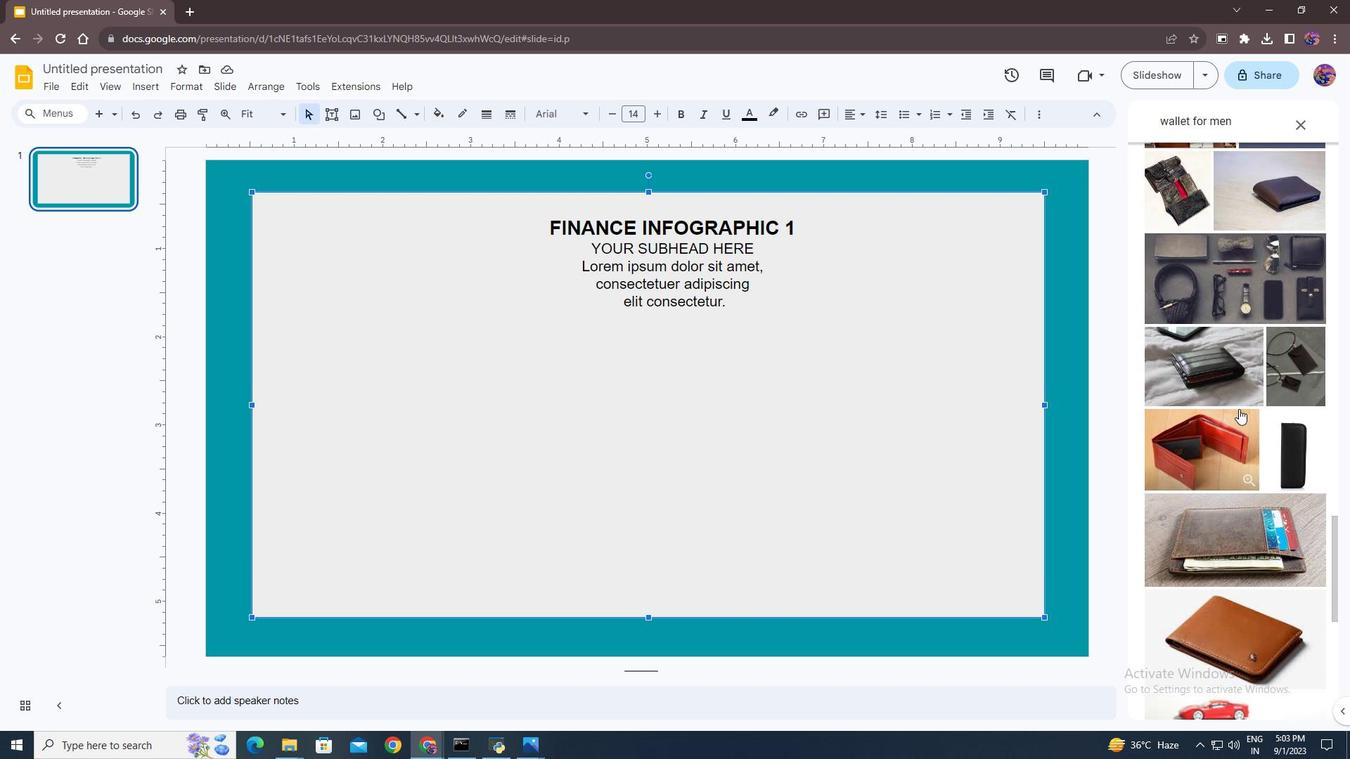 
Action: Mouse scrolled (1239, 408) with delta (0, 0)
Screenshot: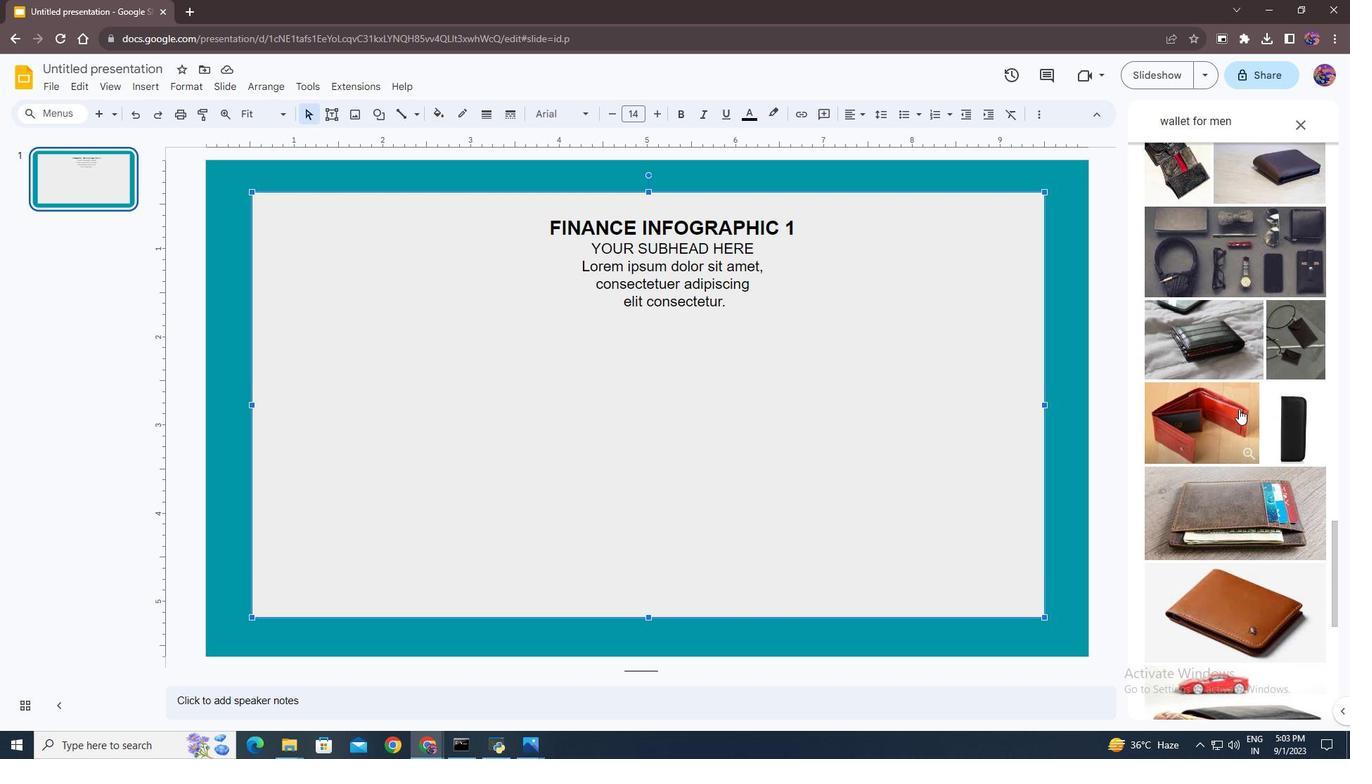 
Action: Mouse scrolled (1239, 408) with delta (0, 0)
Screenshot: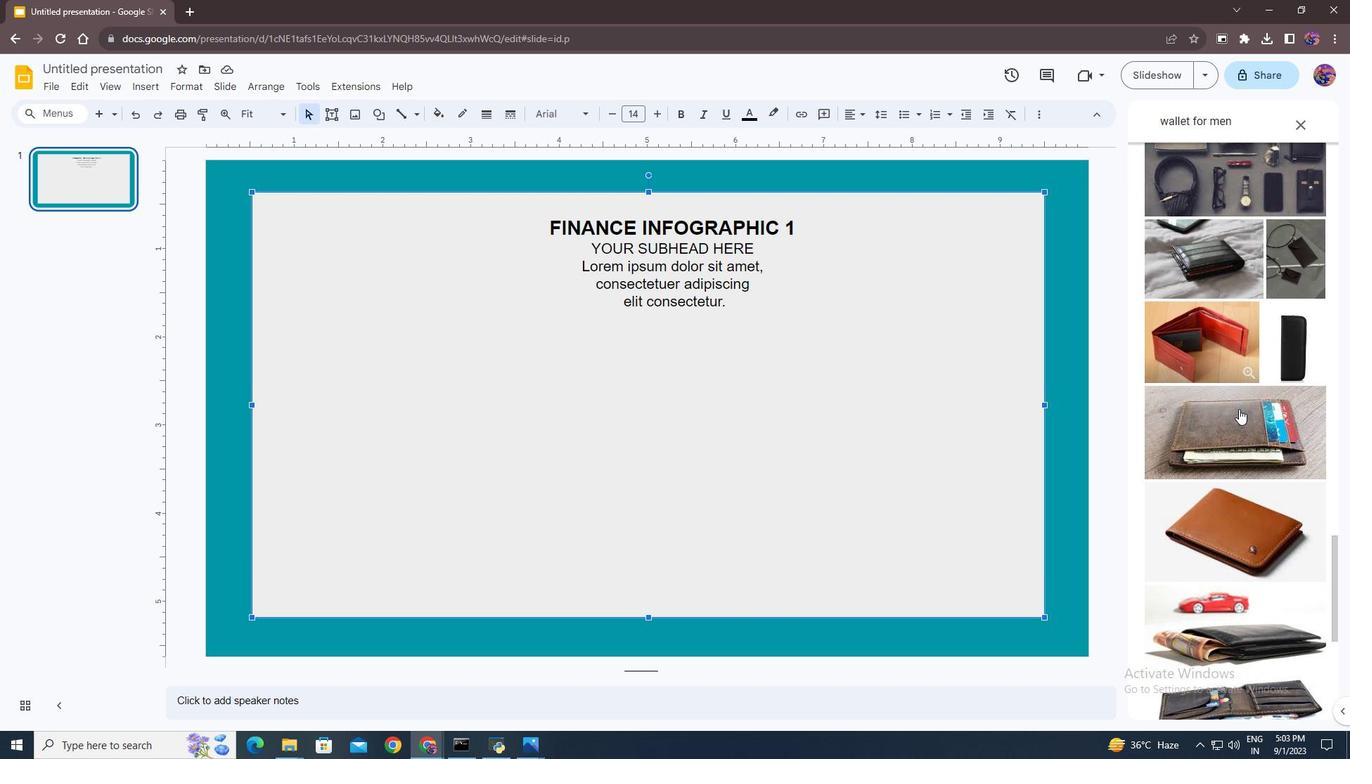 
Action: Mouse scrolled (1239, 408) with delta (0, 0)
Screenshot: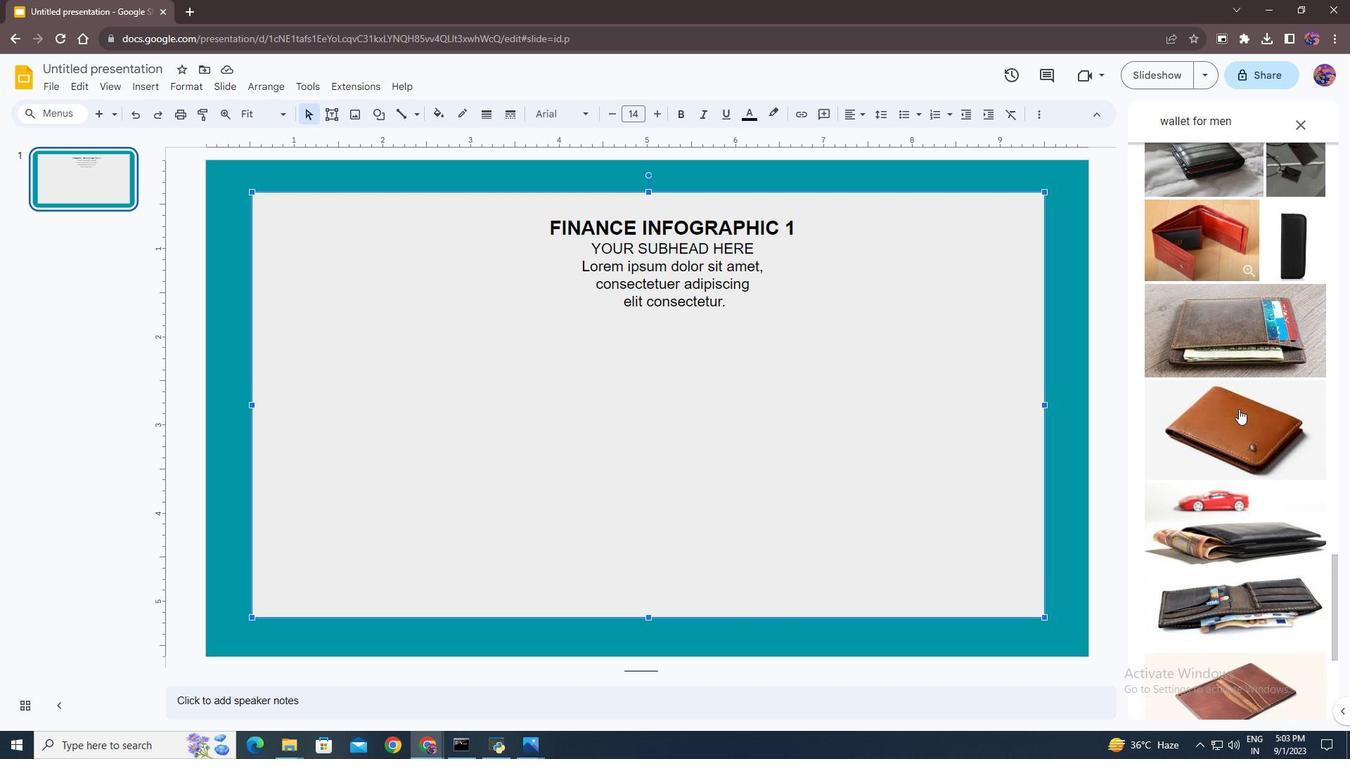 
Action: Mouse scrolled (1239, 408) with delta (0, 0)
Screenshot: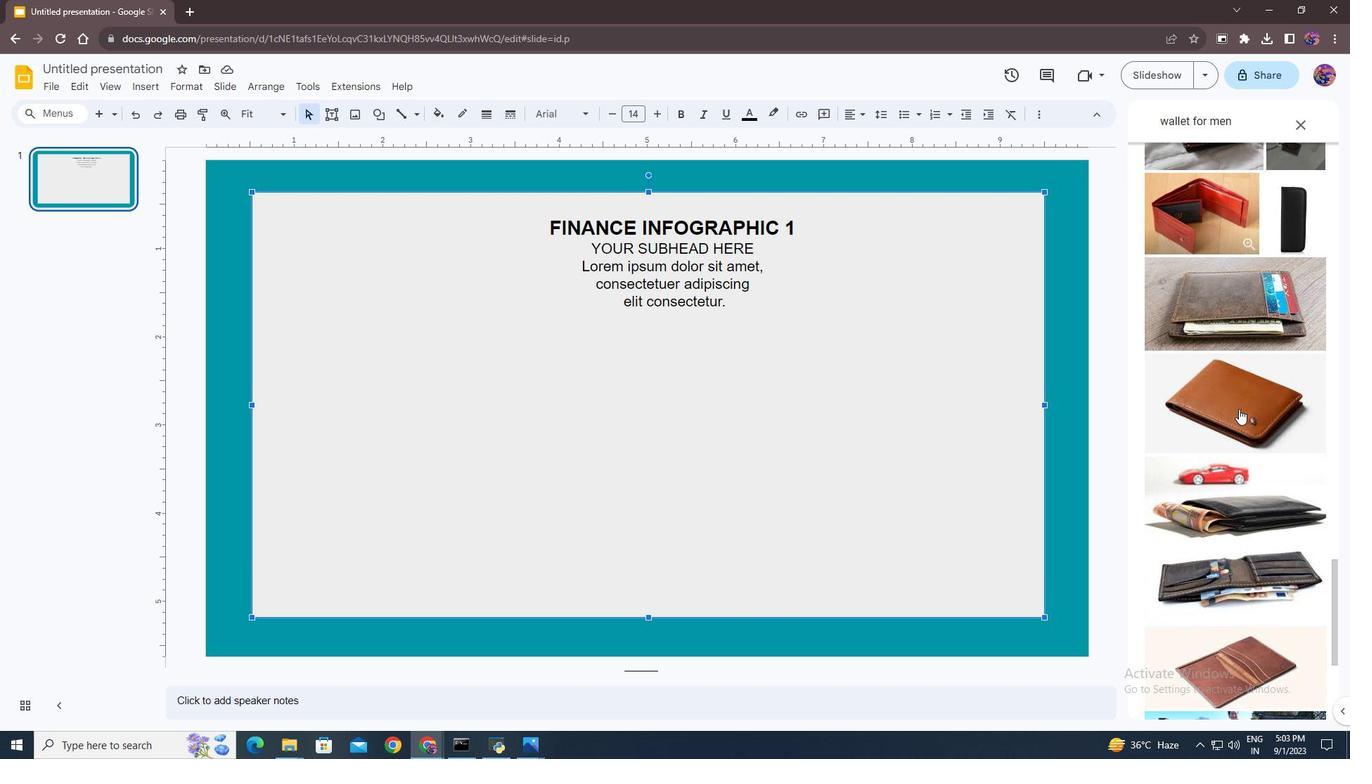 
Action: Mouse scrolled (1239, 408) with delta (0, 0)
Screenshot: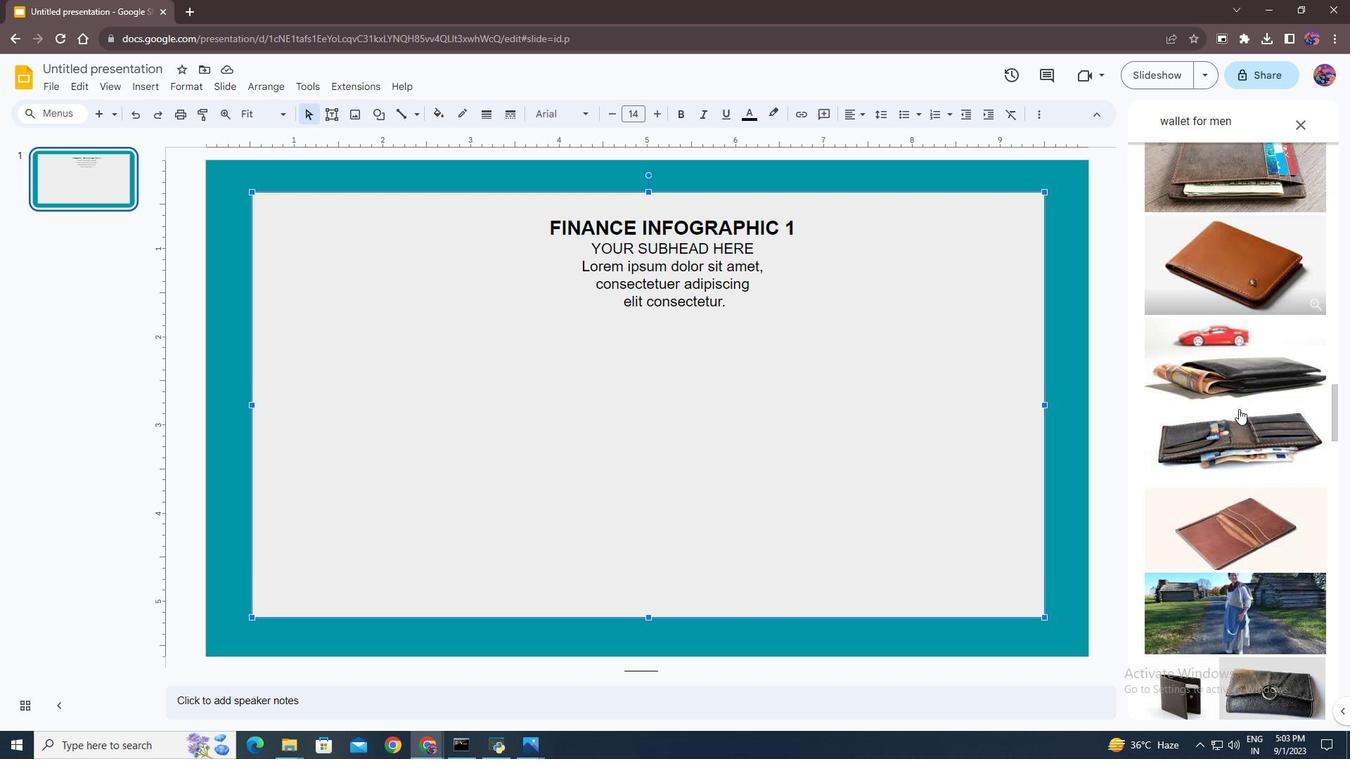 
Action: Mouse scrolled (1239, 408) with delta (0, 0)
Screenshot: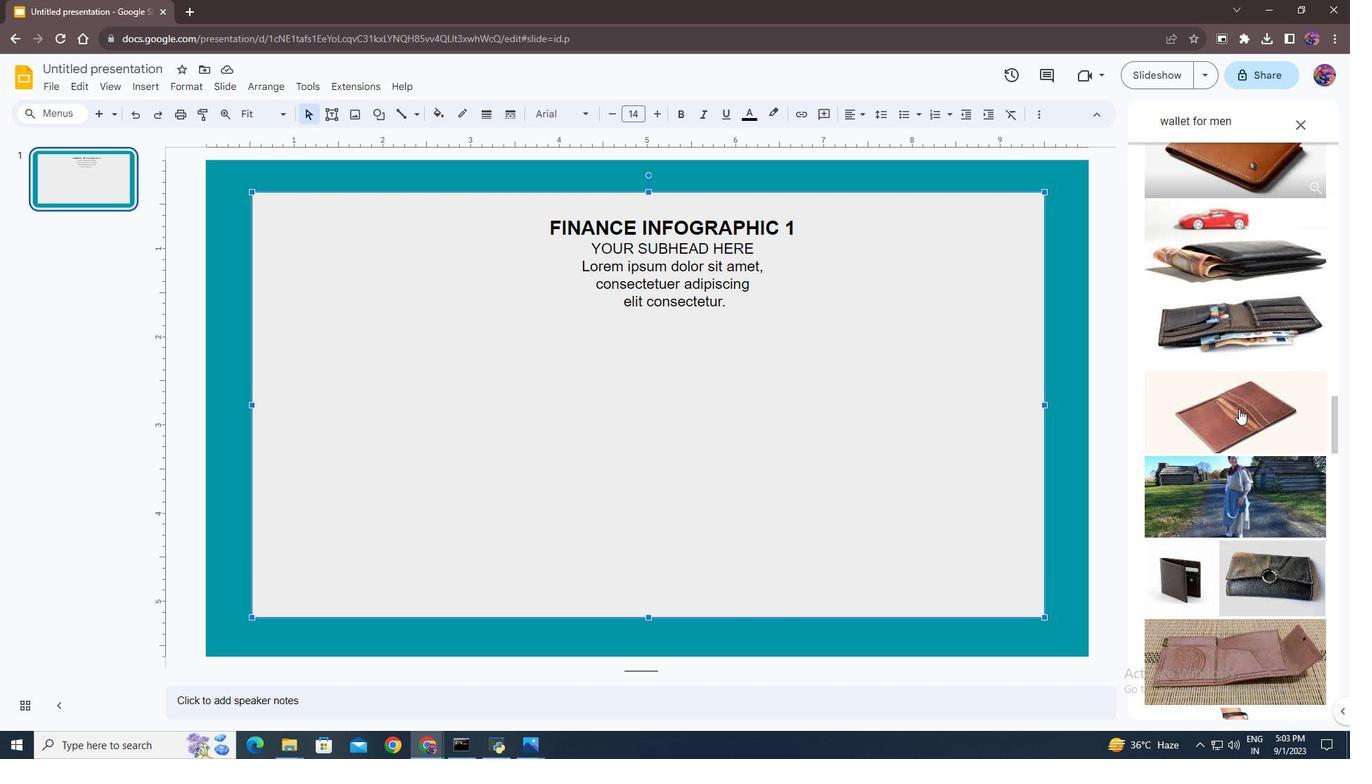 
Action: Mouse scrolled (1239, 408) with delta (0, 0)
Screenshot: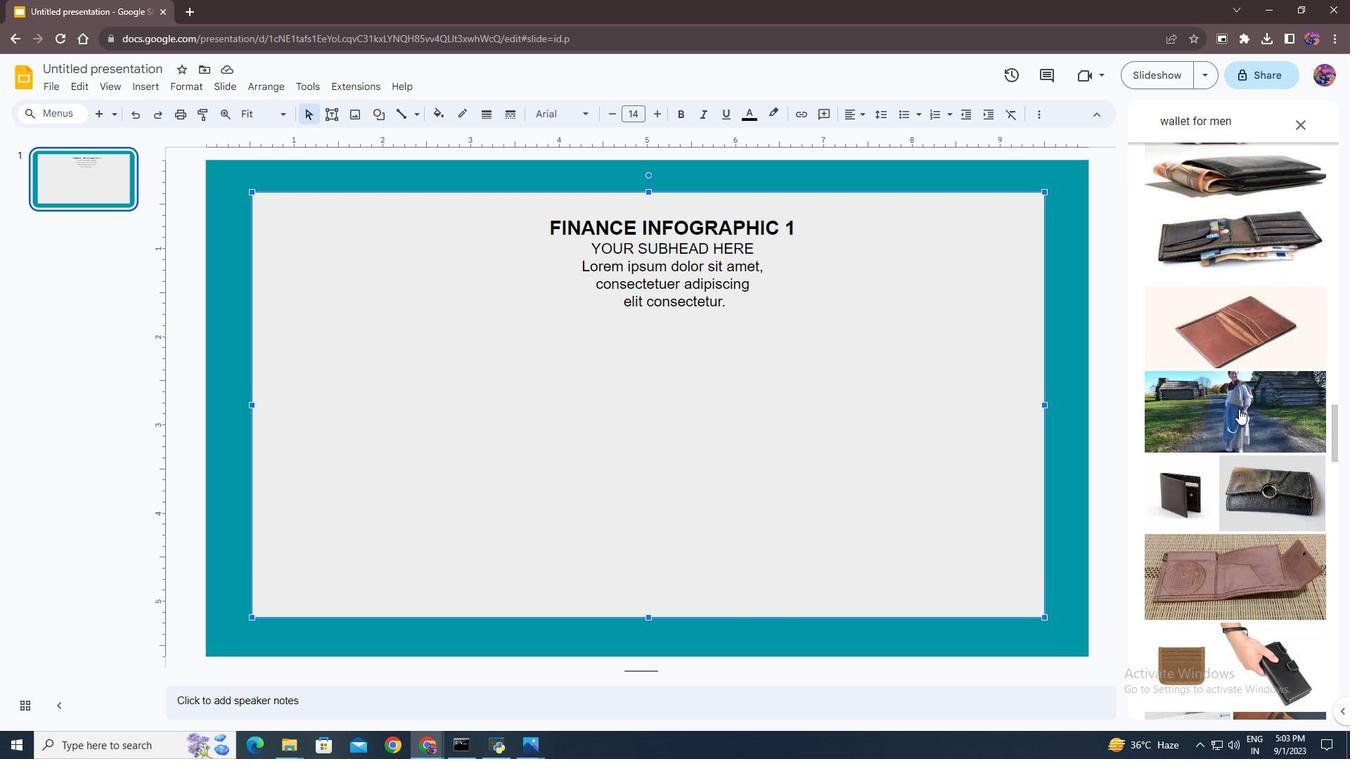 
Action: Mouse scrolled (1239, 408) with delta (0, 0)
Screenshot: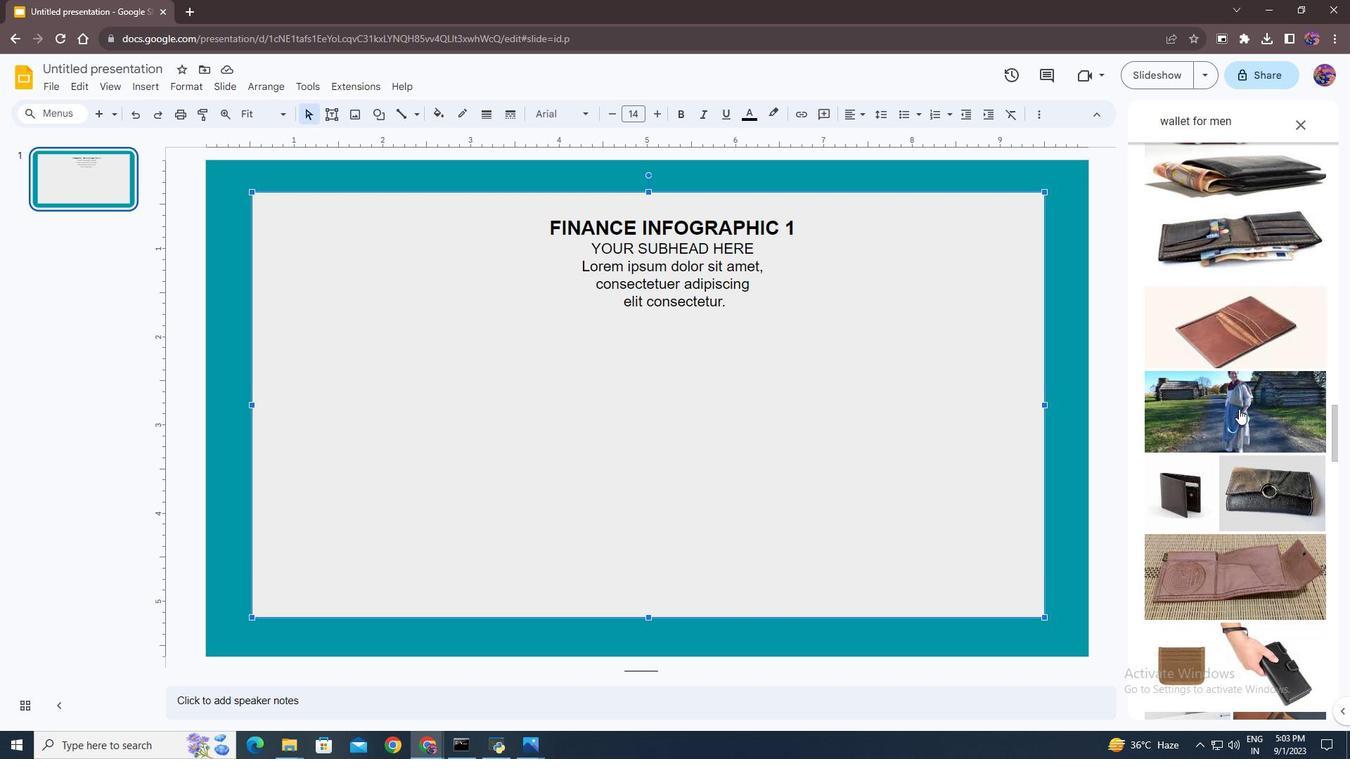 
Action: Mouse scrolled (1239, 408) with delta (0, 0)
Screenshot: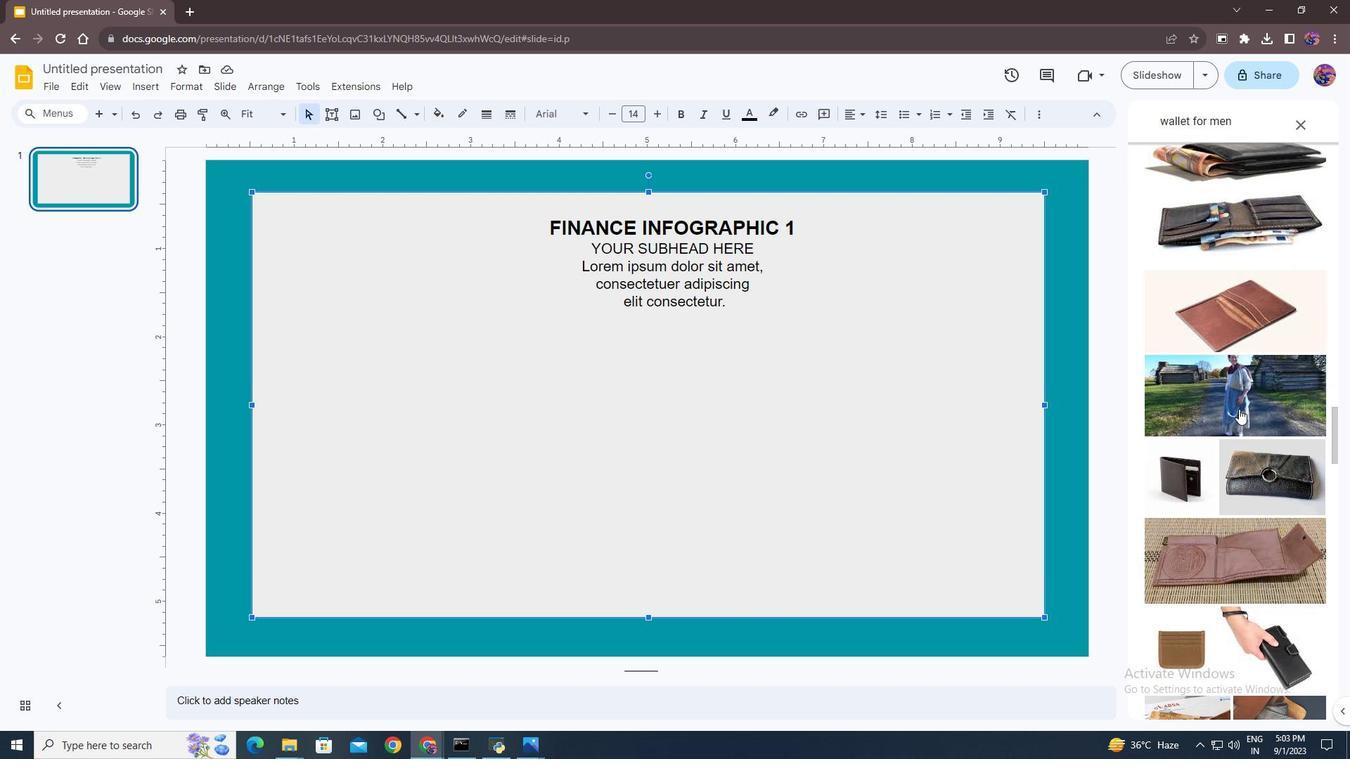 
Action: Mouse scrolled (1239, 408) with delta (0, 0)
Screenshot: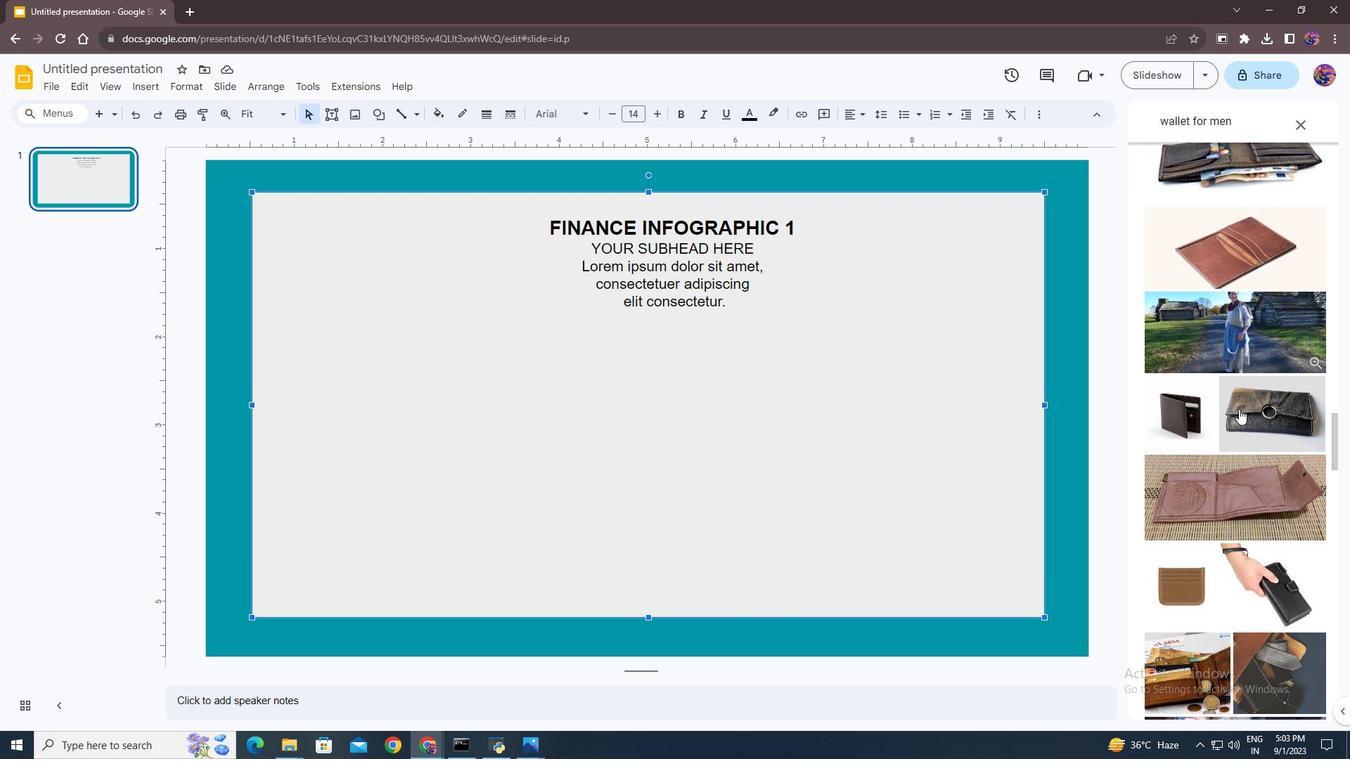 
Action: Mouse scrolled (1239, 408) with delta (0, 0)
Screenshot: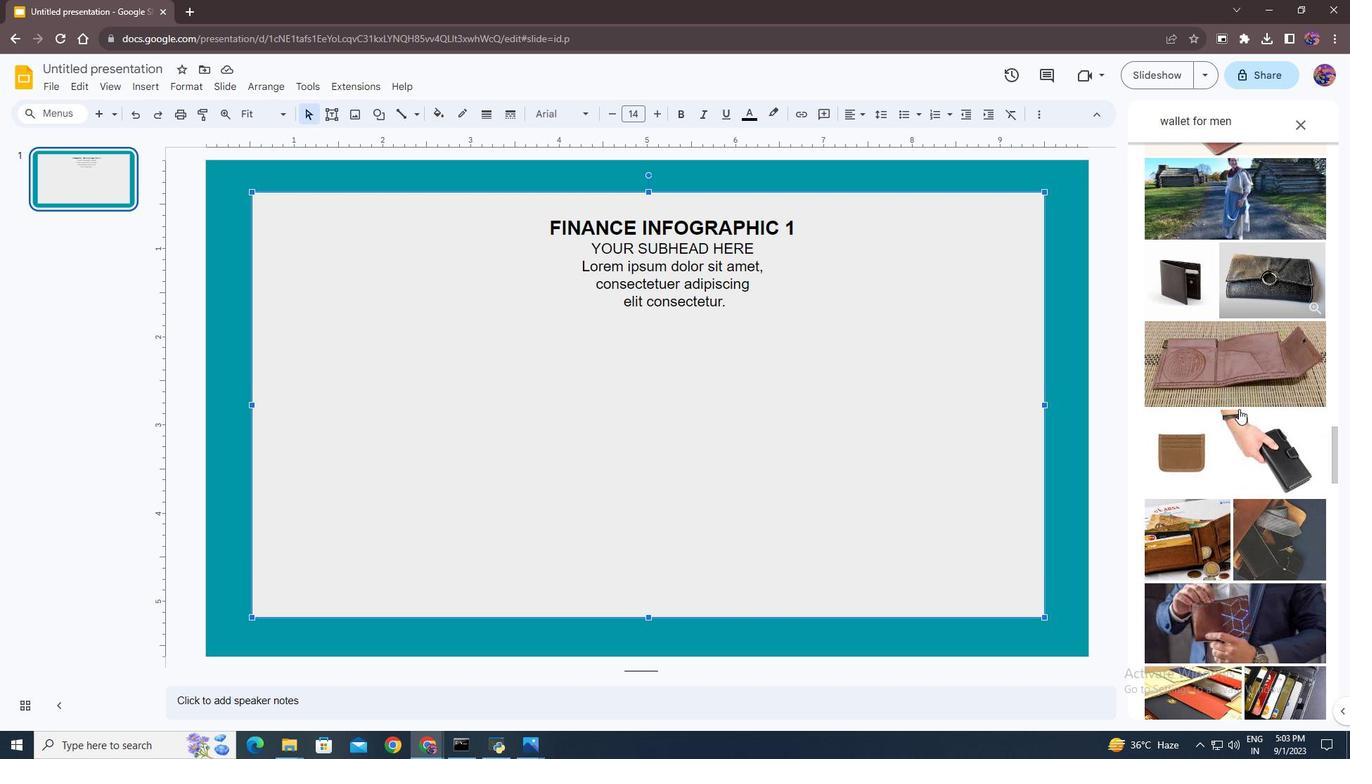 
Action: Mouse scrolled (1239, 408) with delta (0, 0)
Screenshot: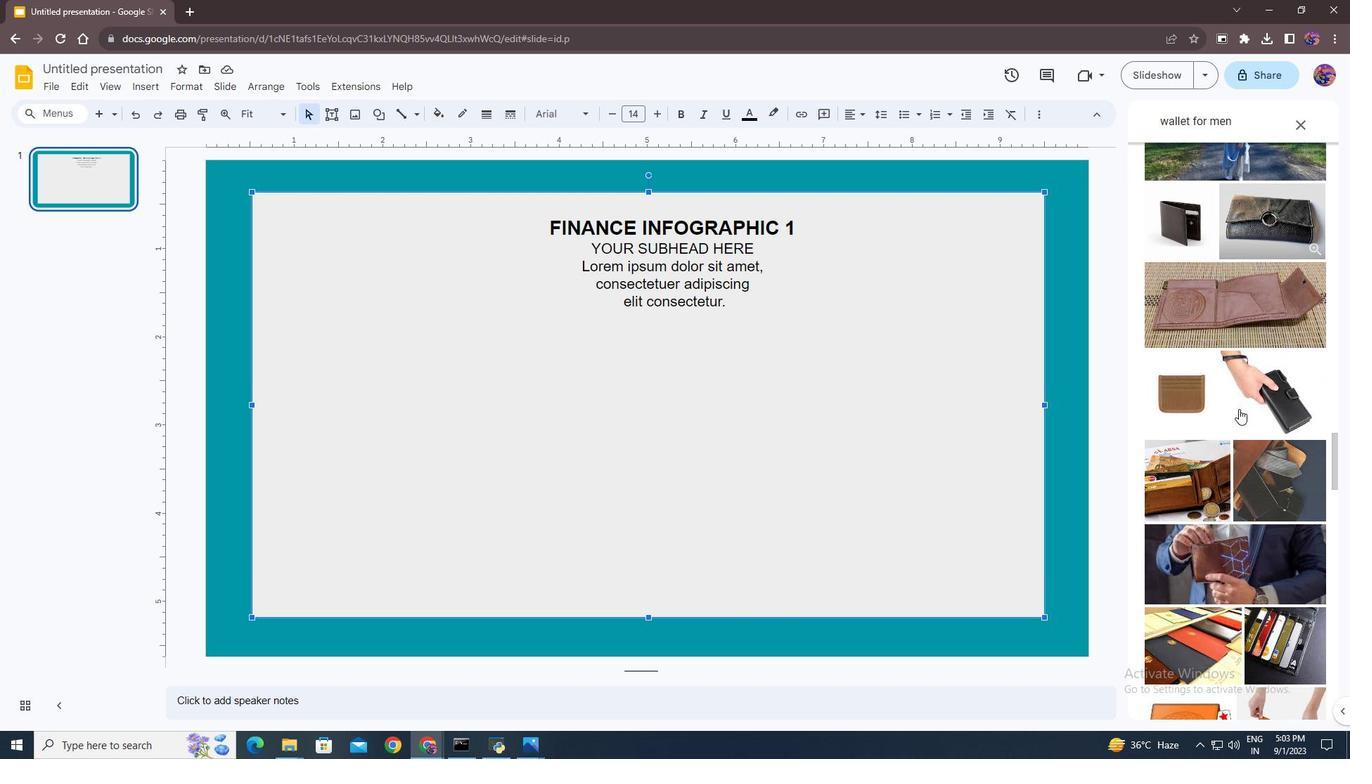 
Action: Mouse scrolled (1239, 408) with delta (0, 0)
Screenshot: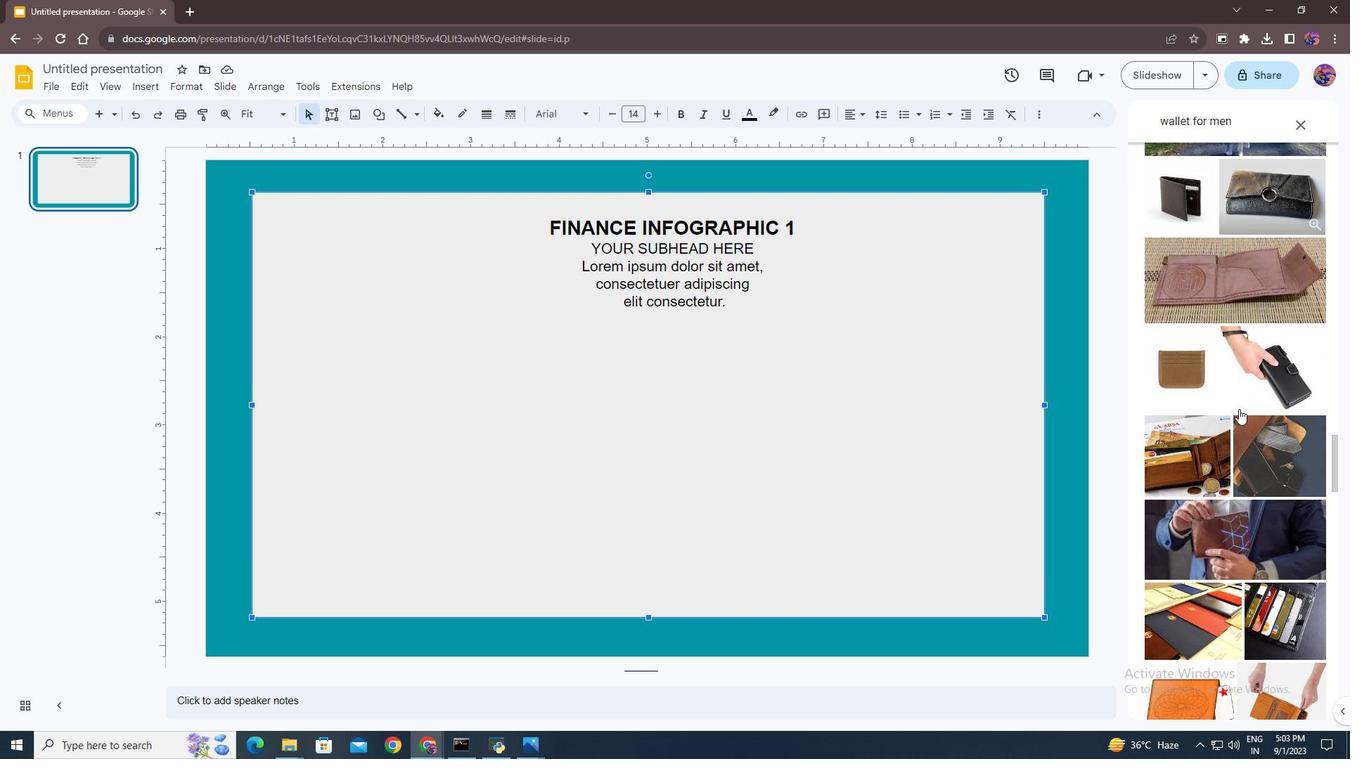 
Action: Mouse scrolled (1239, 408) with delta (0, 0)
Screenshot: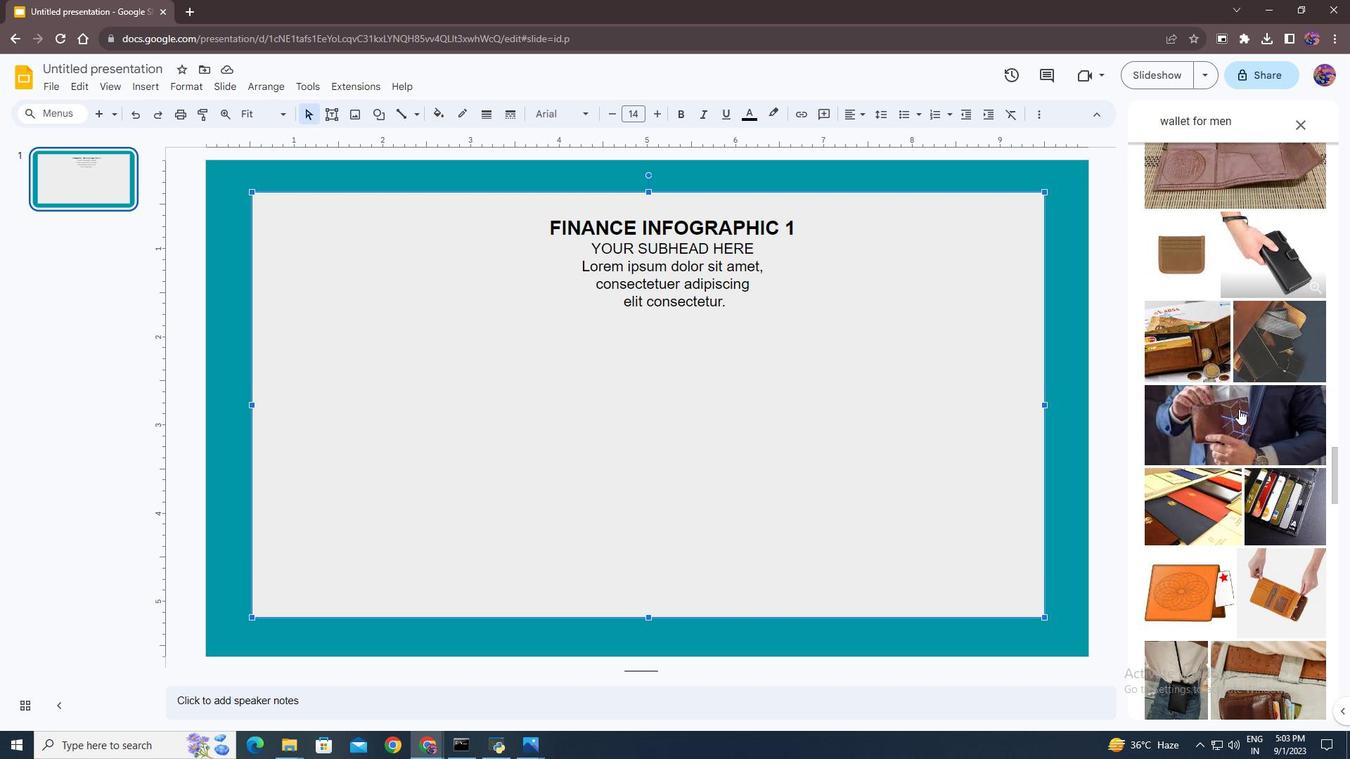
Action: Mouse scrolled (1239, 408) with delta (0, 0)
Screenshot: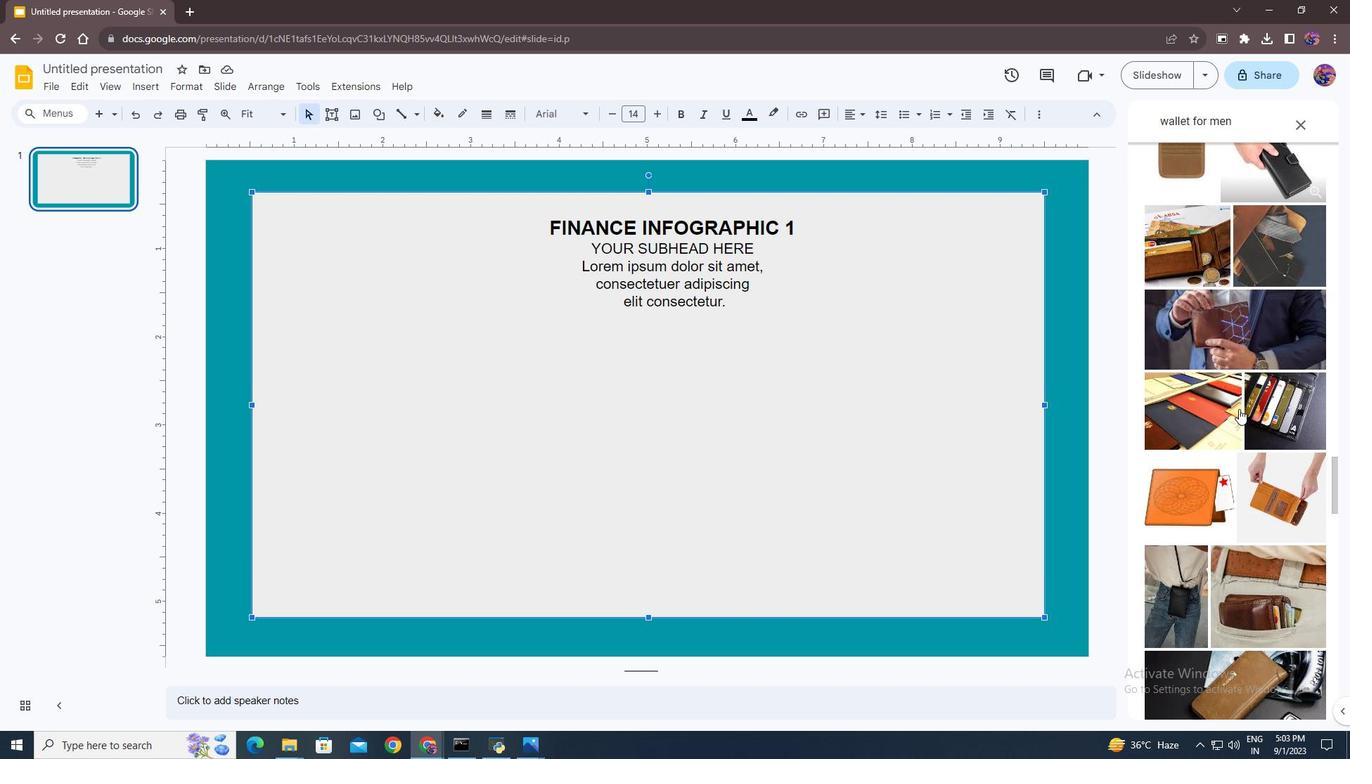 
Action: Mouse scrolled (1239, 408) with delta (0, 0)
Screenshot: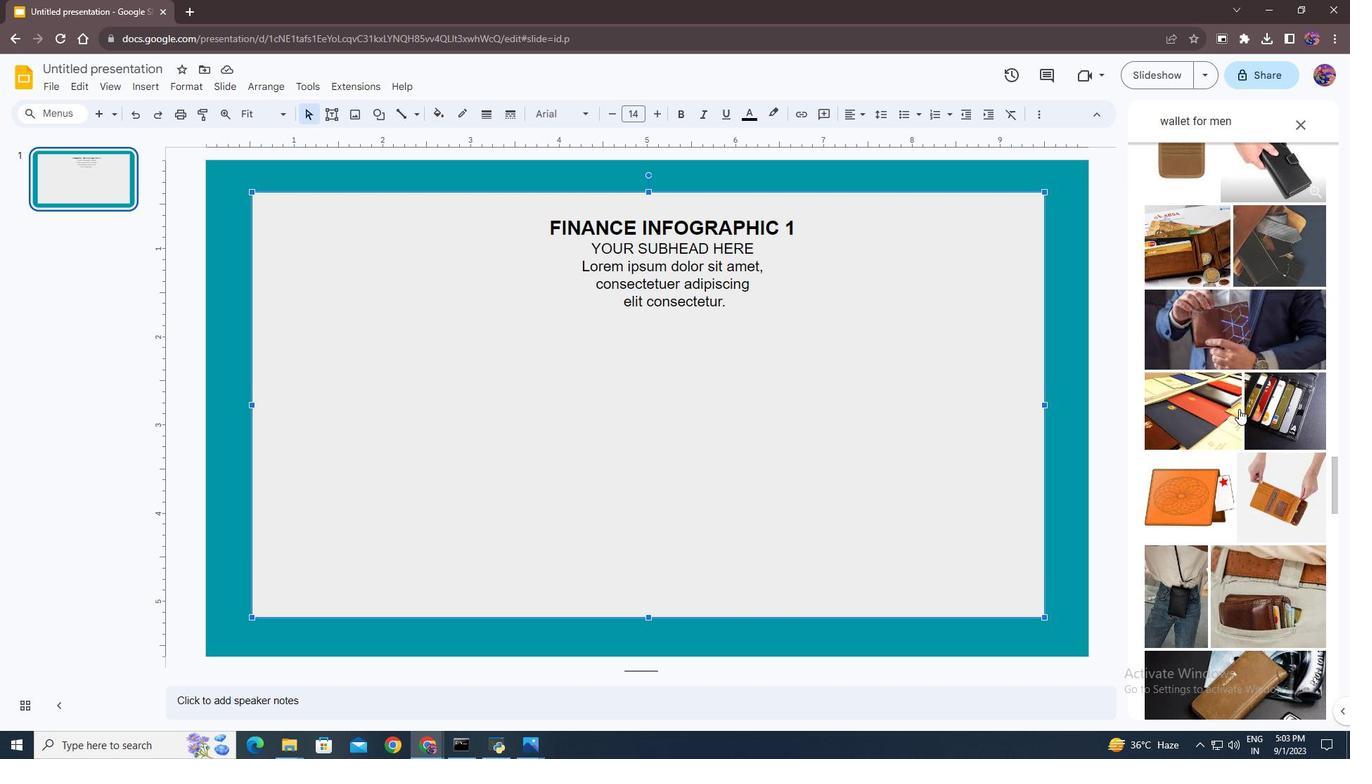 
Action: Mouse scrolled (1239, 408) with delta (0, 0)
Screenshot: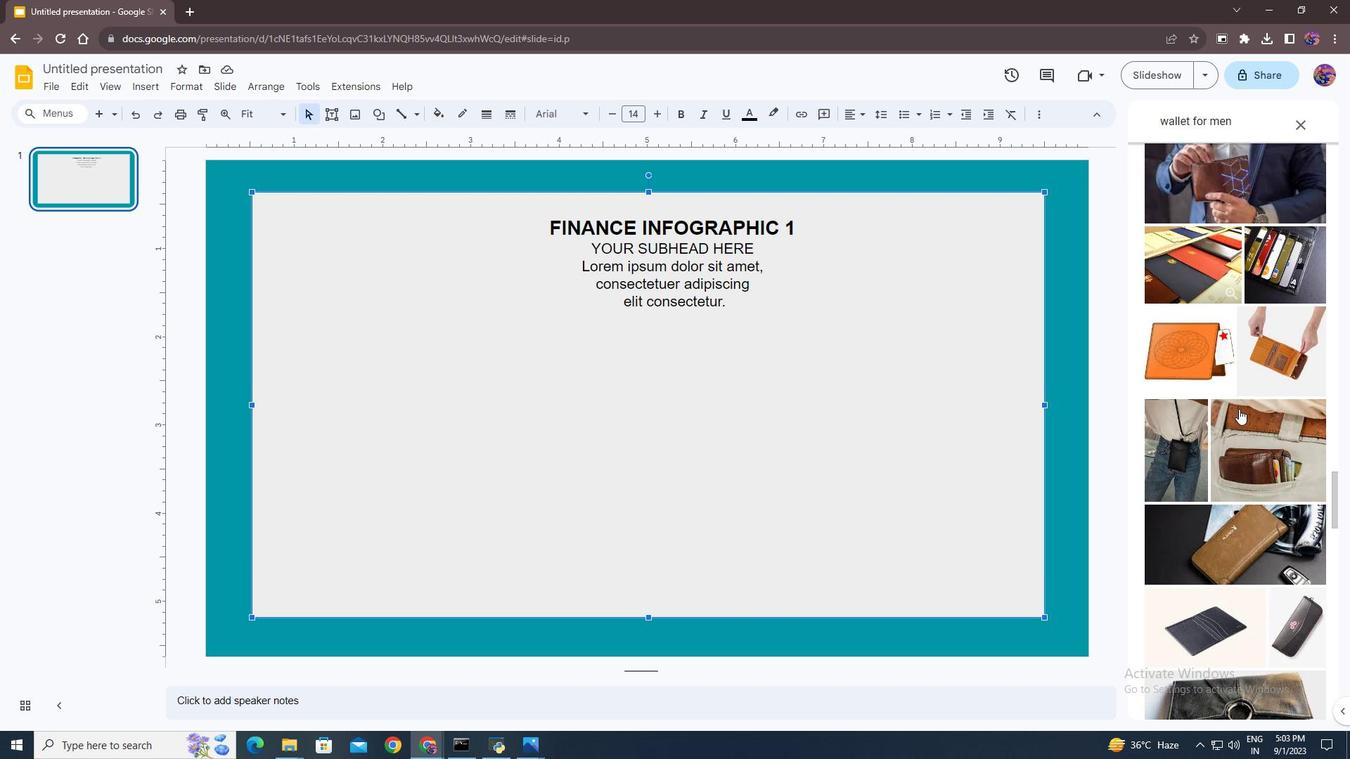 
Action: Mouse scrolled (1239, 408) with delta (0, 0)
Screenshot: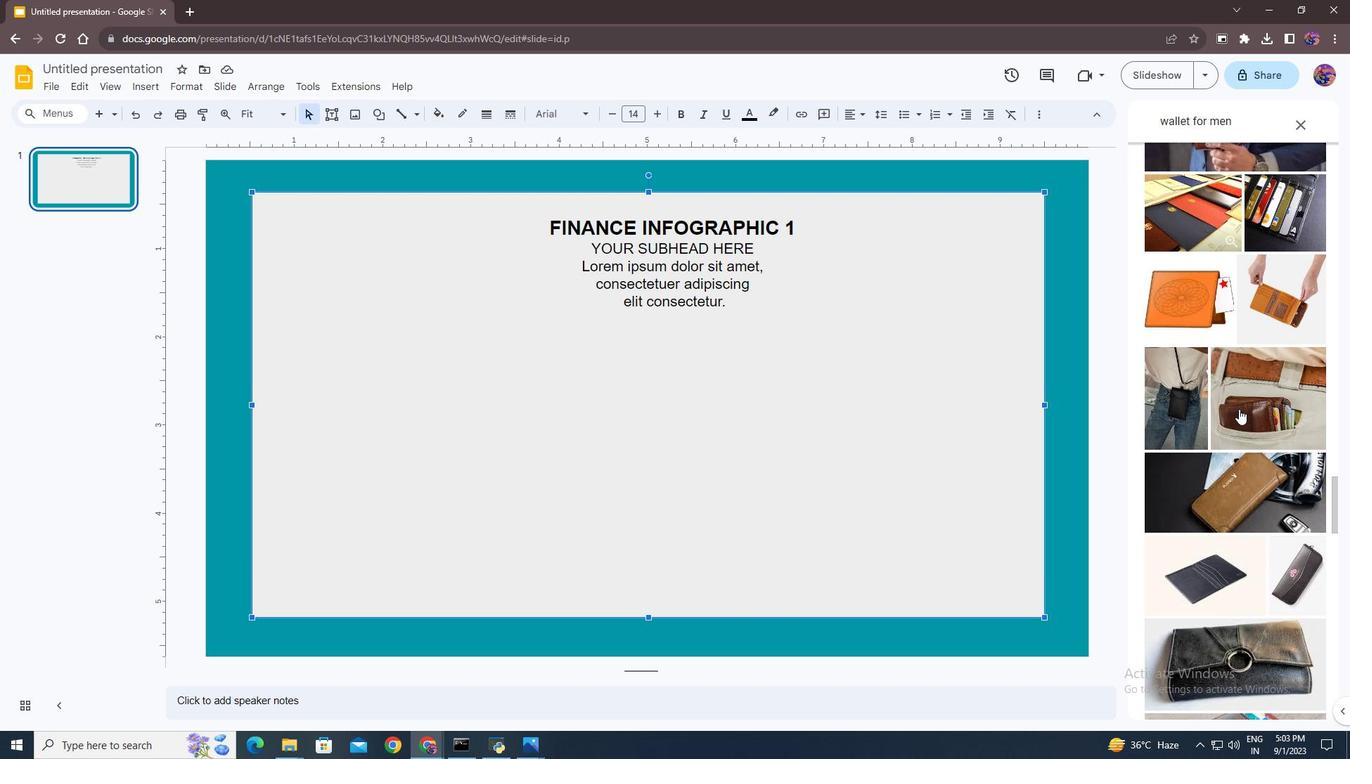 
Action: Mouse scrolled (1239, 408) with delta (0, 0)
Screenshot: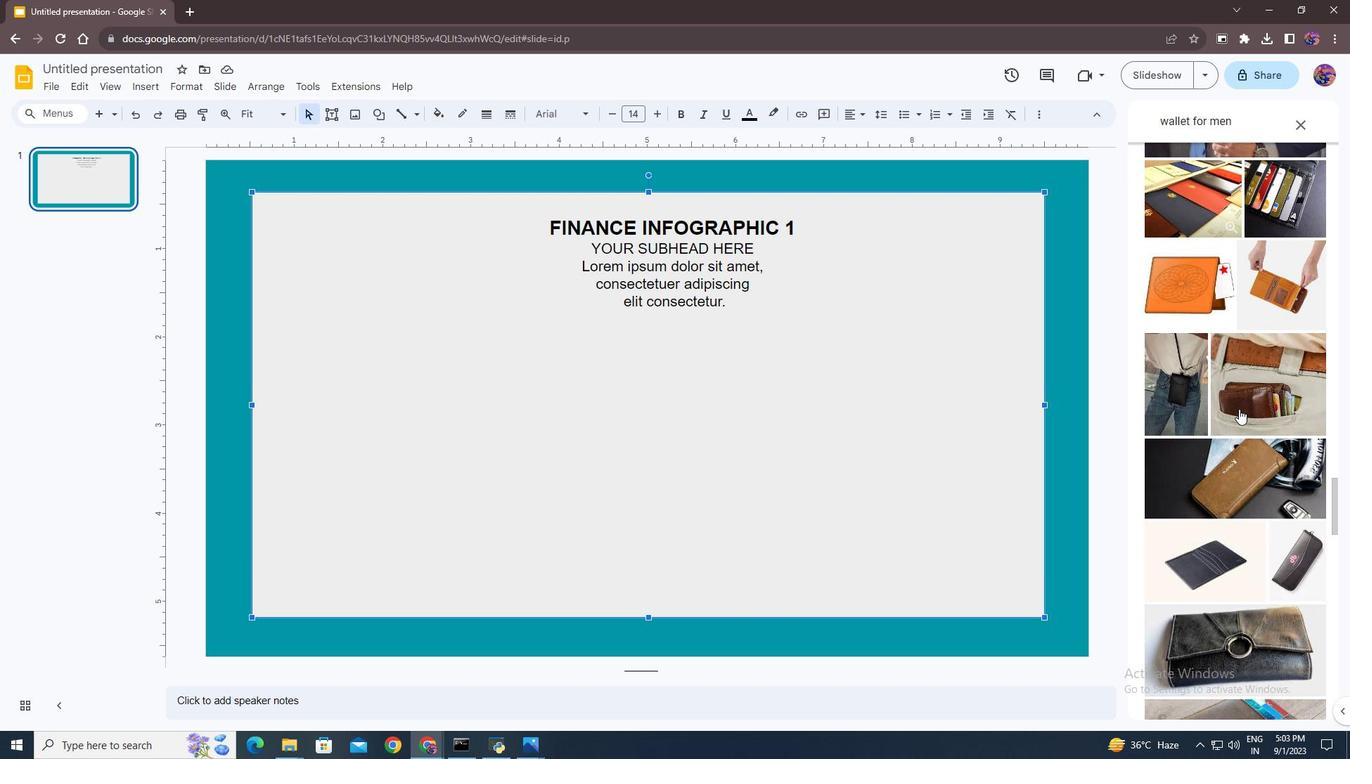 
Action: Mouse scrolled (1239, 408) with delta (0, 0)
Screenshot: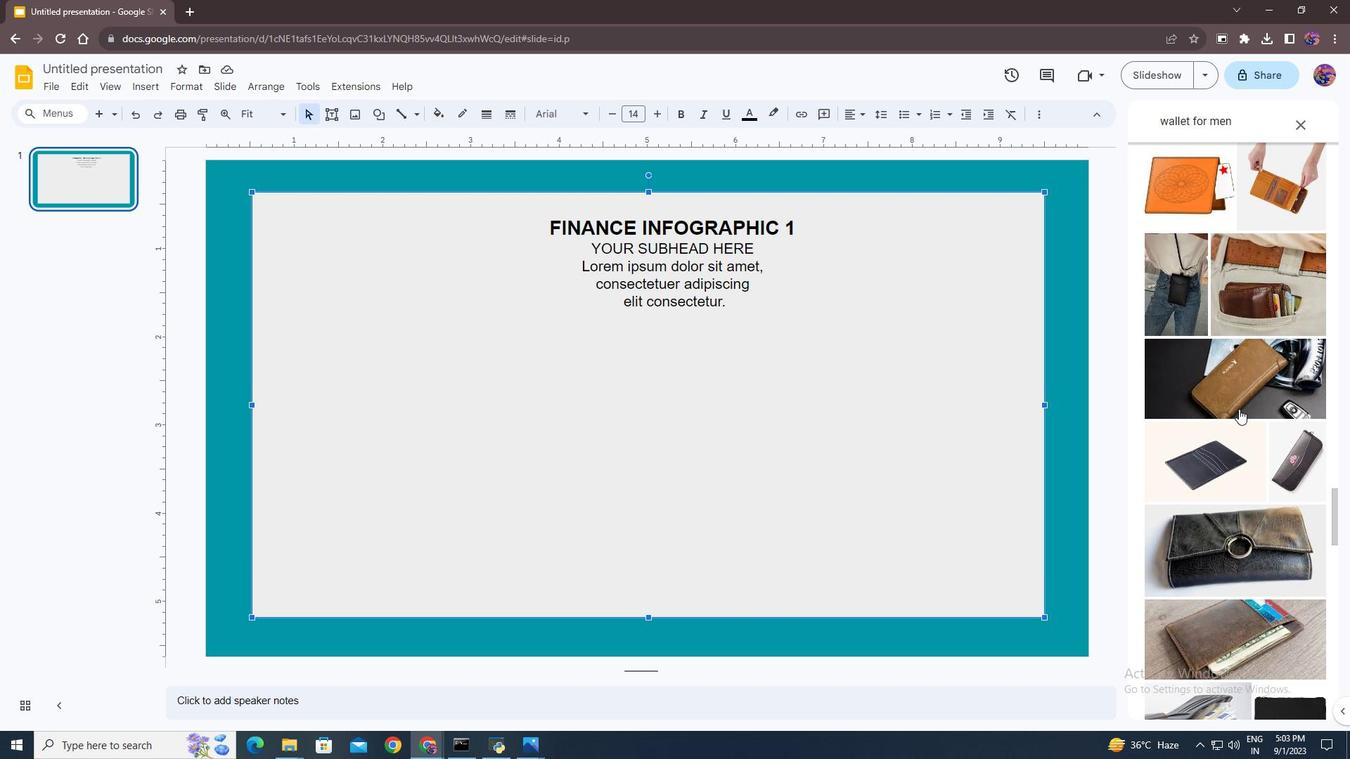 
Action: Mouse scrolled (1239, 408) with delta (0, 0)
Screenshot: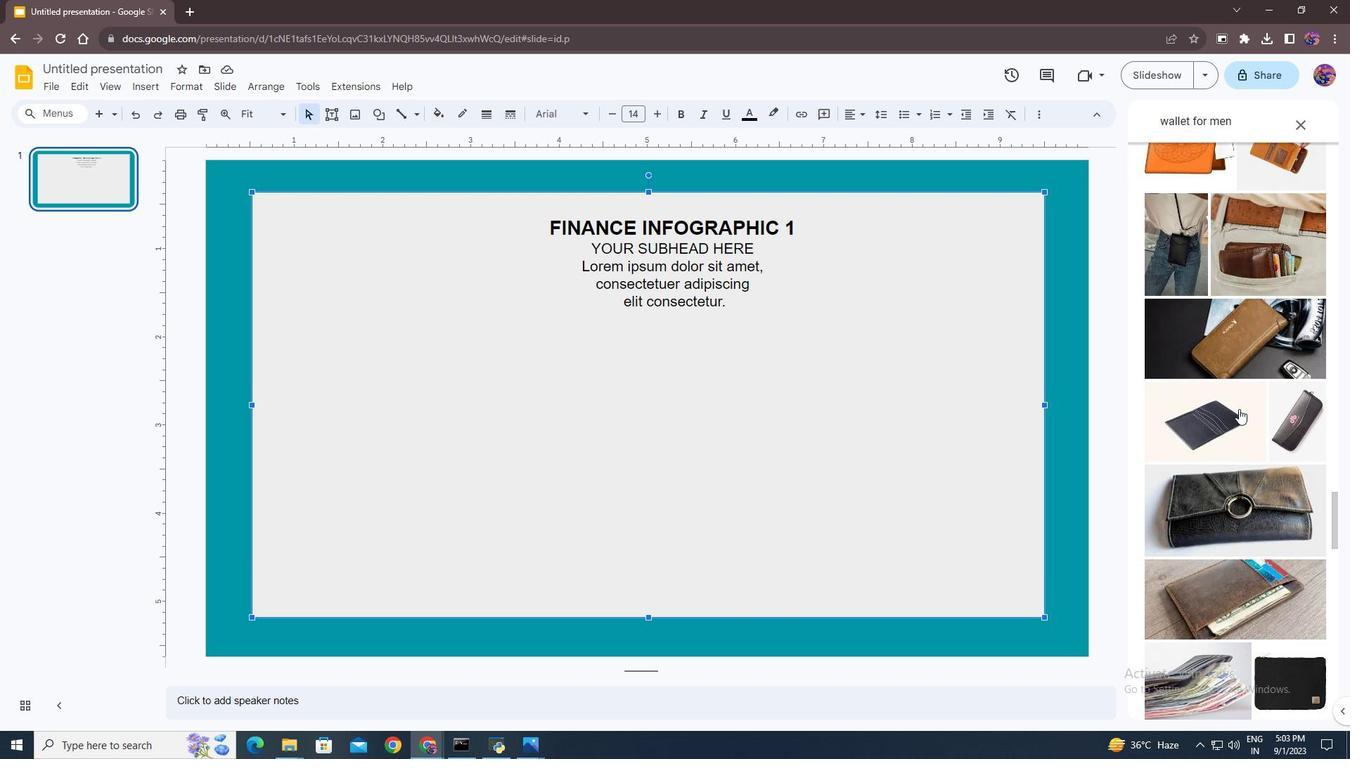 
Action: Mouse scrolled (1239, 408) with delta (0, 0)
Screenshot: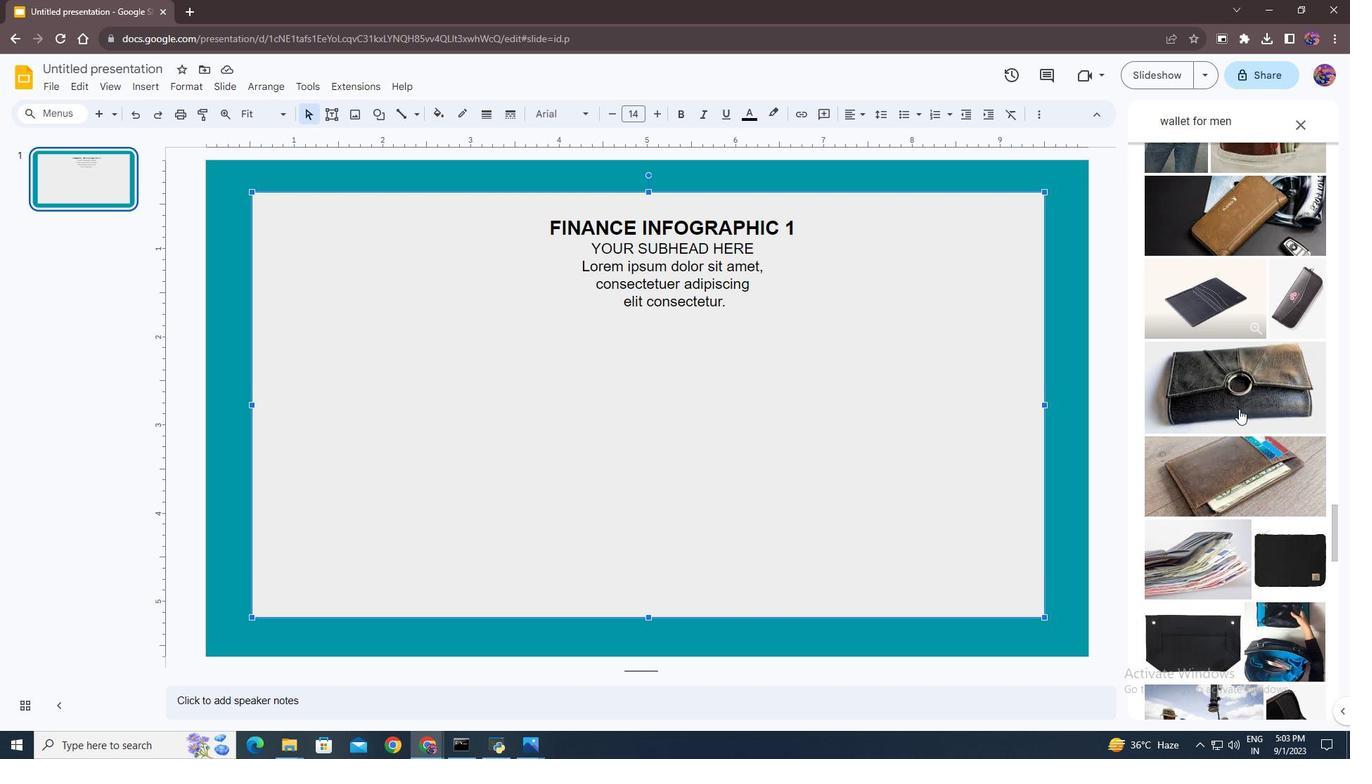 
Action: Mouse scrolled (1239, 408) with delta (0, 0)
Screenshot: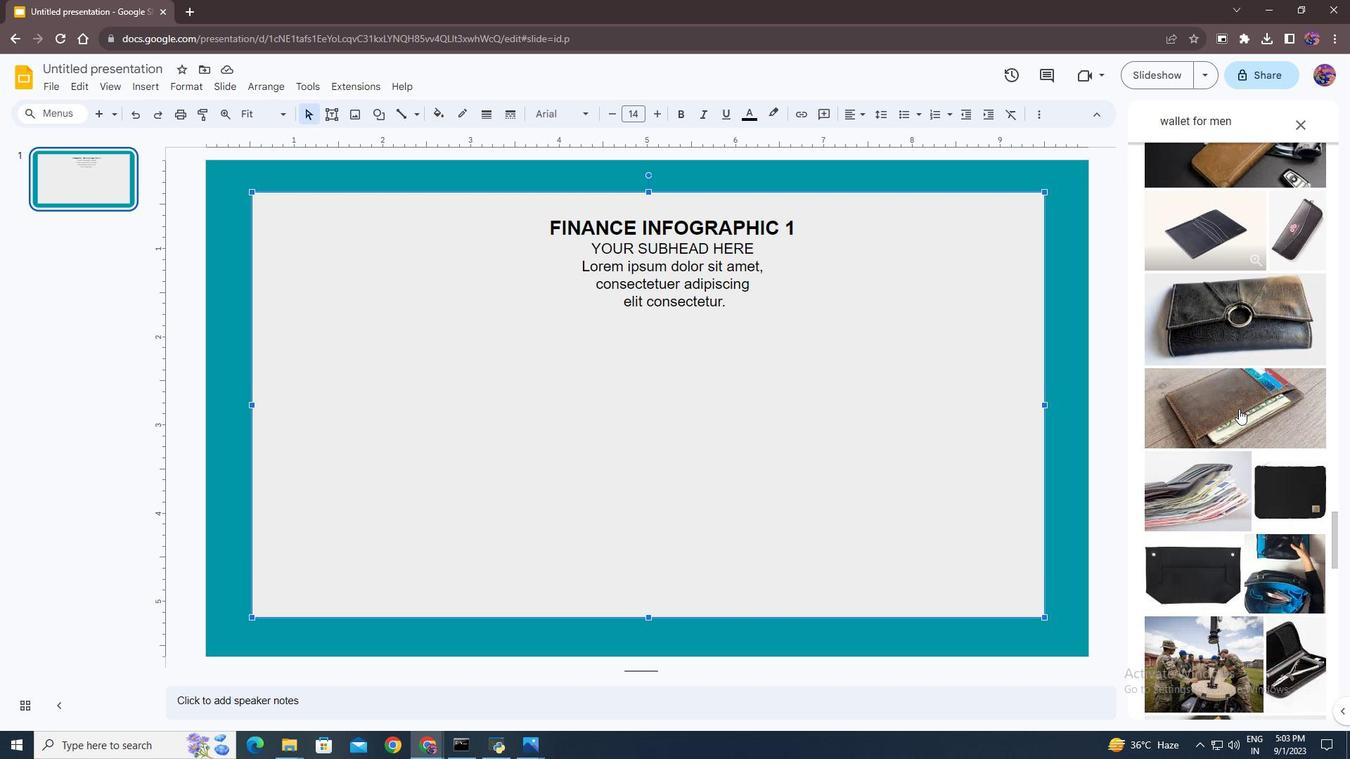 
Action: Mouse scrolled (1239, 408) with delta (0, 0)
Screenshot: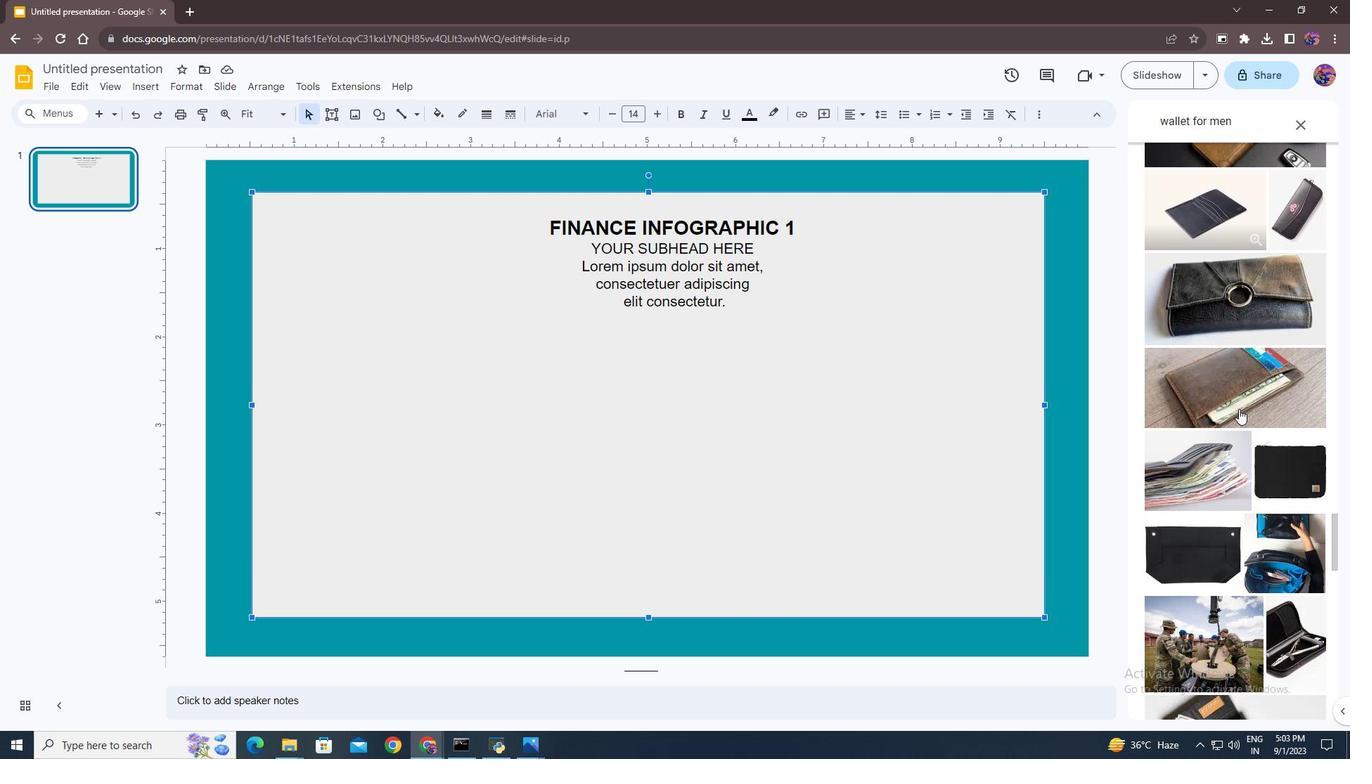 
Action: Mouse scrolled (1239, 408) with delta (0, 0)
Screenshot: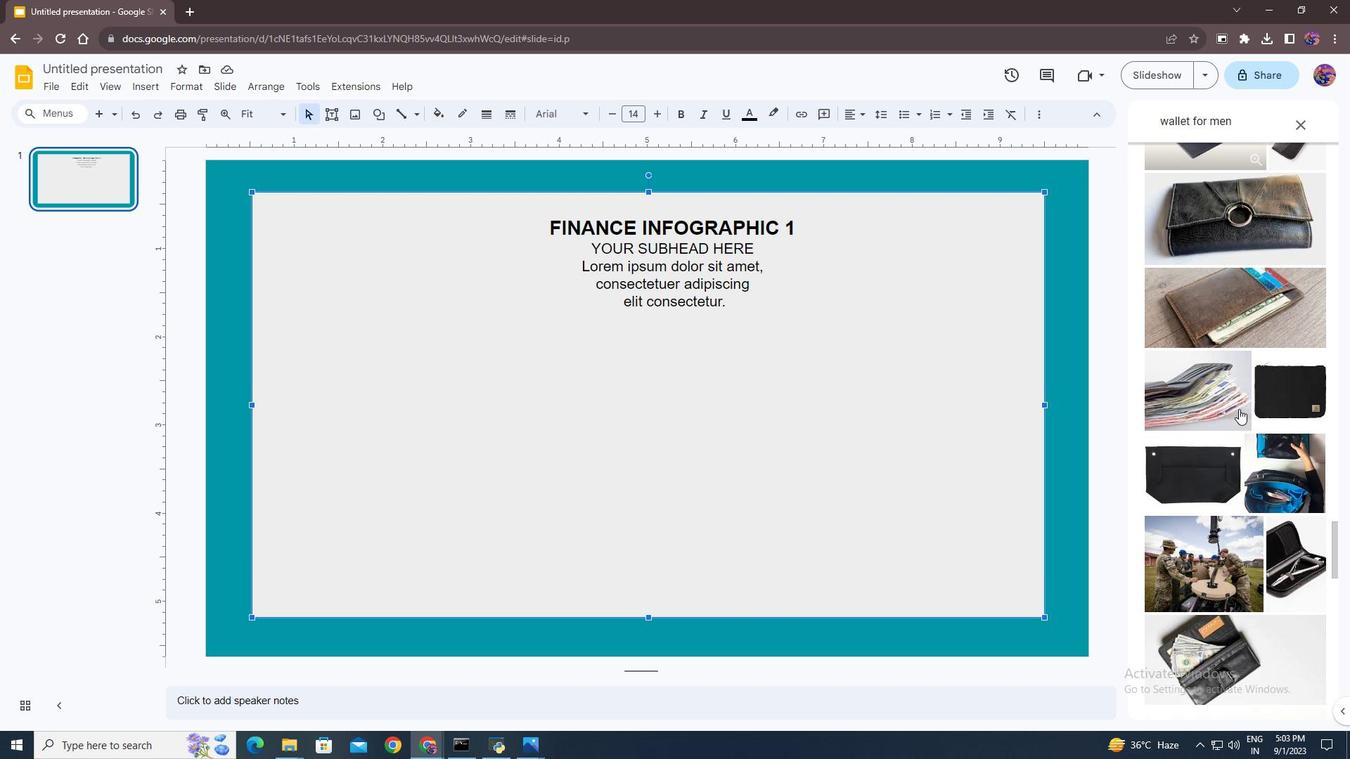 
Action: Mouse scrolled (1239, 408) with delta (0, 0)
Screenshot: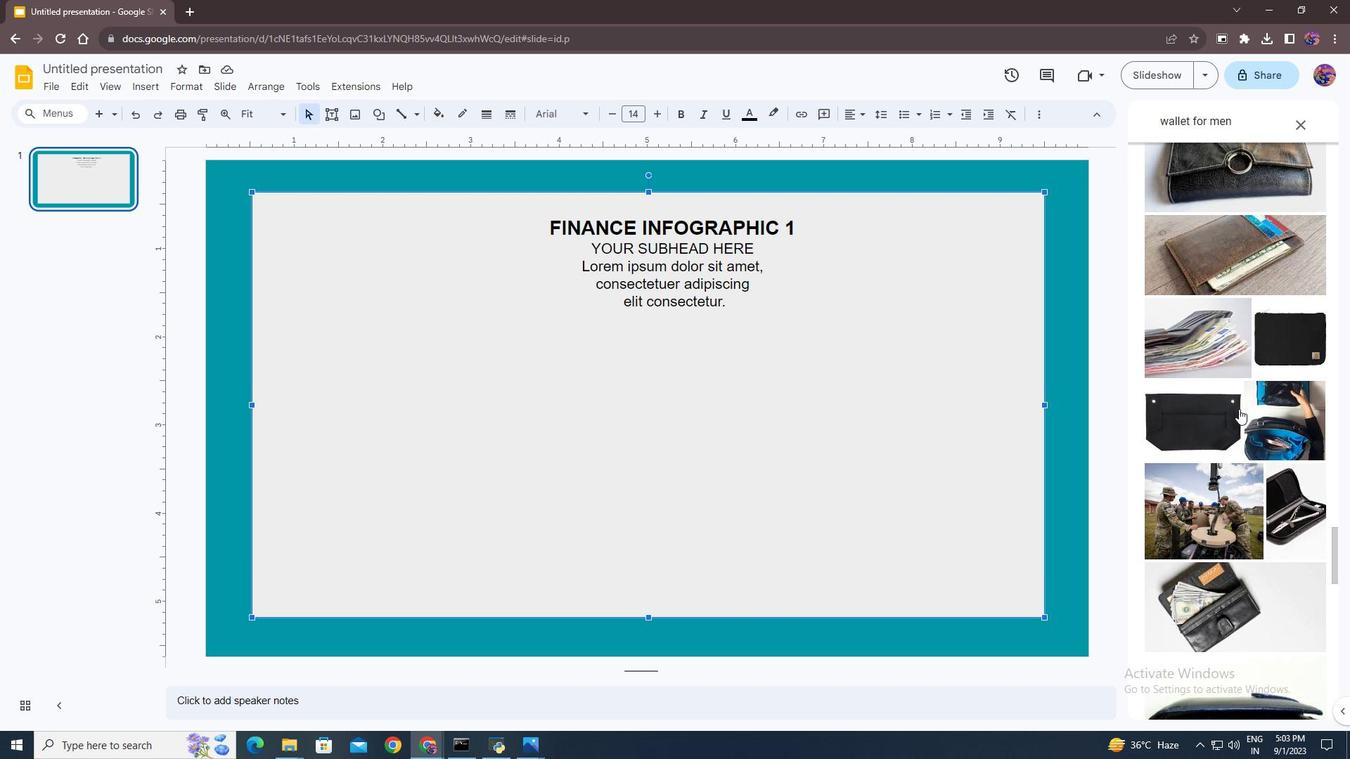 
Action: Mouse scrolled (1239, 408) with delta (0, 0)
Screenshot: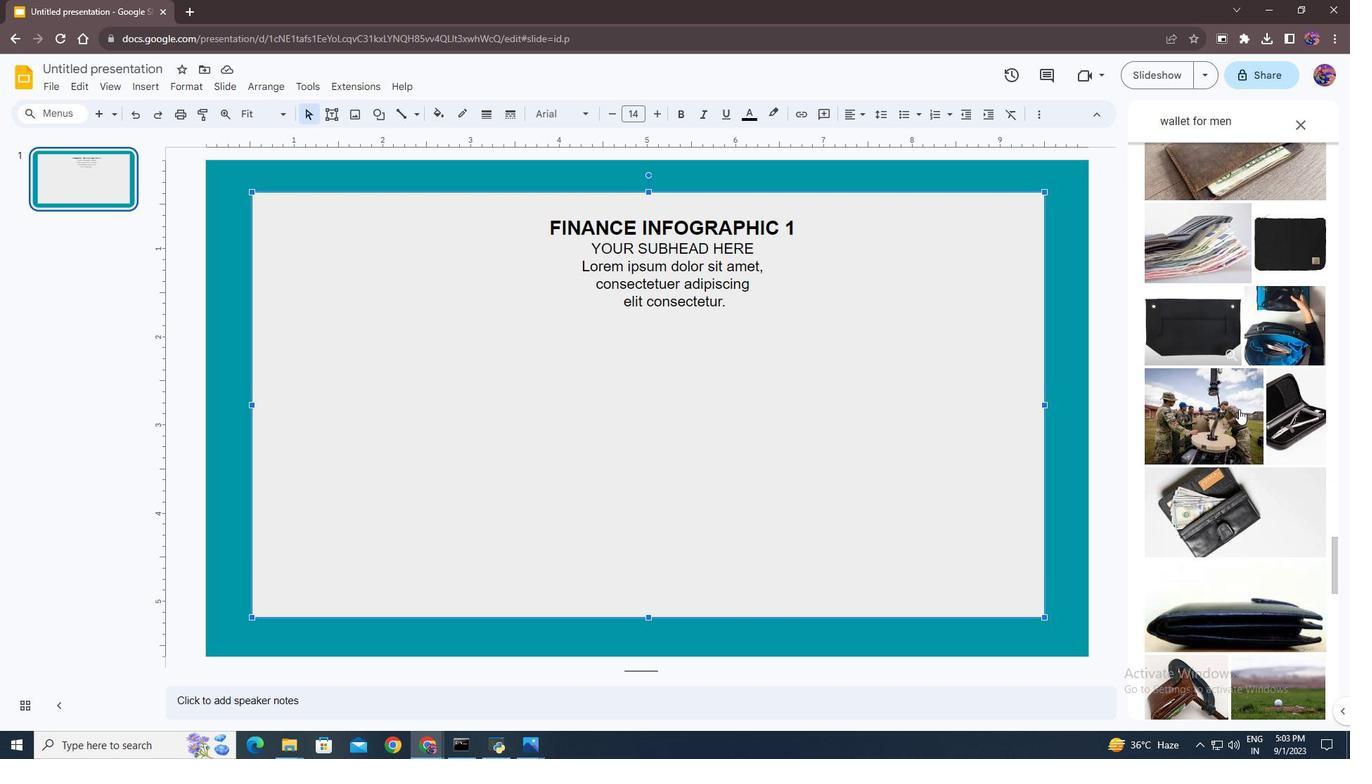 
Action: Mouse scrolled (1239, 408) with delta (0, 0)
Screenshot: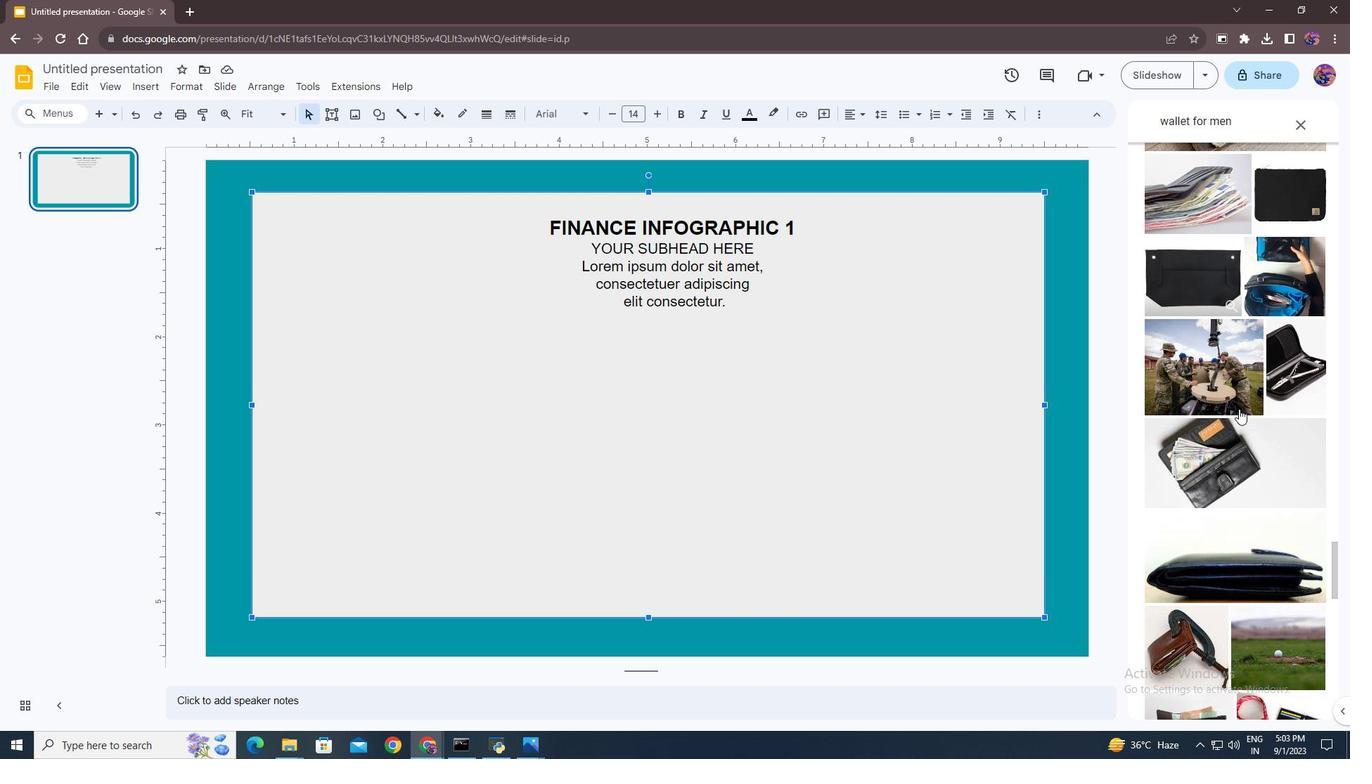 
Action: Mouse scrolled (1239, 408) with delta (0, 0)
Screenshot: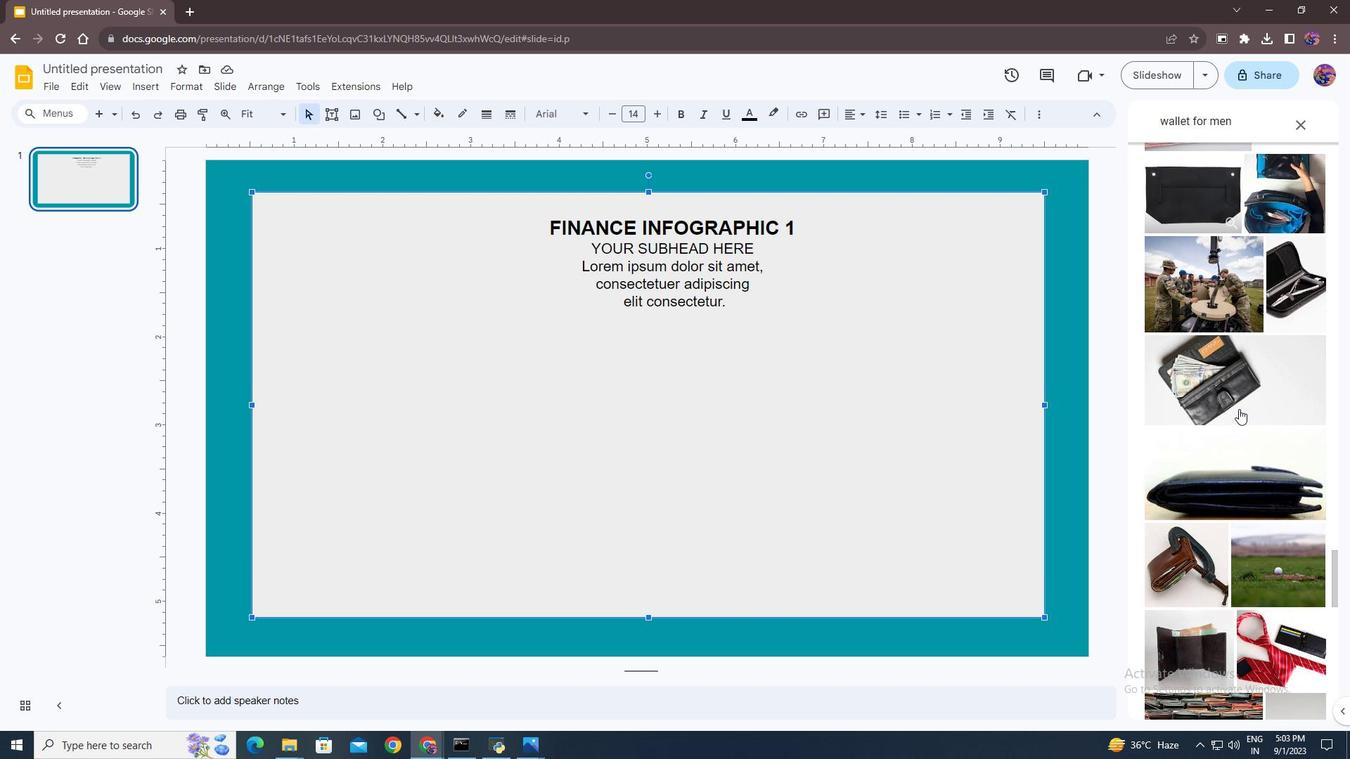
Action: Mouse scrolled (1239, 408) with delta (0, 0)
Screenshot: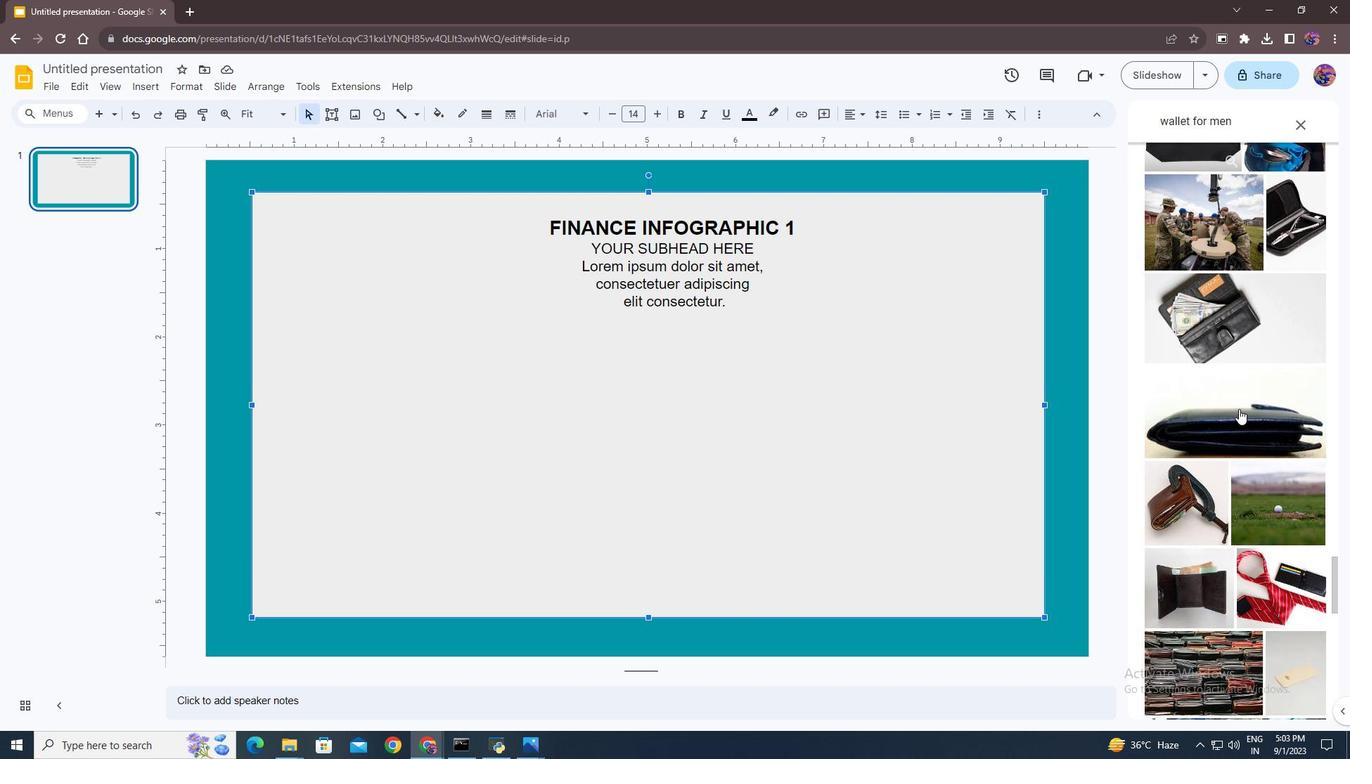 
Action: Mouse scrolled (1239, 408) with delta (0, 0)
Screenshot: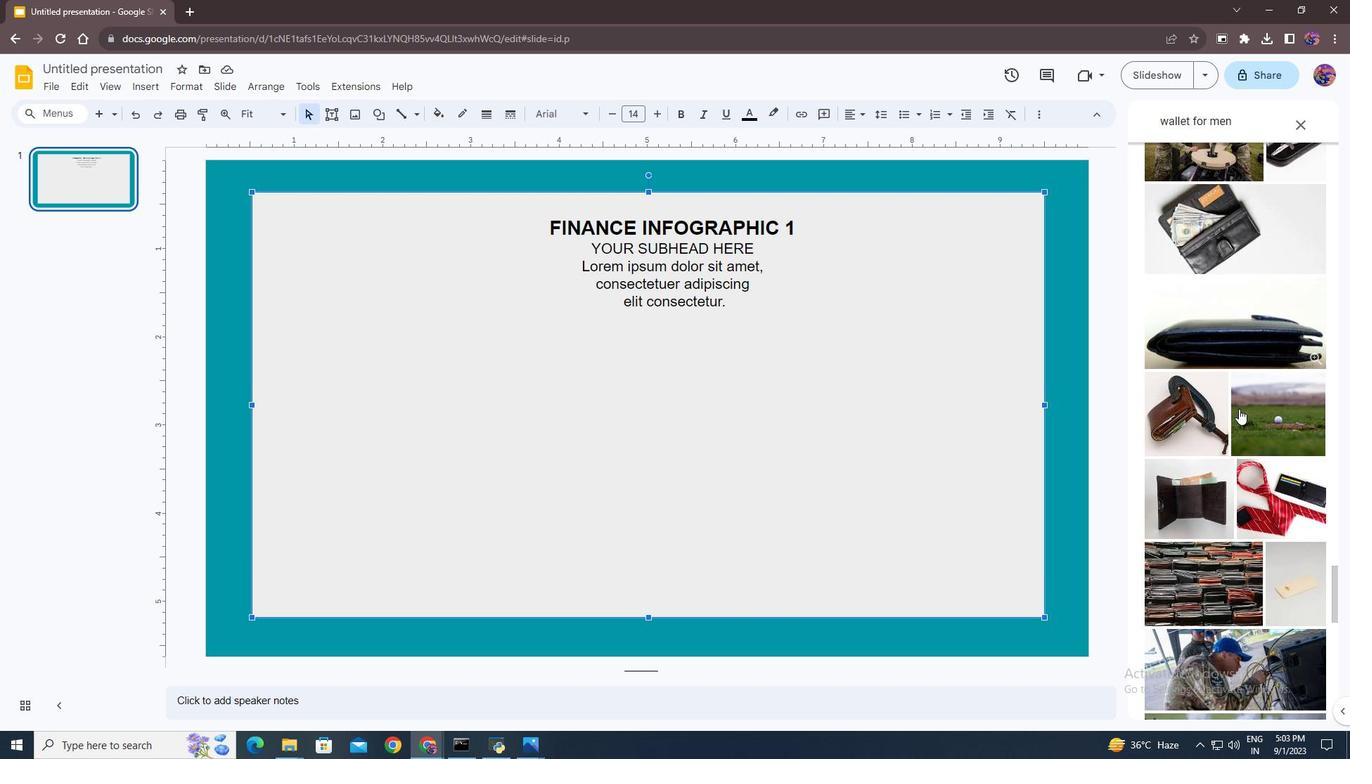 
Action: Mouse scrolled (1239, 408) with delta (0, 0)
Screenshot: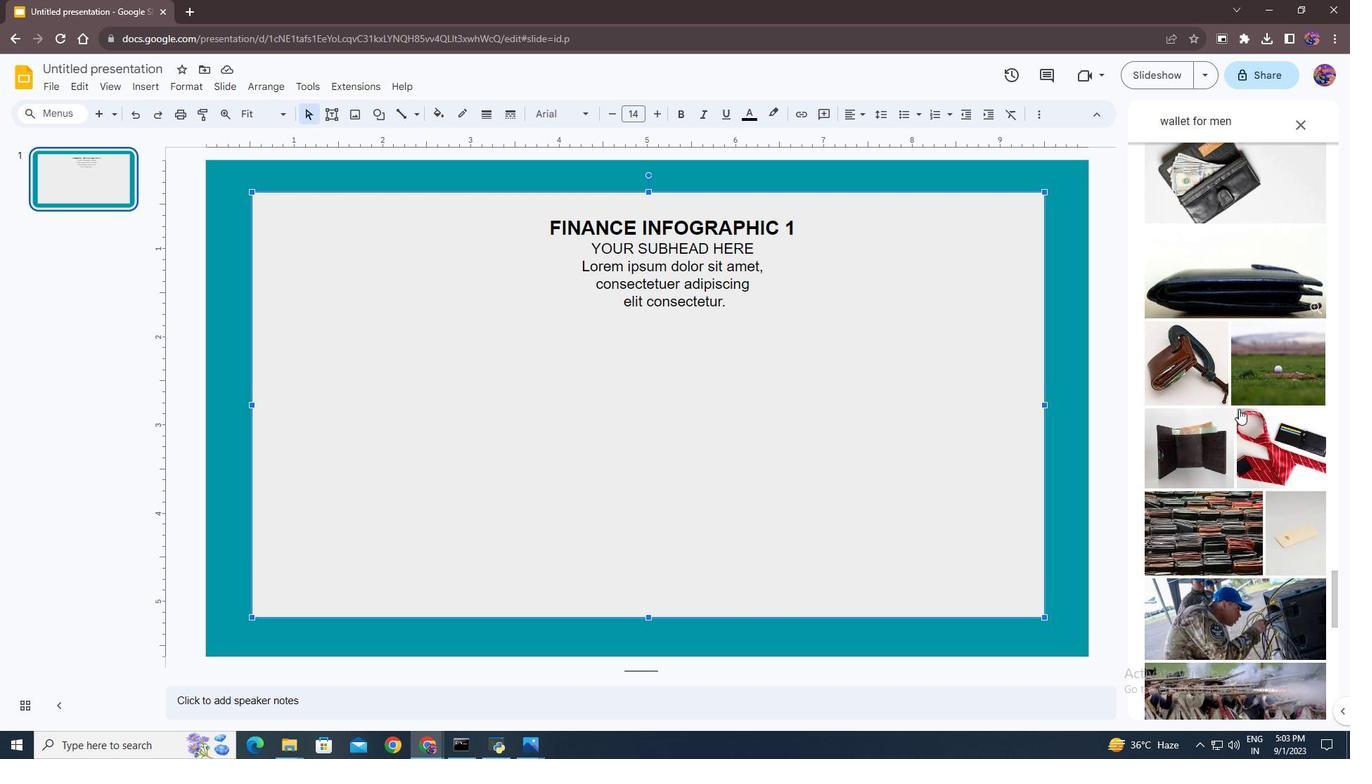 
Action: Mouse scrolled (1239, 408) with delta (0, 0)
Screenshot: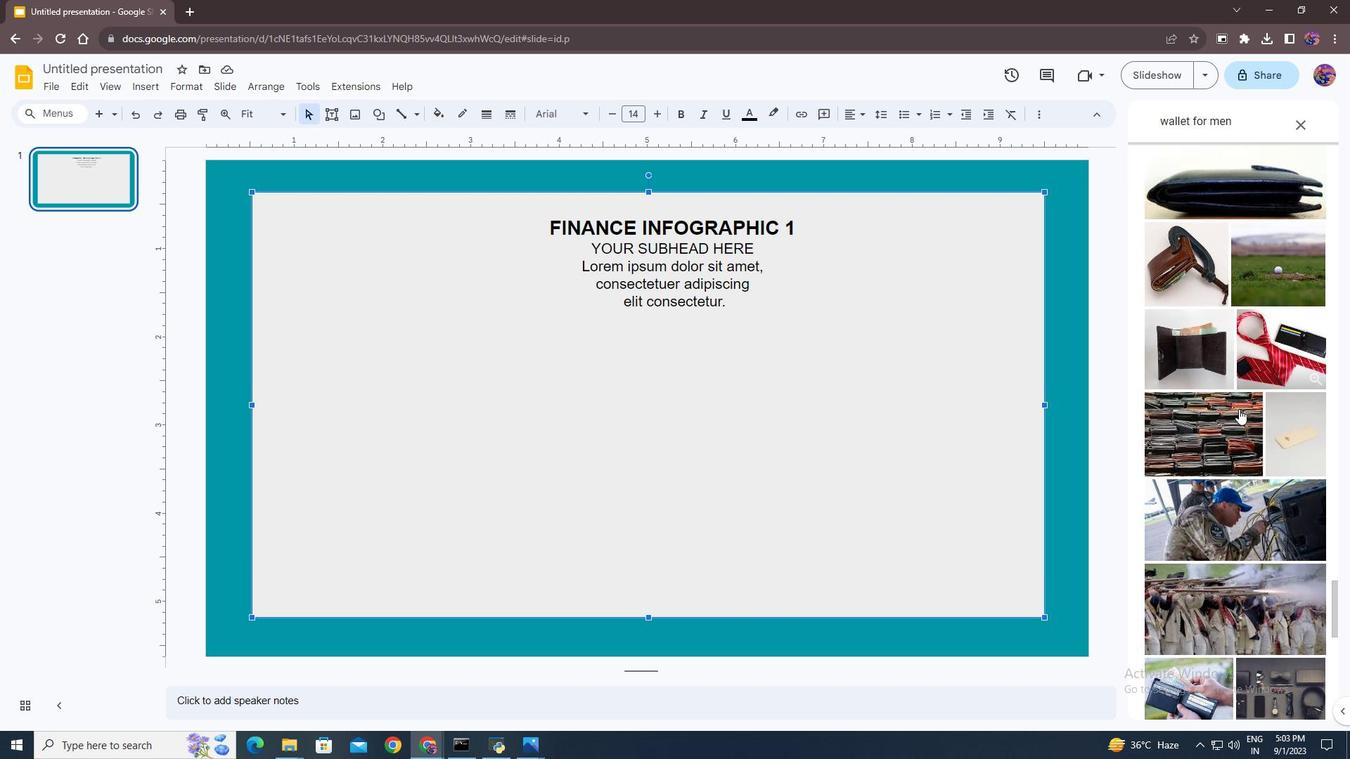 
Action: Mouse scrolled (1239, 408) with delta (0, 0)
Screenshot: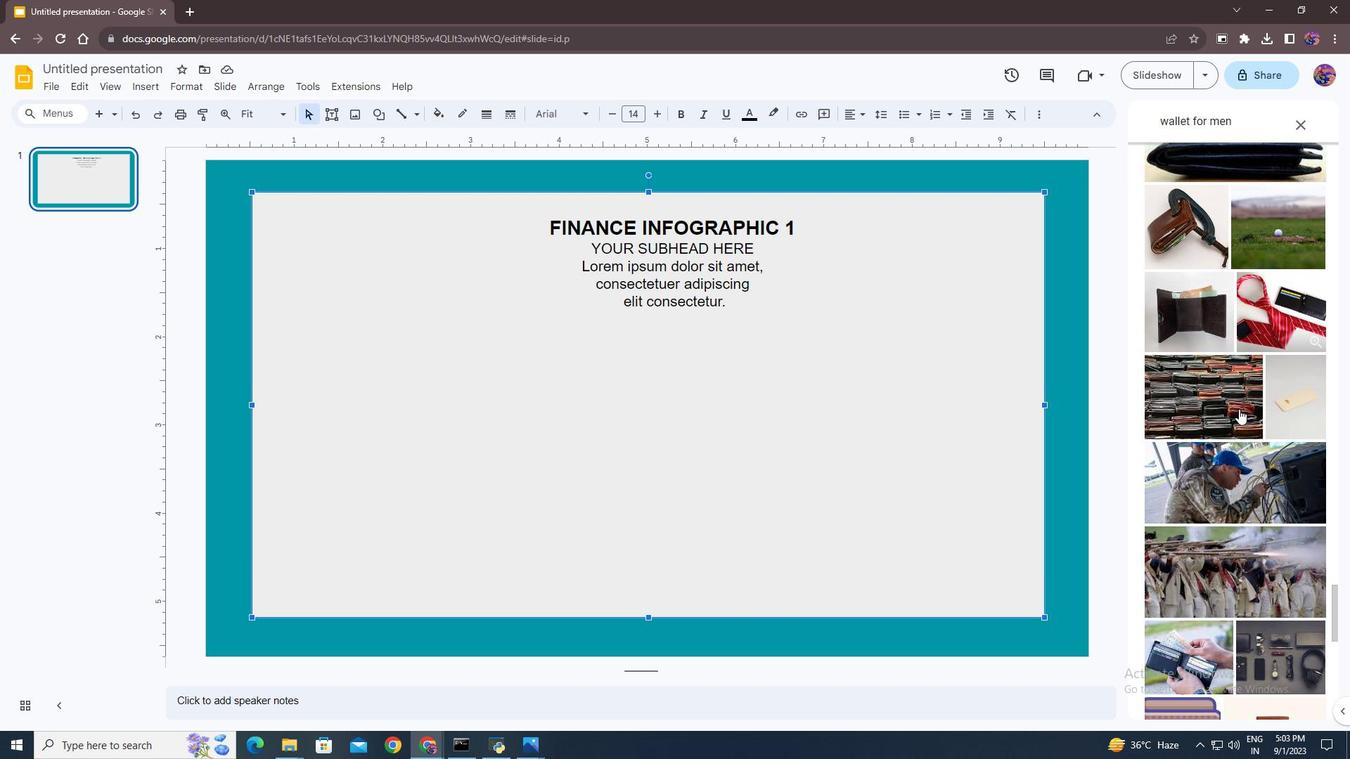 
Action: Mouse scrolled (1239, 408) with delta (0, 0)
Screenshot: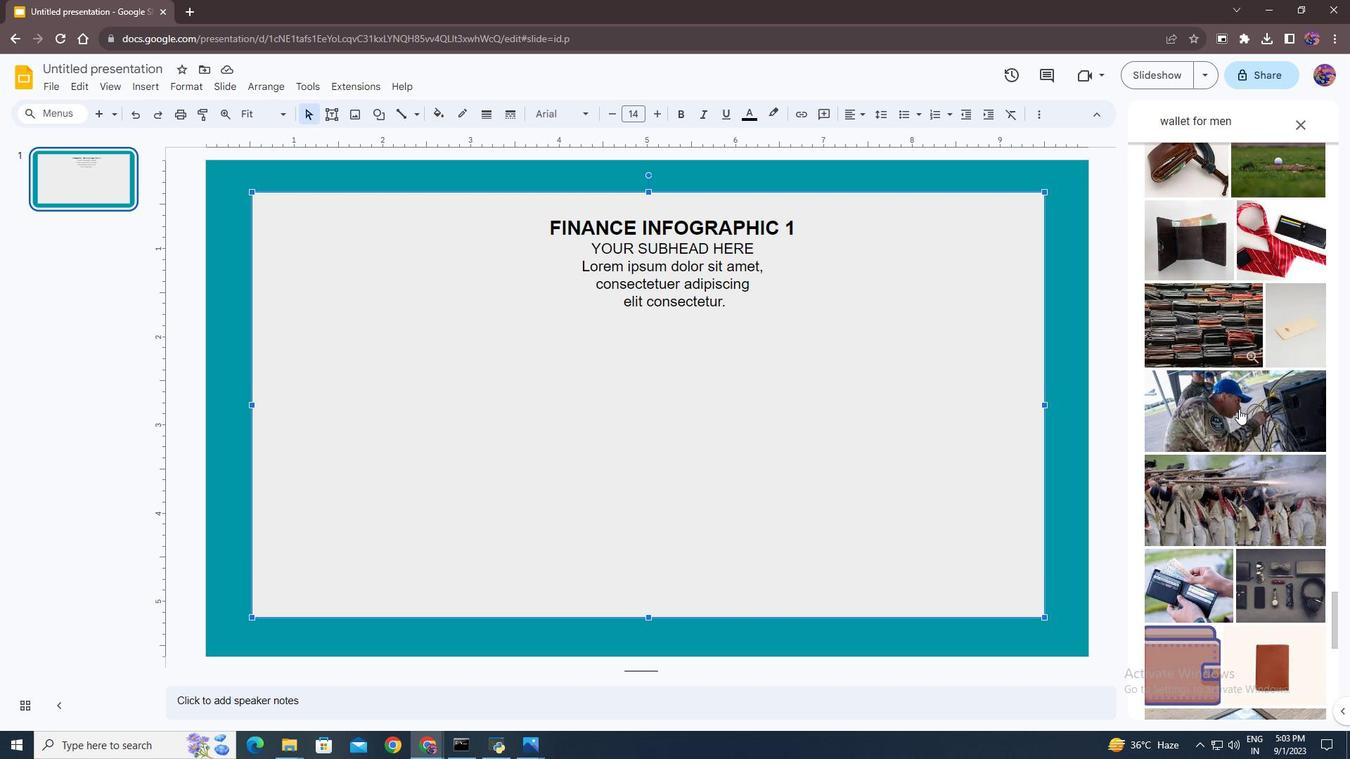 
Action: Mouse scrolled (1239, 408) with delta (0, 0)
Screenshot: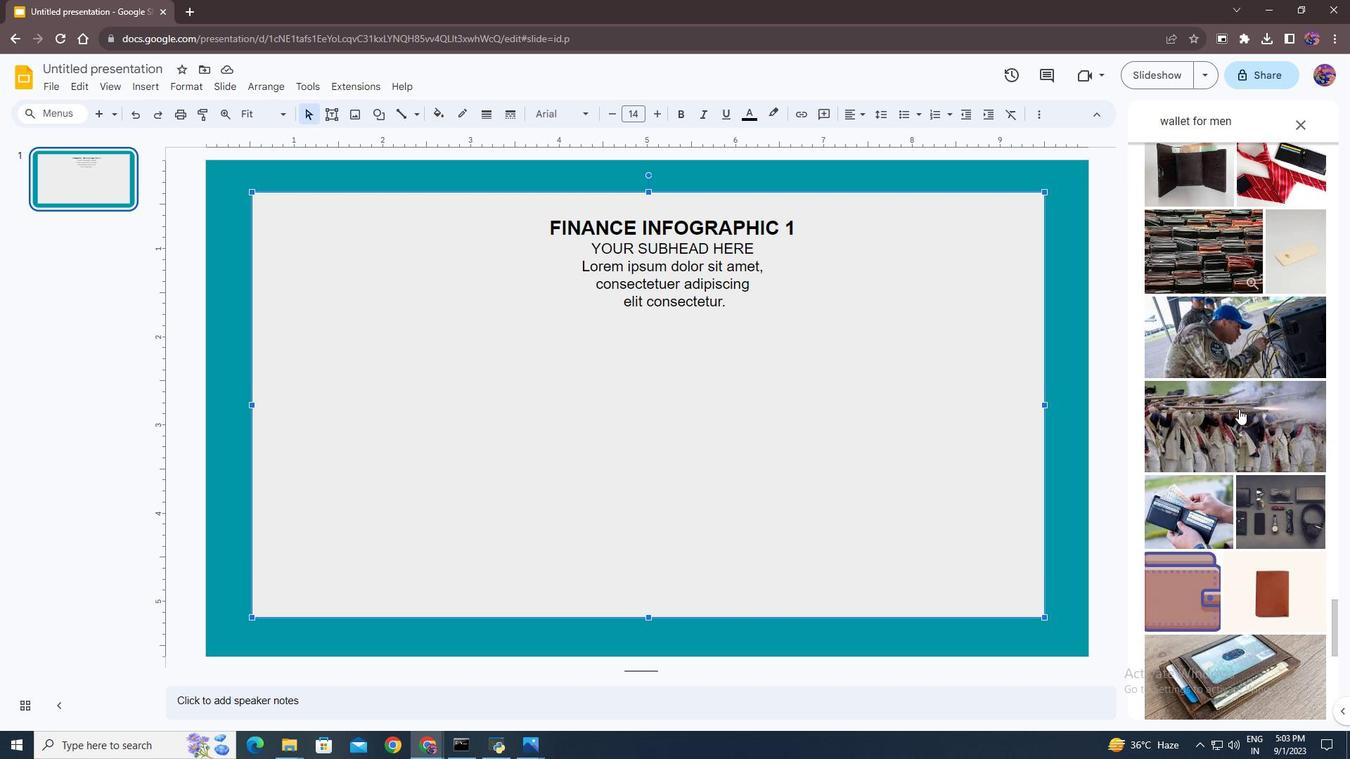 
Action: Mouse scrolled (1239, 408) with delta (0, 0)
Screenshot: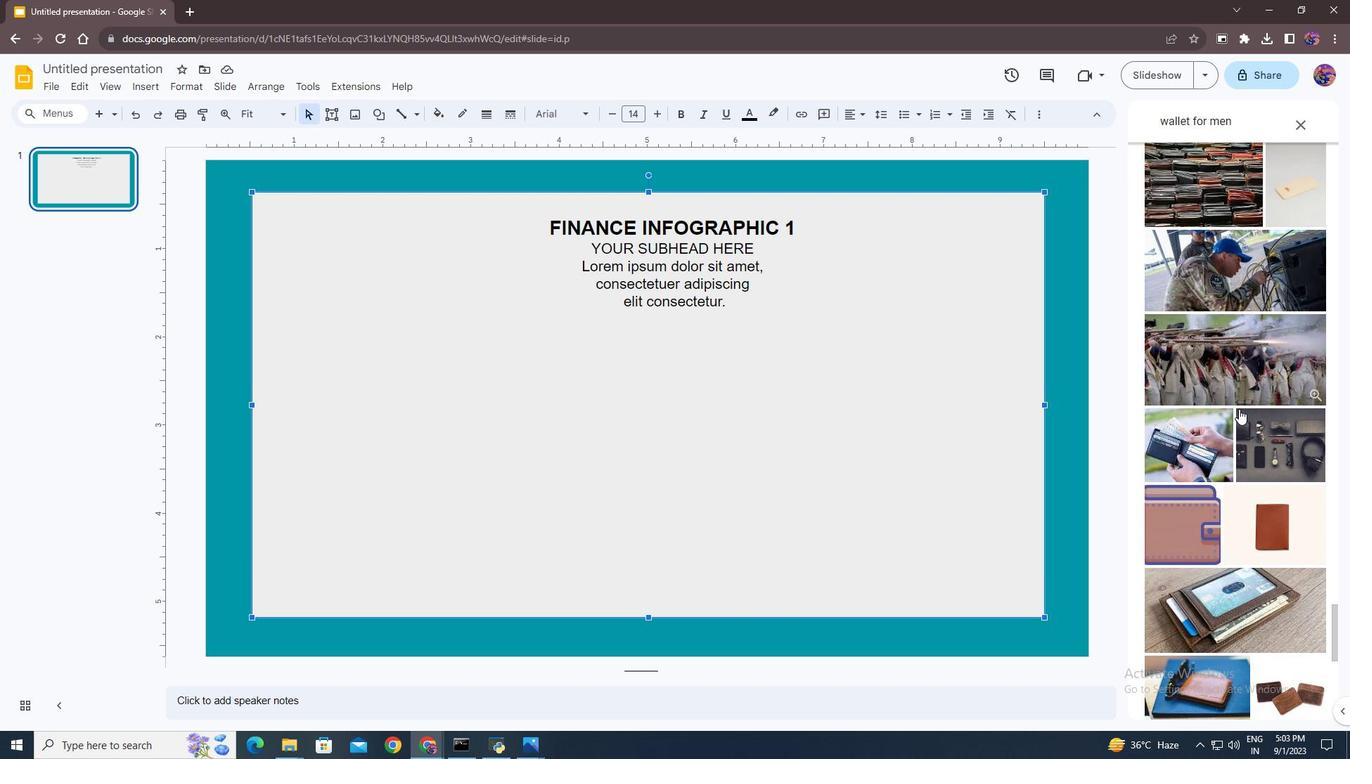 
Action: Mouse scrolled (1239, 408) with delta (0, 0)
Screenshot: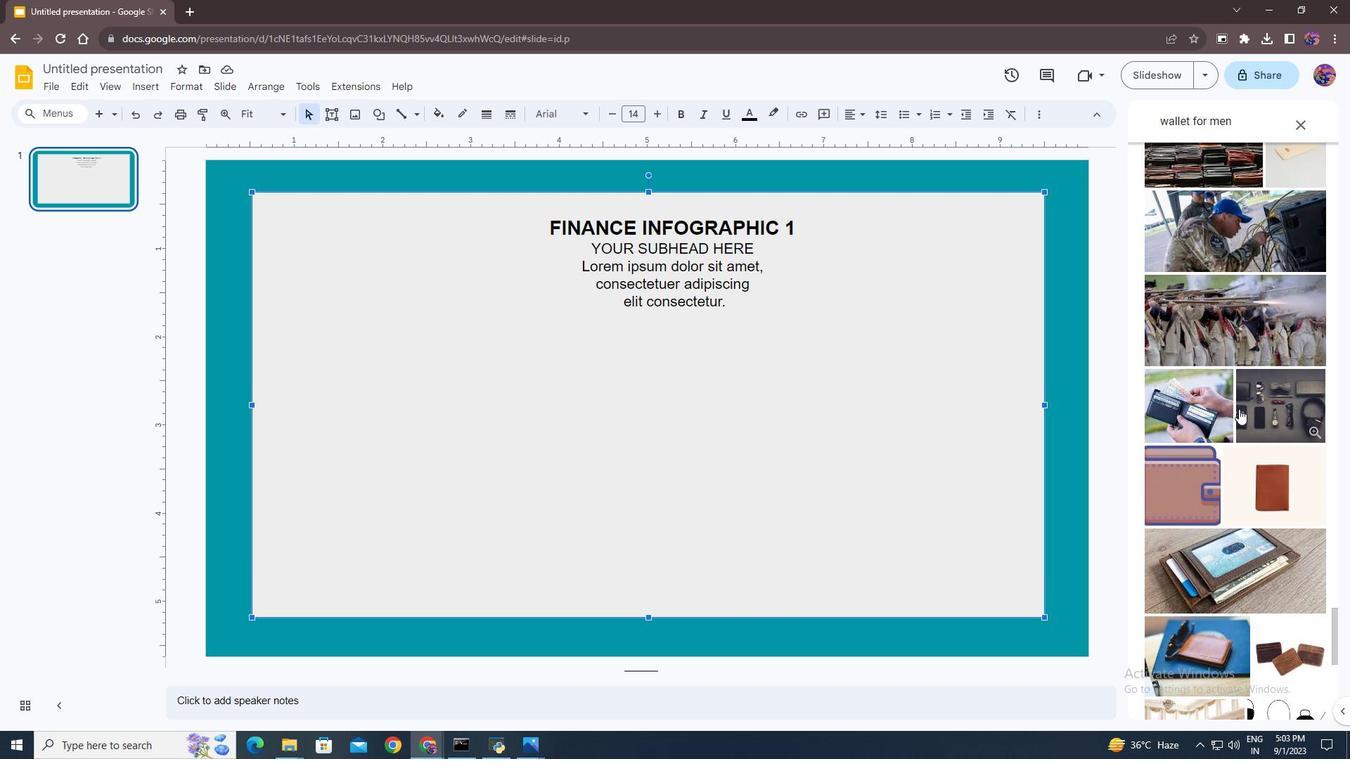 
Action: Mouse scrolled (1239, 408) with delta (0, 0)
Screenshot: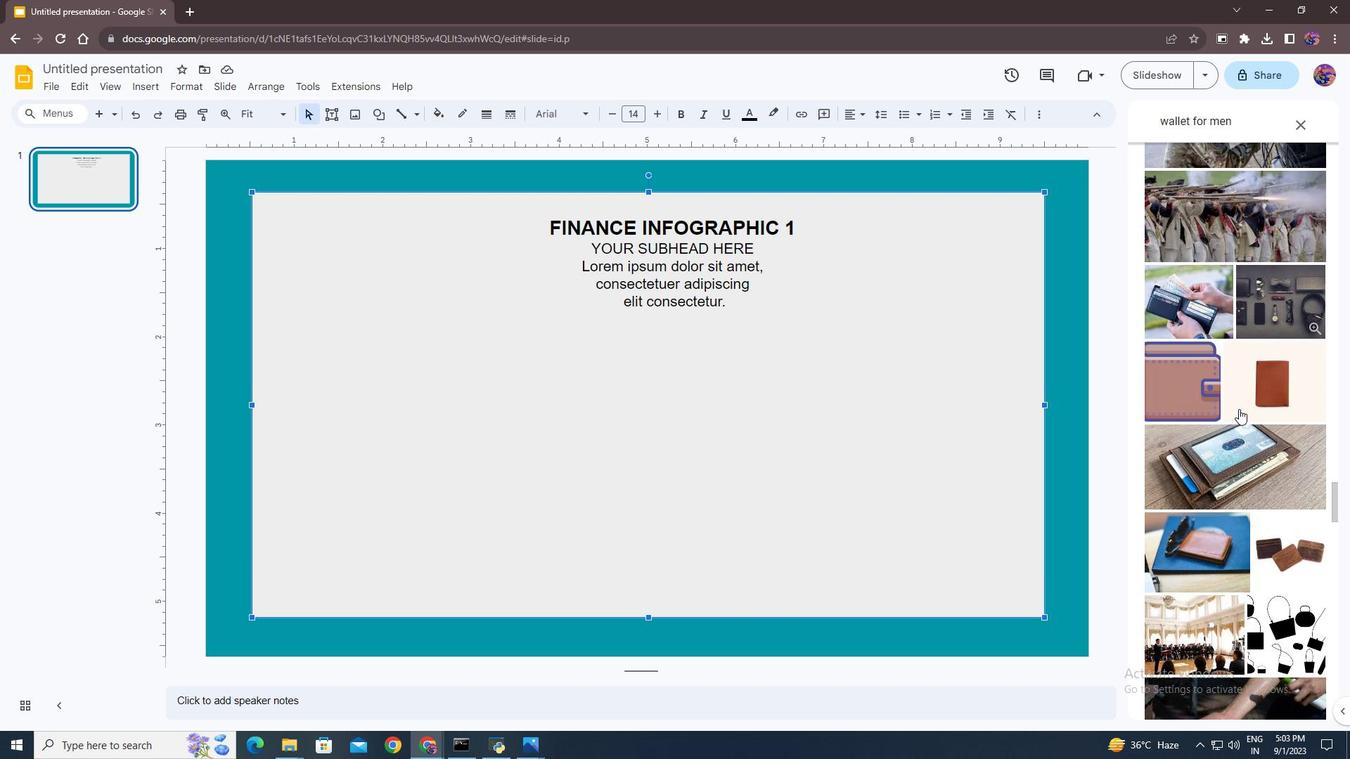 
Action: Mouse scrolled (1239, 408) with delta (0, 0)
Screenshot: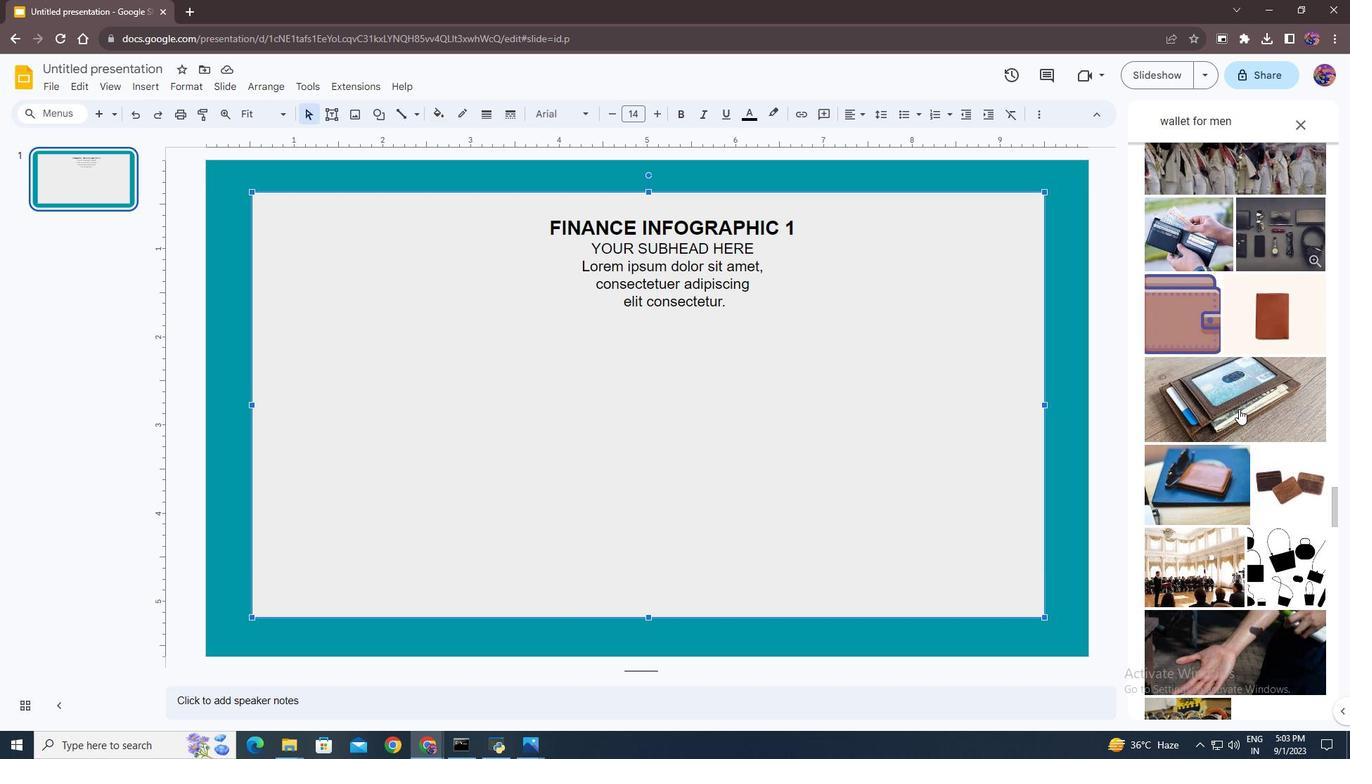 
Action: Mouse scrolled (1239, 408) with delta (0, 0)
Screenshot: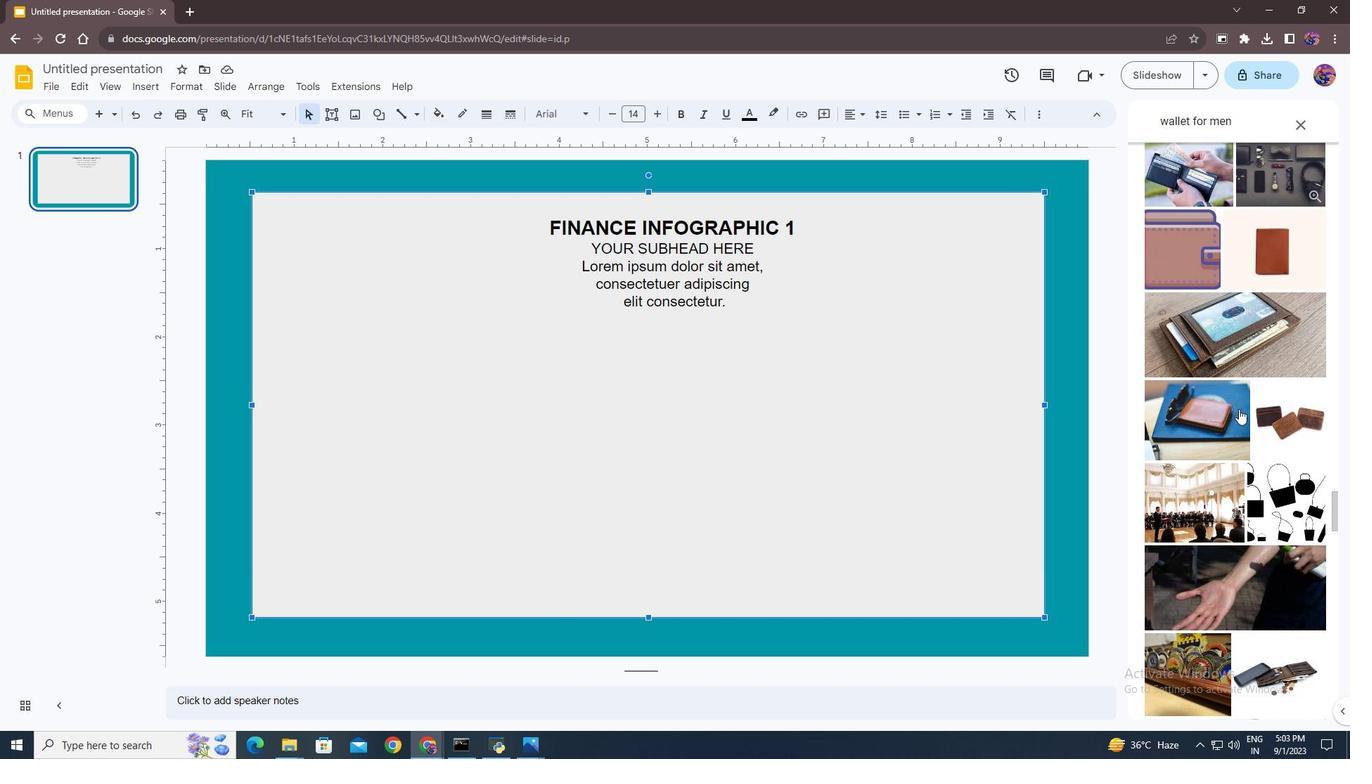 
Action: Mouse scrolled (1239, 408) with delta (0, 0)
Screenshot: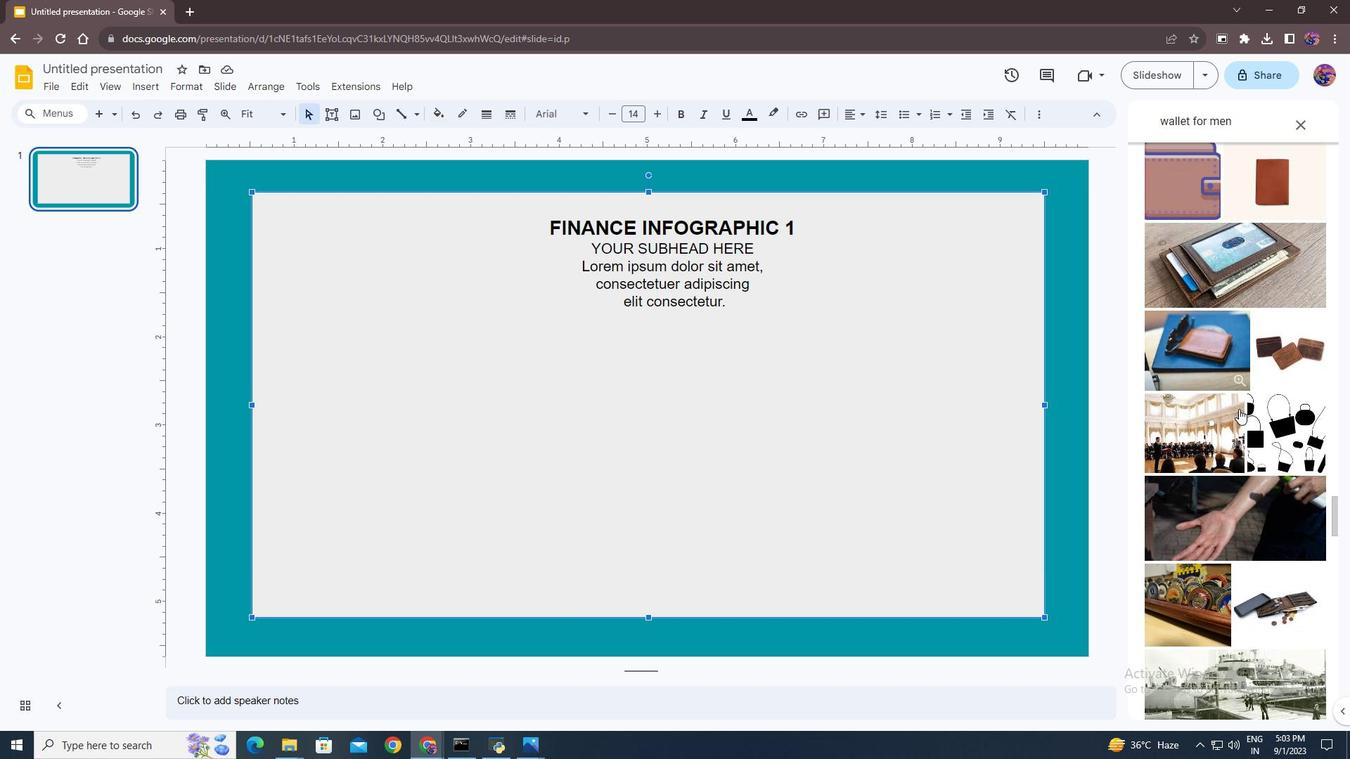 
Action: Mouse scrolled (1239, 408) with delta (0, 0)
Screenshot: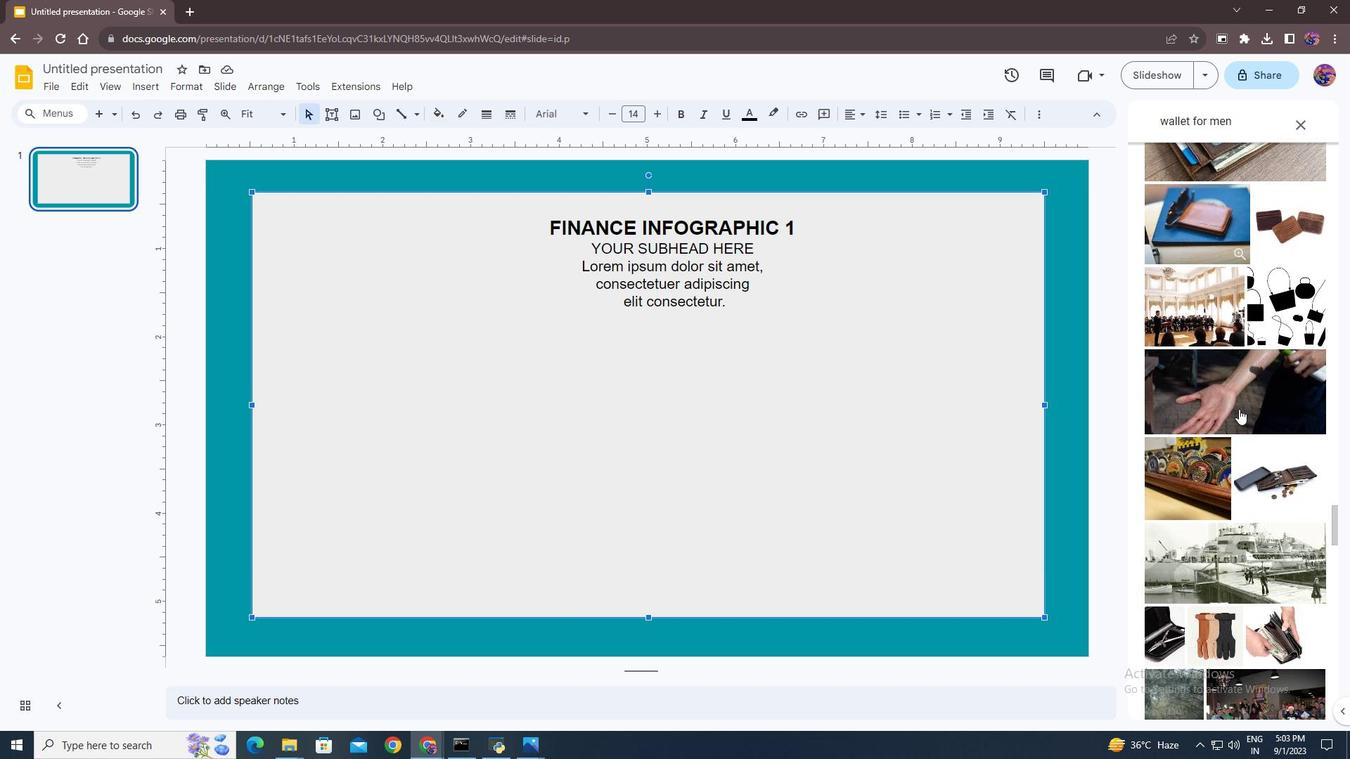 
Action: Mouse scrolled (1239, 408) with delta (0, 0)
Screenshot: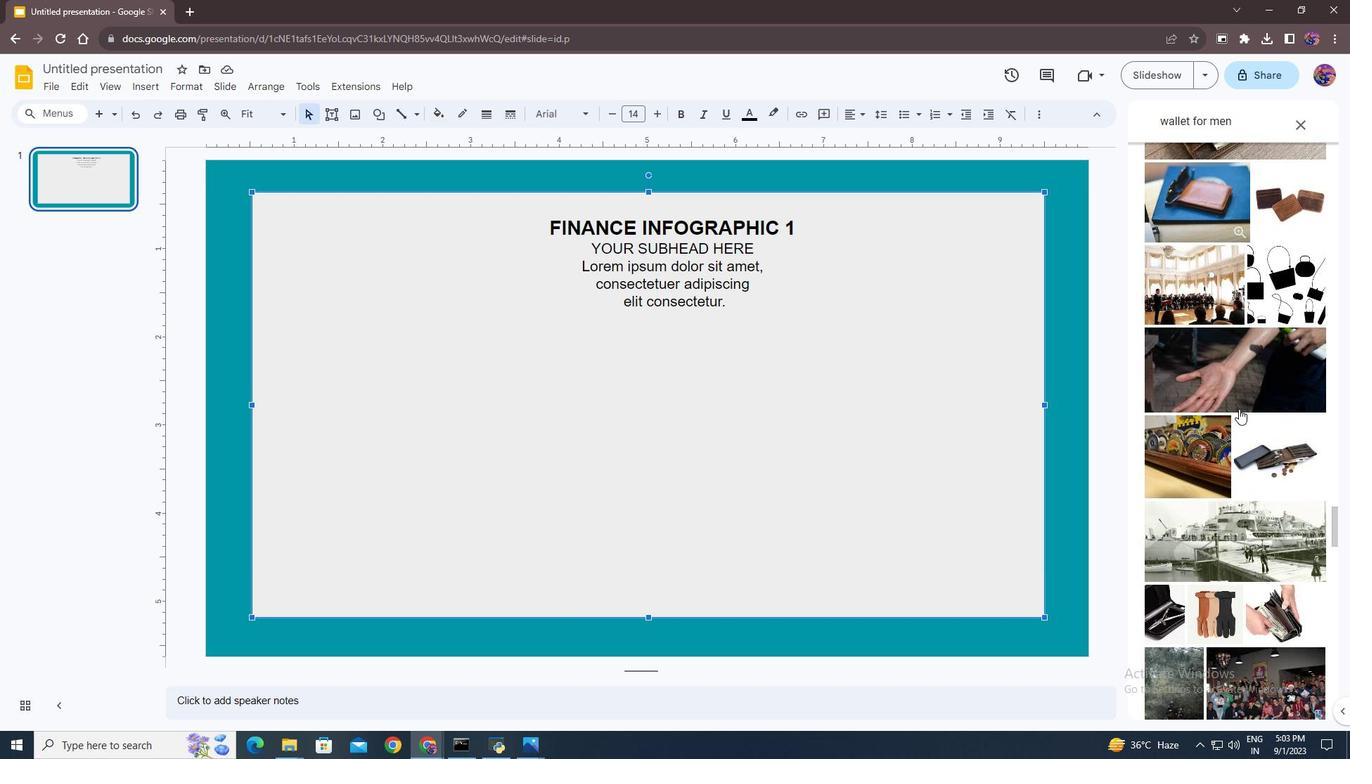 
Action: Mouse scrolled (1239, 408) with delta (0, 0)
Screenshot: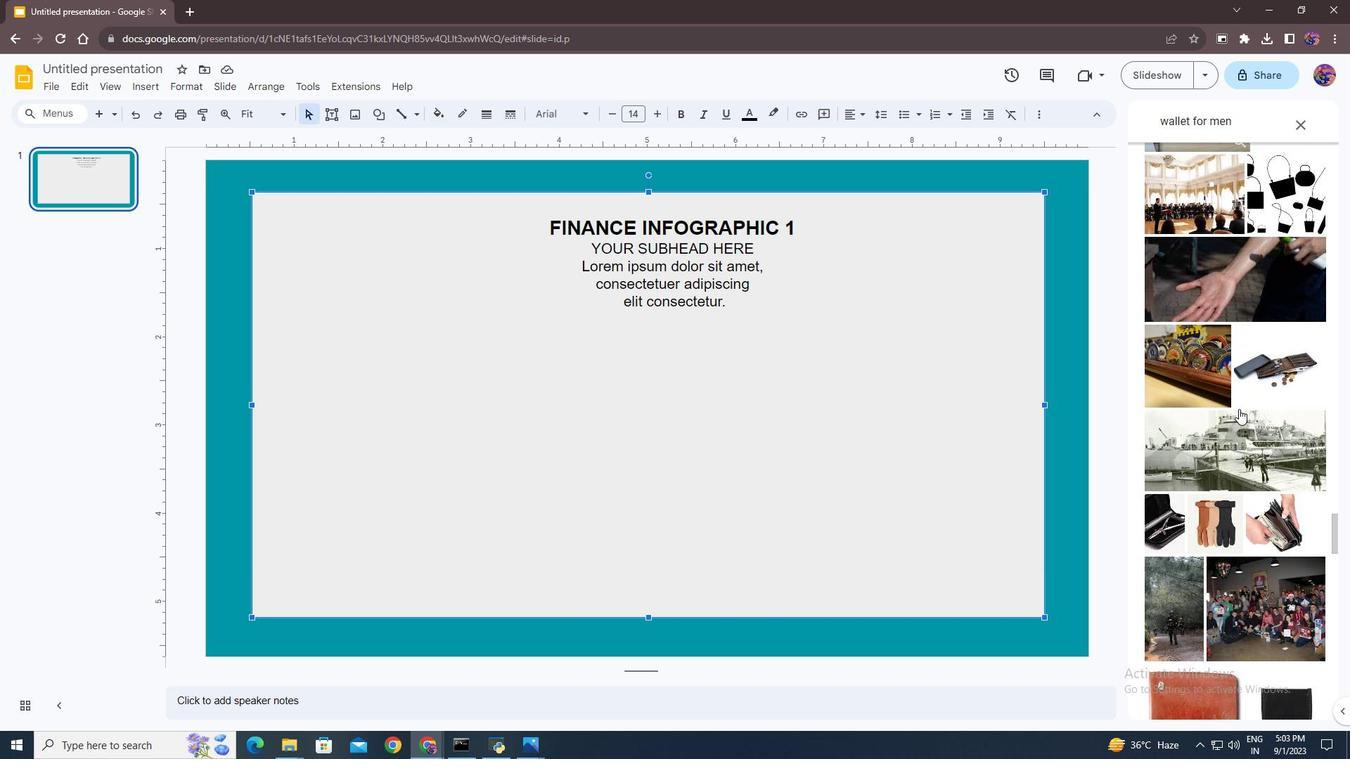 
Action: Mouse scrolled (1239, 408) with delta (0, 0)
Screenshot: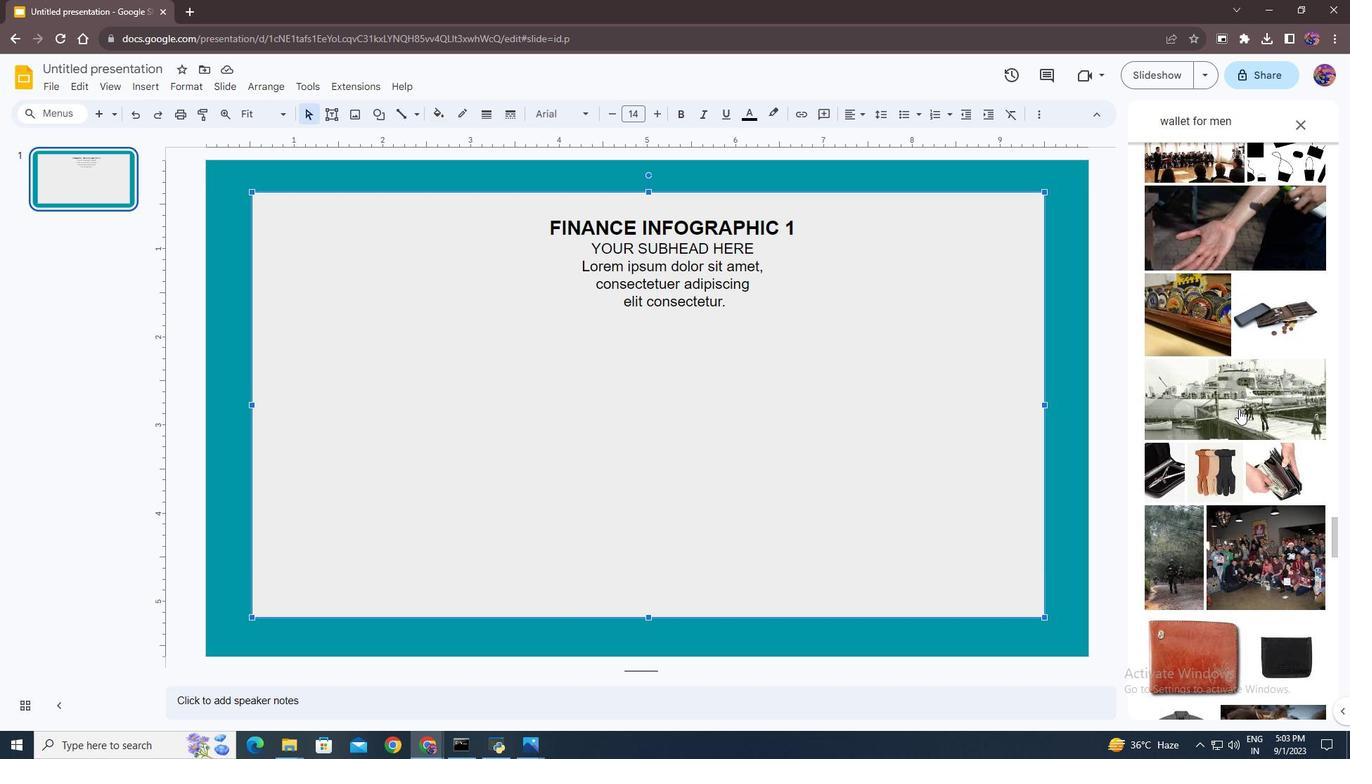 
Action: Mouse scrolled (1239, 408) with delta (0, 0)
Screenshot: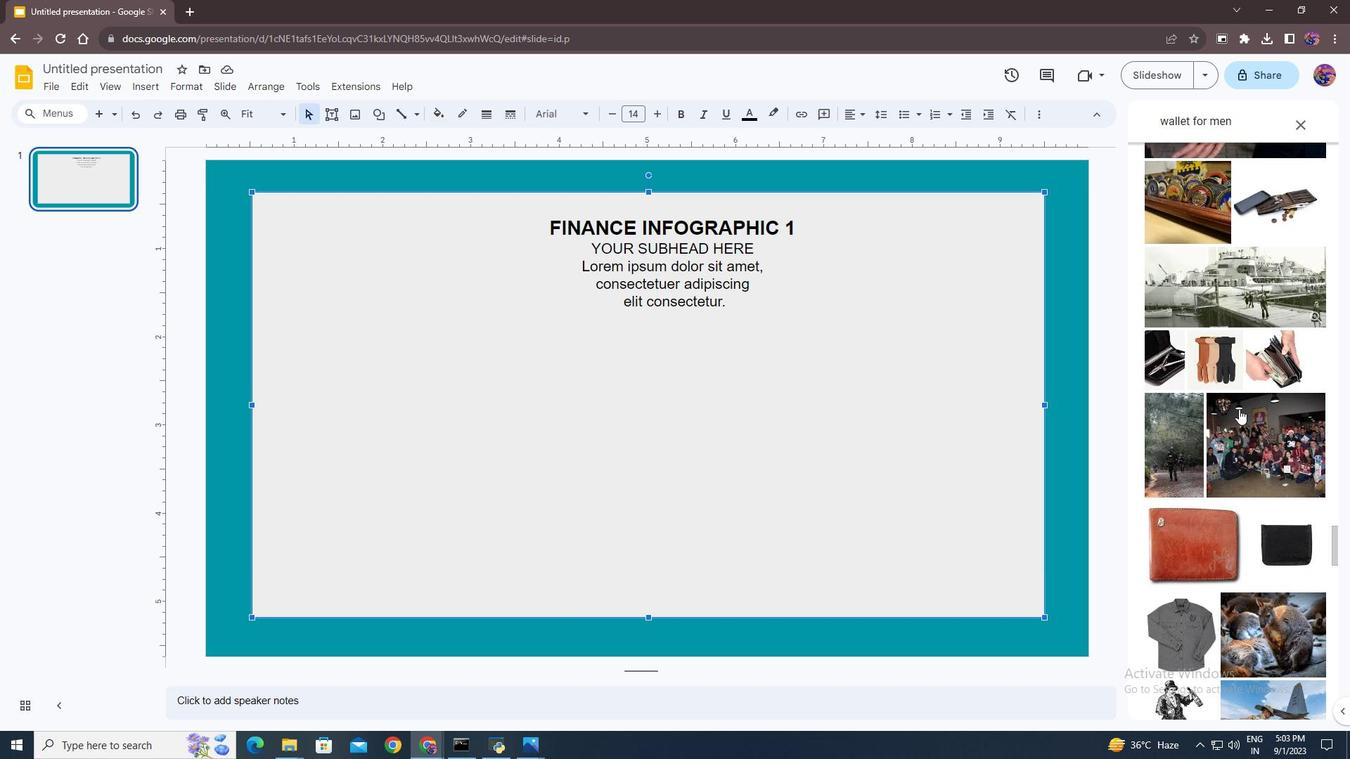 
Action: Mouse scrolled (1239, 408) with delta (0, 0)
Screenshot: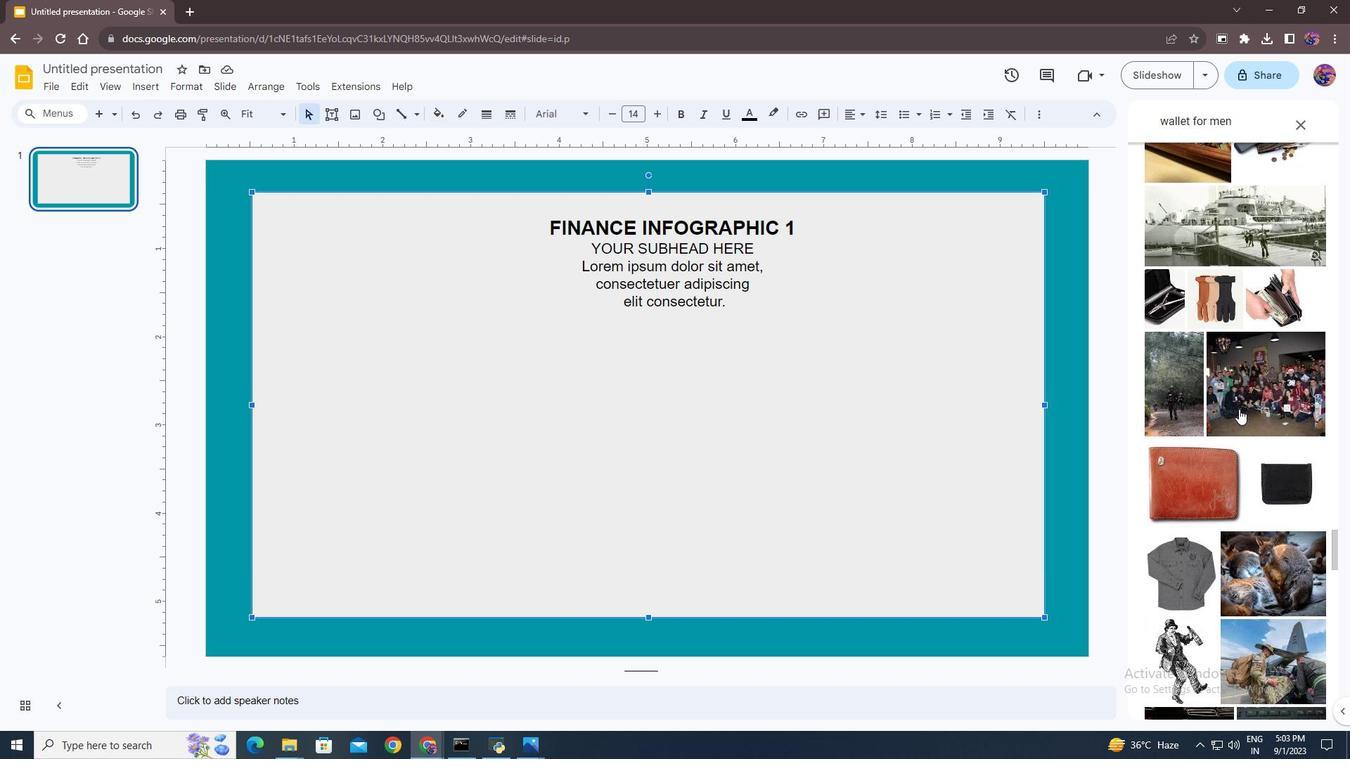 
Action: Mouse scrolled (1239, 408) with delta (0, 0)
Screenshot: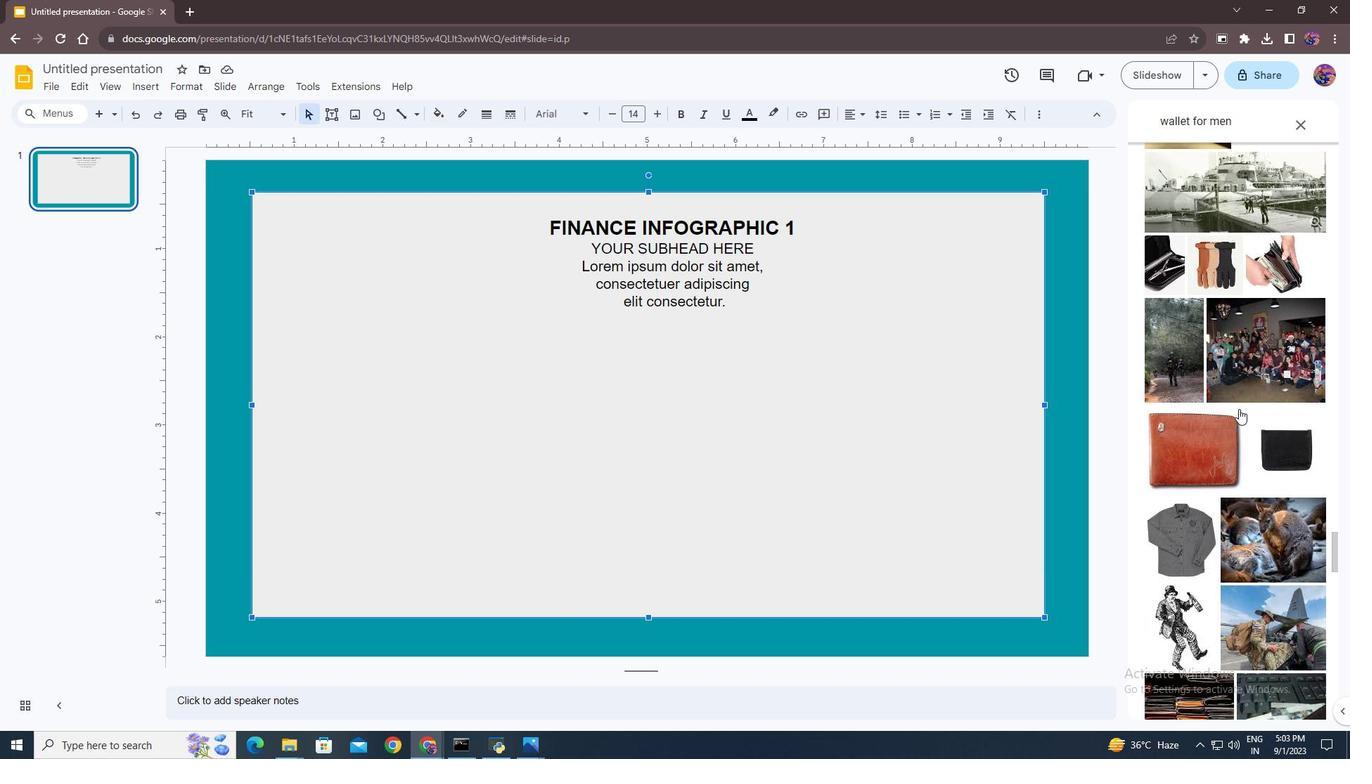 
Action: Mouse scrolled (1239, 408) with delta (0, 0)
Screenshot: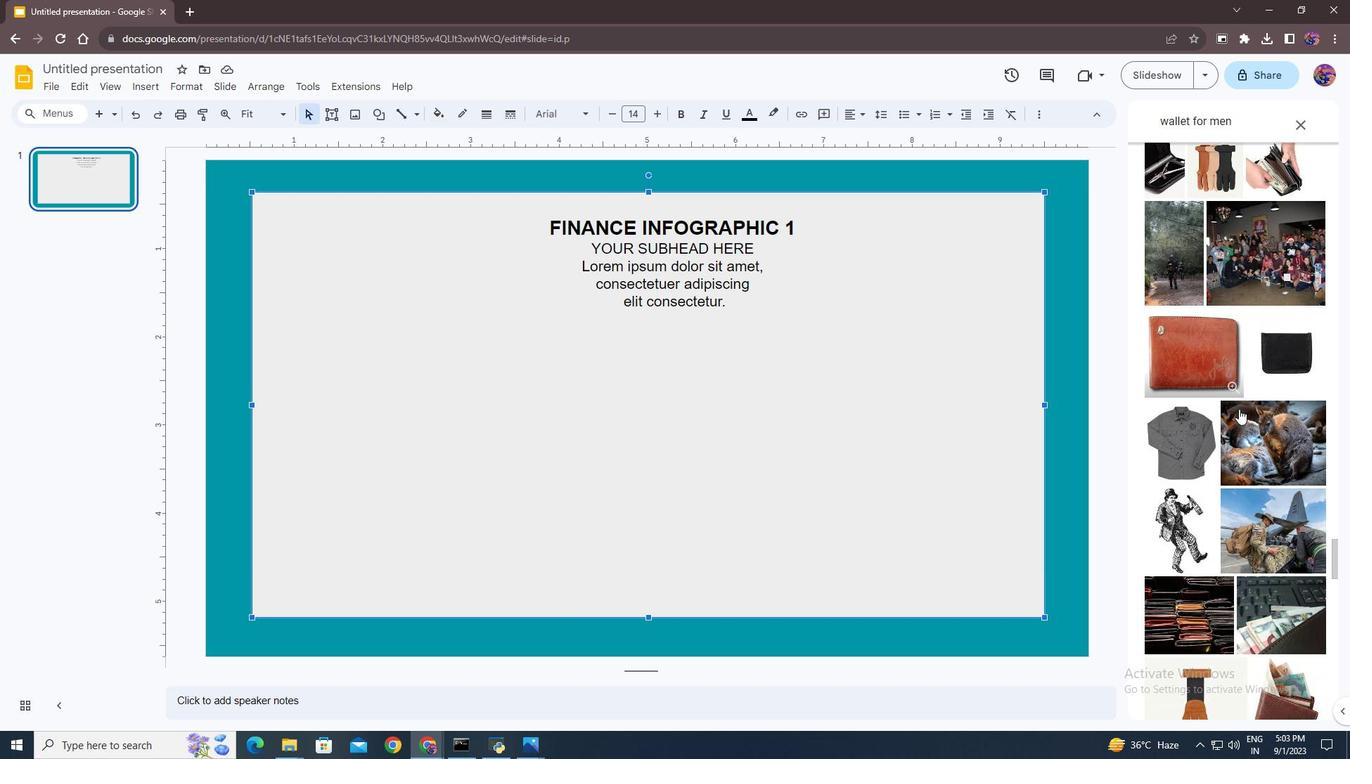 
Action: Mouse scrolled (1239, 408) with delta (0, 0)
Screenshot: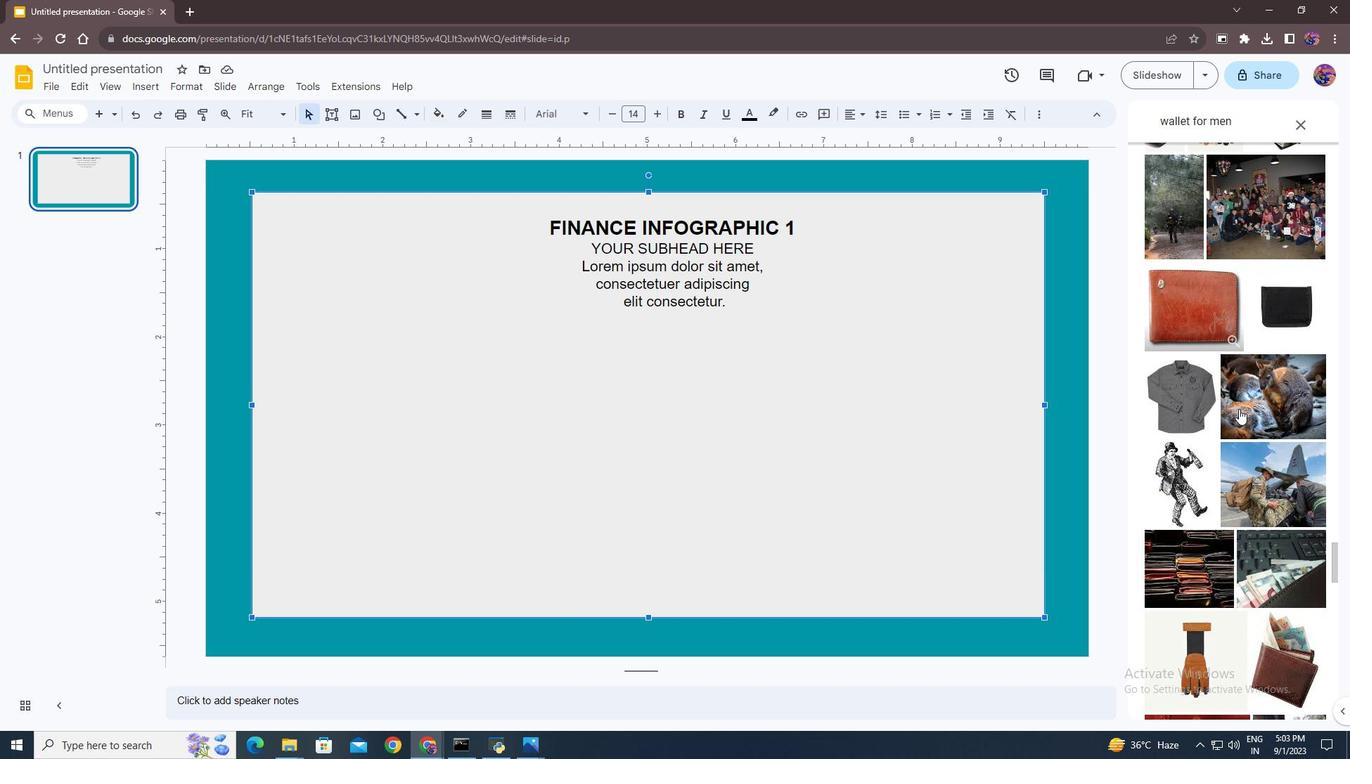 
Action: Mouse scrolled (1239, 408) with delta (0, 0)
Screenshot: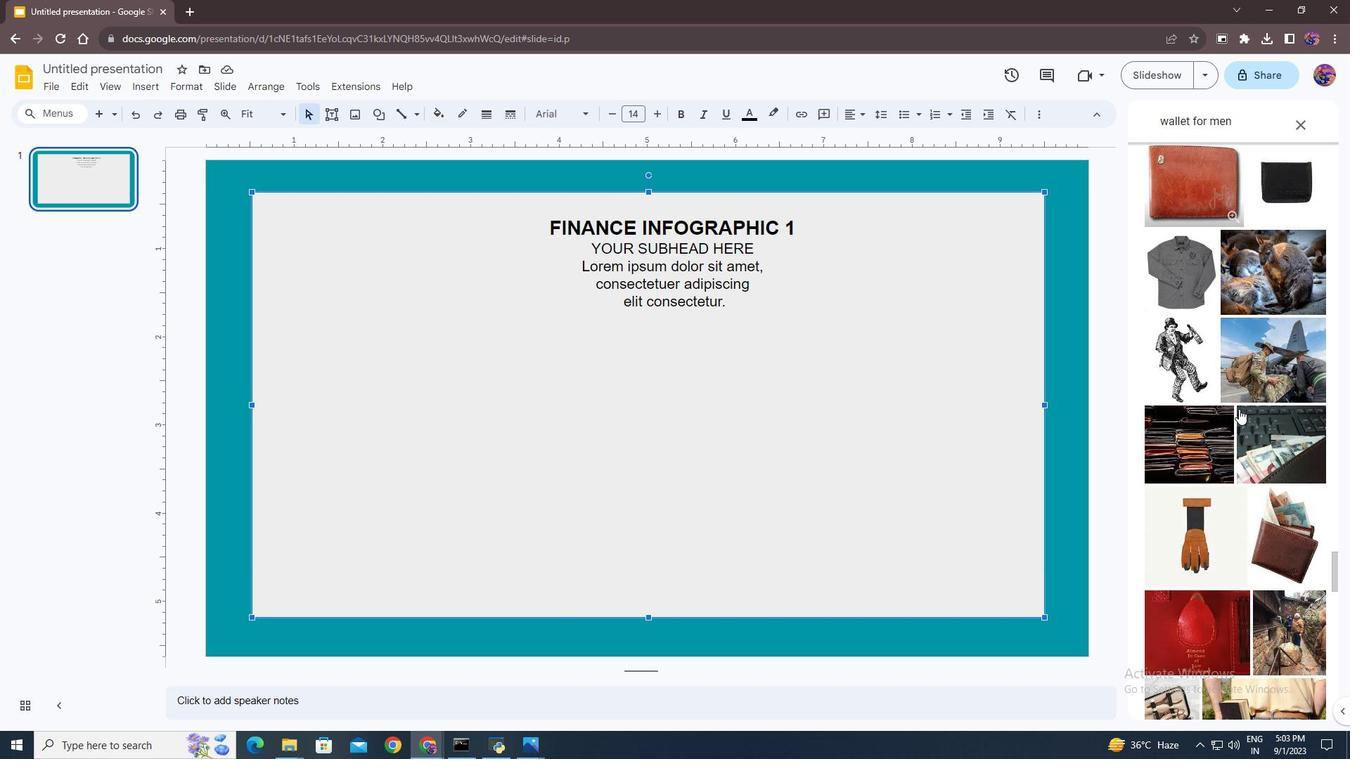 
Action: Mouse scrolled (1239, 408) with delta (0, 0)
Screenshot: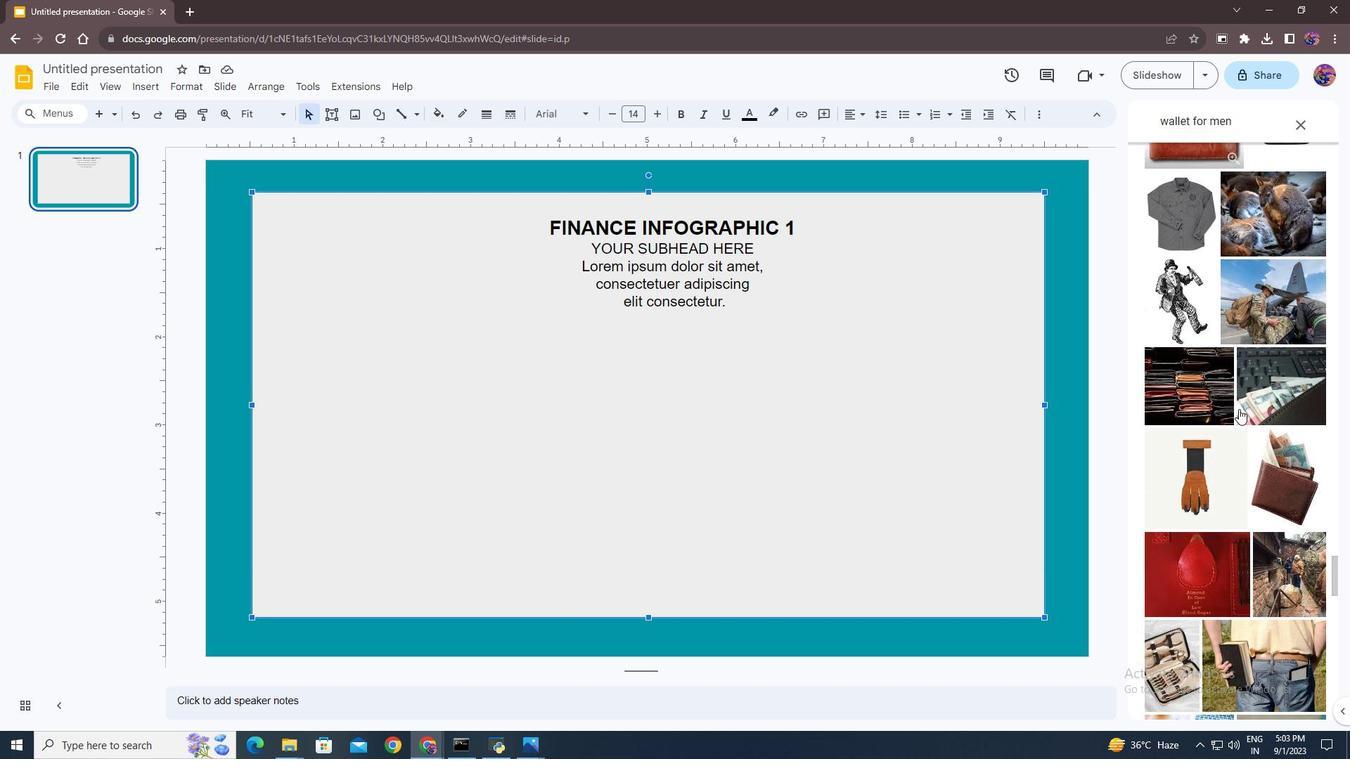 
Action: Mouse scrolled (1239, 408) with delta (0, 0)
Screenshot: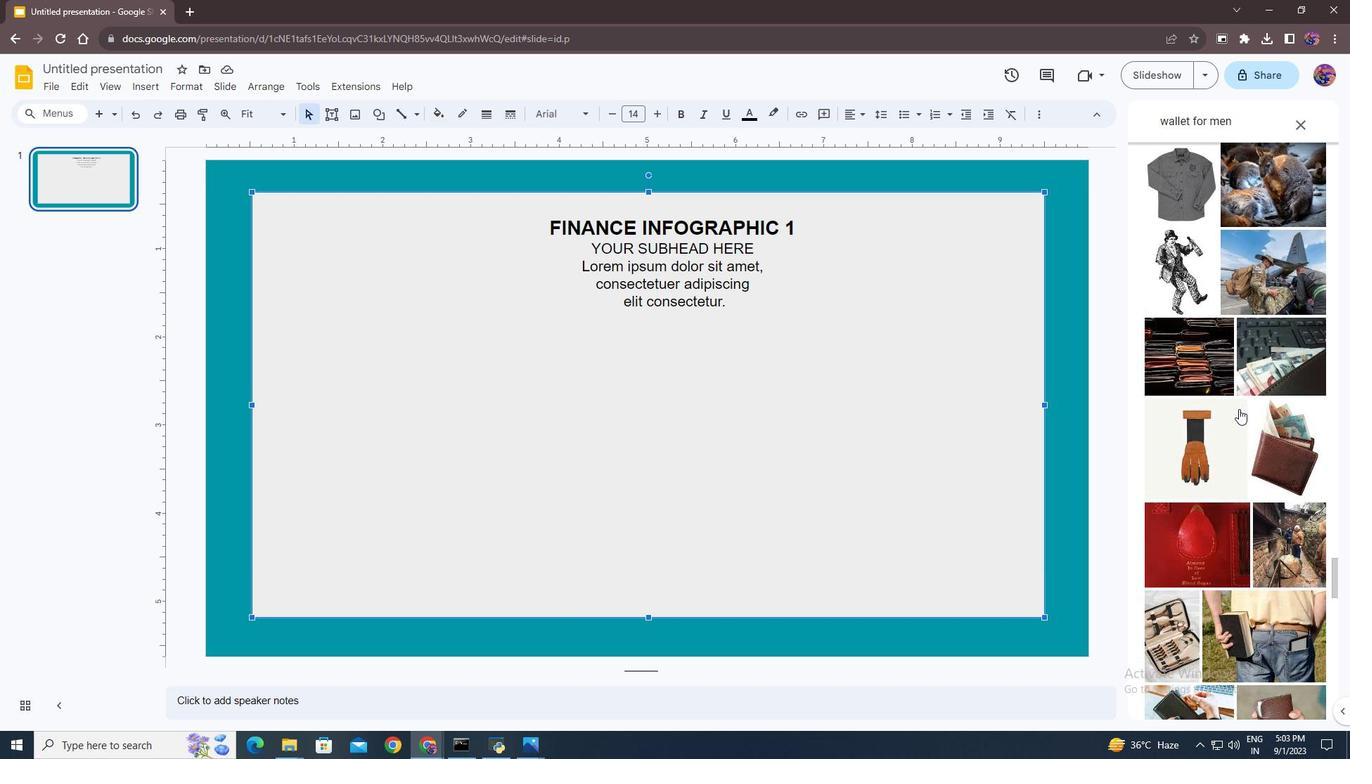 
Action: Mouse scrolled (1239, 408) with delta (0, 0)
Screenshot: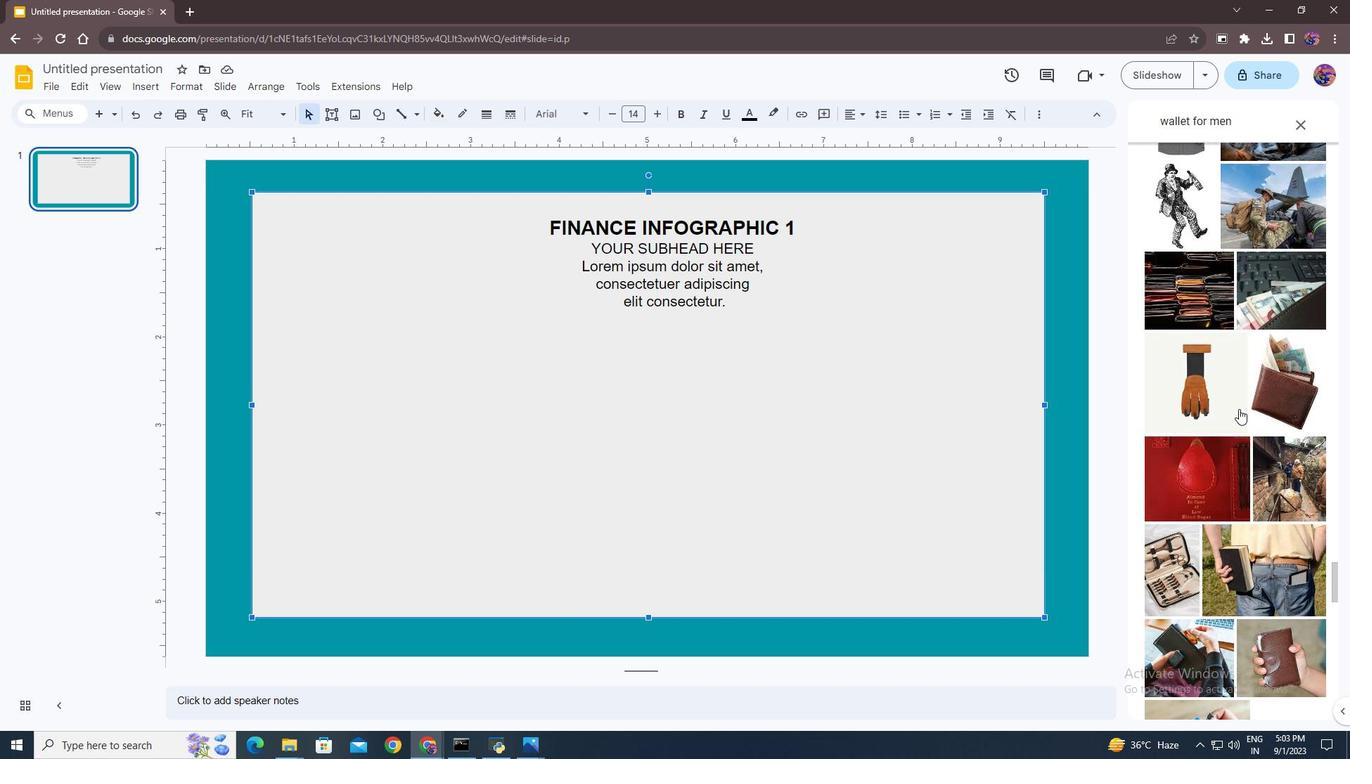 
Action: Mouse scrolled (1239, 408) with delta (0, 0)
Screenshot: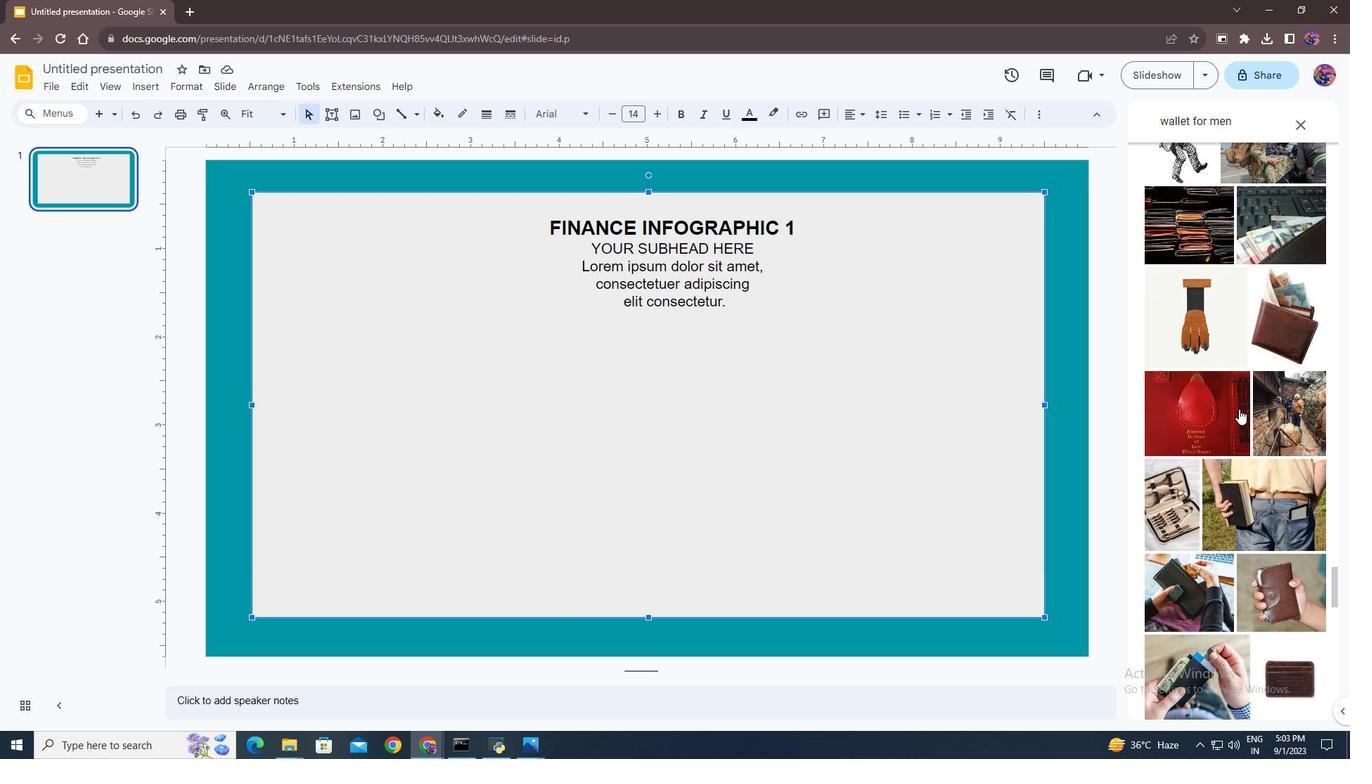 
Action: Mouse scrolled (1239, 408) with delta (0, 0)
Screenshot: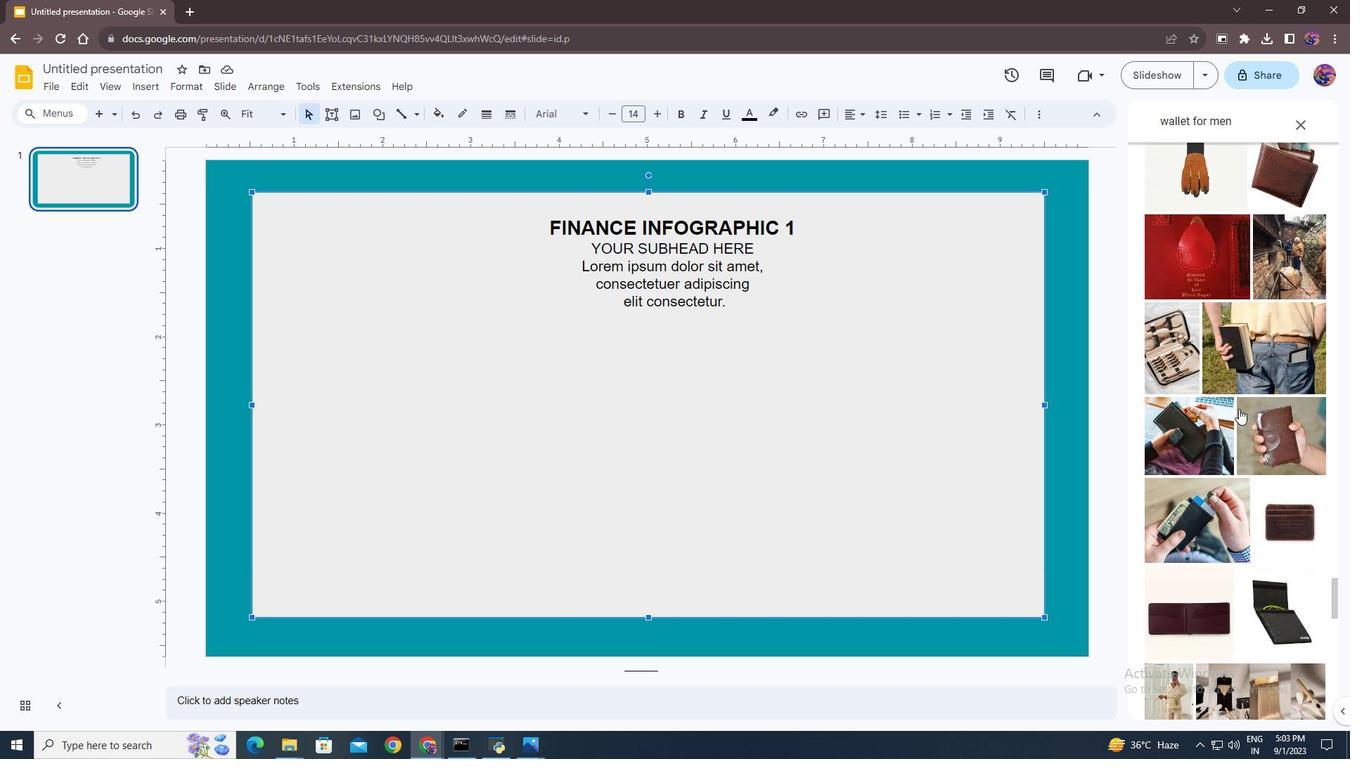 
Action: Mouse scrolled (1239, 408) with delta (0, 0)
Screenshot: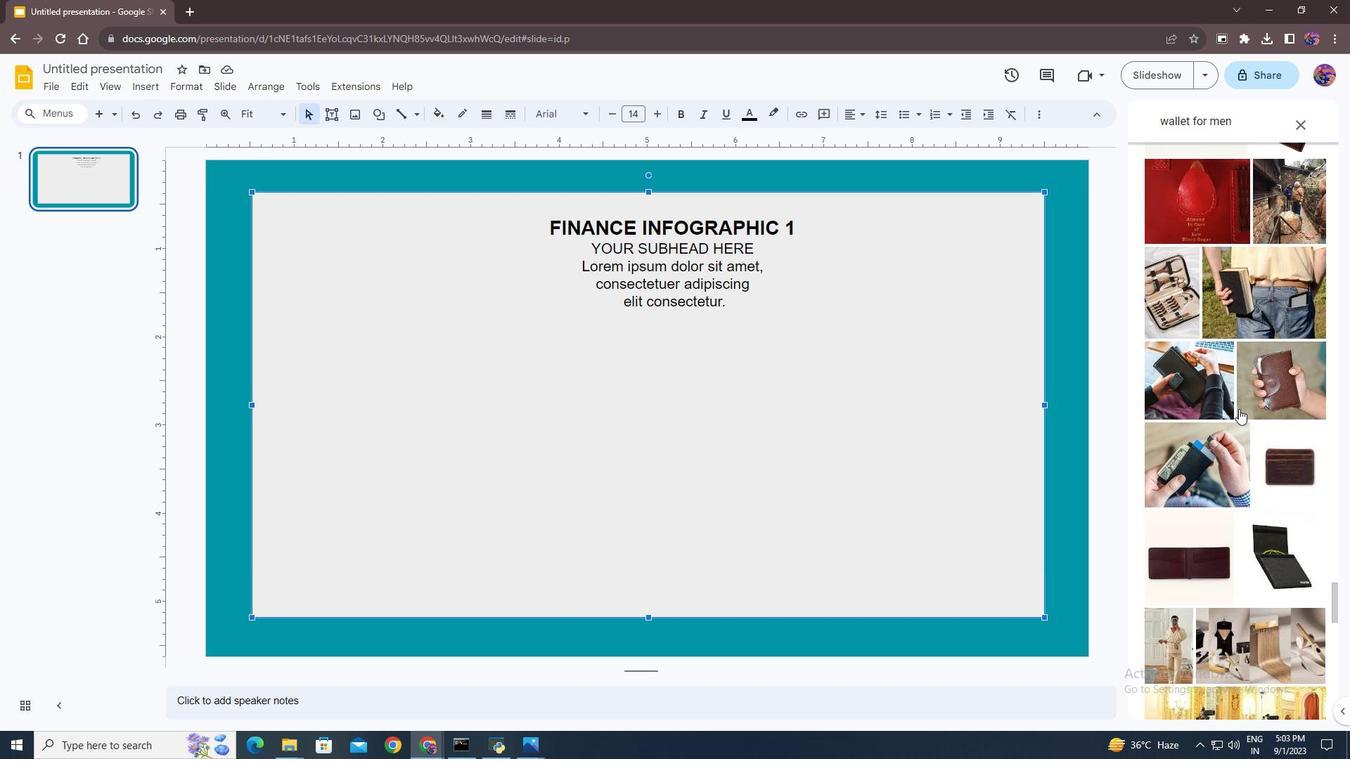 
Action: Mouse scrolled (1239, 408) with delta (0, 0)
Screenshot: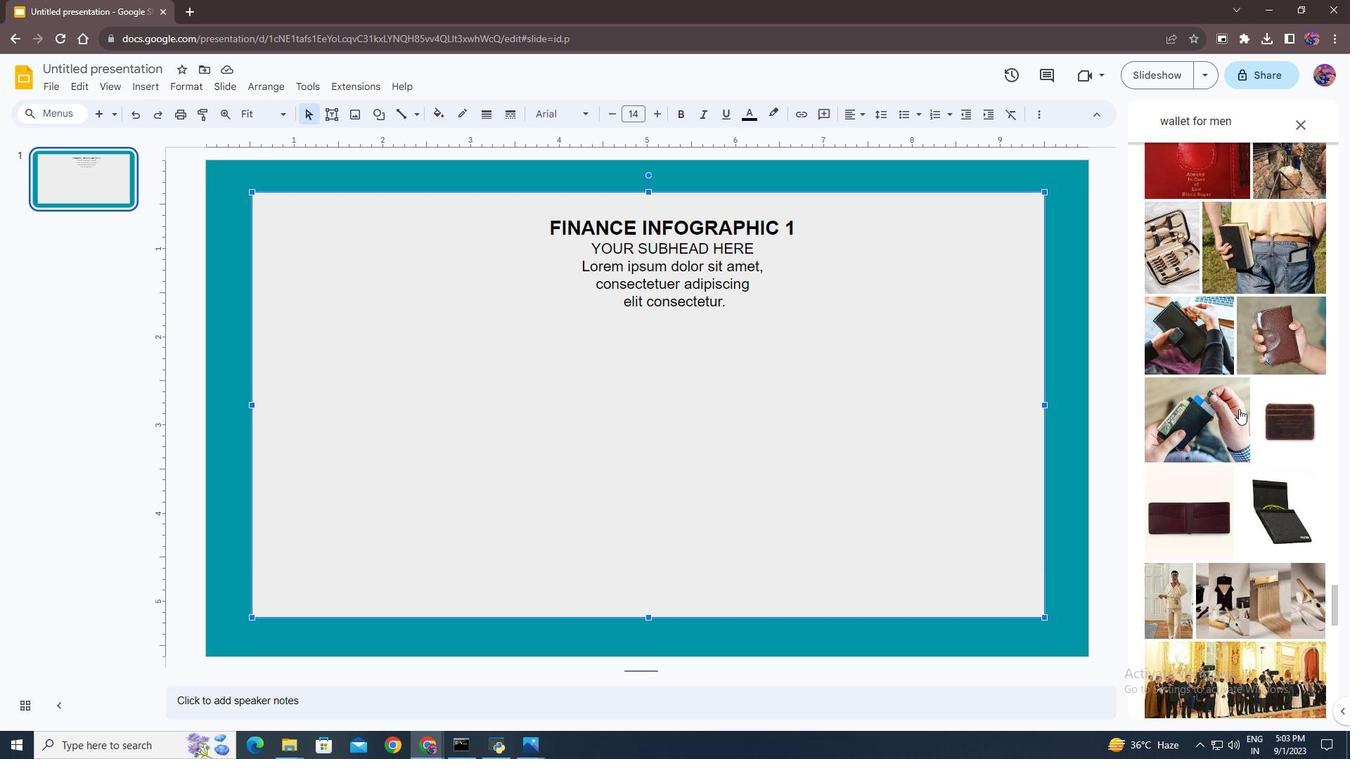 
Action: Mouse scrolled (1239, 408) with delta (0, 0)
Screenshot: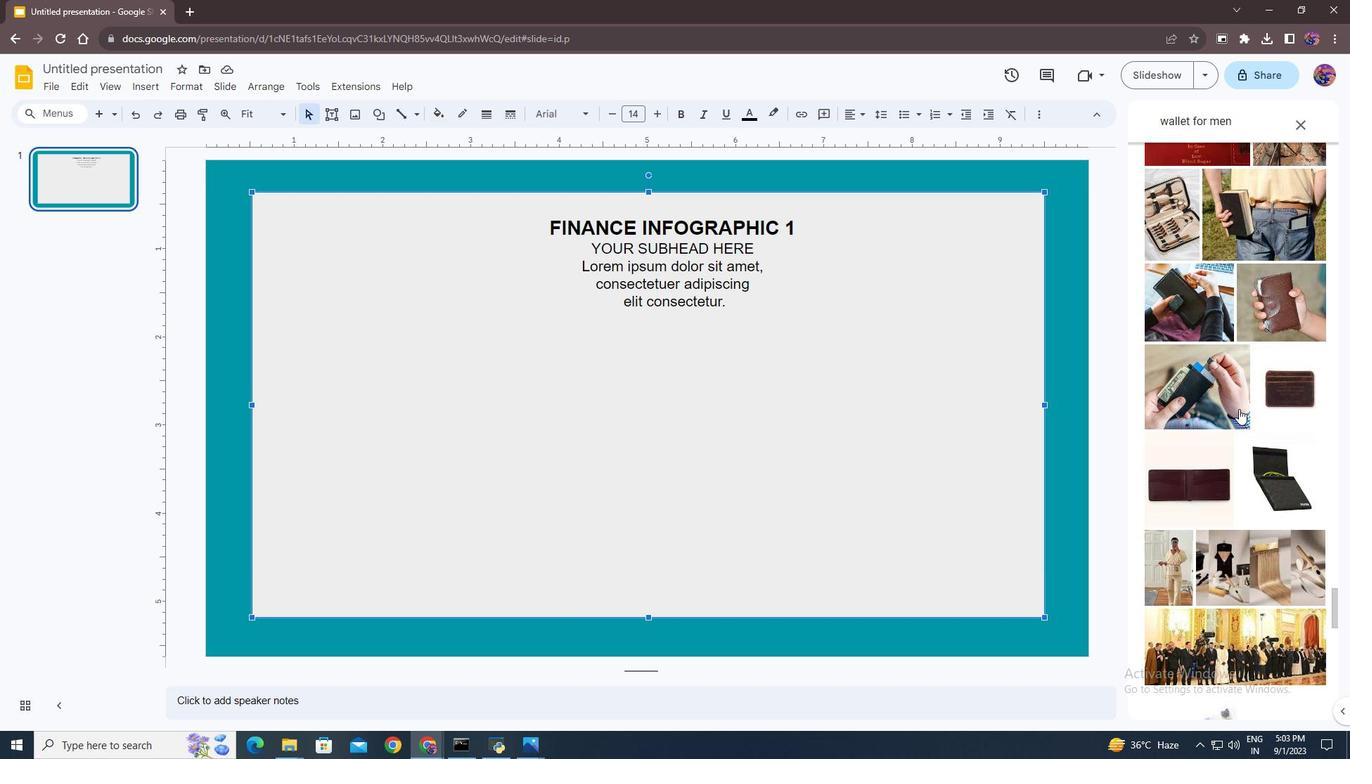 
Action: Mouse scrolled (1239, 408) with delta (0, 0)
Screenshot: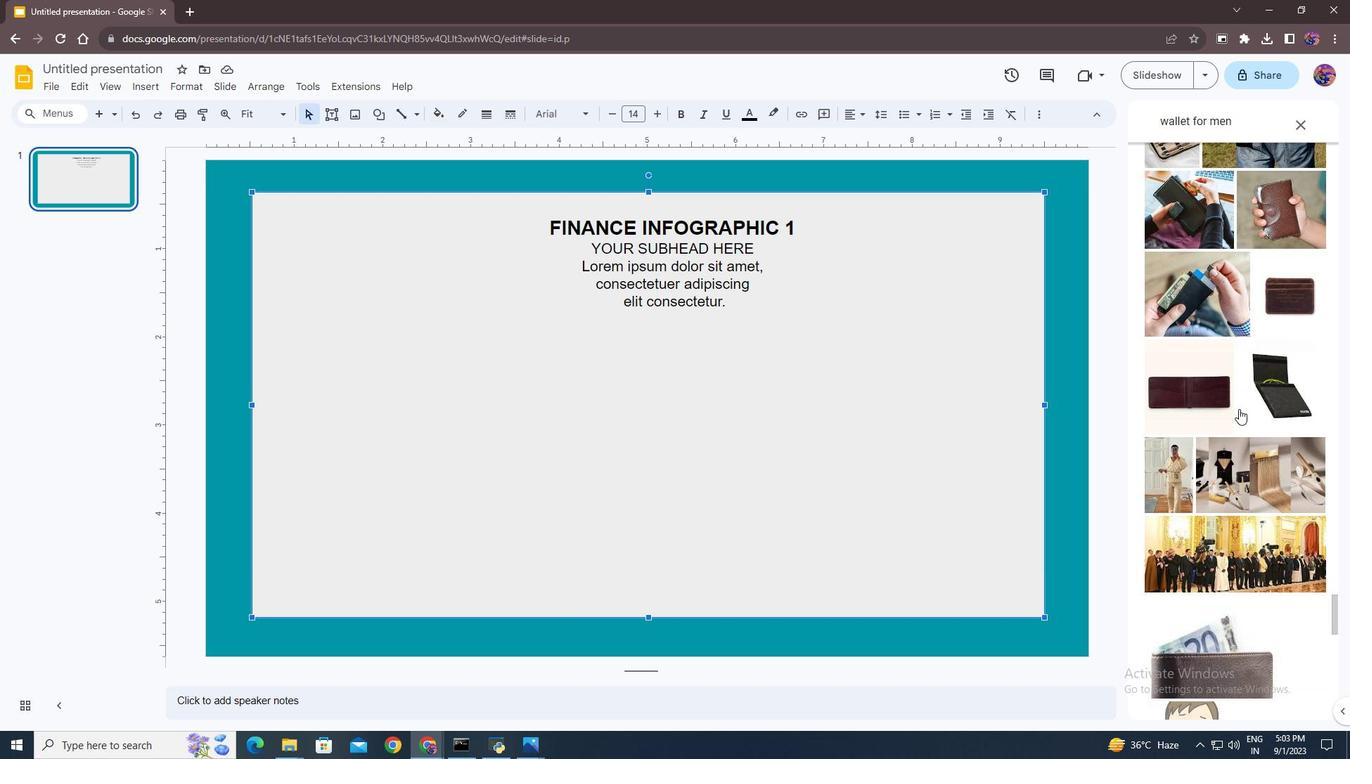 
Action: Mouse scrolled (1239, 408) with delta (0, 0)
Screenshot: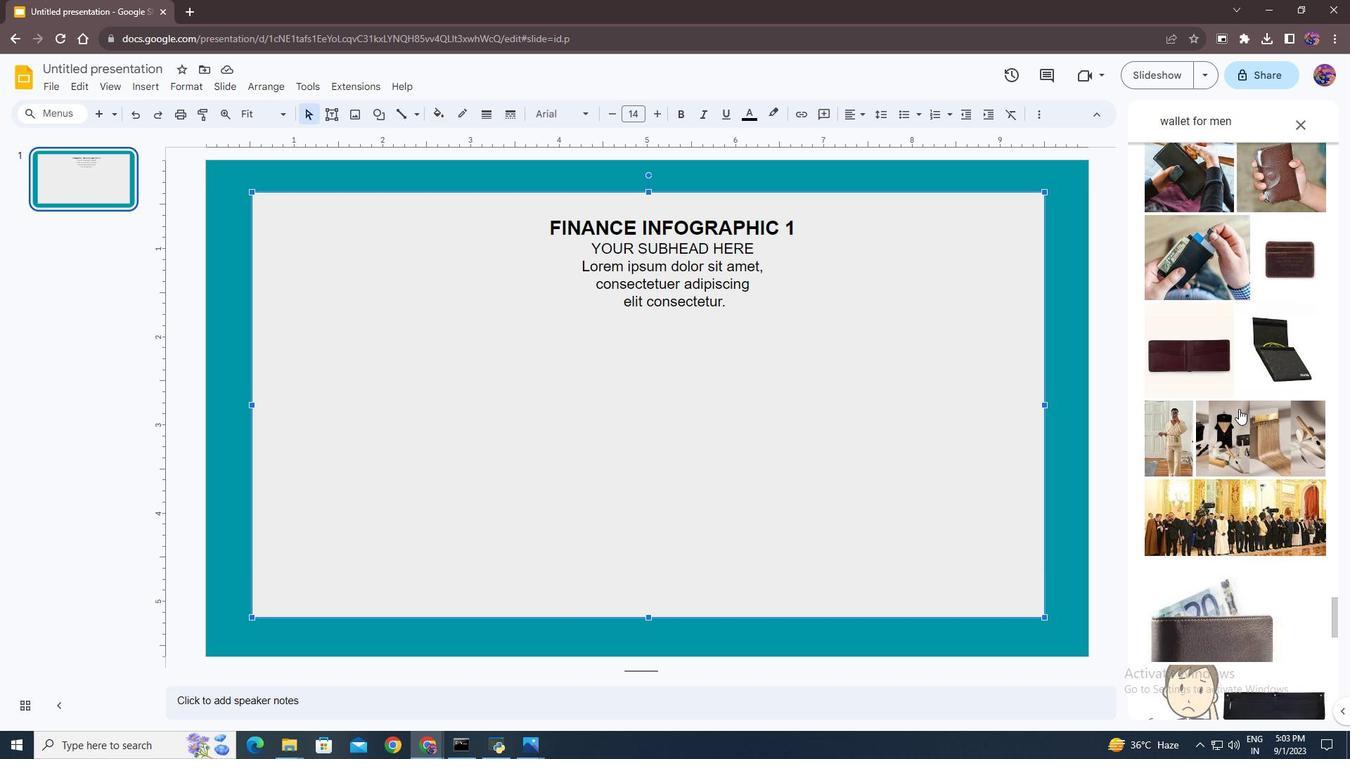 
Action: Mouse scrolled (1239, 408) with delta (0, 0)
Screenshot: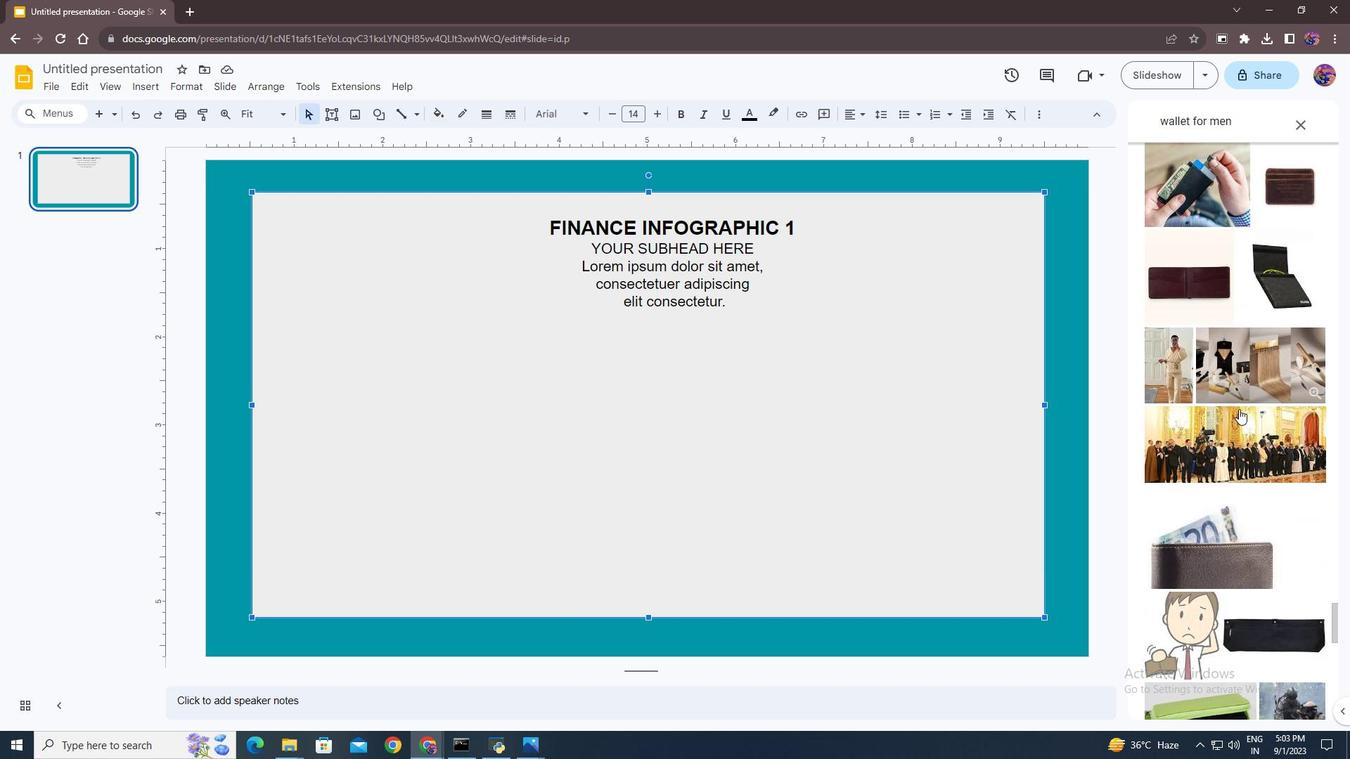 
Action: Mouse scrolled (1239, 408) with delta (0, 0)
Screenshot: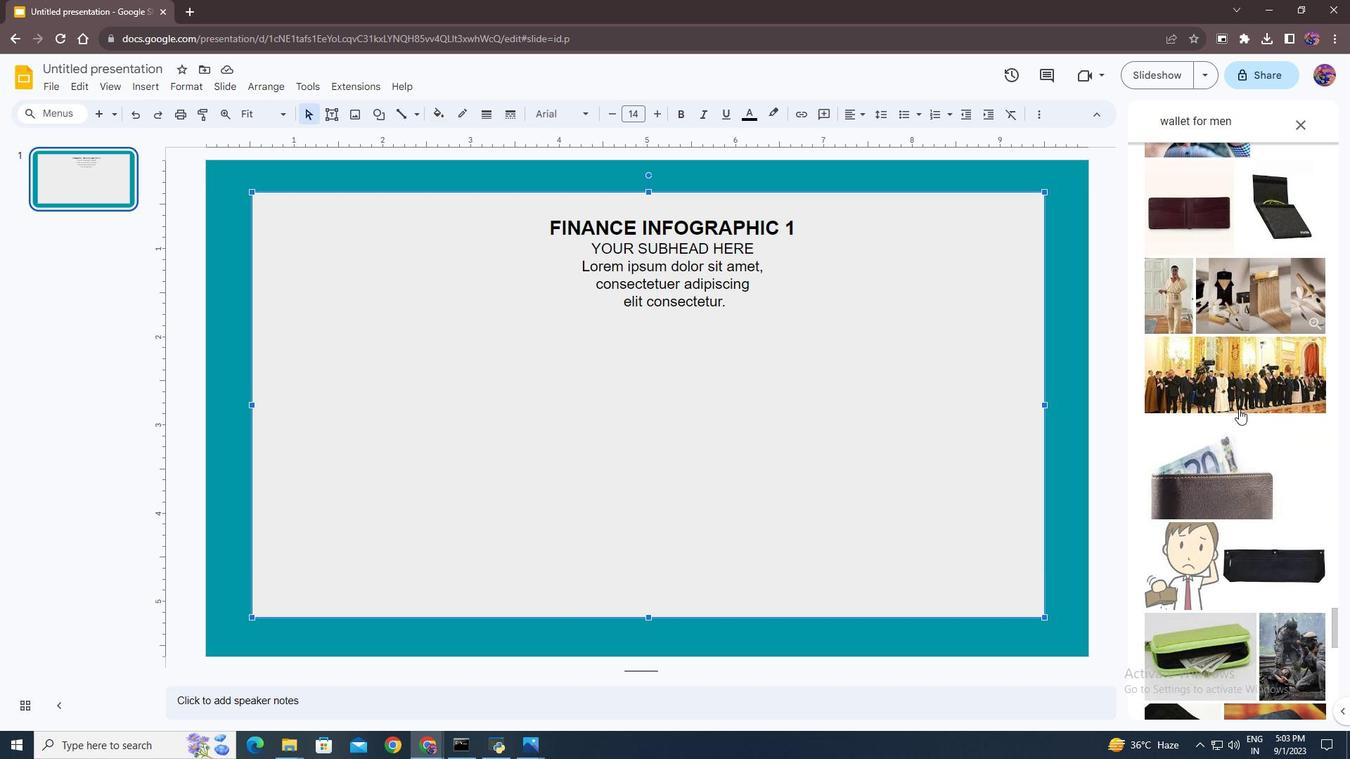 
Action: Mouse scrolled (1239, 408) with delta (0, 0)
Screenshot: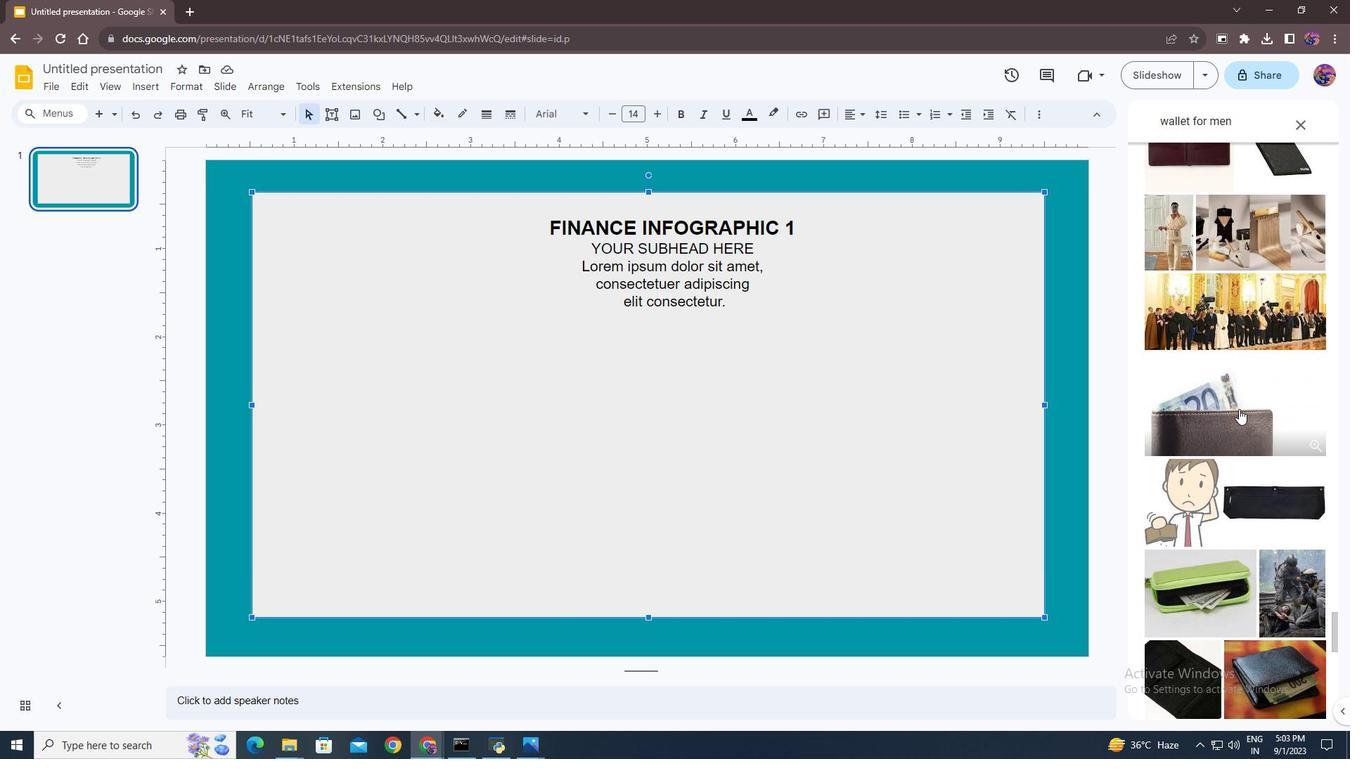 
Action: Mouse scrolled (1239, 408) with delta (0, 0)
Screenshot: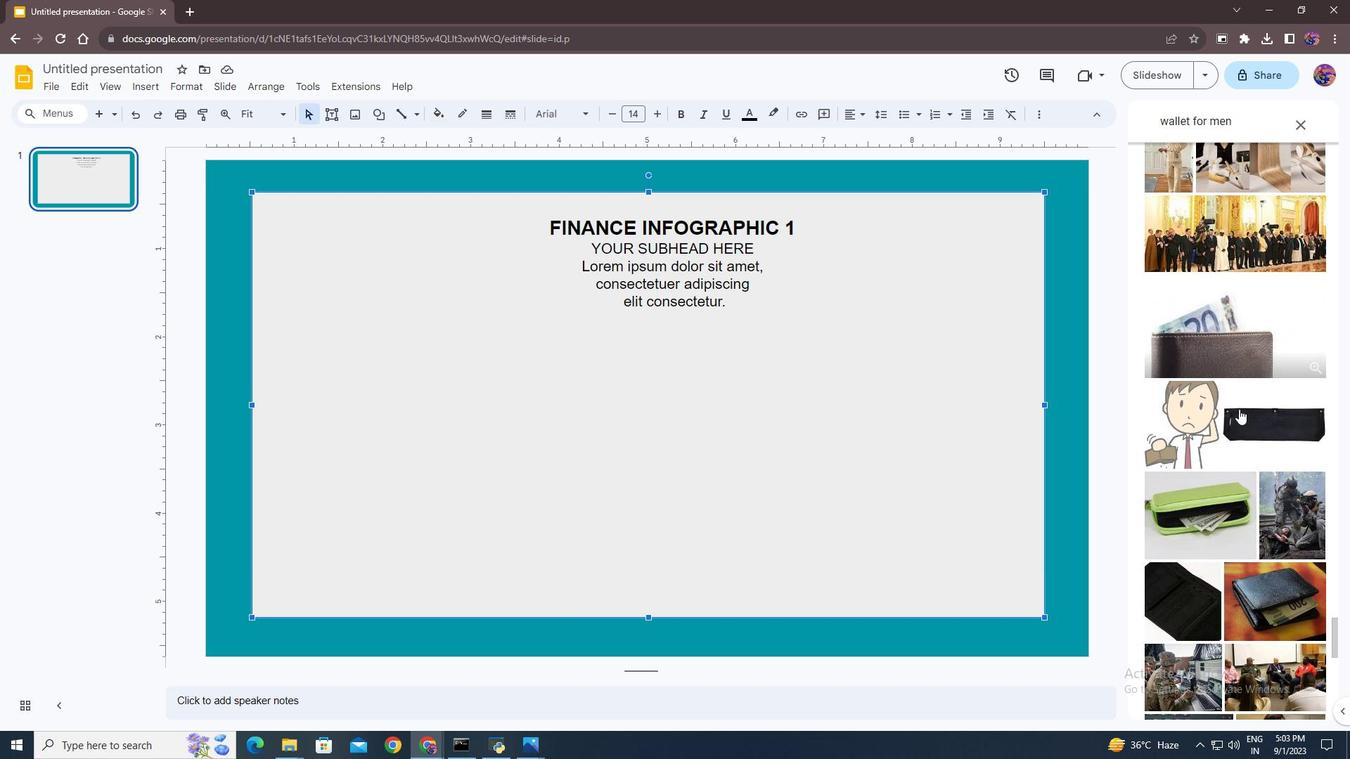 
Action: Mouse scrolled (1239, 408) with delta (0, 0)
Screenshot: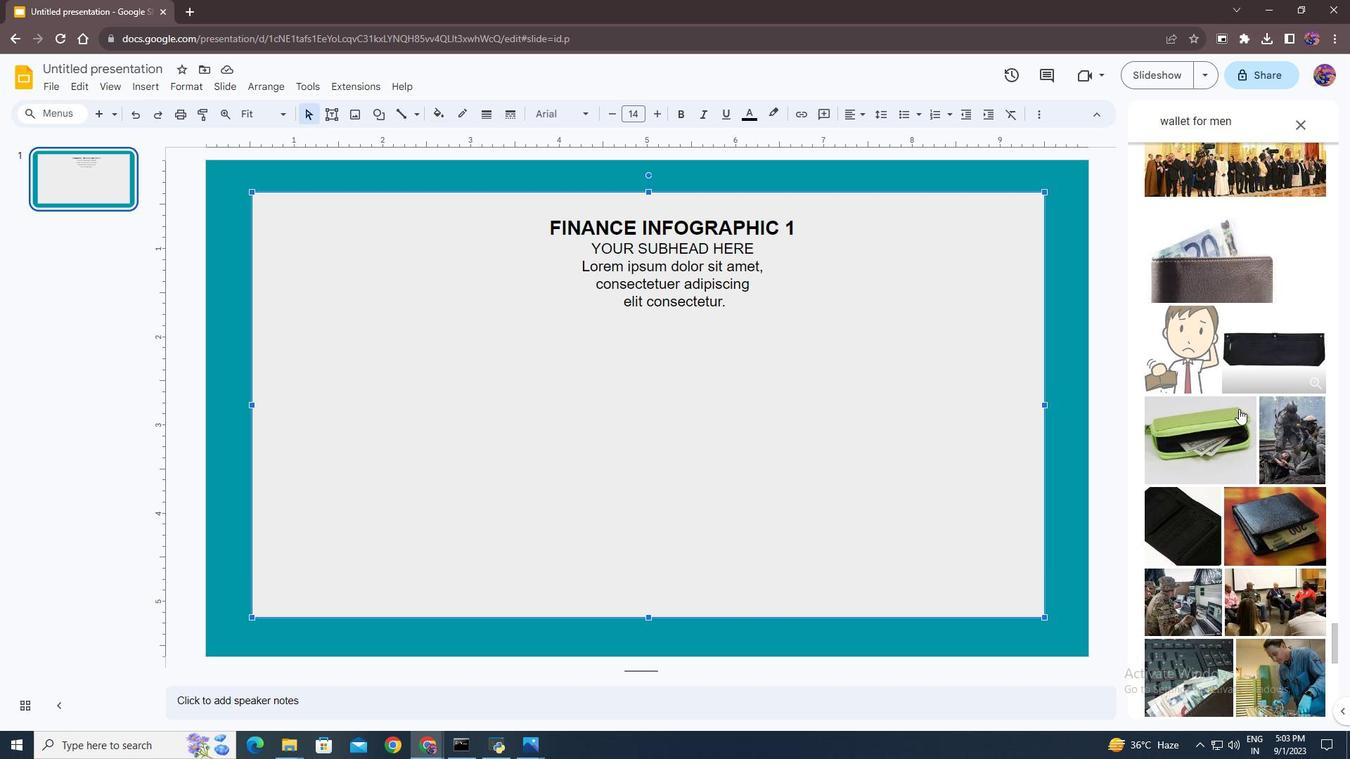 
Action: Mouse scrolled (1239, 408) with delta (0, 0)
Screenshot: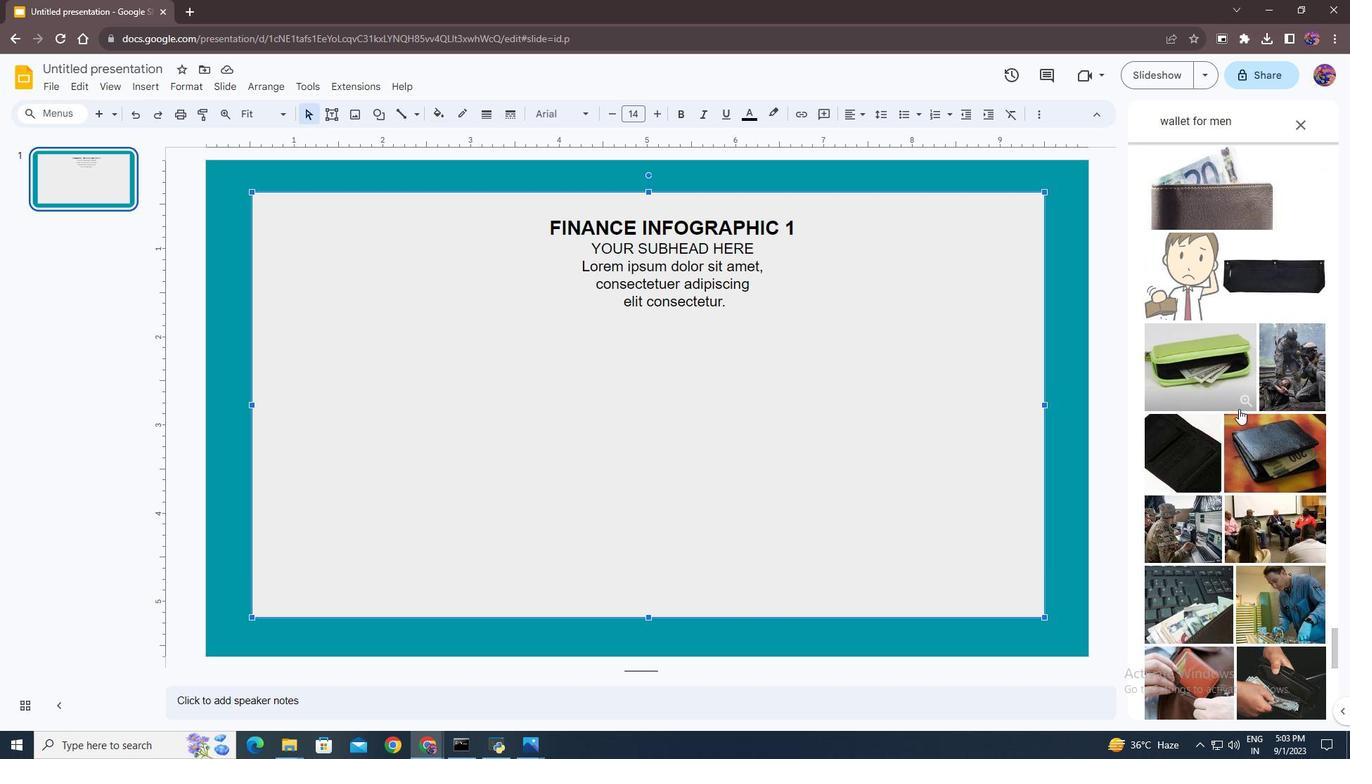 
Action: Mouse scrolled (1239, 408) with delta (0, 0)
Screenshot: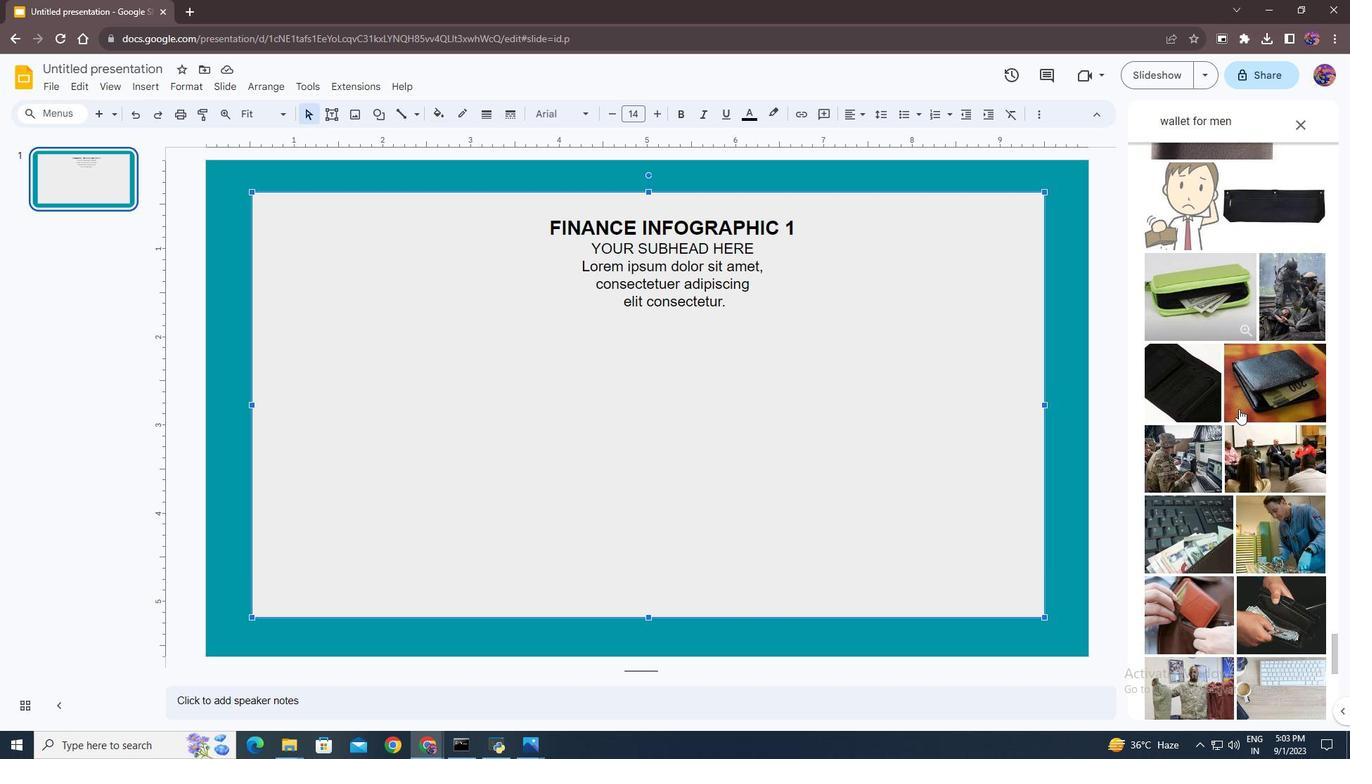 
Action: Mouse scrolled (1239, 408) with delta (0, 0)
Screenshot: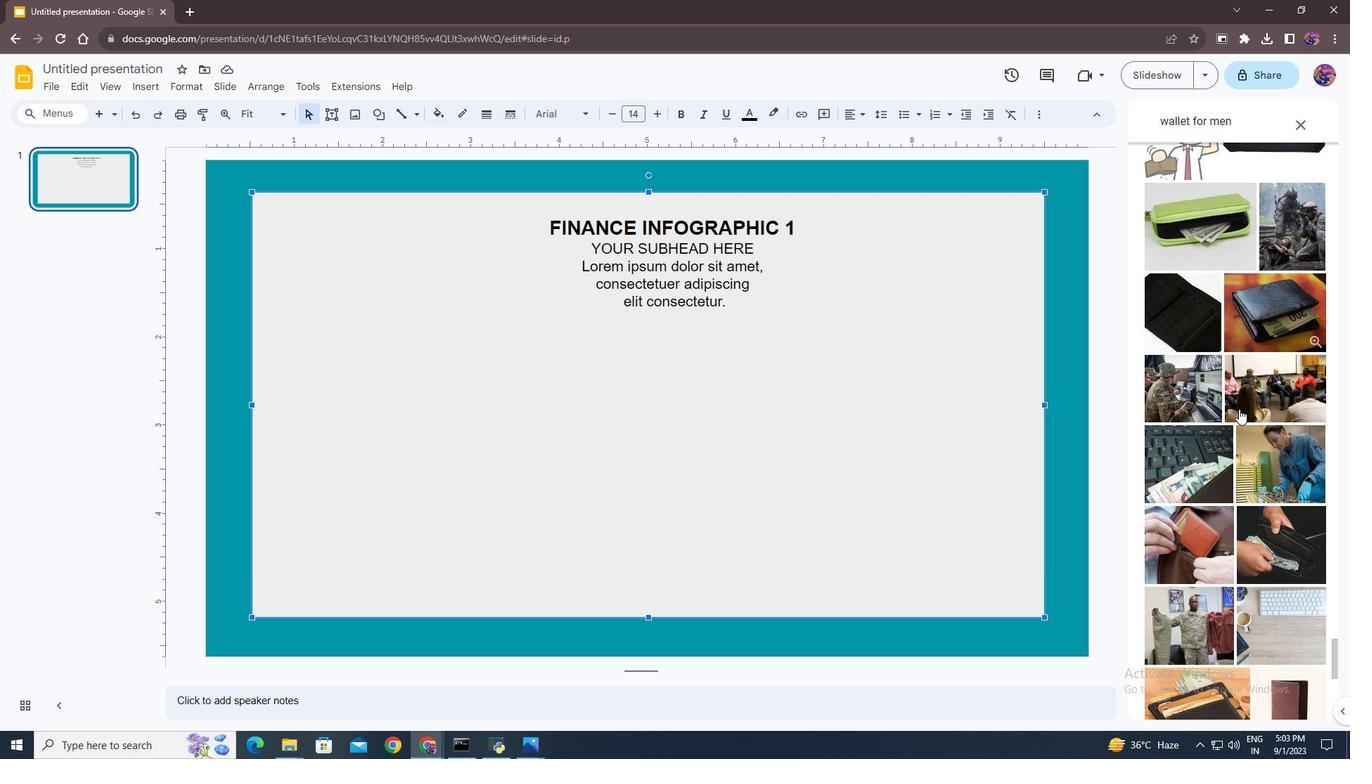 
Action: Mouse scrolled (1239, 408) with delta (0, 0)
Screenshot: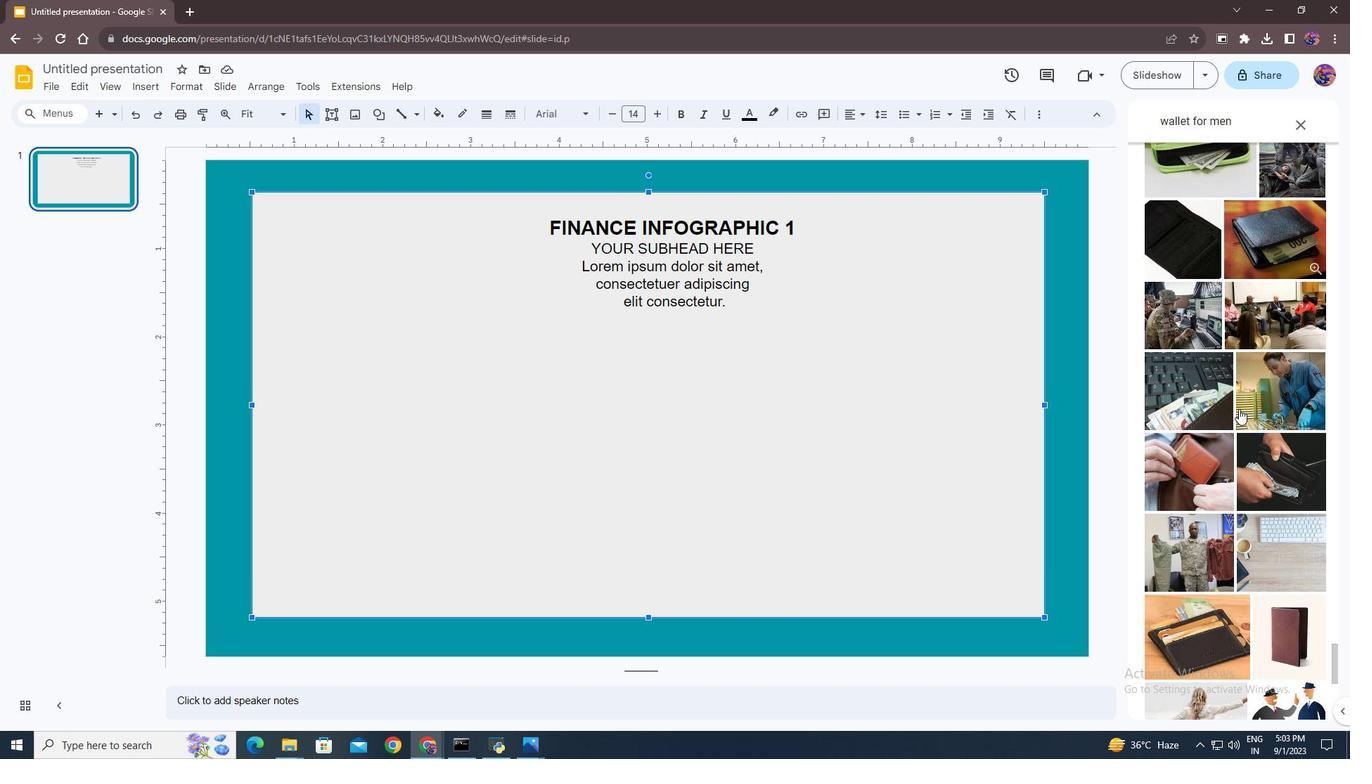 
Action: Mouse scrolled (1239, 408) with delta (0, 0)
Screenshot: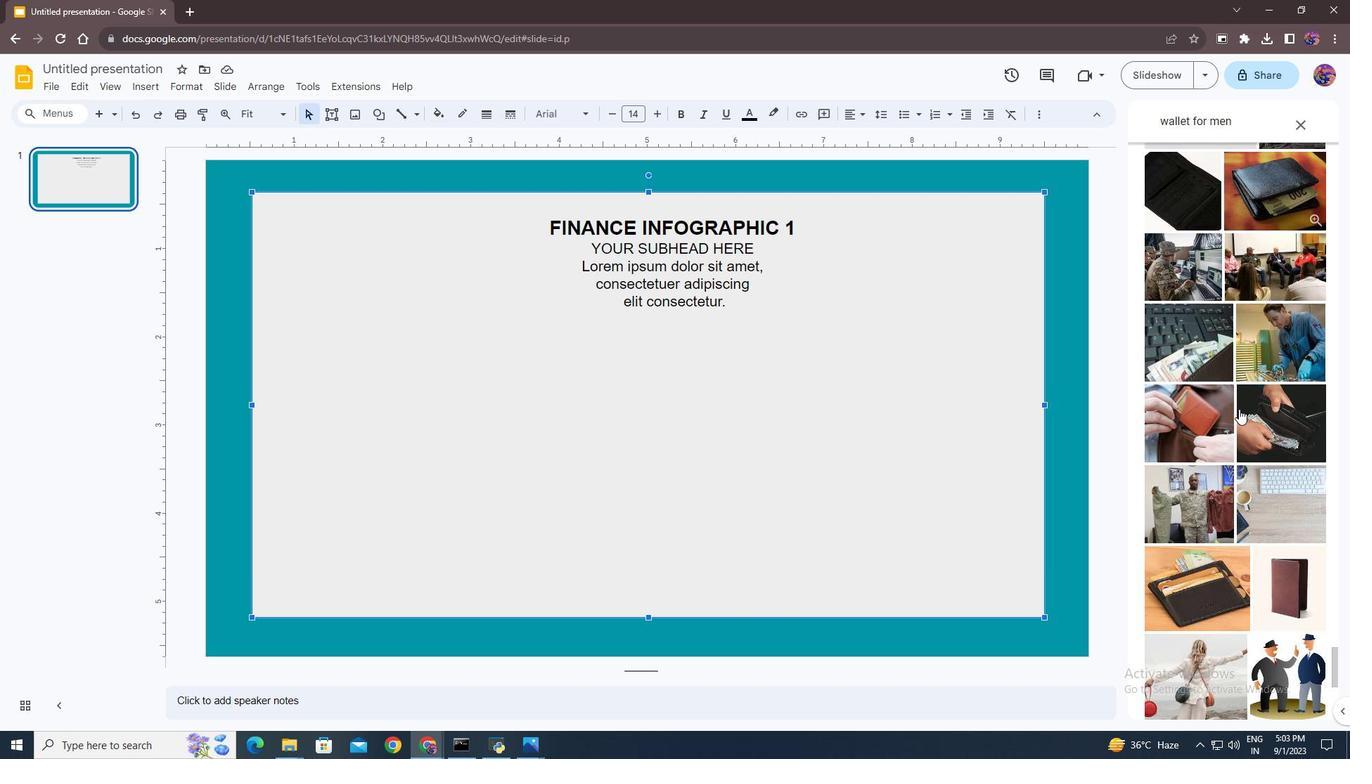 
Action: Mouse scrolled (1239, 408) with delta (0, 0)
Screenshot: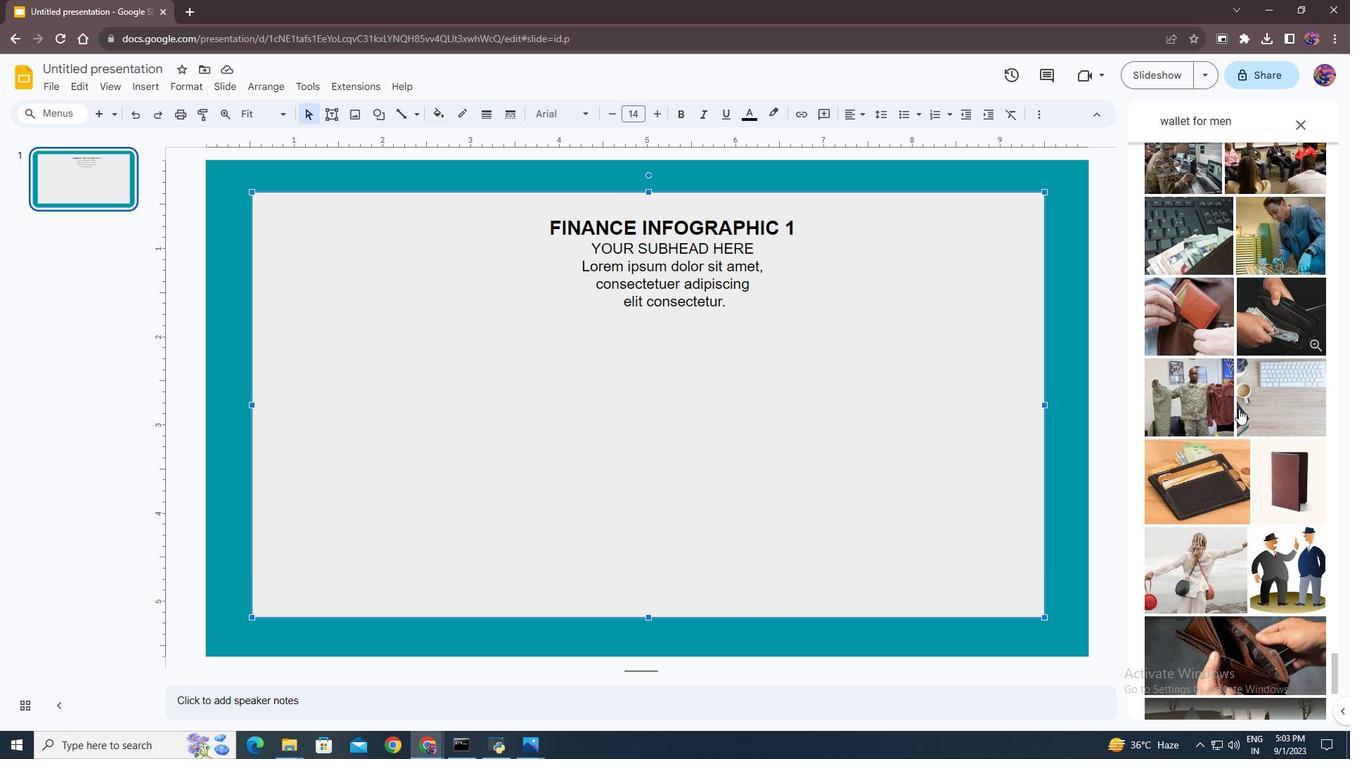 
Action: Mouse scrolled (1239, 408) with delta (0, 0)
Screenshot: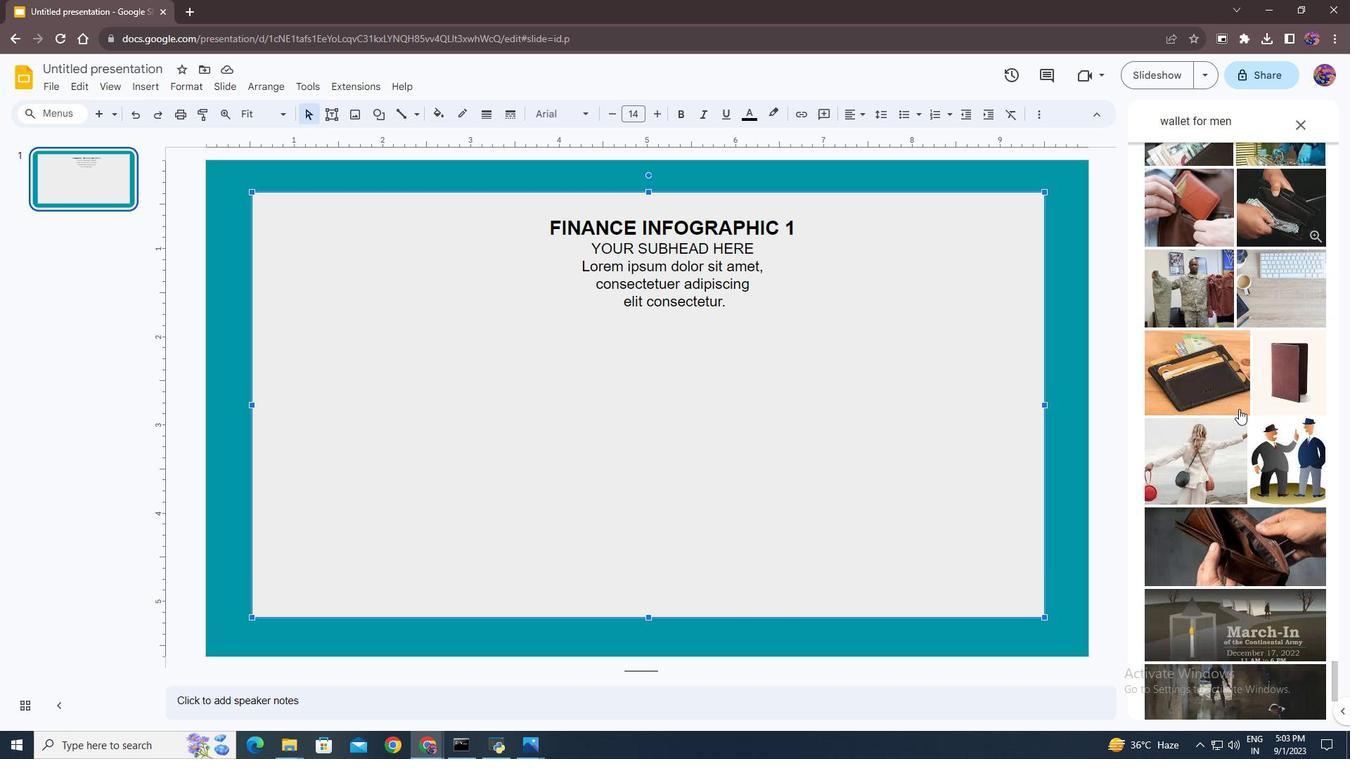 
Action: Mouse scrolled (1239, 408) with delta (0, 0)
Screenshot: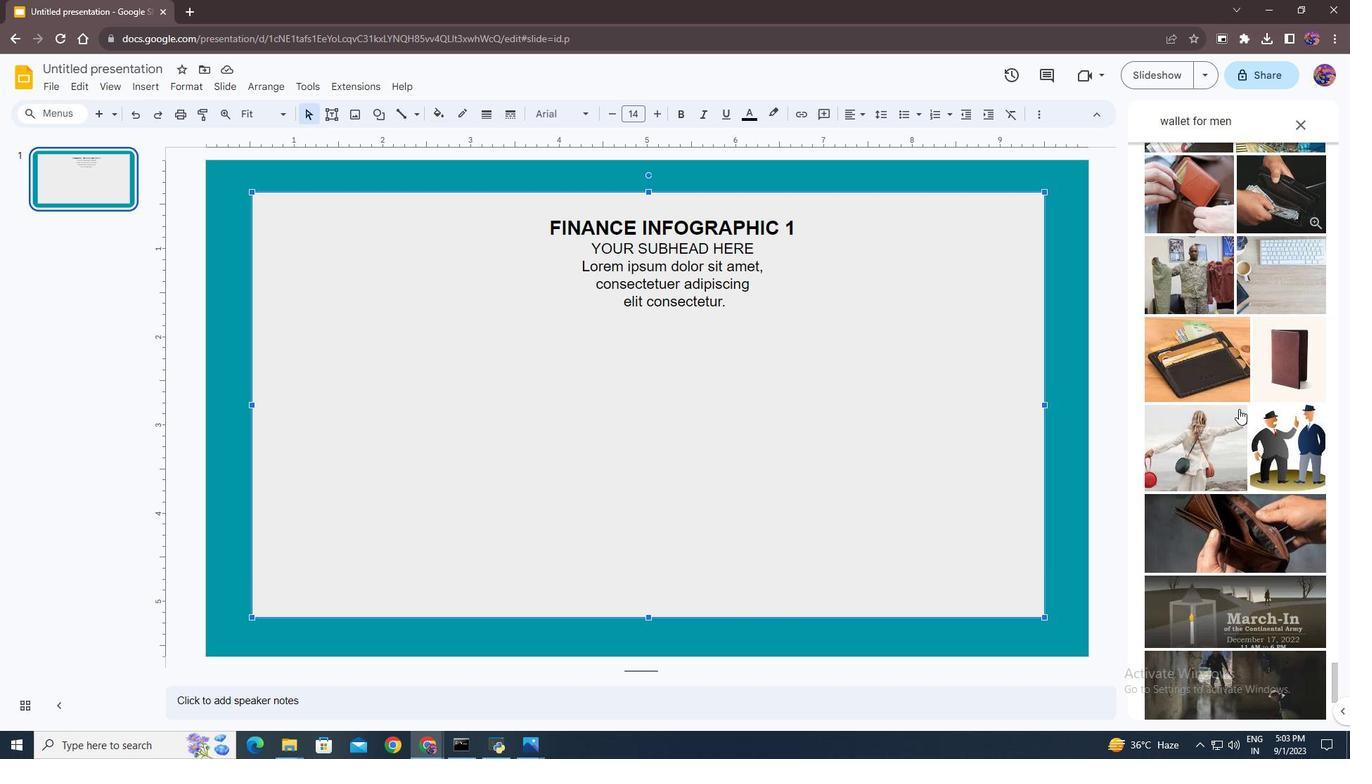 
Action: Mouse scrolled (1239, 408) with delta (0, 0)
Screenshot: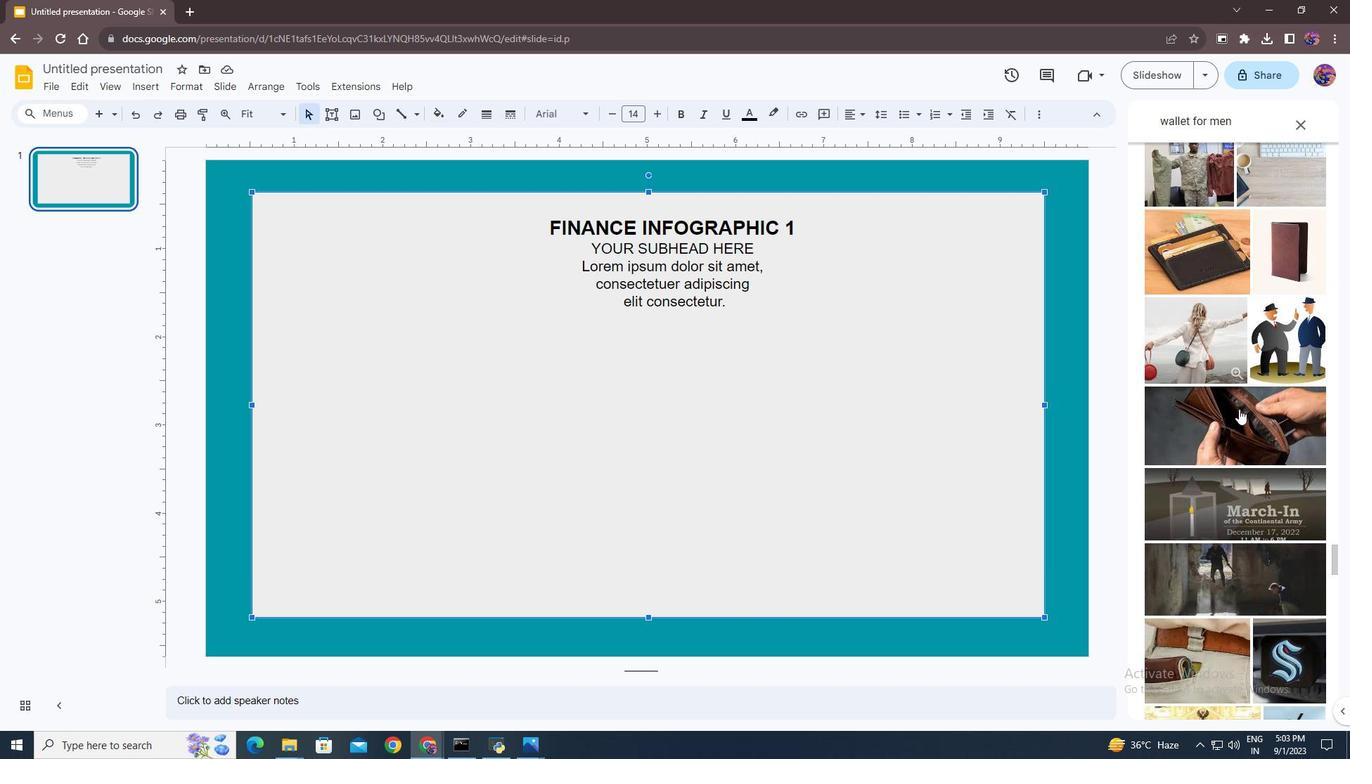 
Action: Mouse scrolled (1239, 408) with delta (0, 0)
Screenshot: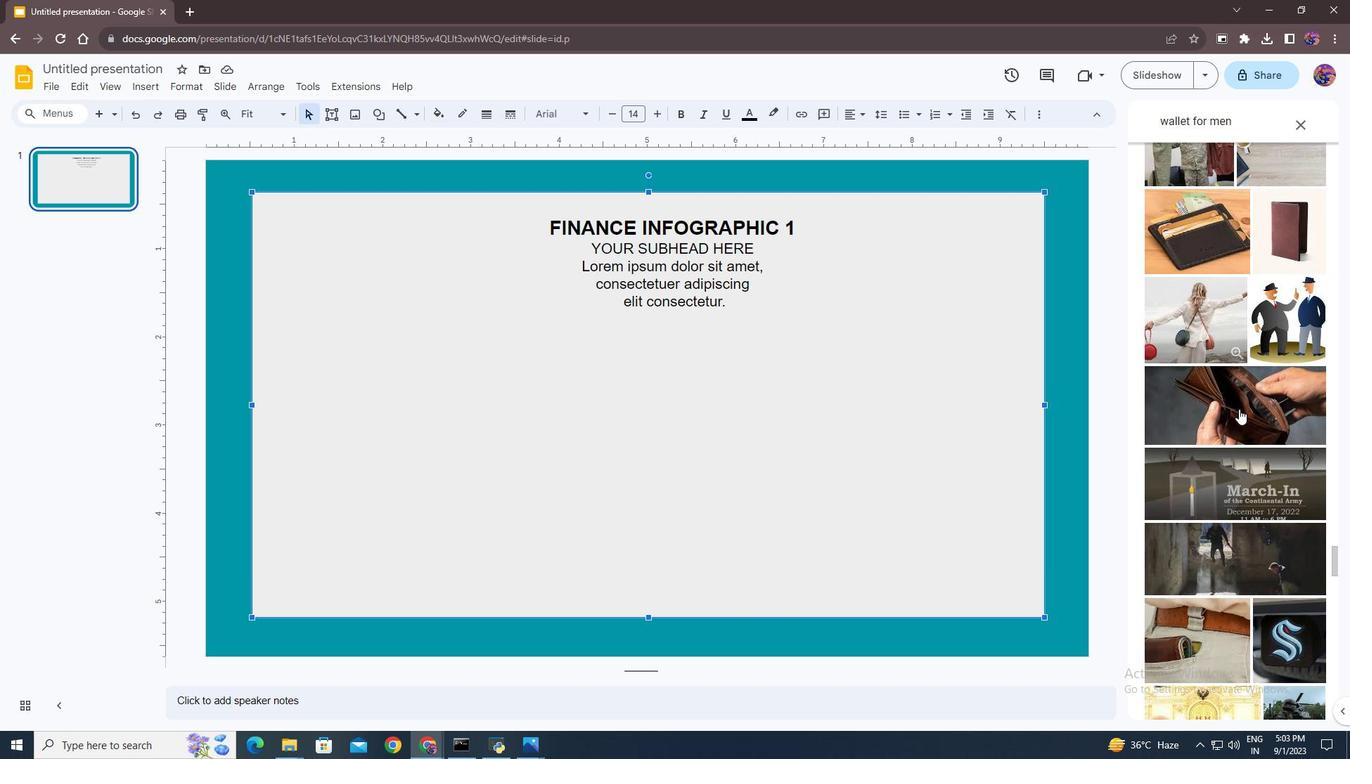 
Action: Mouse scrolled (1239, 408) with delta (0, 0)
Screenshot: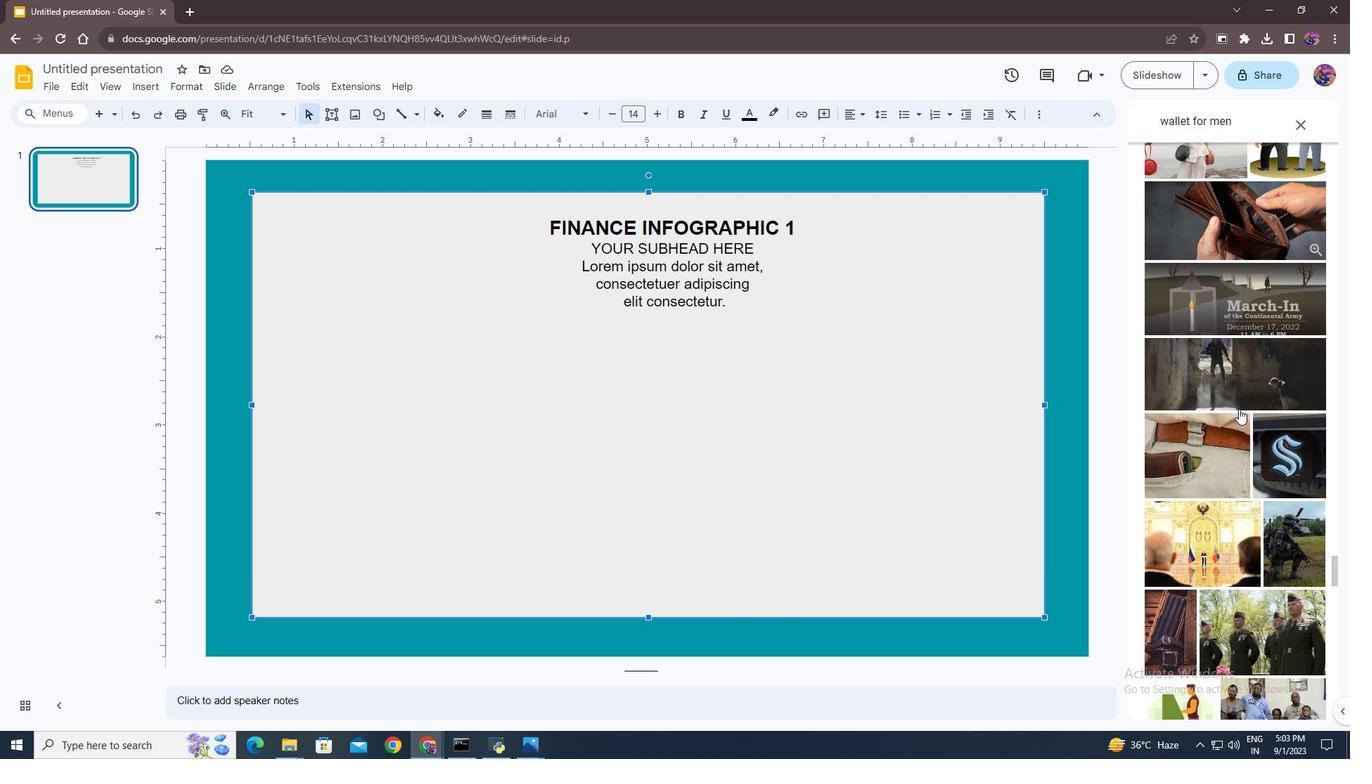 
Action: Mouse scrolled (1239, 408) with delta (0, 0)
Screenshot: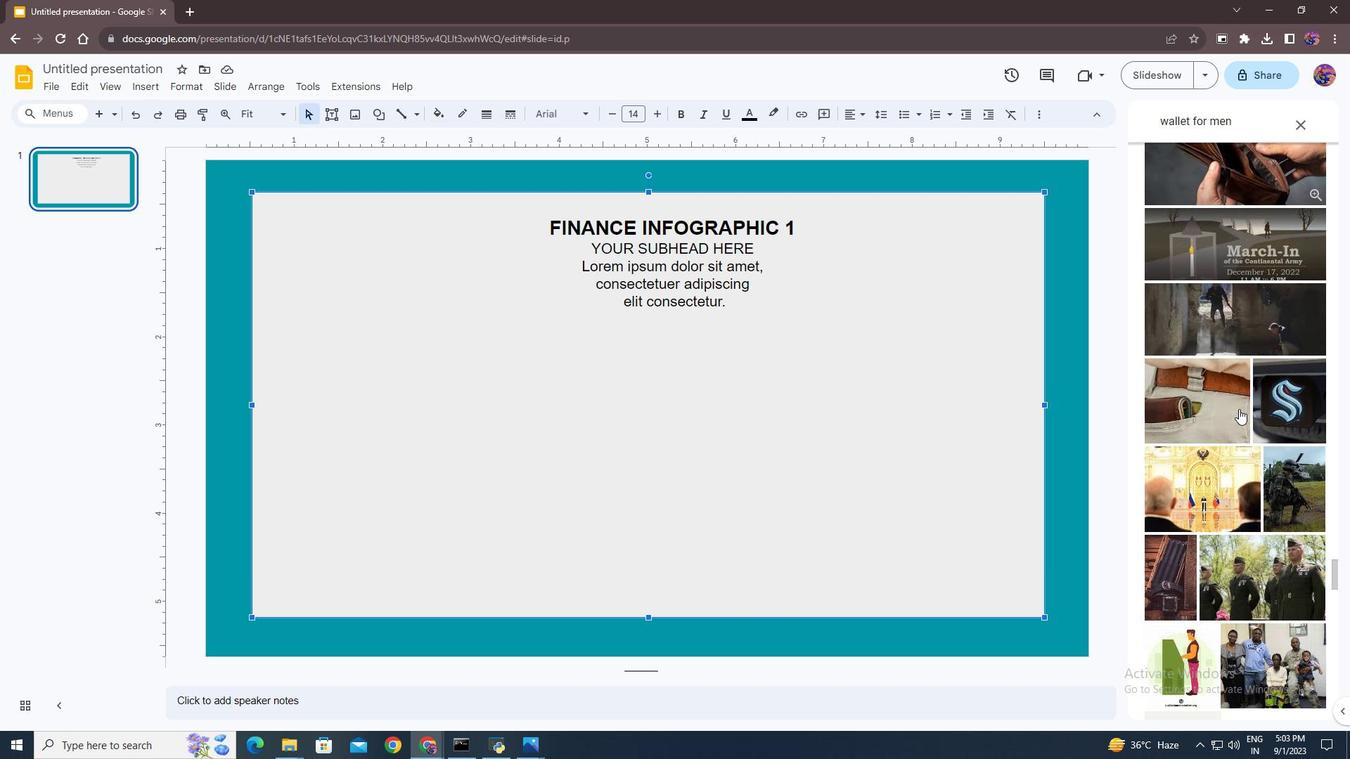 
Action: Mouse scrolled (1239, 408) with delta (0, 0)
Screenshot: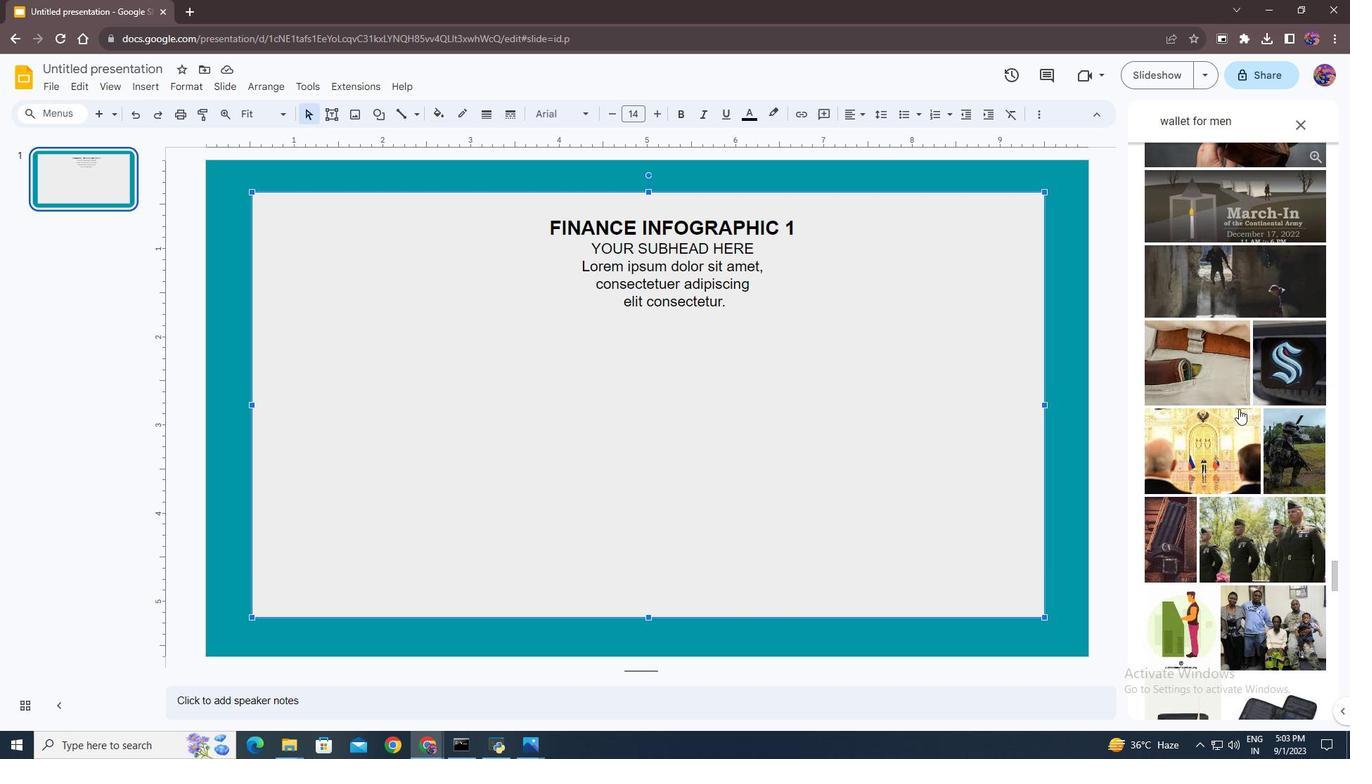 
Action: Mouse scrolled (1239, 408) with delta (0, 0)
Screenshot: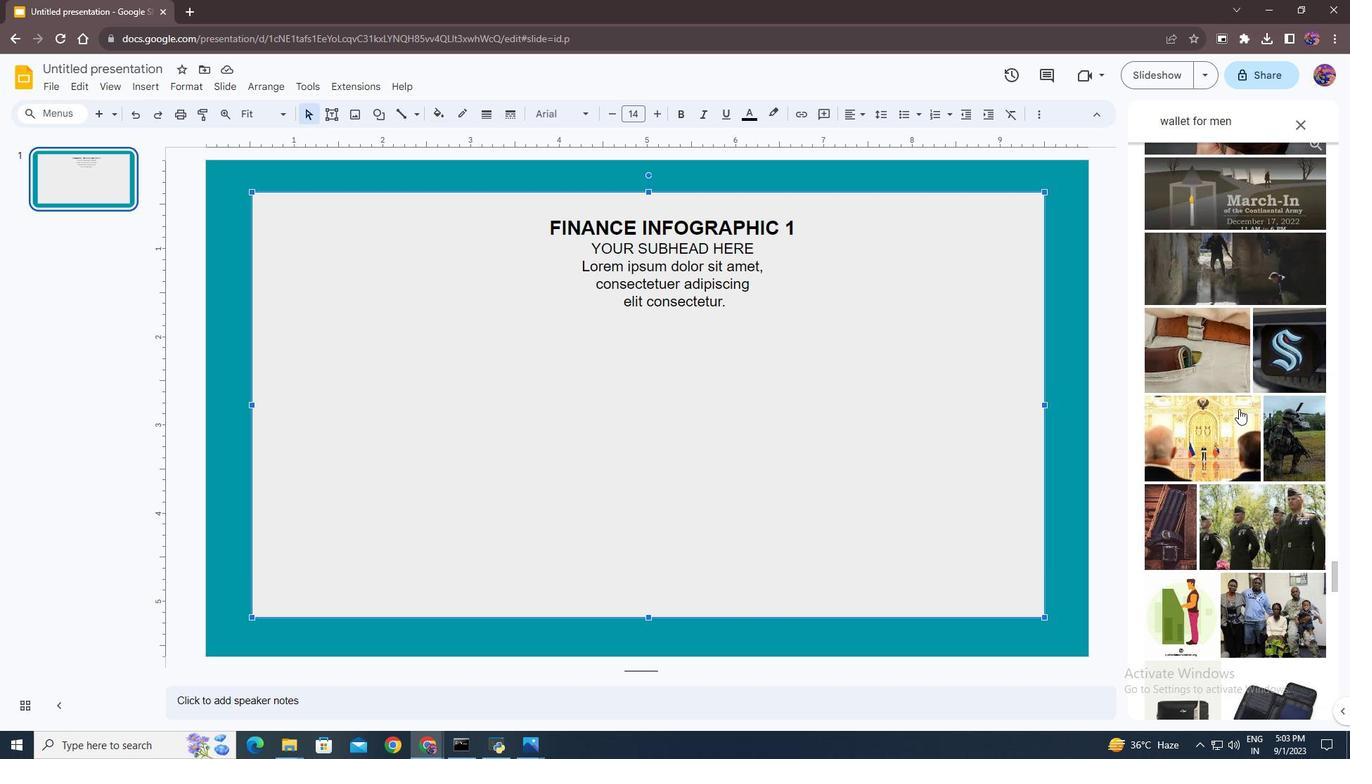 
Action: Mouse scrolled (1239, 408) with delta (0, 0)
Screenshot: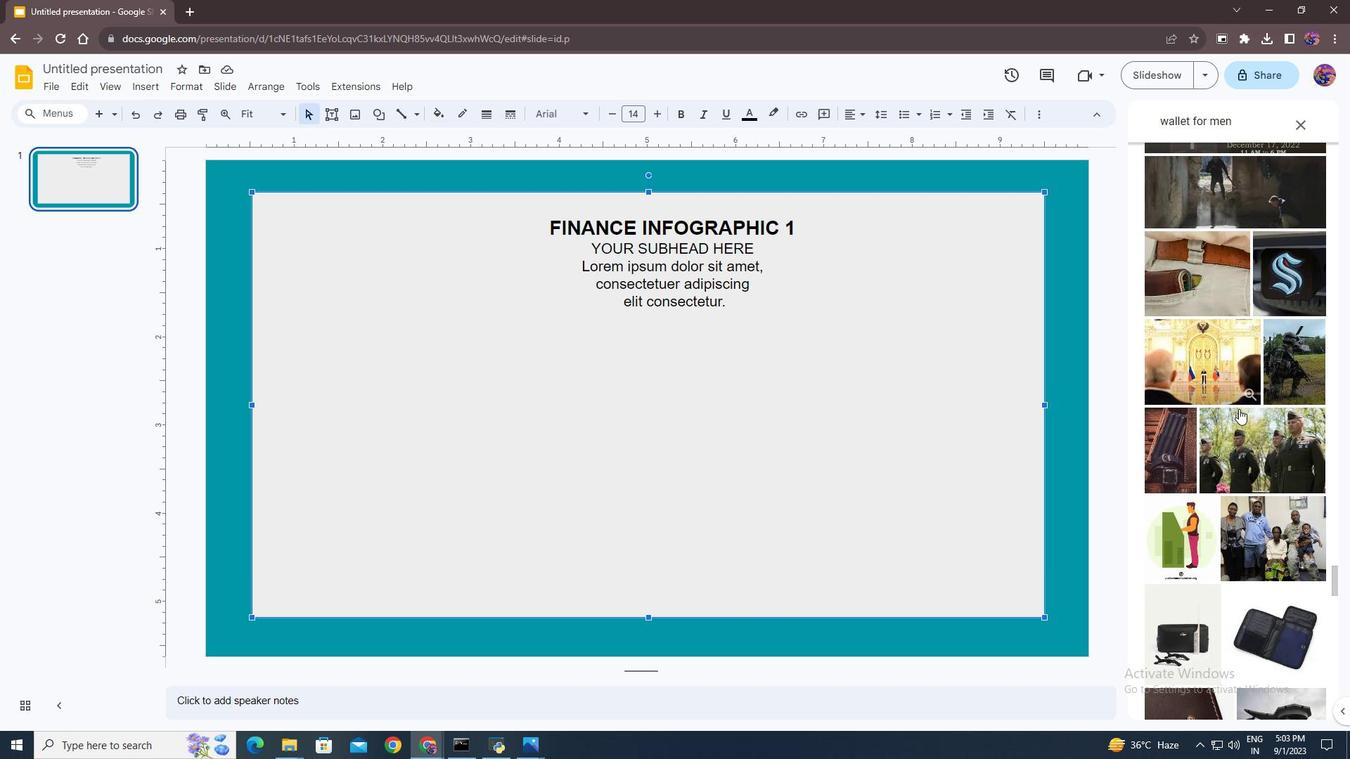 
Action: Mouse scrolled (1239, 408) with delta (0, 0)
Screenshot: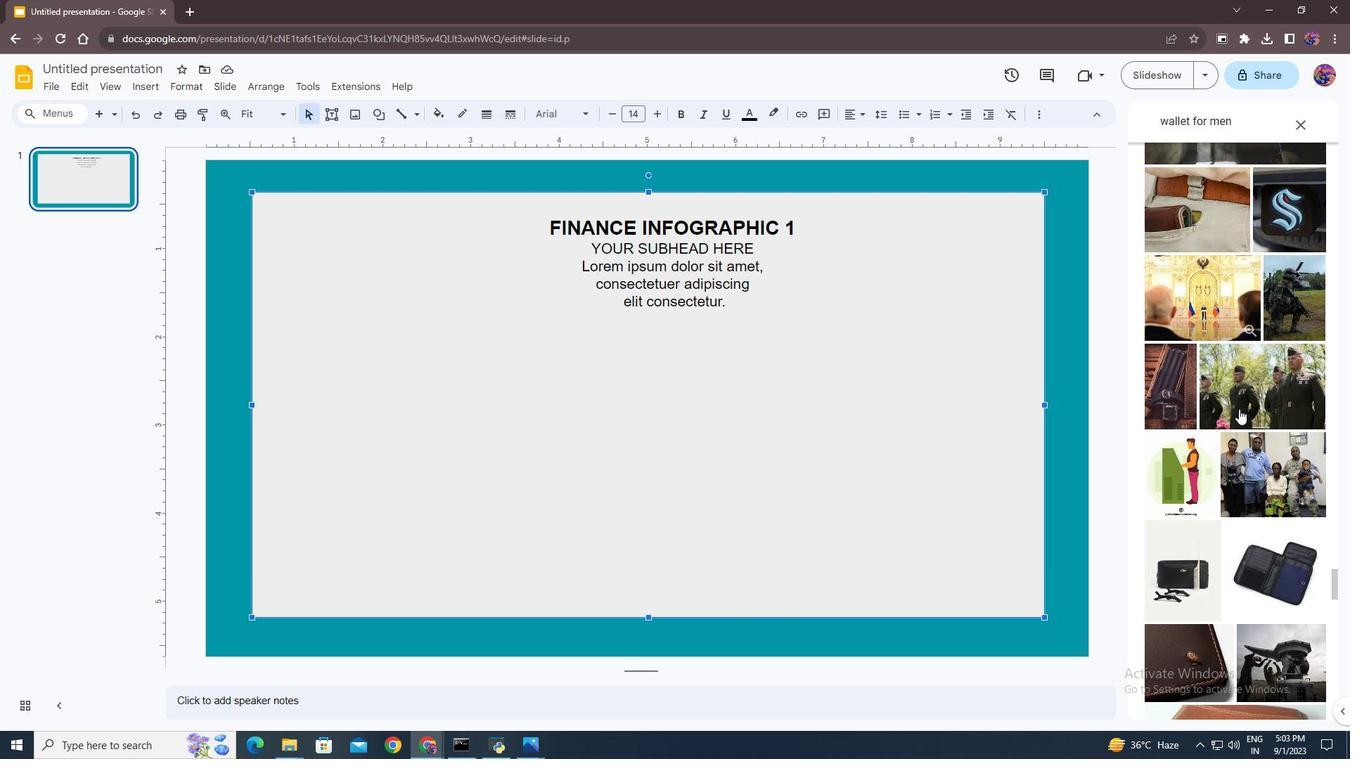 
Action: Mouse scrolled (1239, 408) with delta (0, 0)
Screenshot: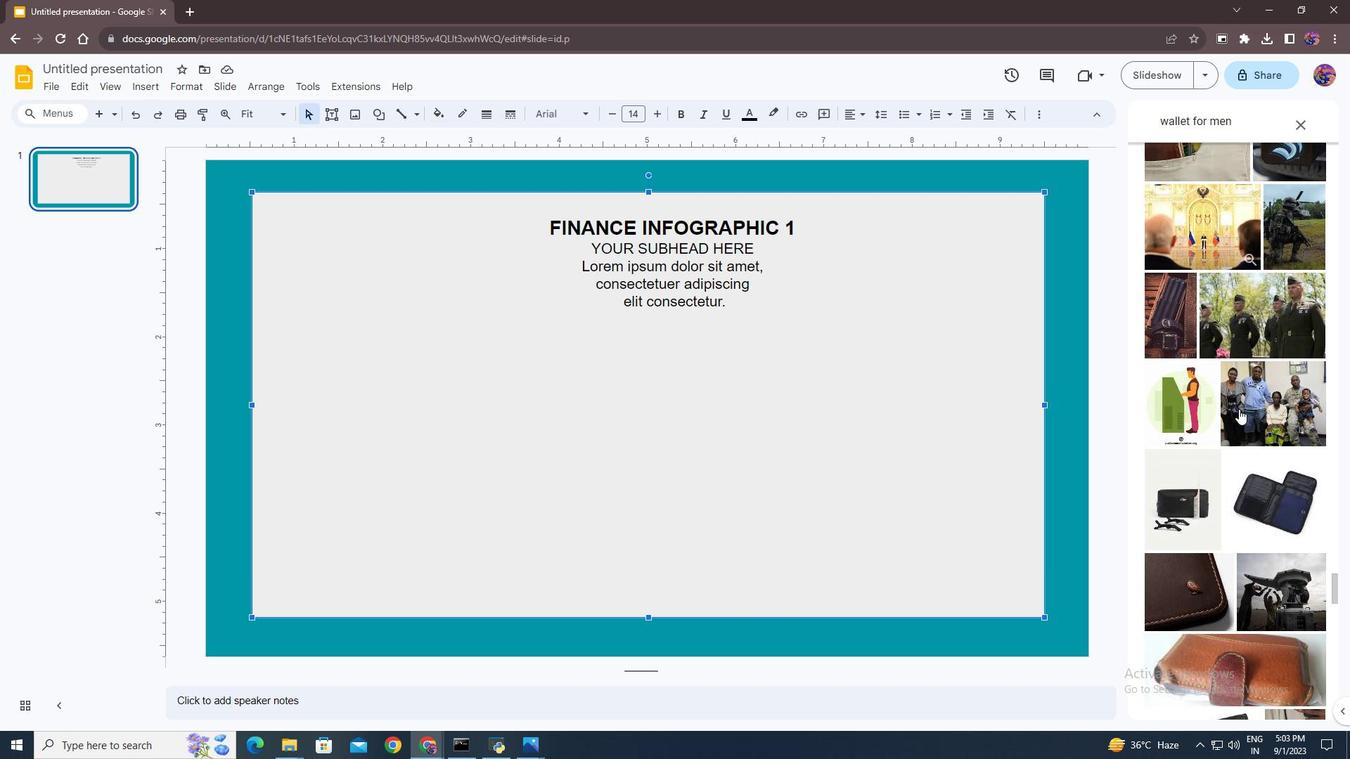 
Action: Mouse scrolled (1239, 408) with delta (0, 0)
Screenshot: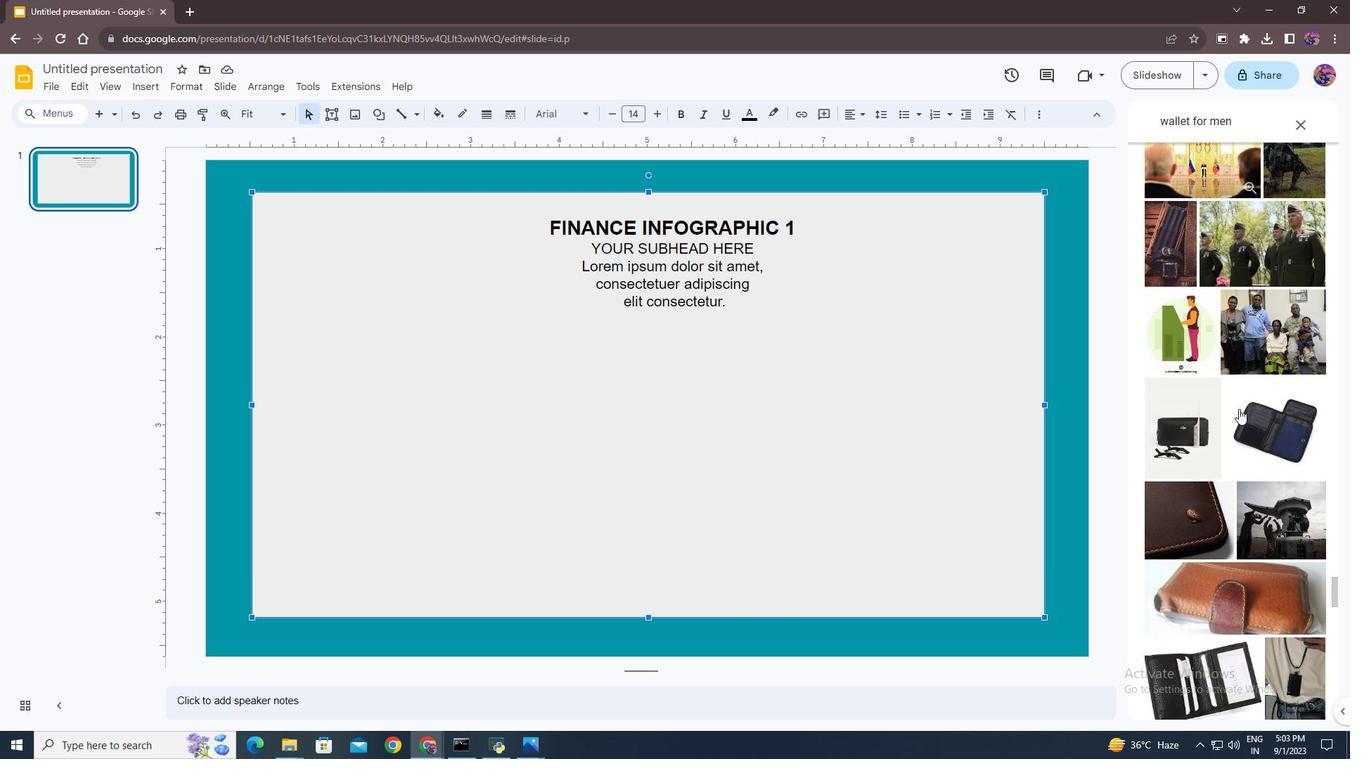 
Action: Mouse scrolled (1239, 408) with delta (0, 0)
Screenshot: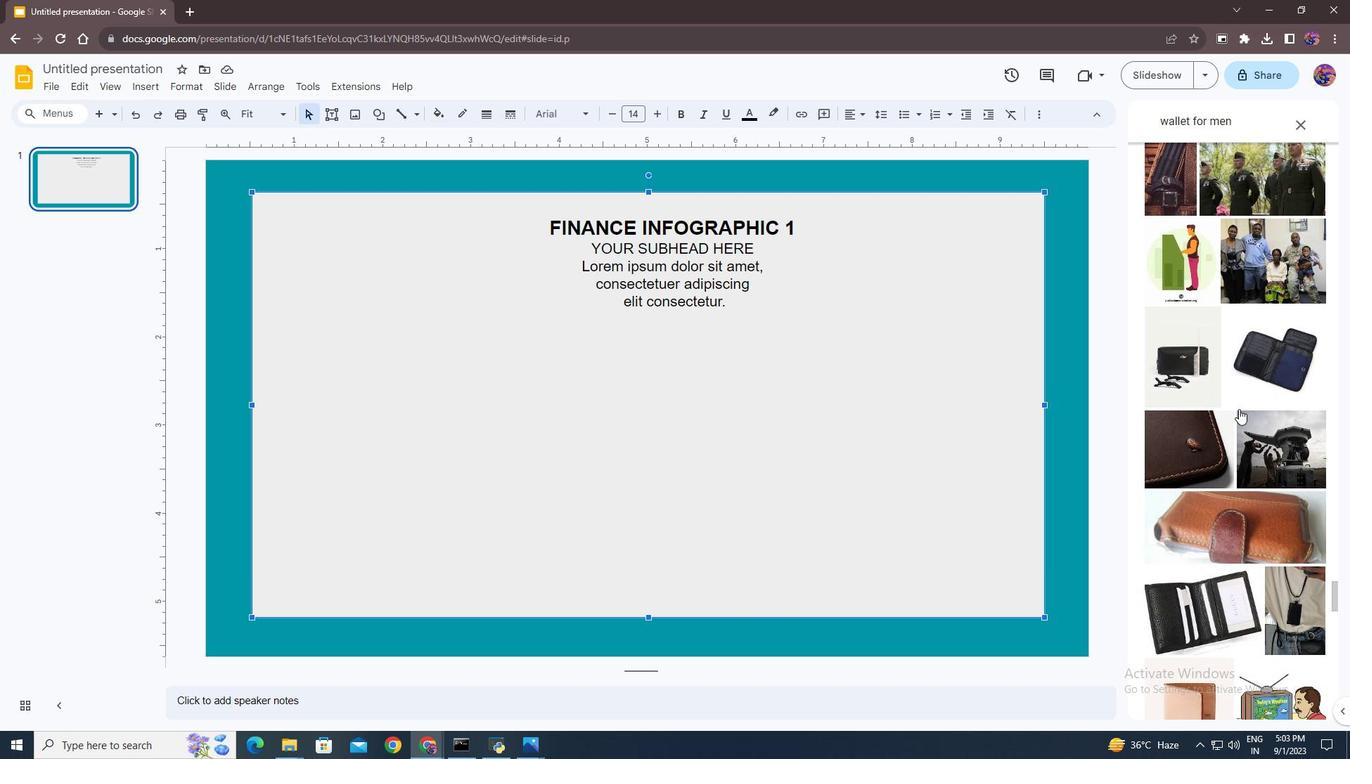 
Action: Mouse scrolled (1239, 408) with delta (0, 0)
Screenshot: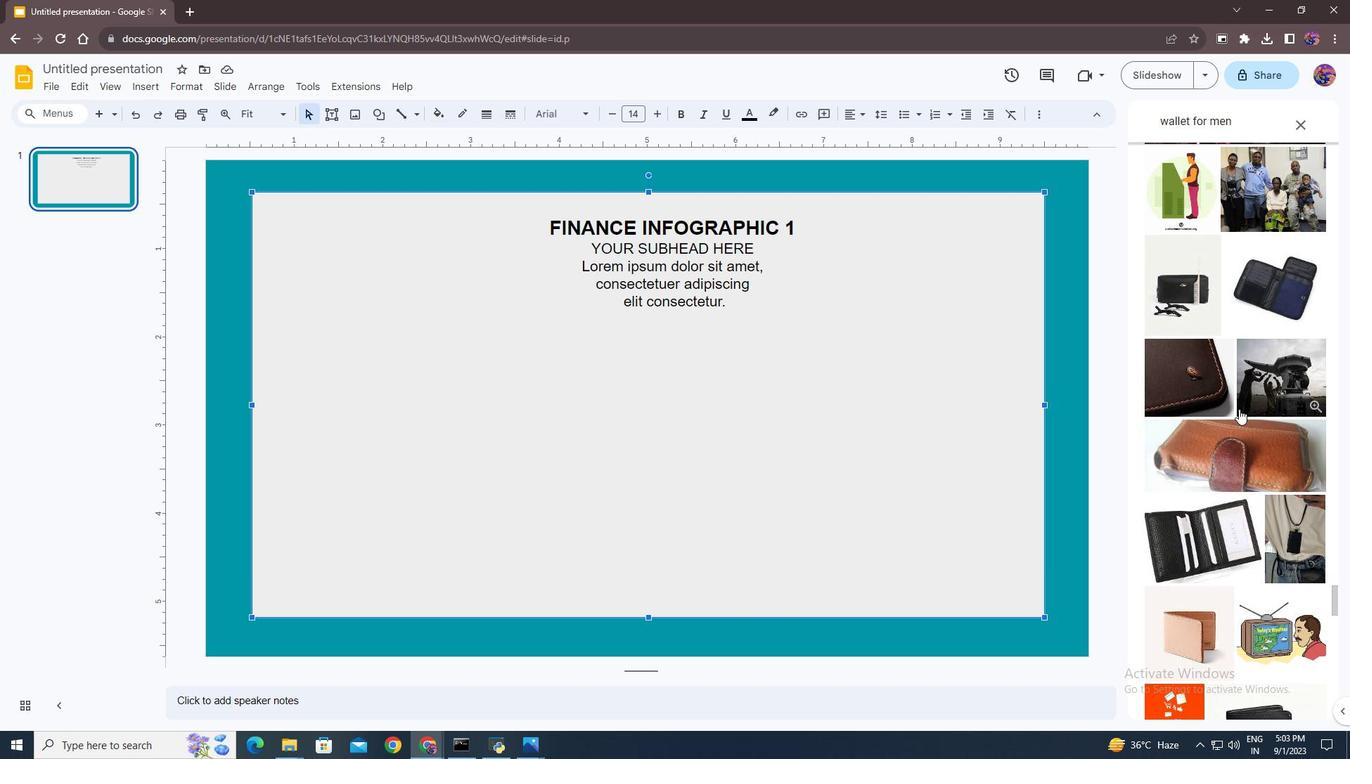 
Action: Mouse scrolled (1239, 408) with delta (0, 0)
Screenshot: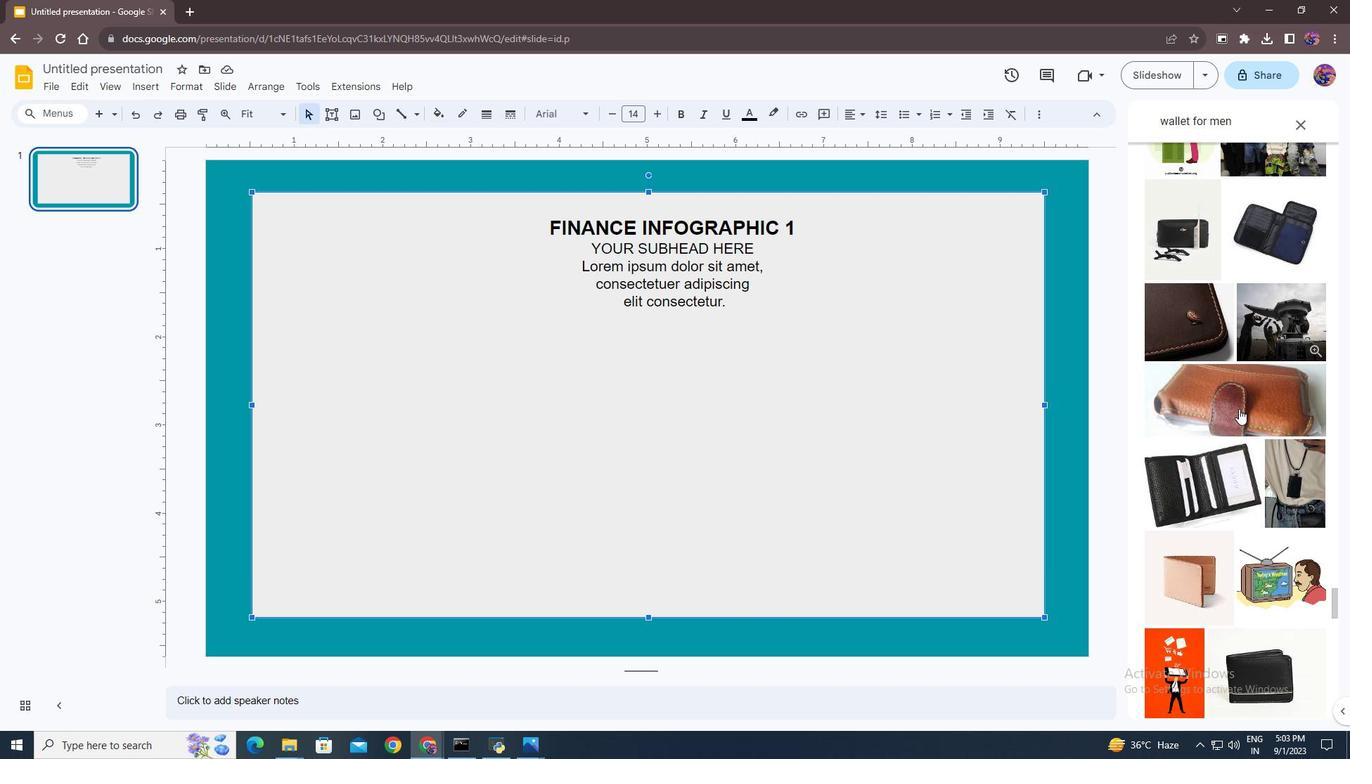 
Action: Mouse scrolled (1239, 408) with delta (0, 0)
Screenshot: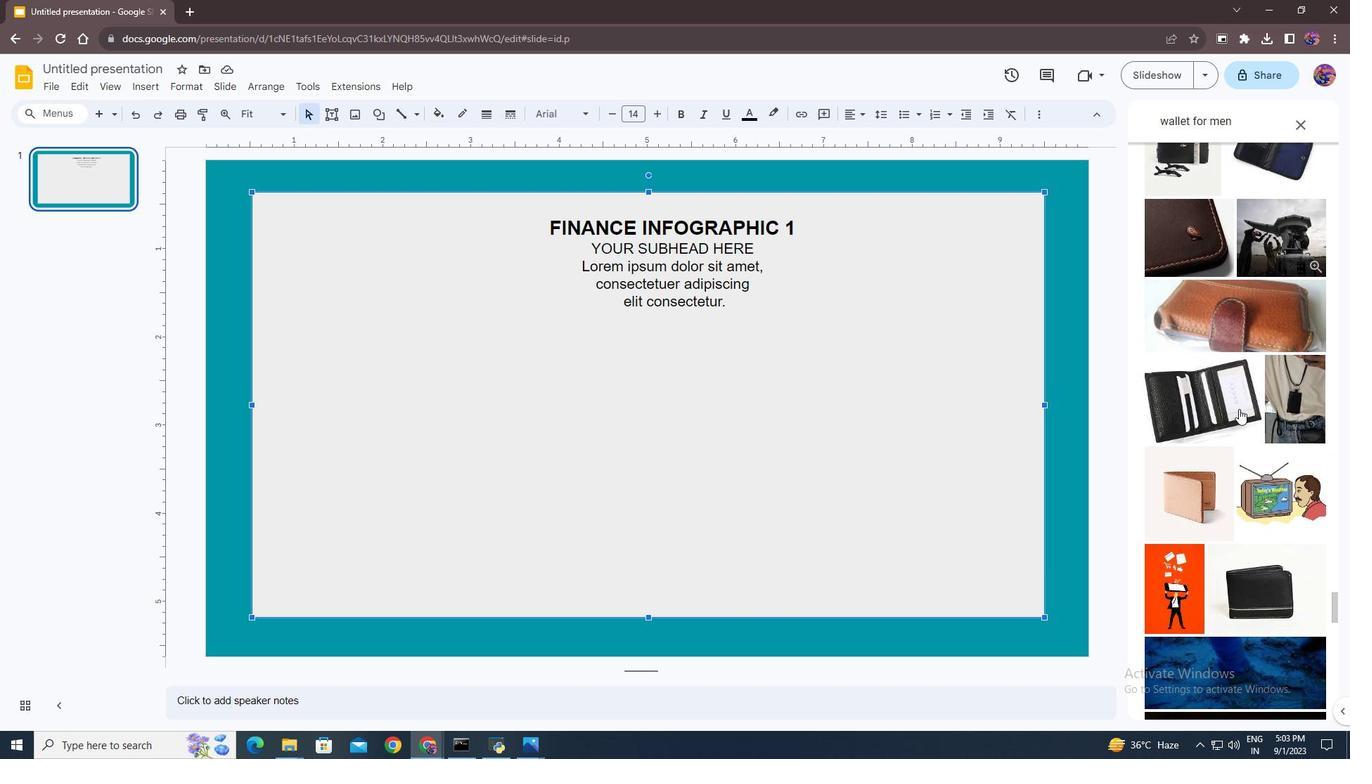 
Action: Mouse scrolled (1239, 408) with delta (0, 0)
Screenshot: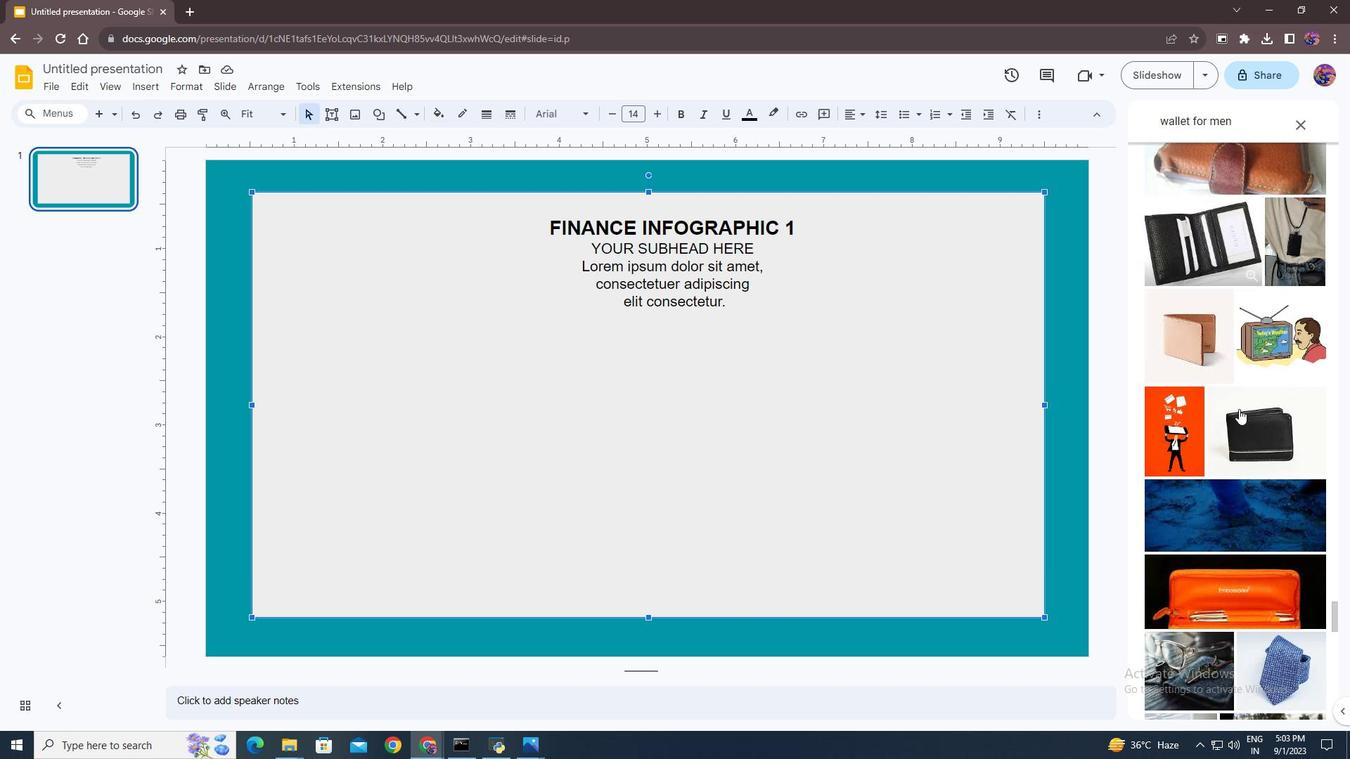 
Action: Mouse scrolled (1239, 408) with delta (0, 0)
Screenshot: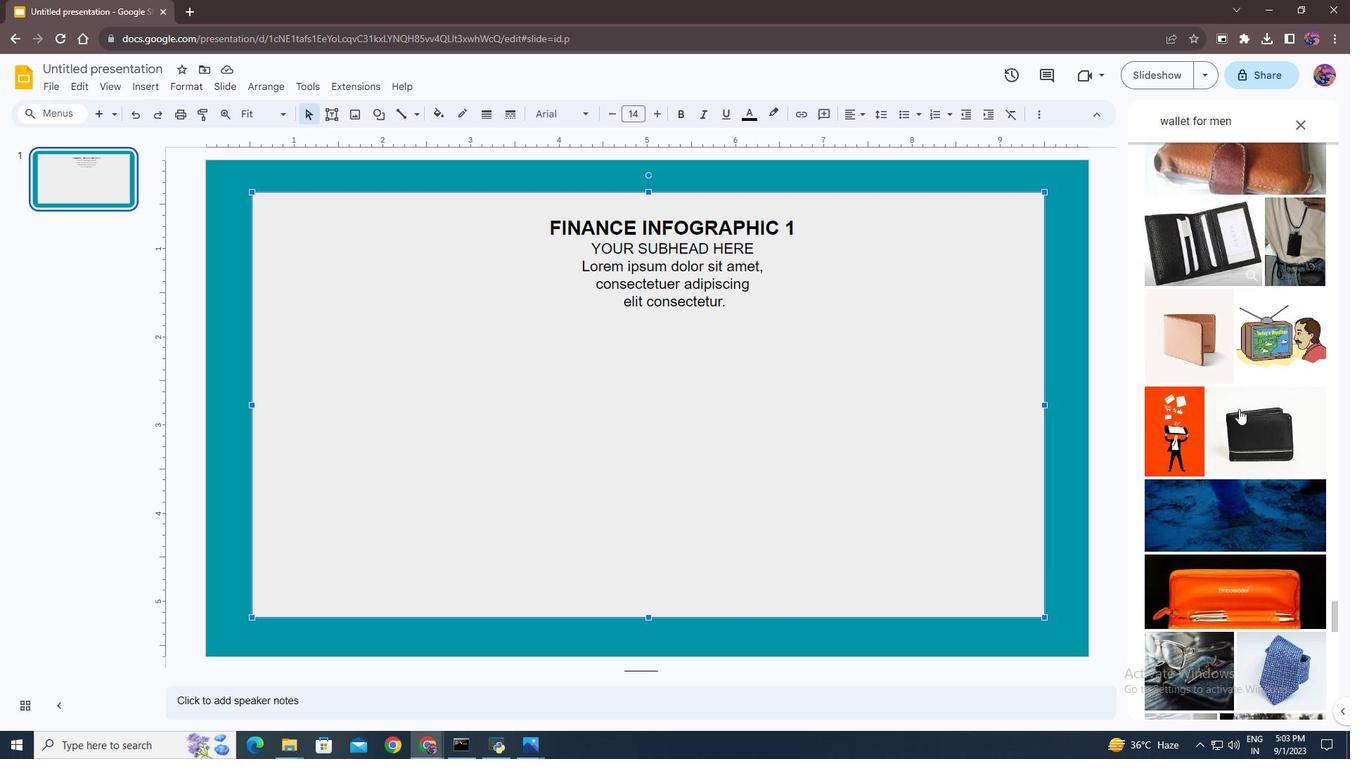 
Action: Mouse scrolled (1239, 408) with delta (0, 0)
Screenshot: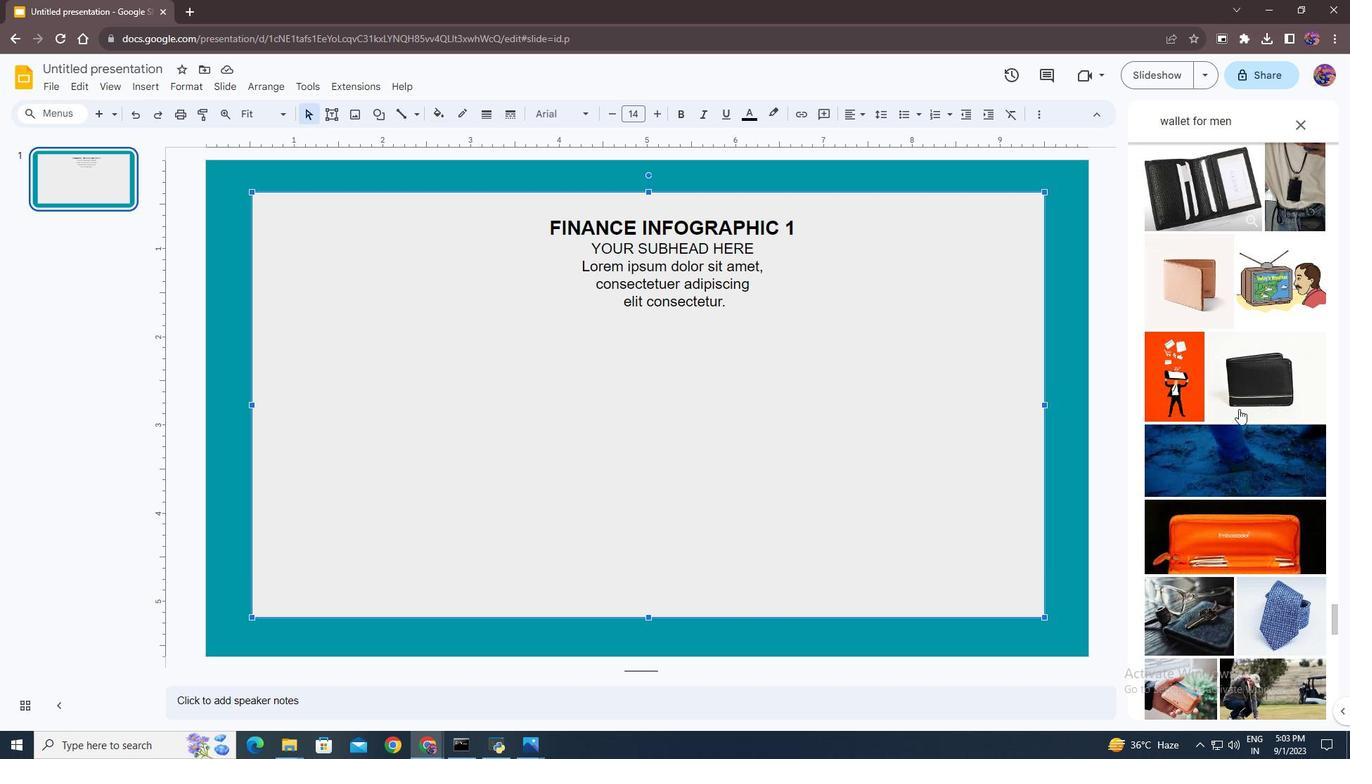 
Action: Mouse scrolled (1239, 408) with delta (0, 0)
Screenshot: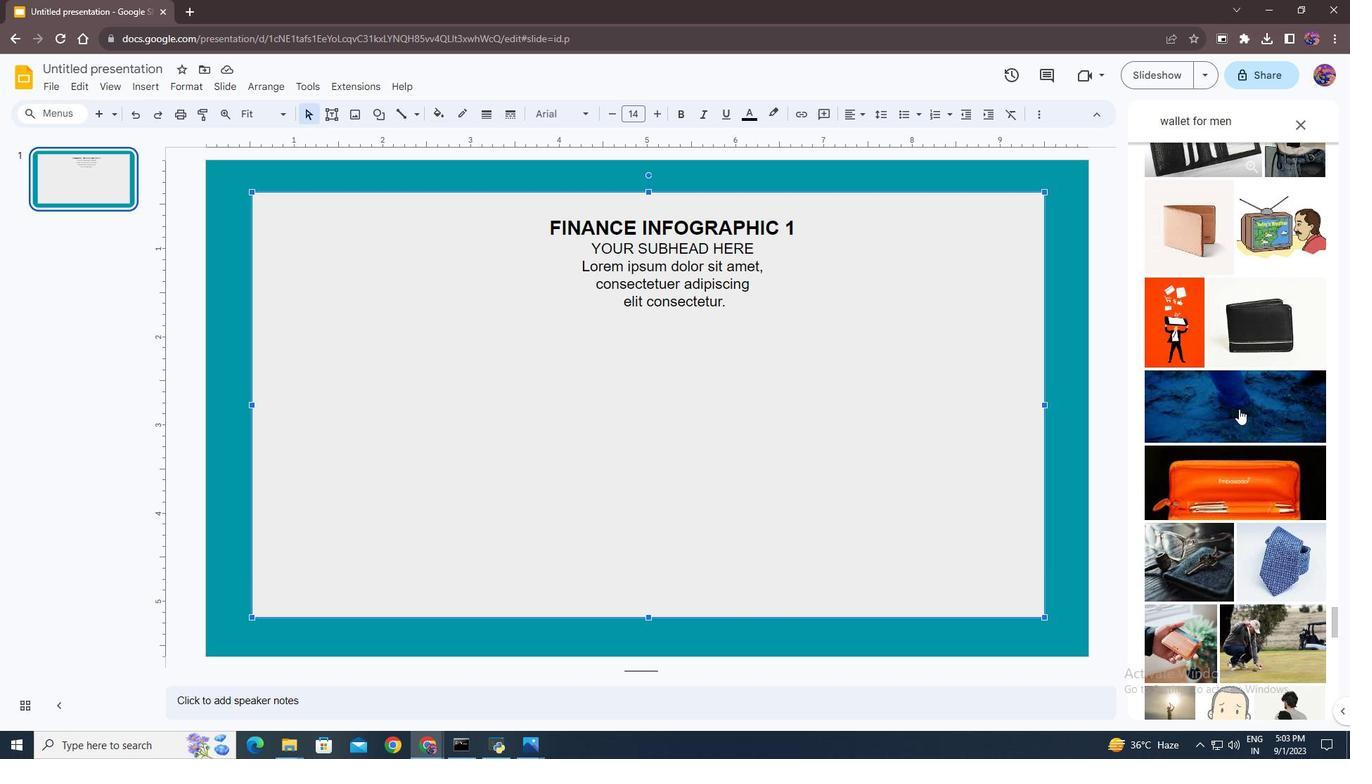 
Action: Mouse scrolled (1239, 408) with delta (0, 0)
Screenshot: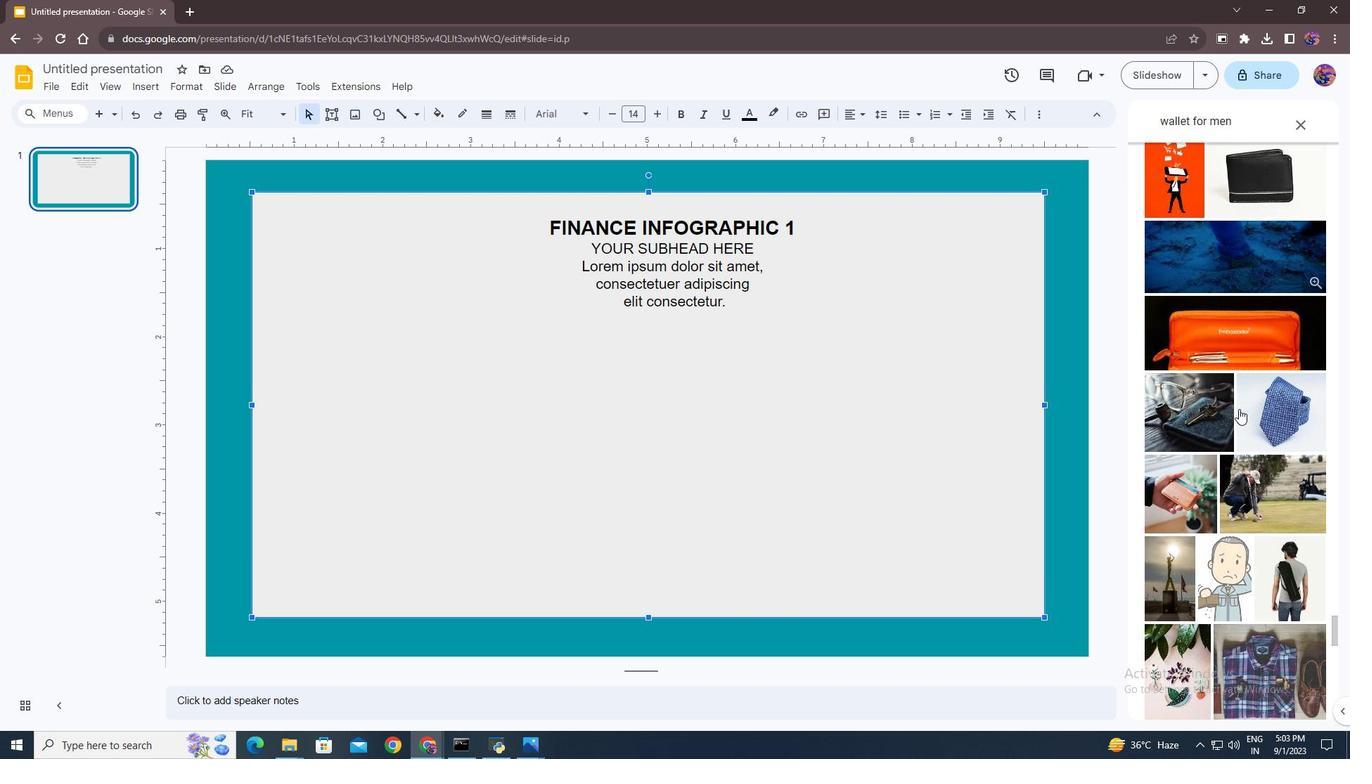 
Action: Mouse scrolled (1239, 408) with delta (0, 0)
Screenshot: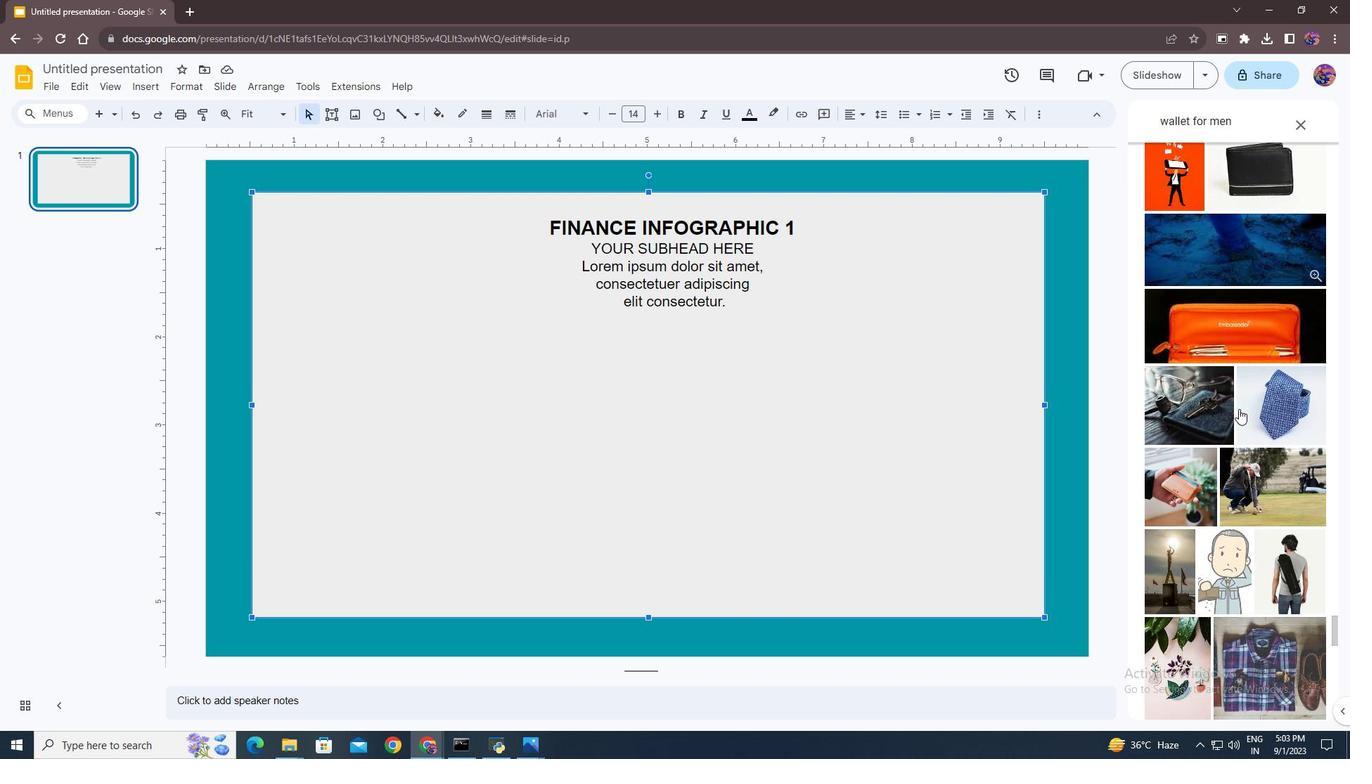 
Action: Mouse scrolled (1239, 408) with delta (0, 0)
Screenshot: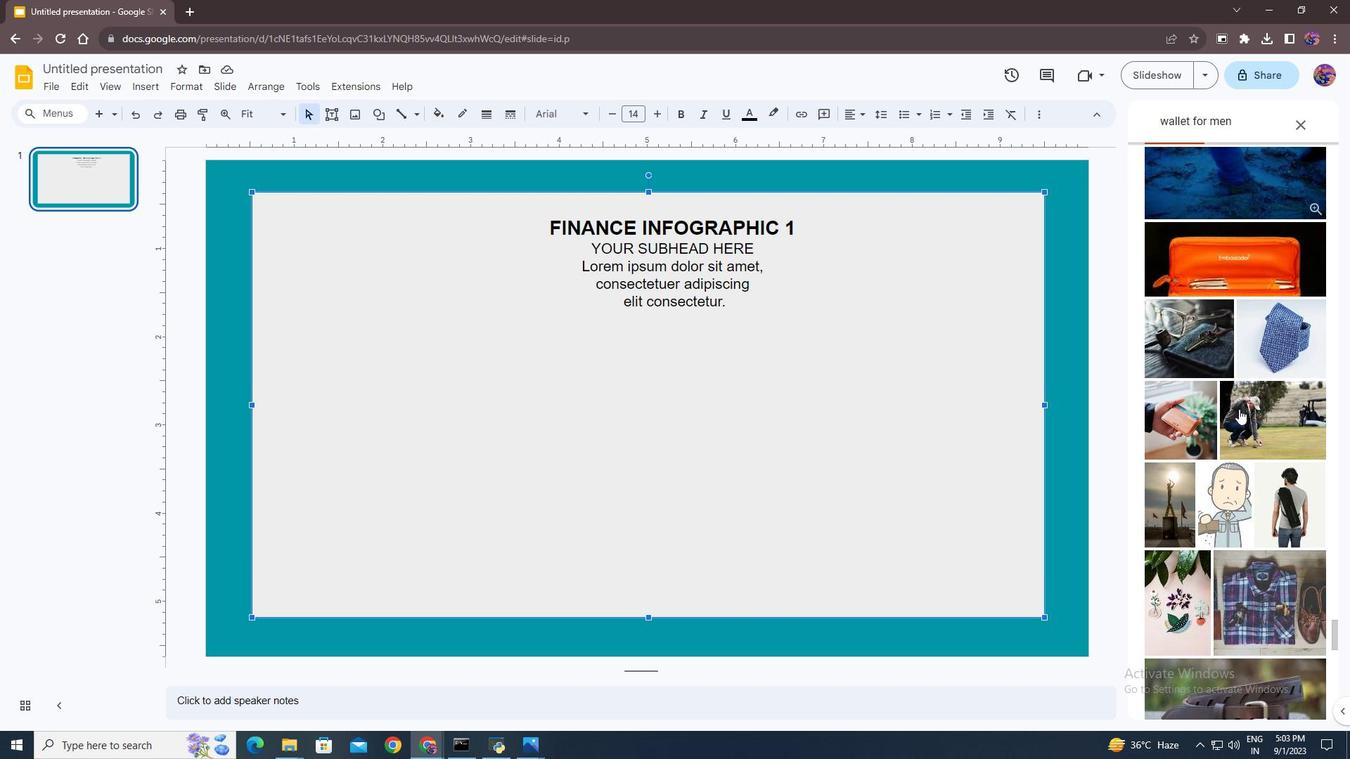 
Action: Mouse scrolled (1239, 408) with delta (0, 0)
Screenshot: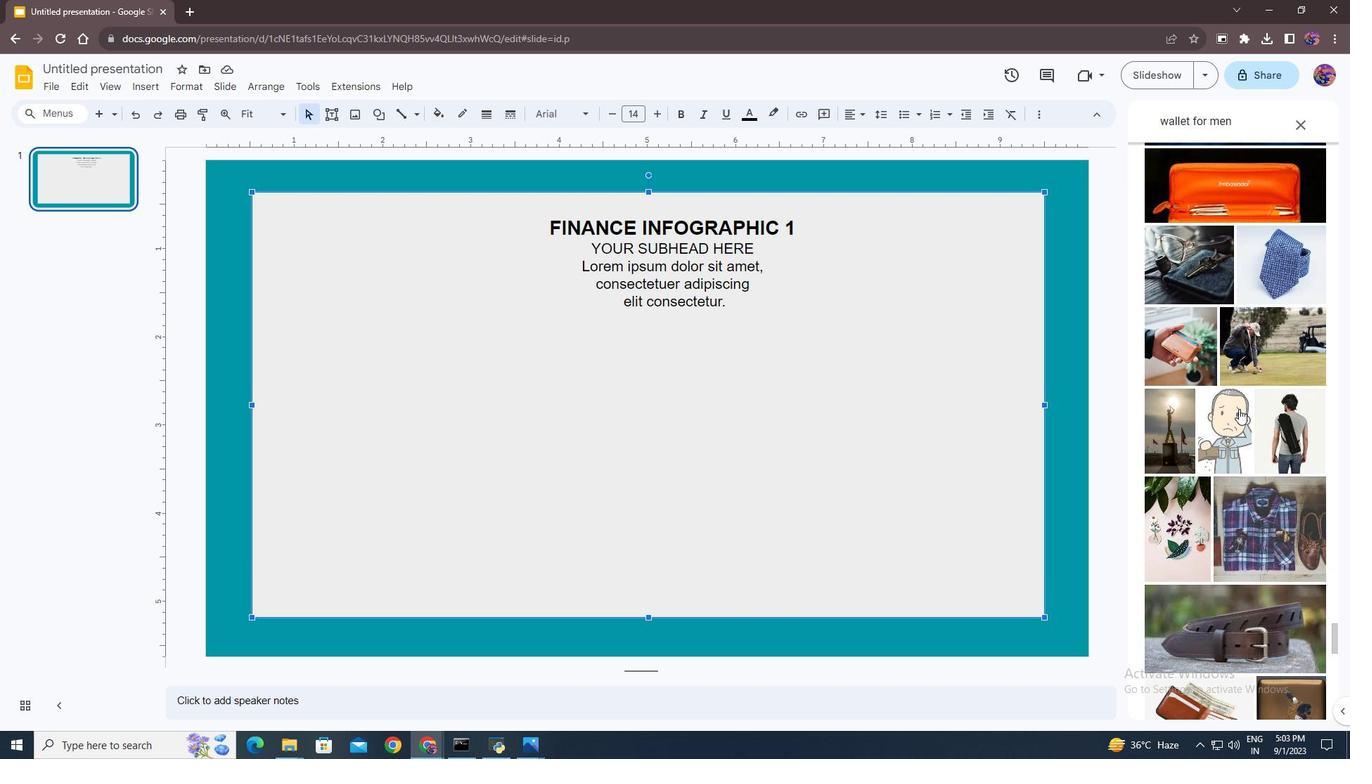 
Action: Mouse scrolled (1239, 408) with delta (0, 0)
Screenshot: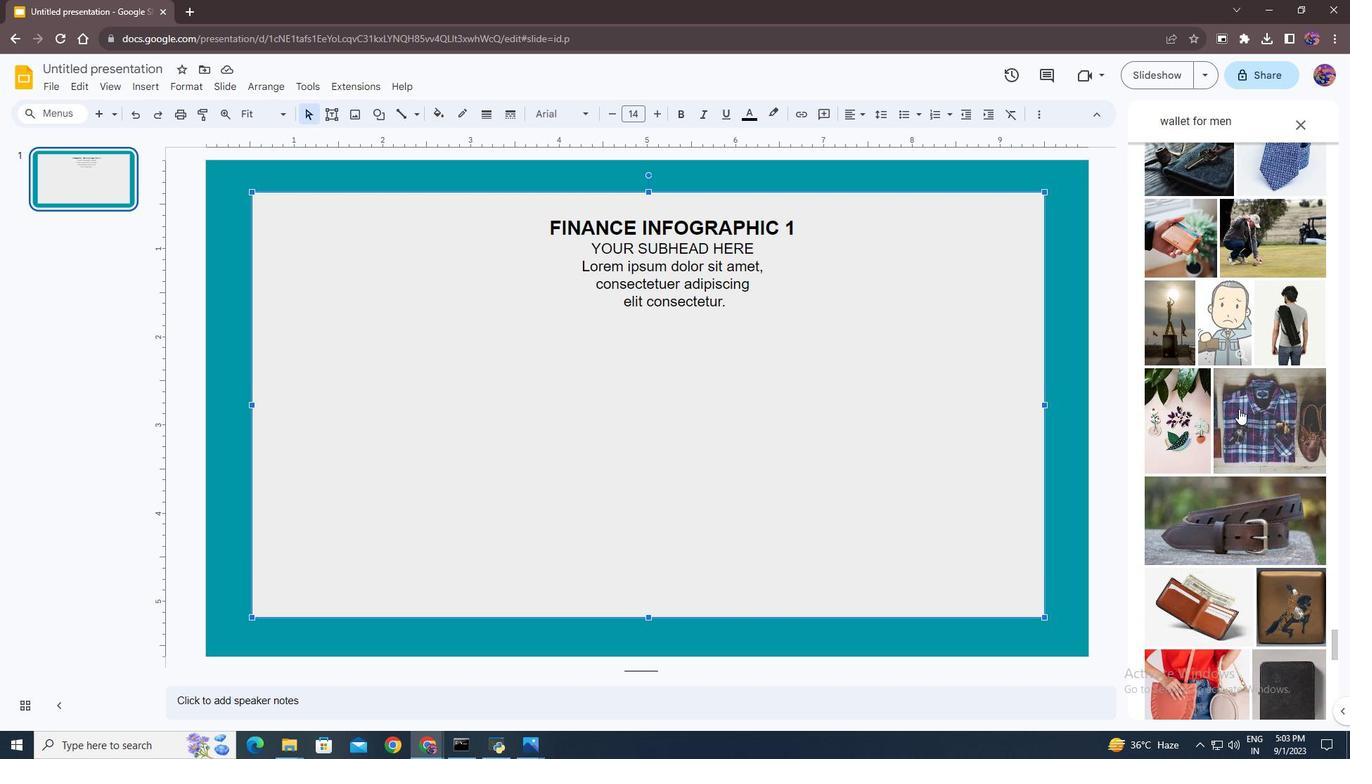 
Action: Mouse scrolled (1239, 408) with delta (0, 0)
Screenshot: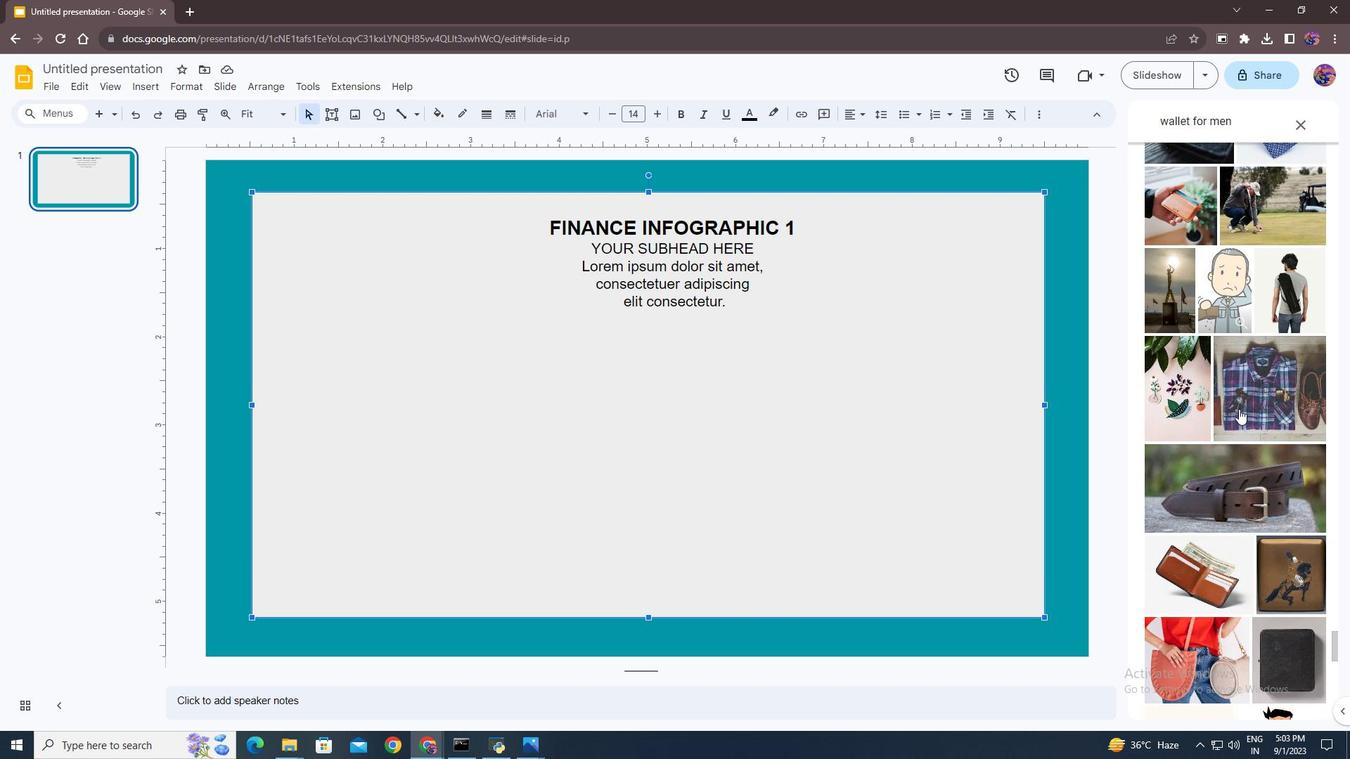 
Action: Mouse scrolled (1239, 408) with delta (0, 0)
Screenshot: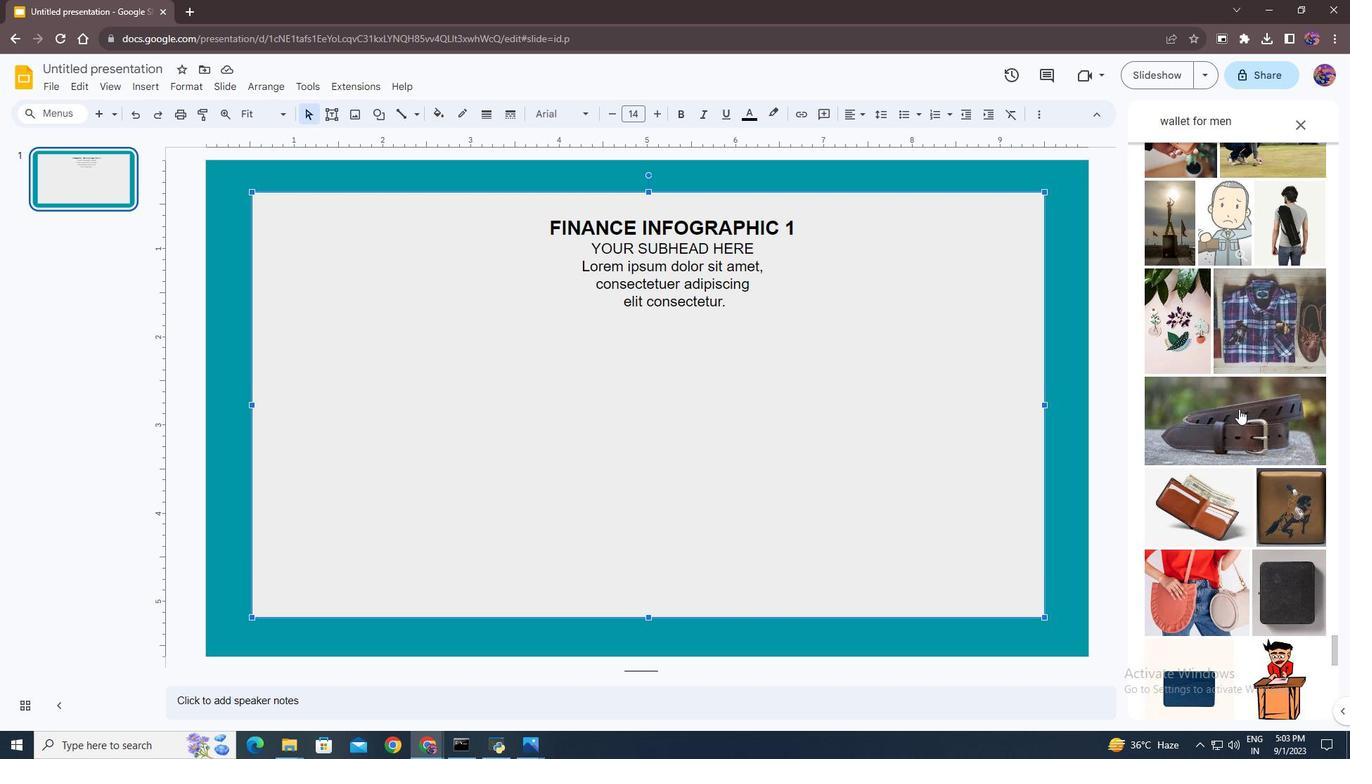 
Action: Mouse scrolled (1239, 408) with delta (0, 0)
Screenshot: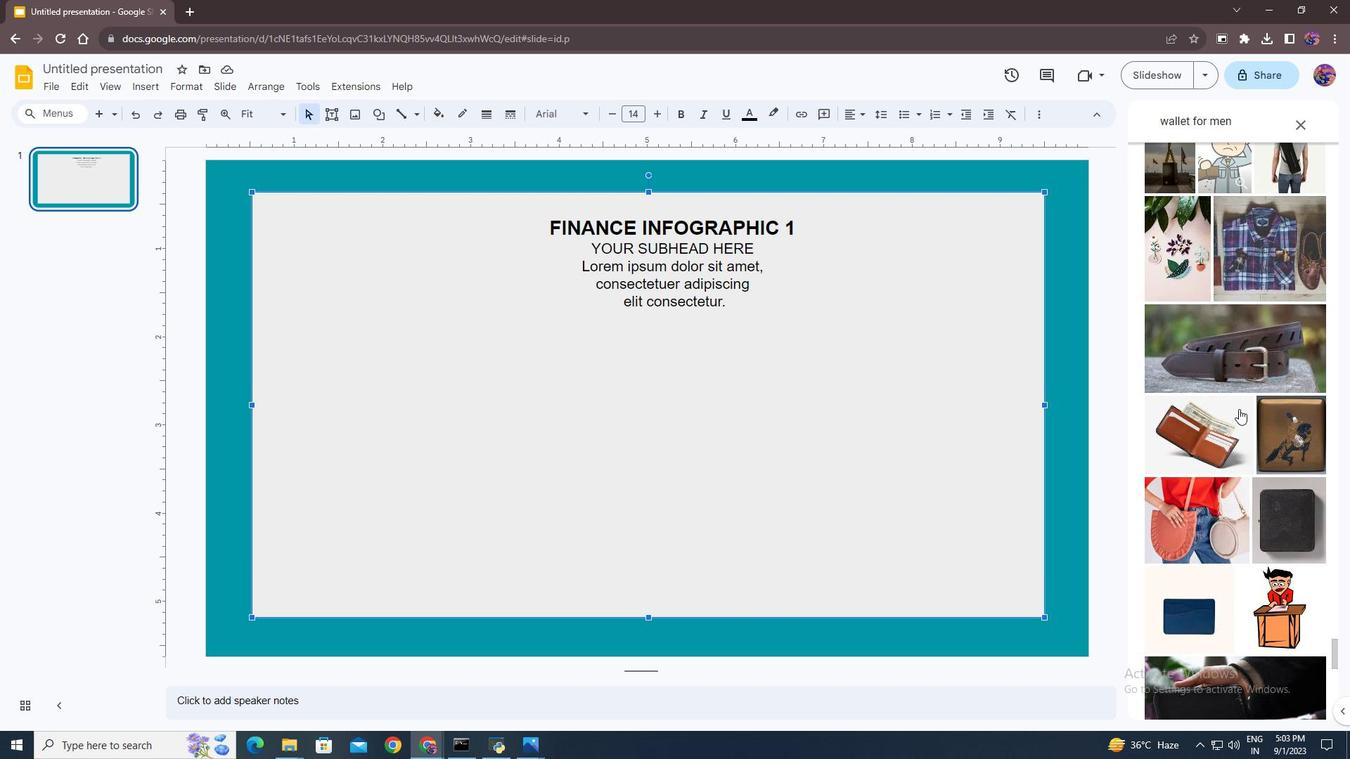 
Action: Mouse scrolled (1239, 408) with delta (0, 0)
Screenshot: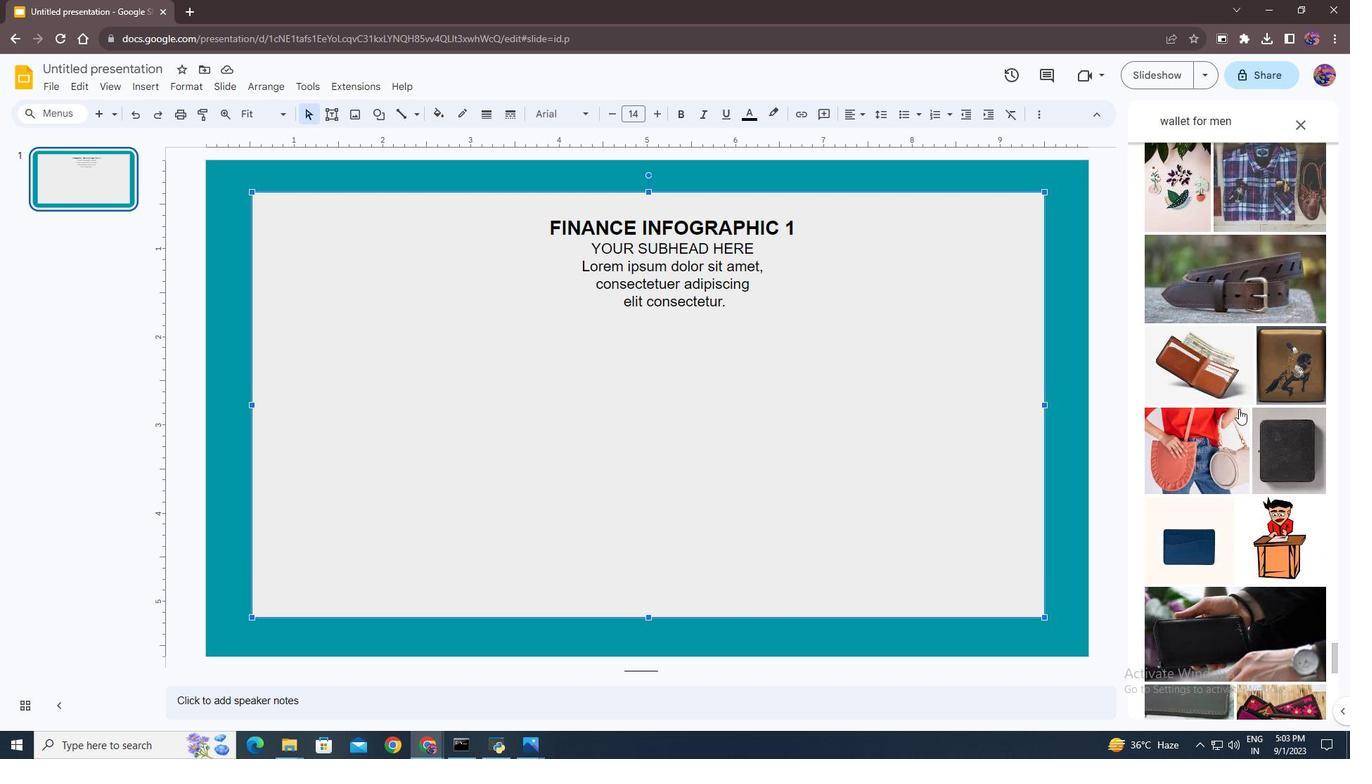 
Action: Mouse scrolled (1239, 408) with delta (0, 0)
Screenshot: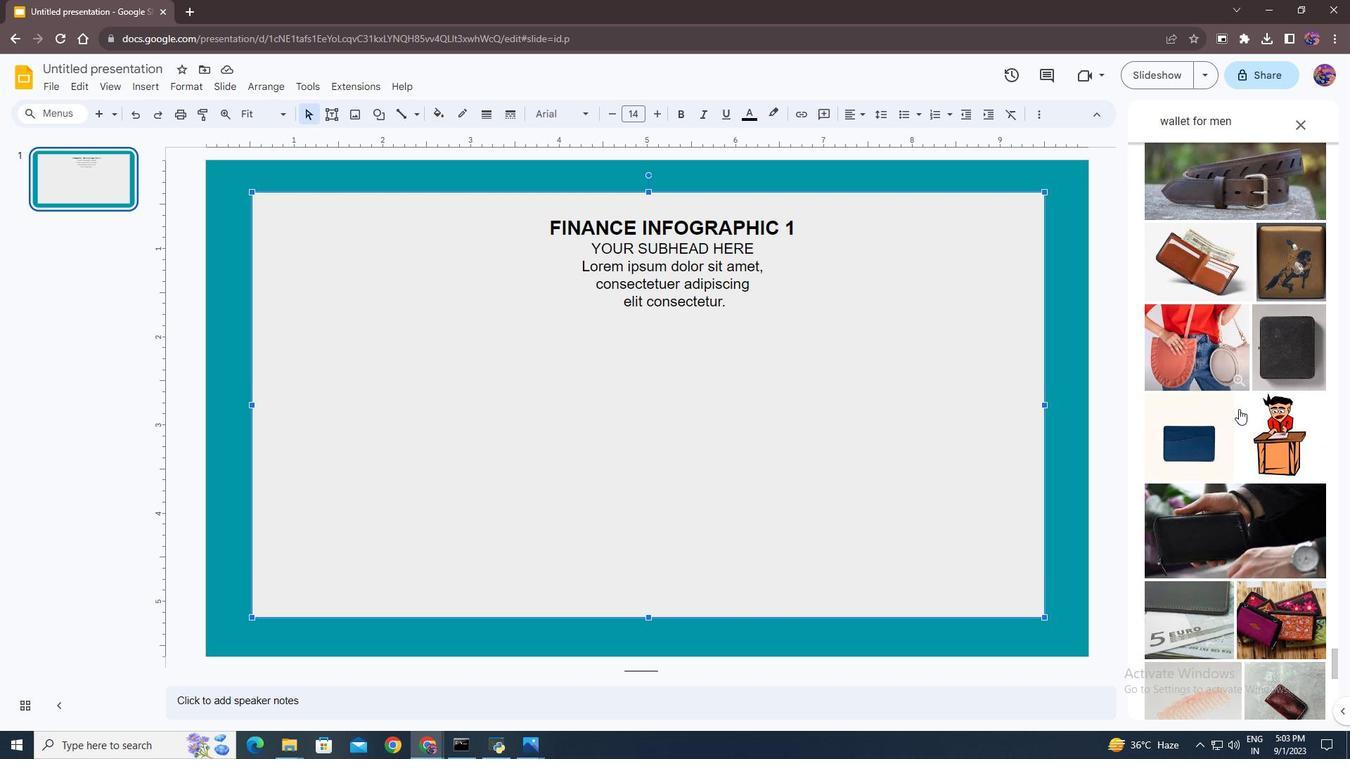 
Action: Mouse scrolled (1239, 408) with delta (0, 0)
Screenshot: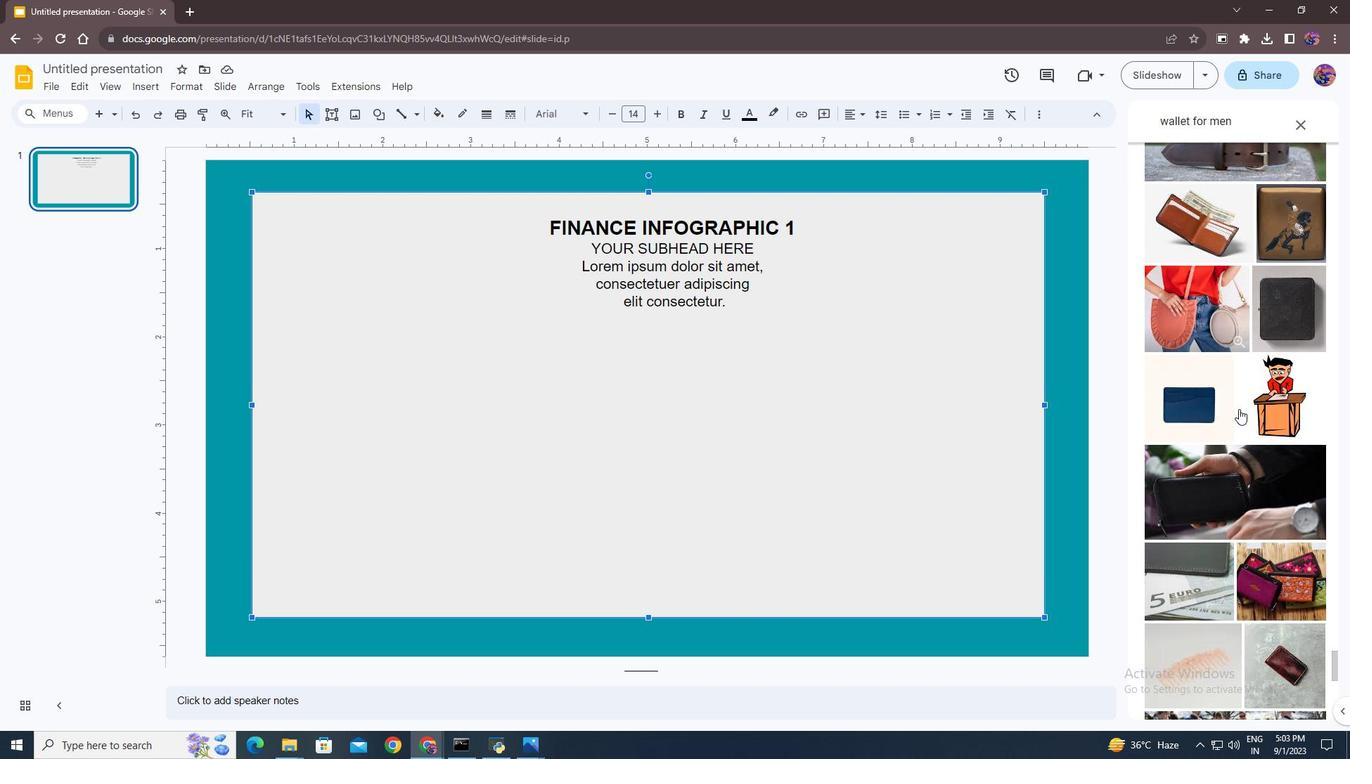
Action: Mouse scrolled (1239, 408) with delta (0, 0)
Screenshot: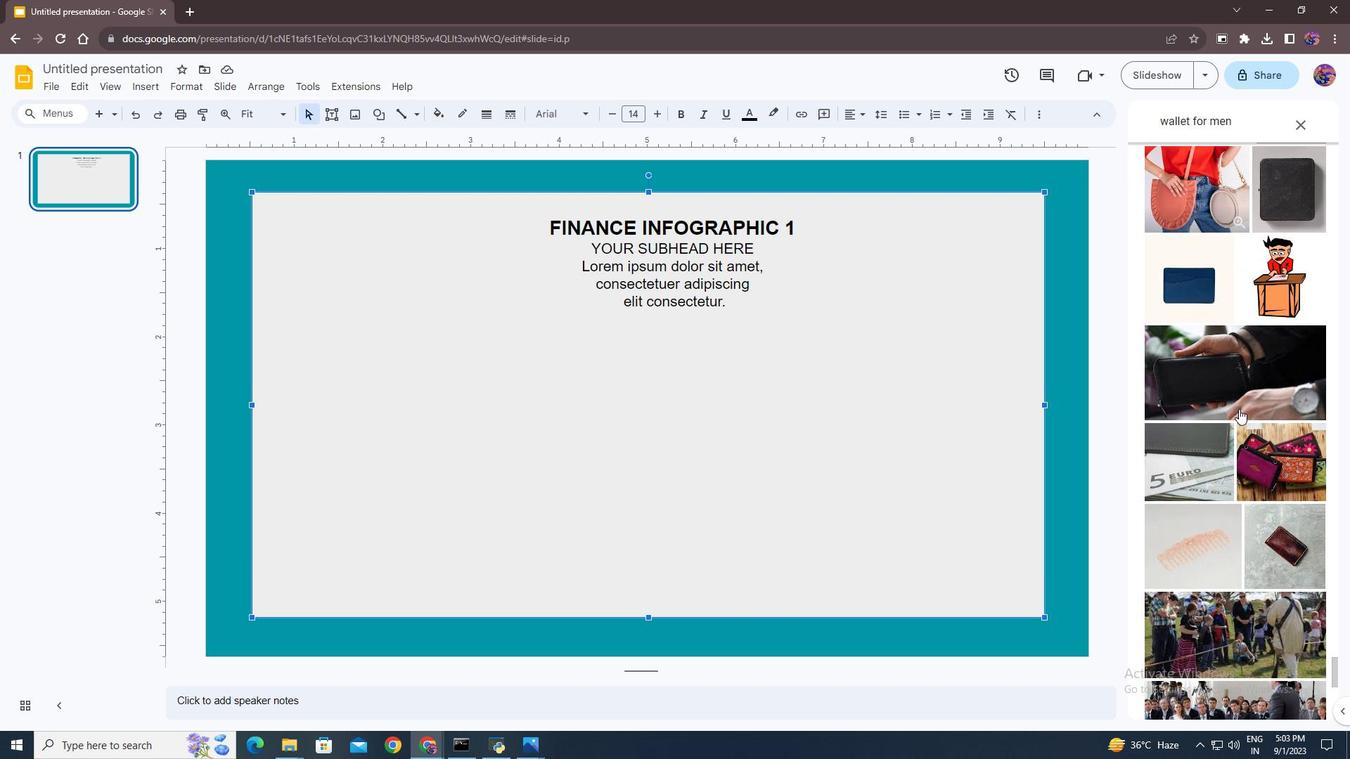 
Action: Mouse scrolled (1239, 408) with delta (0, 0)
Screenshot: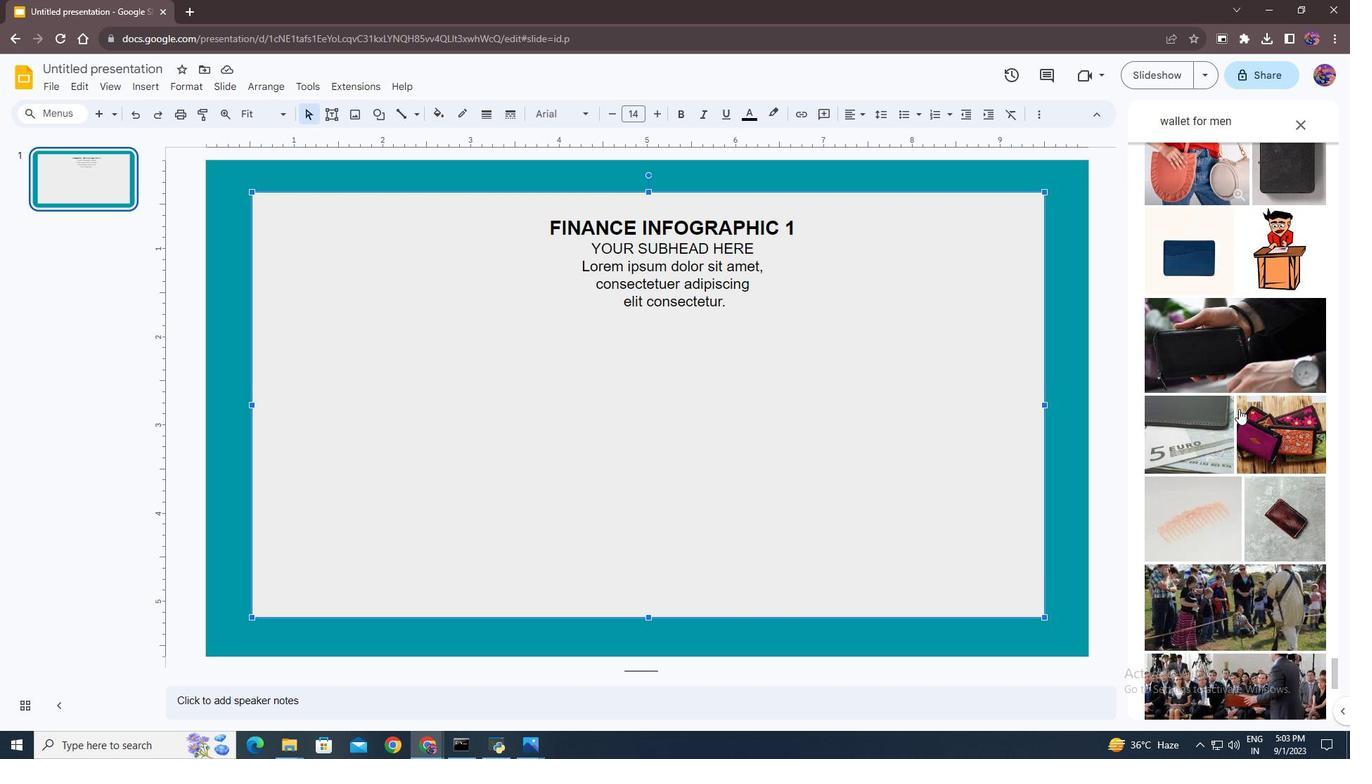
Action: Mouse scrolled (1239, 408) with delta (0, 0)
Screenshot: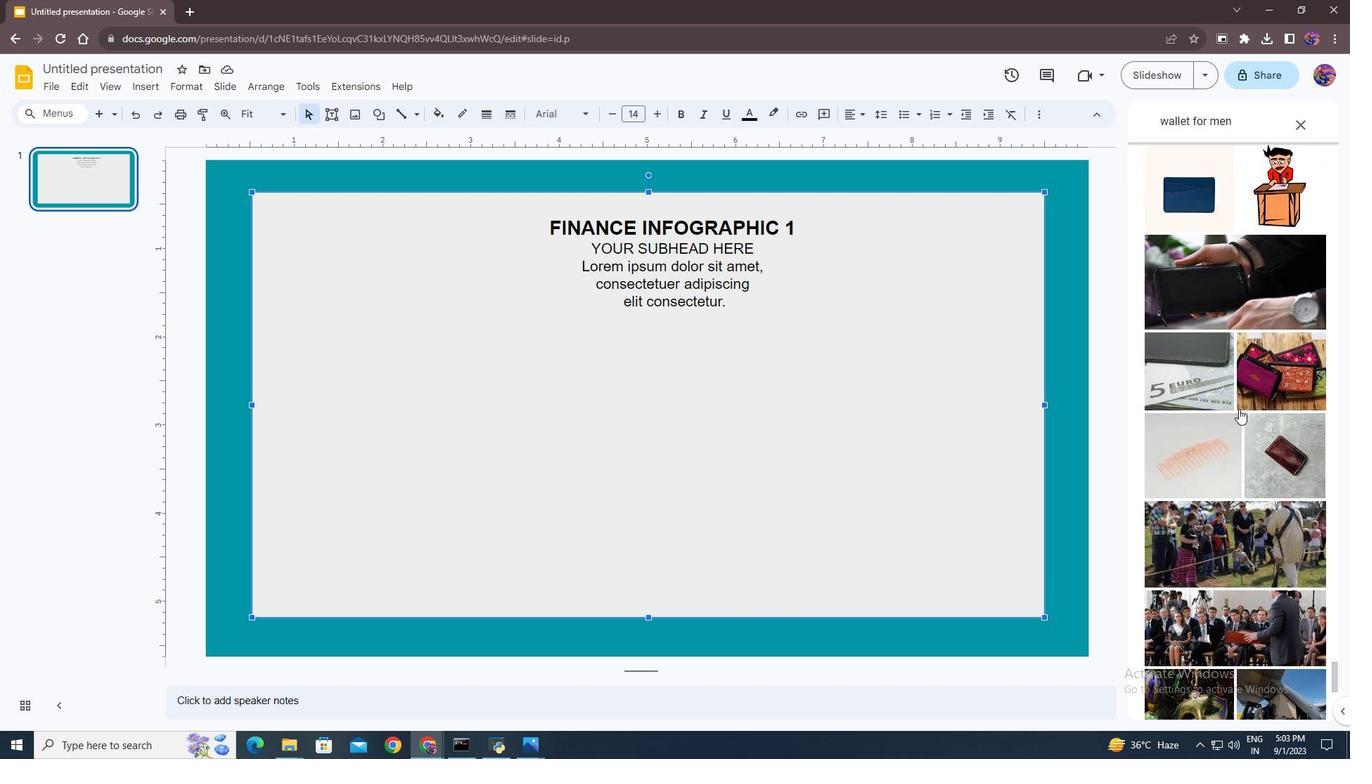 
Action: Mouse scrolled (1239, 408) with delta (0, 0)
Screenshot: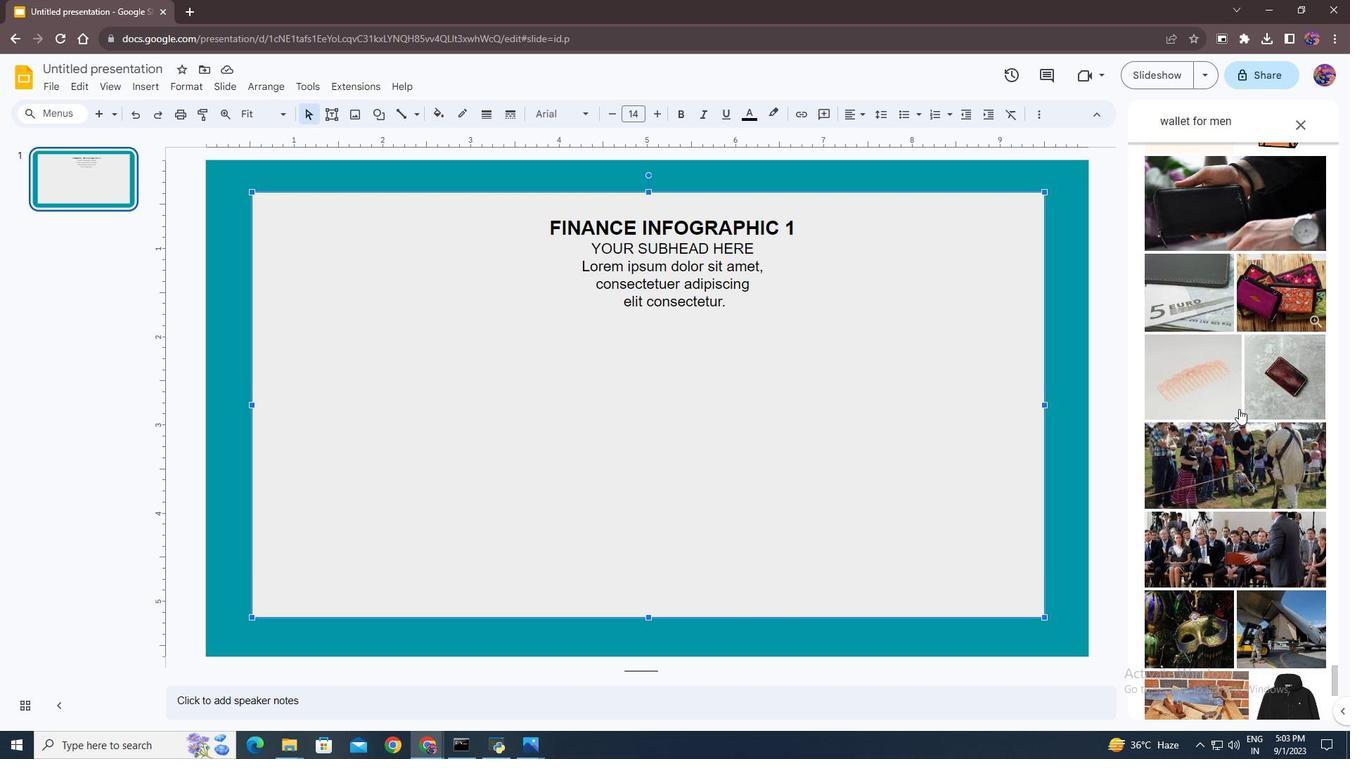 
Action: Mouse scrolled (1239, 408) with delta (0, 0)
Screenshot: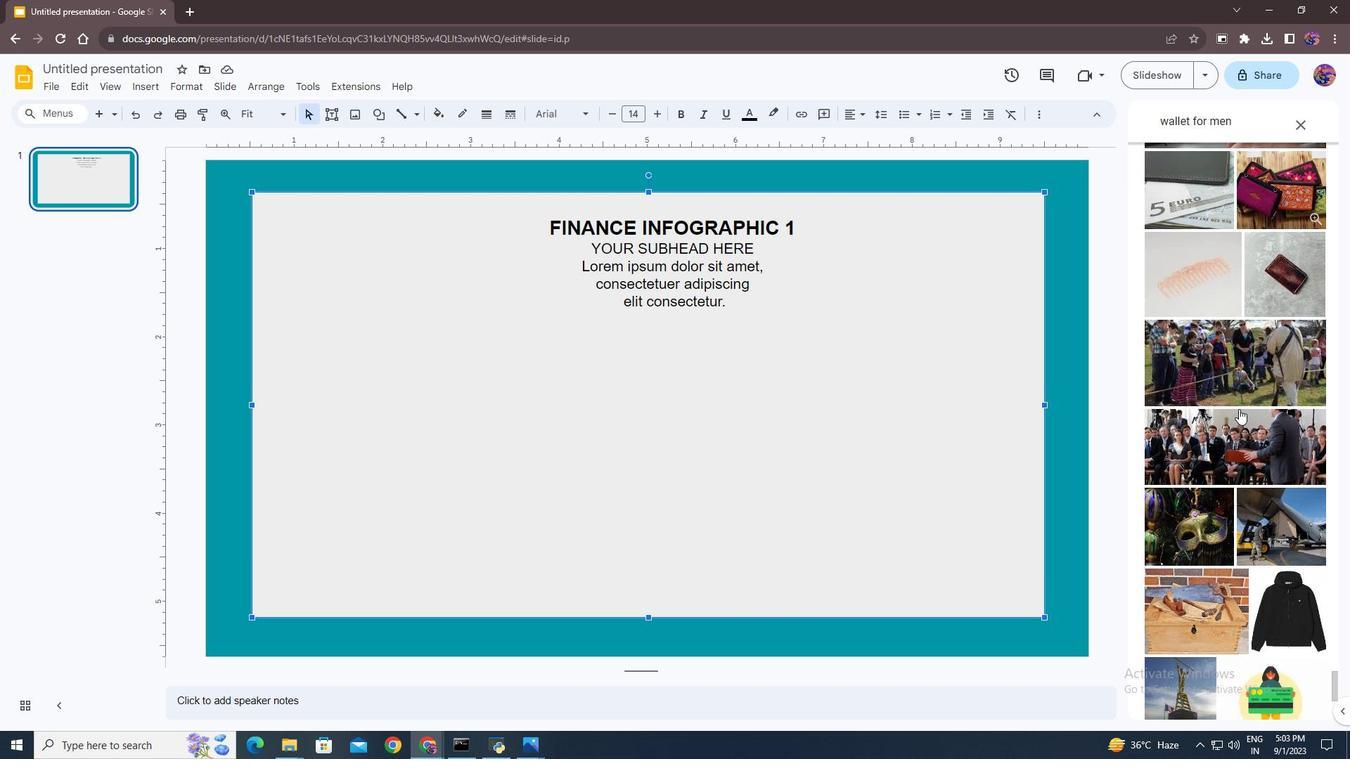 
Action: Mouse scrolled (1239, 408) with delta (0, 0)
Screenshot: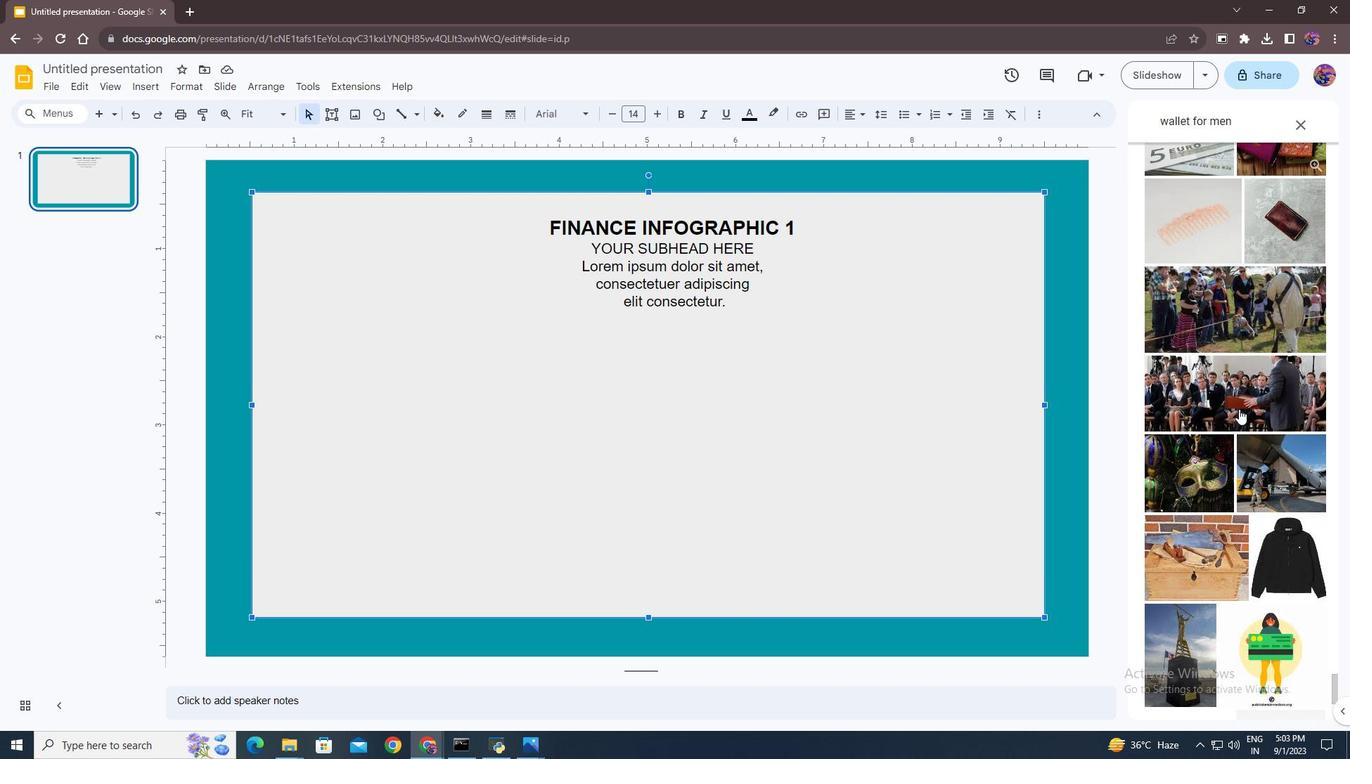 
Action: Mouse scrolled (1239, 408) with delta (0, 0)
Screenshot: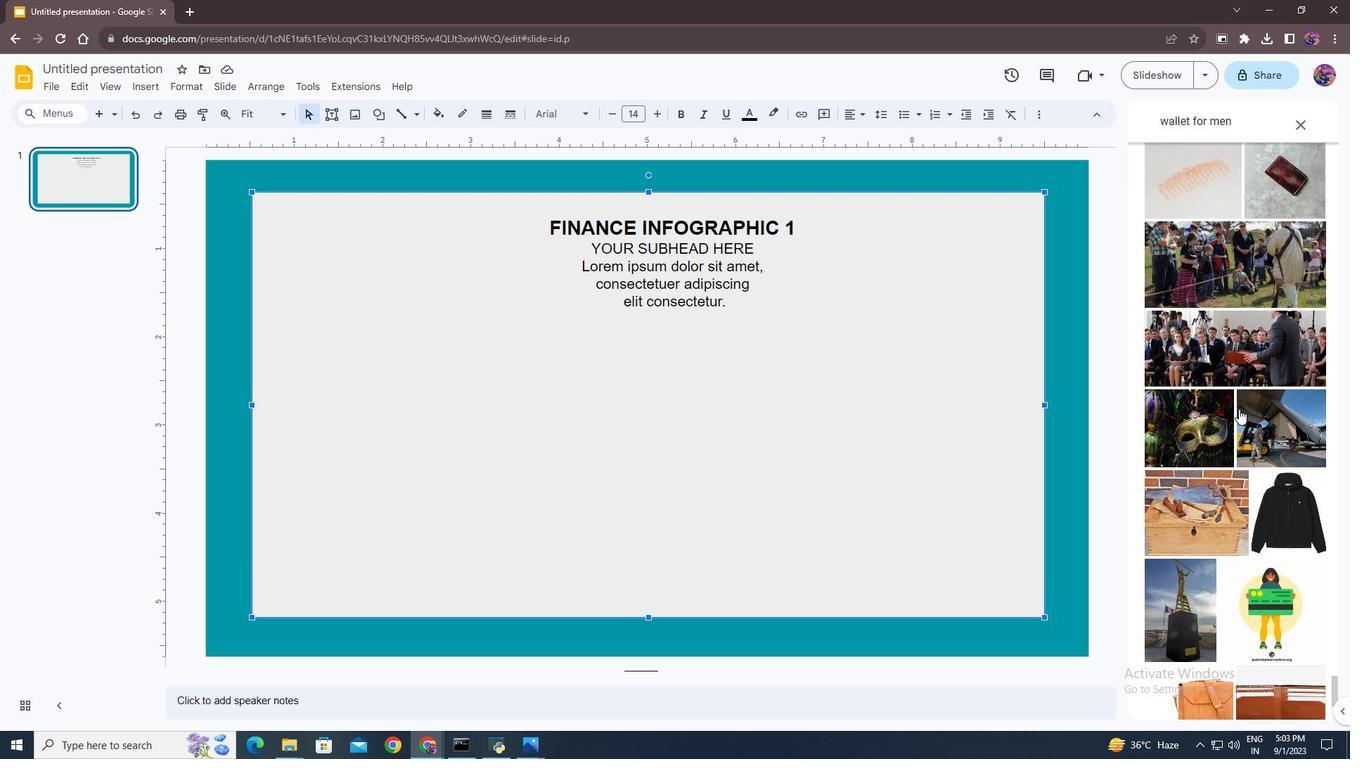 
Action: Mouse scrolled (1239, 408) with delta (0, 0)
Screenshot: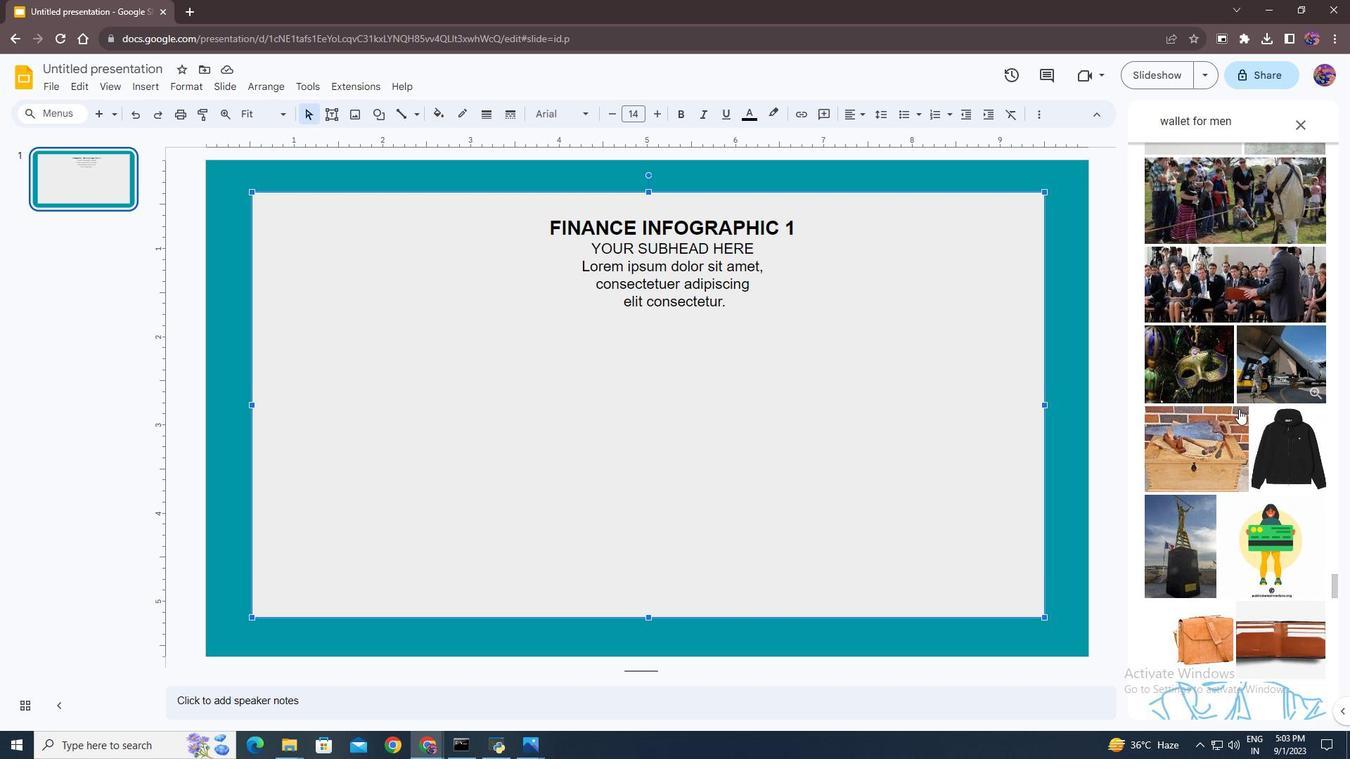 
Action: Mouse scrolled (1239, 408) with delta (0, 0)
